 Task: What is the central theme of "Middlemarch" by George Eliot?
Action: Mouse moved to (145, 216)
Screenshot: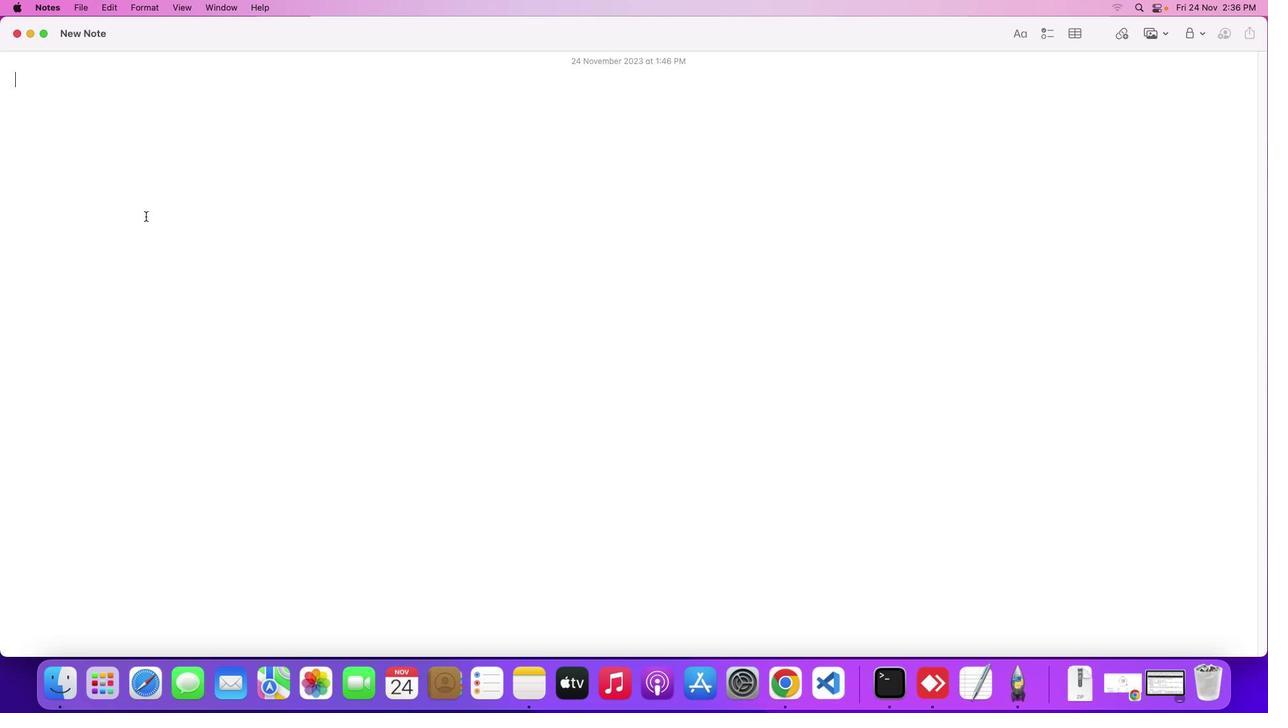 
Action: Mouse pressed left at (145, 216)
Screenshot: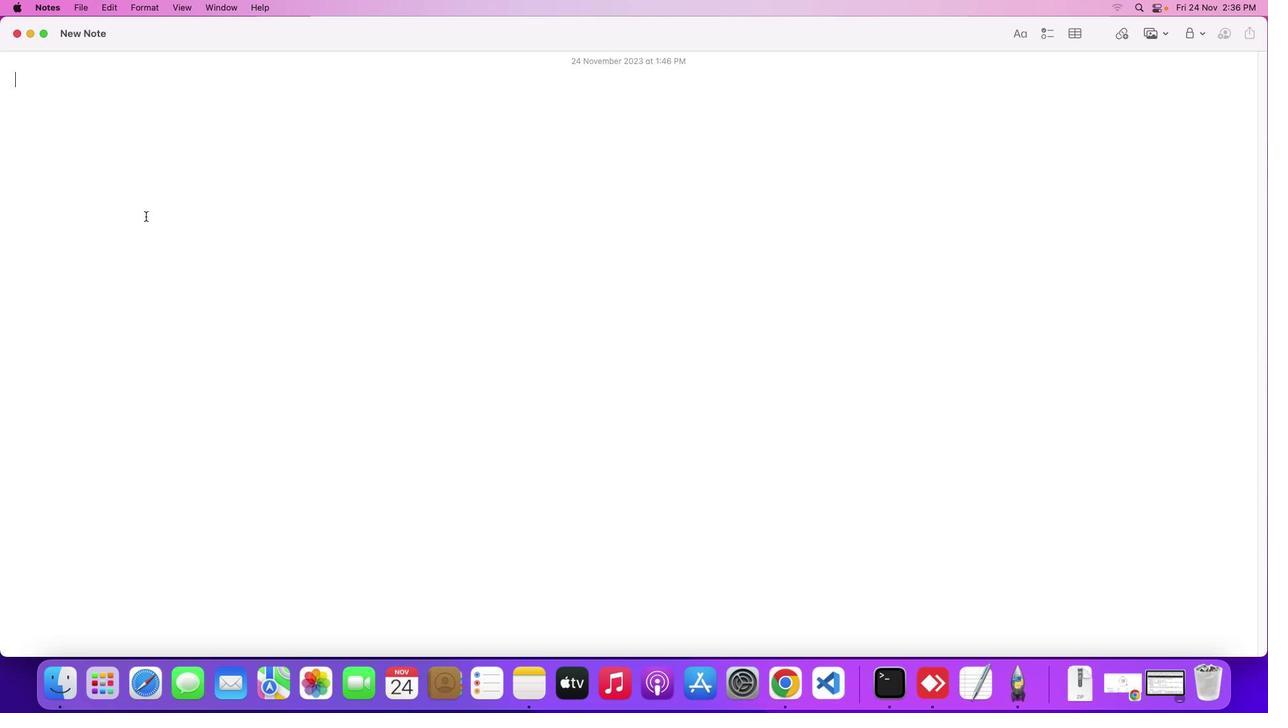 
Action: Mouse moved to (145, 217)
Screenshot: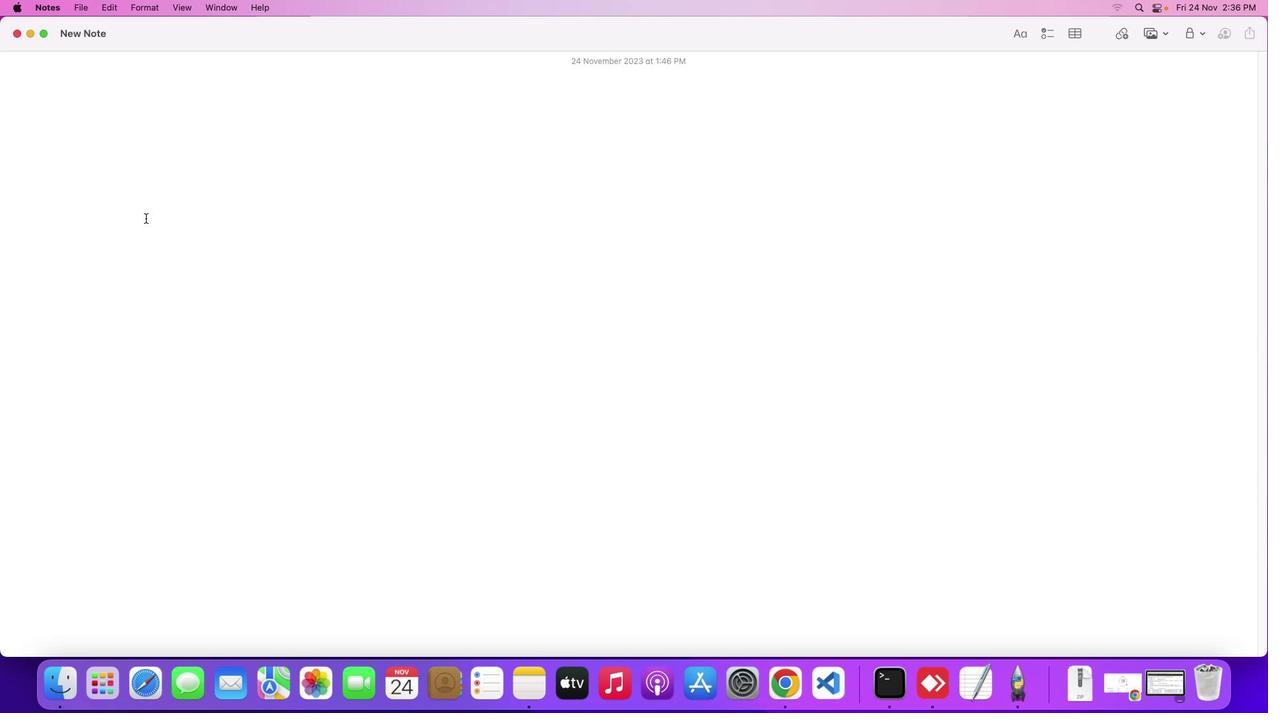 
Action: Key pressed Key.shift
Screenshot: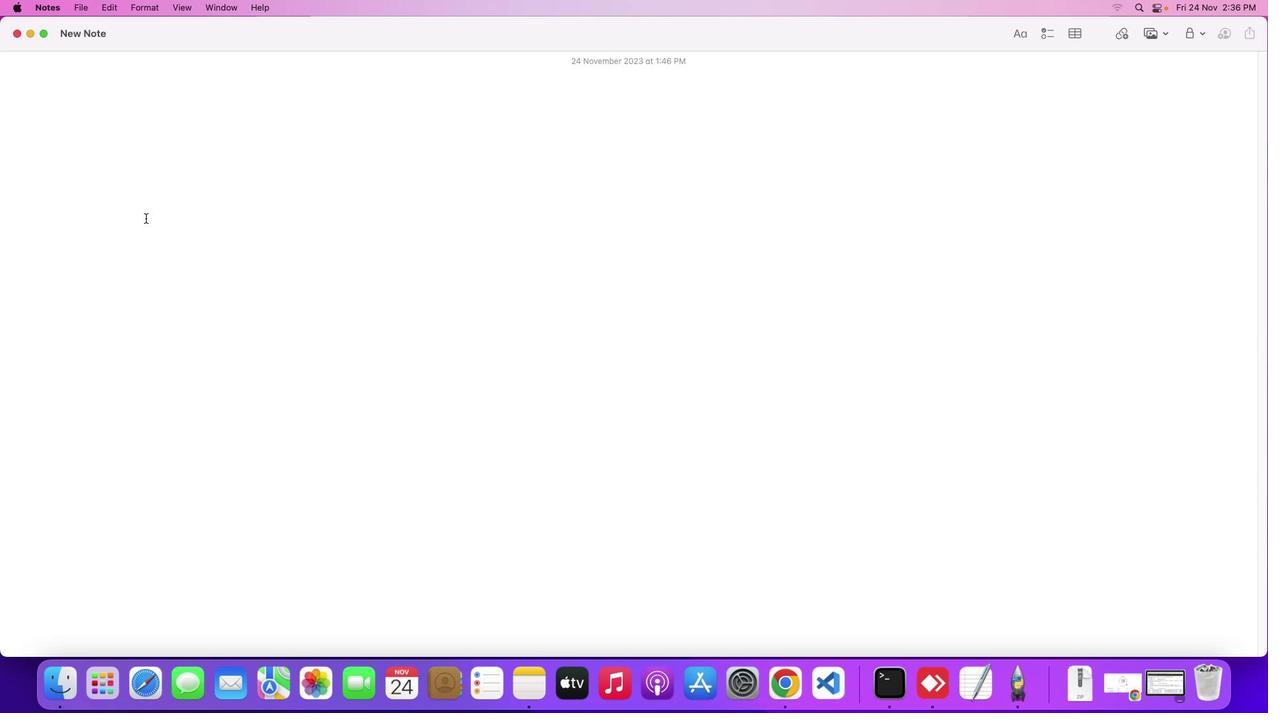 
Action: Mouse moved to (145, 218)
Screenshot: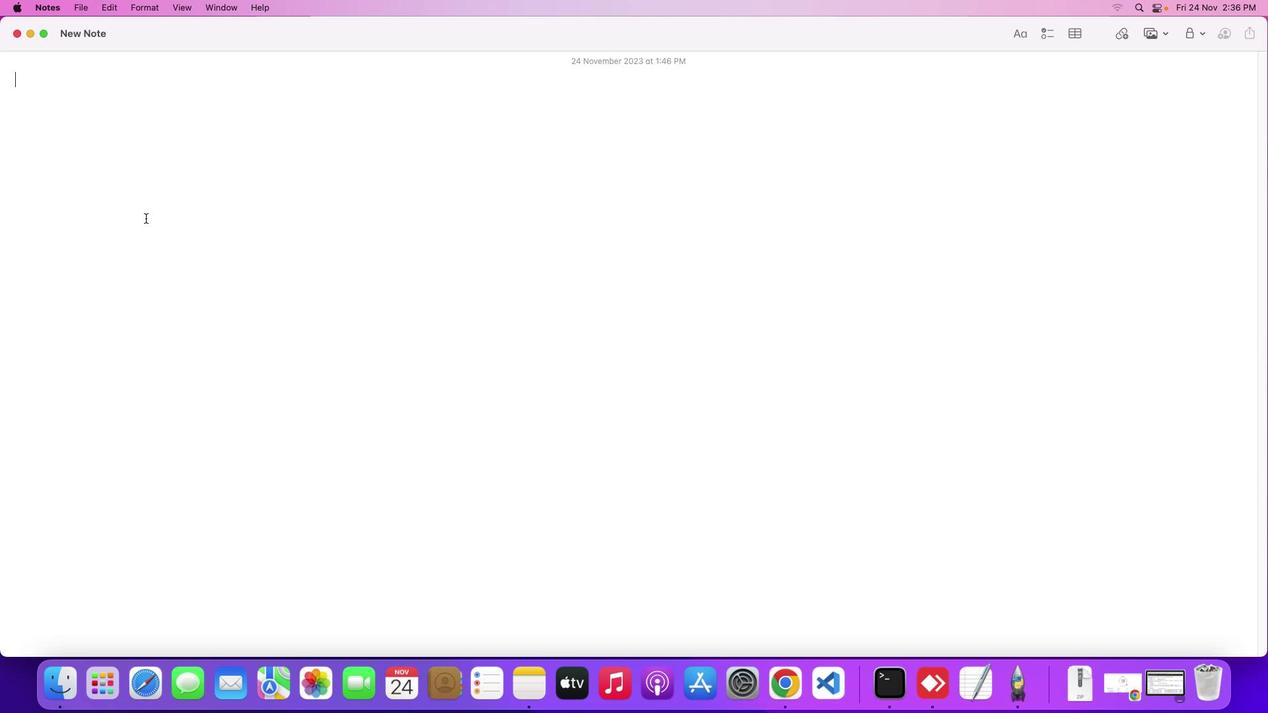 
Action: Key pressed 'W''h'Key.backspaceKey.backspaceKey.enterKey.shift'w''h'Key.backspaceKey.backspaceKey.shift'W''h''a''t'Key.space'i''s'Key.space't''h''e'Key.space'c''e''n''t''r''a''l'Key.space't''h''e''m''e'Key.space'o''f'Key.spaceKey.shift'"'Key.shift'M''i''d''d''l''e''m''a''r''c''h'Key.shift'"'Key.space'b''y'Key.spaceKey.shift'G''e''o''r''e'Key.backspace'g''e'Key.spaceKey.shift'E''l''i''o''t'Key.shift_r'?'Key.enter
Screenshot: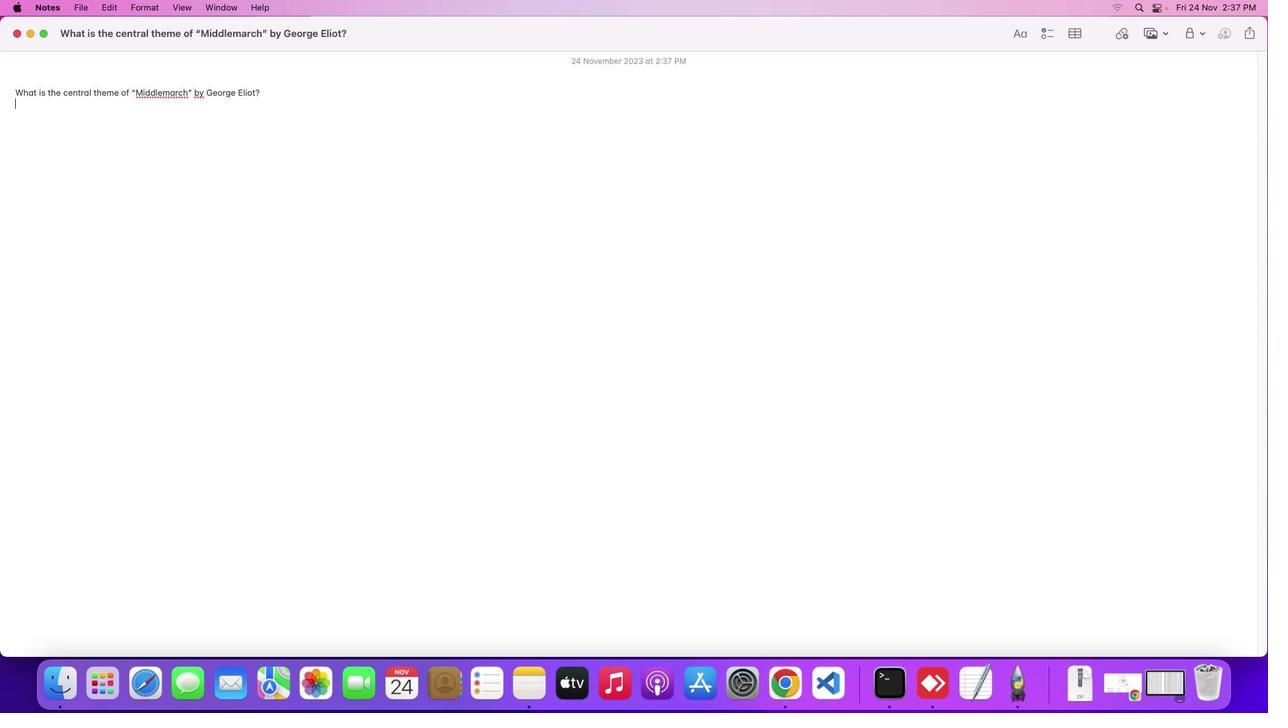 
Action: Mouse moved to (1116, 680)
Screenshot: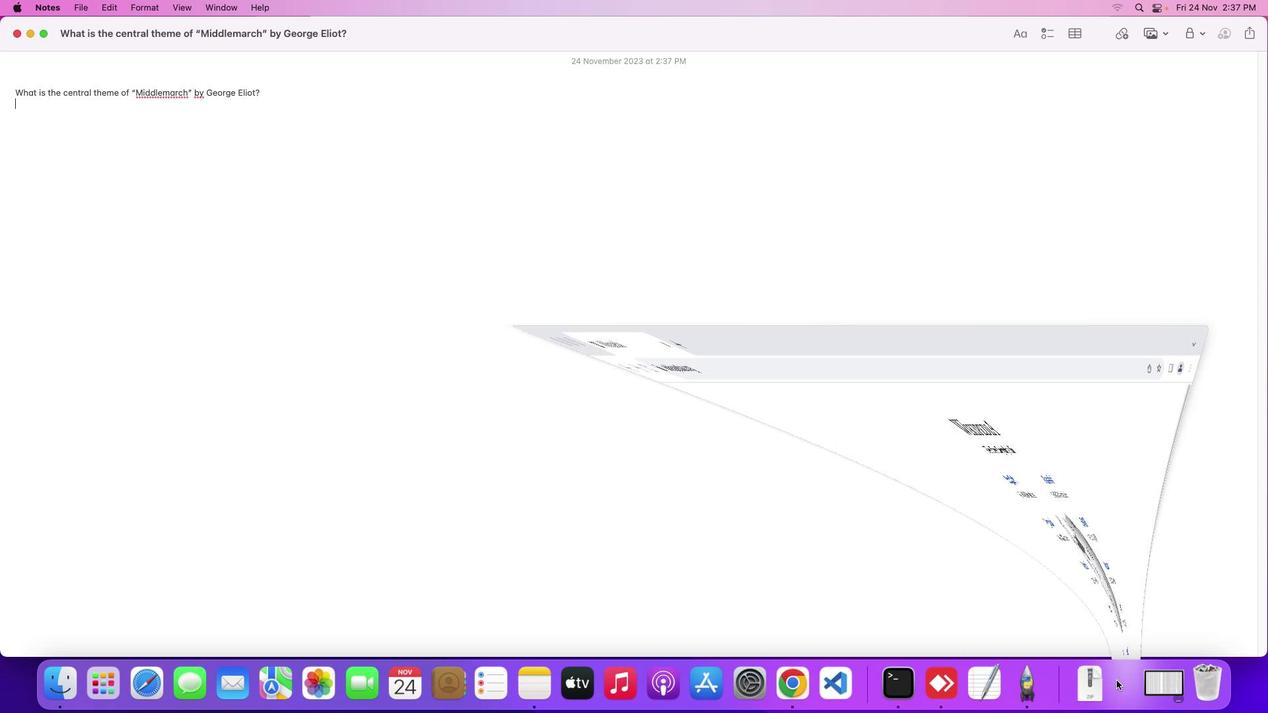 
Action: Mouse pressed left at (1116, 680)
Screenshot: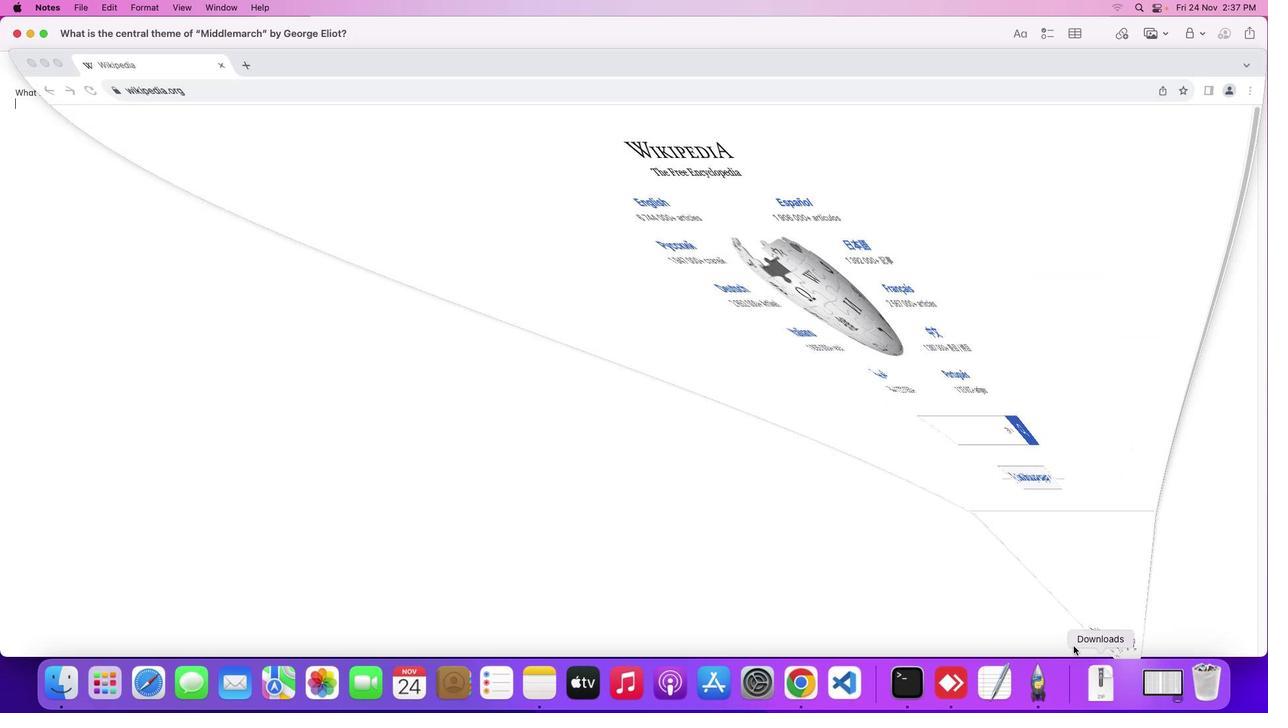 
Action: Mouse moved to (515, 400)
Screenshot: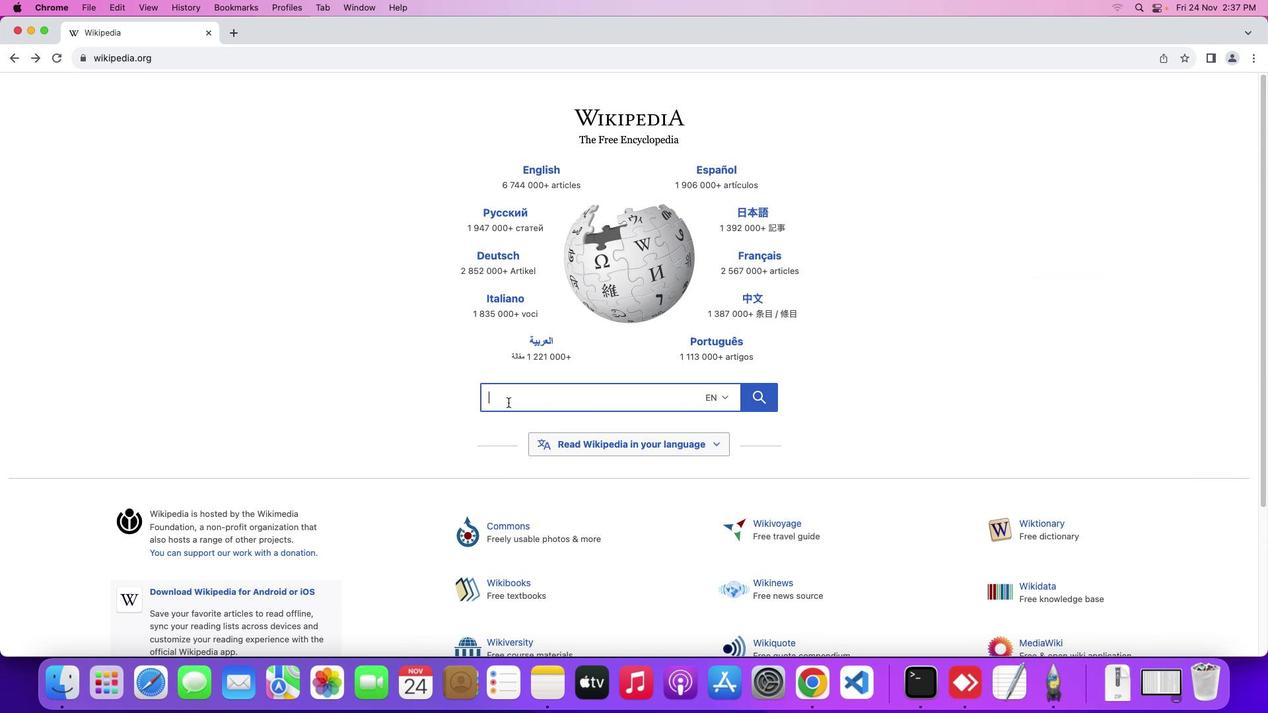 
Action: Mouse pressed left at (515, 400)
Screenshot: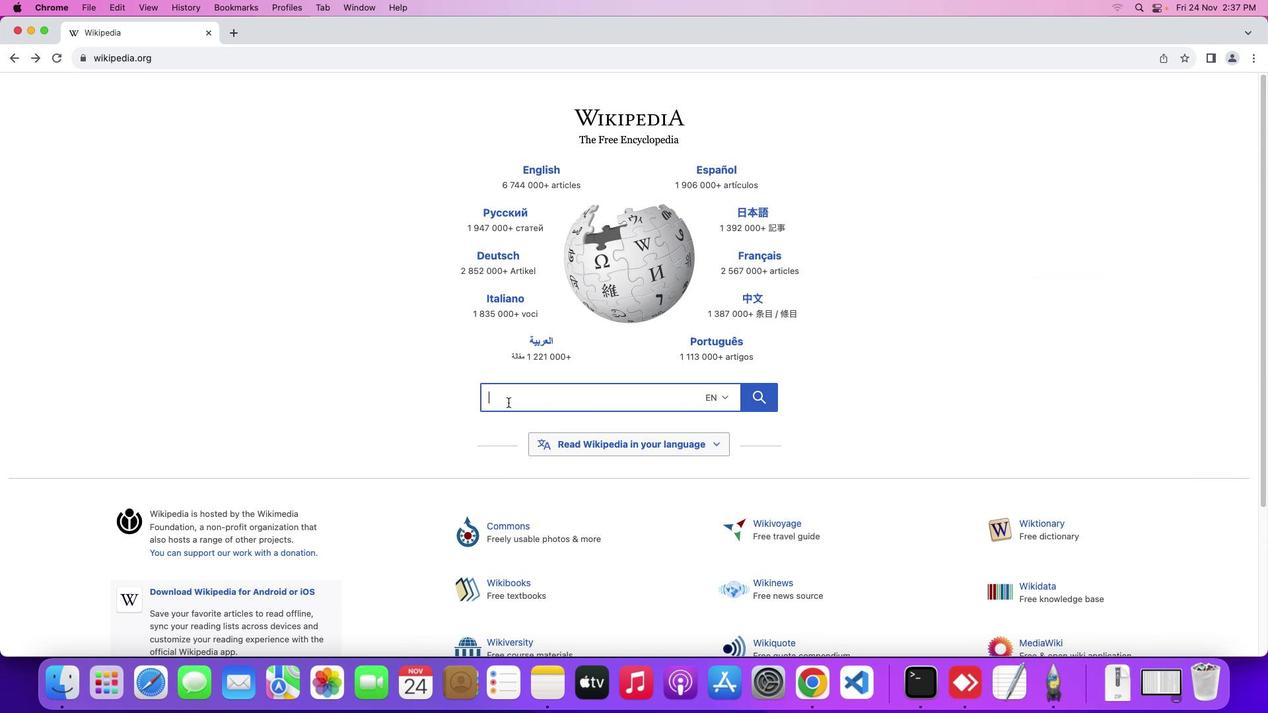 
Action: Mouse moved to (507, 402)
Screenshot: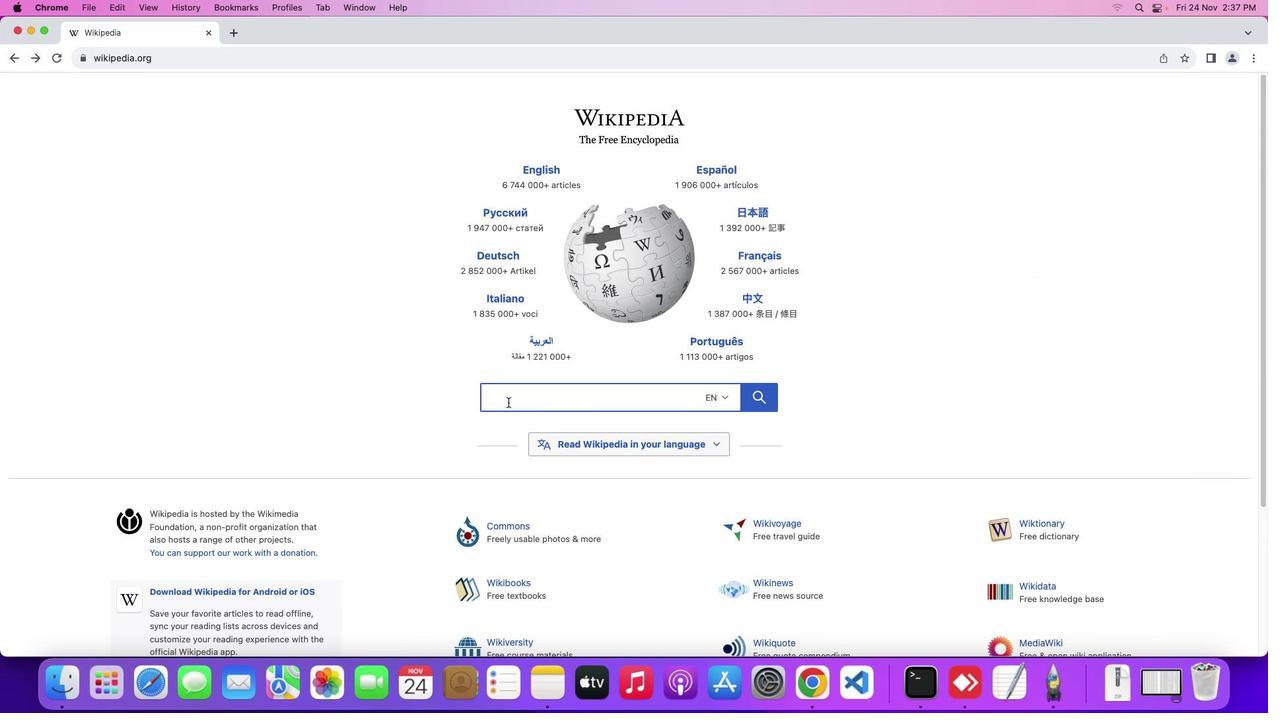 
Action: Key pressed Key.shift'M''i''d''d''l''e''m''a''r''c''h'
Screenshot: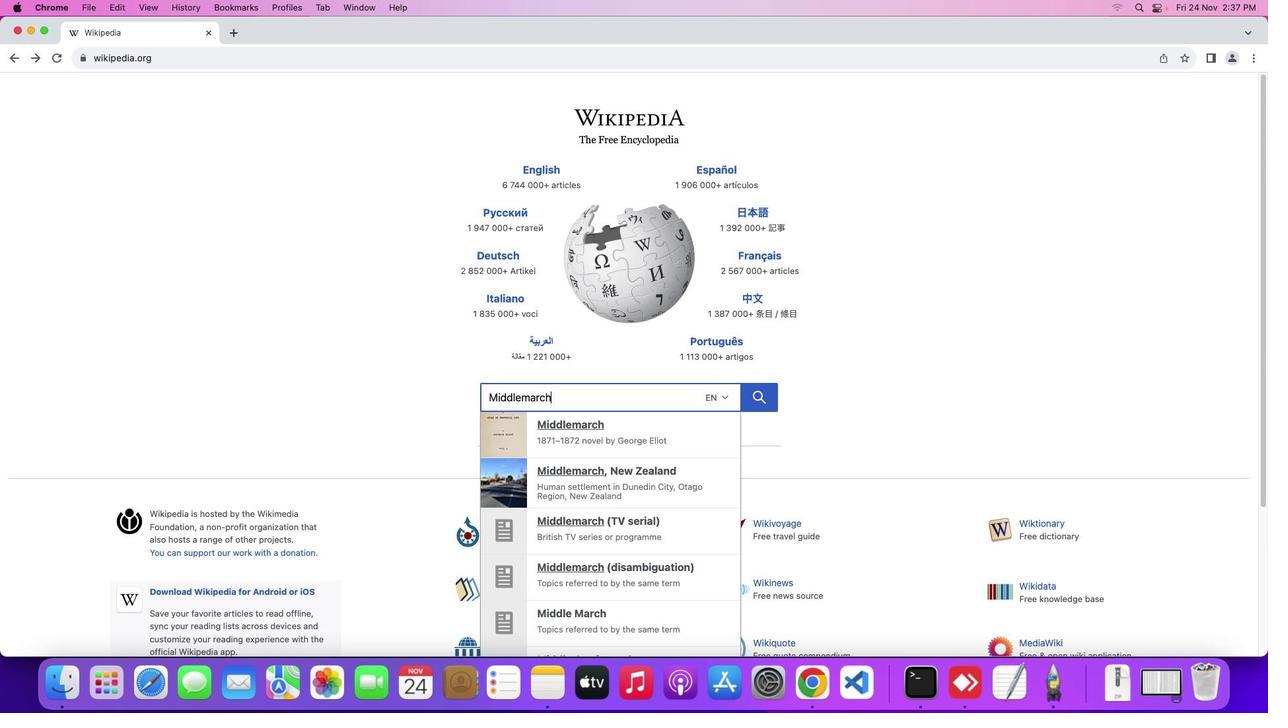 
Action: Mouse moved to (587, 424)
Screenshot: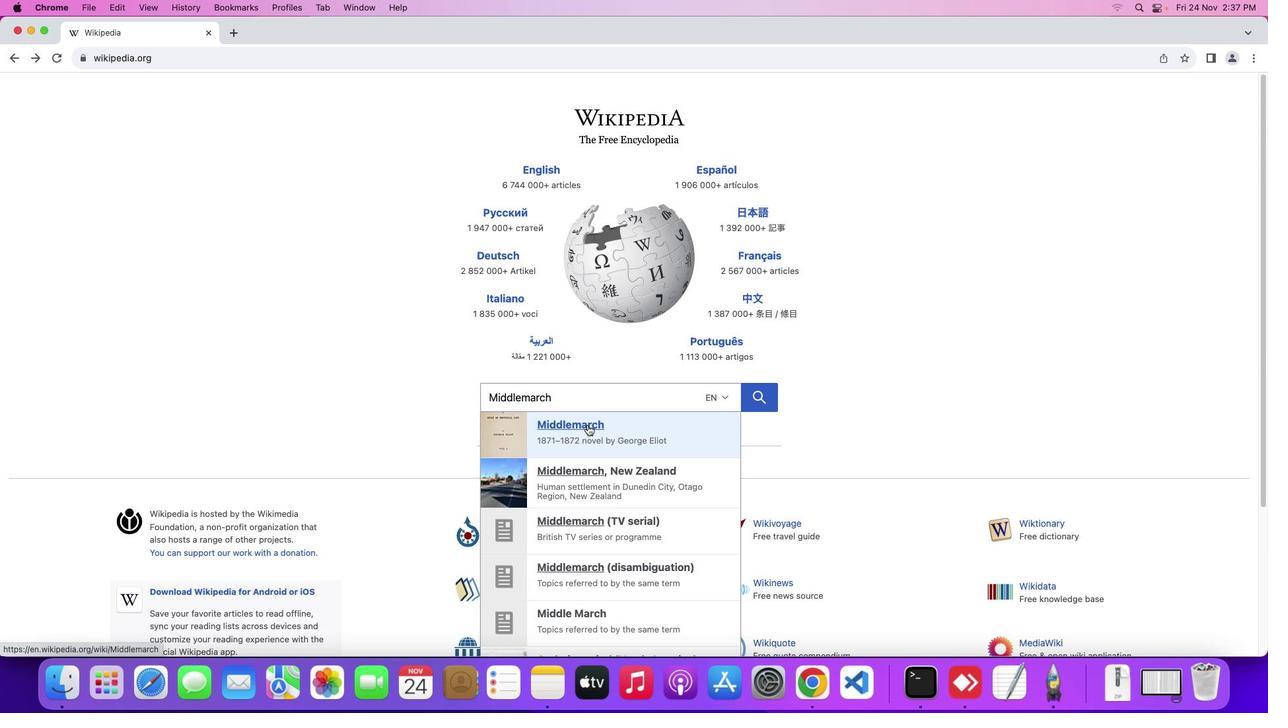 
Action: Mouse pressed left at (587, 424)
Screenshot: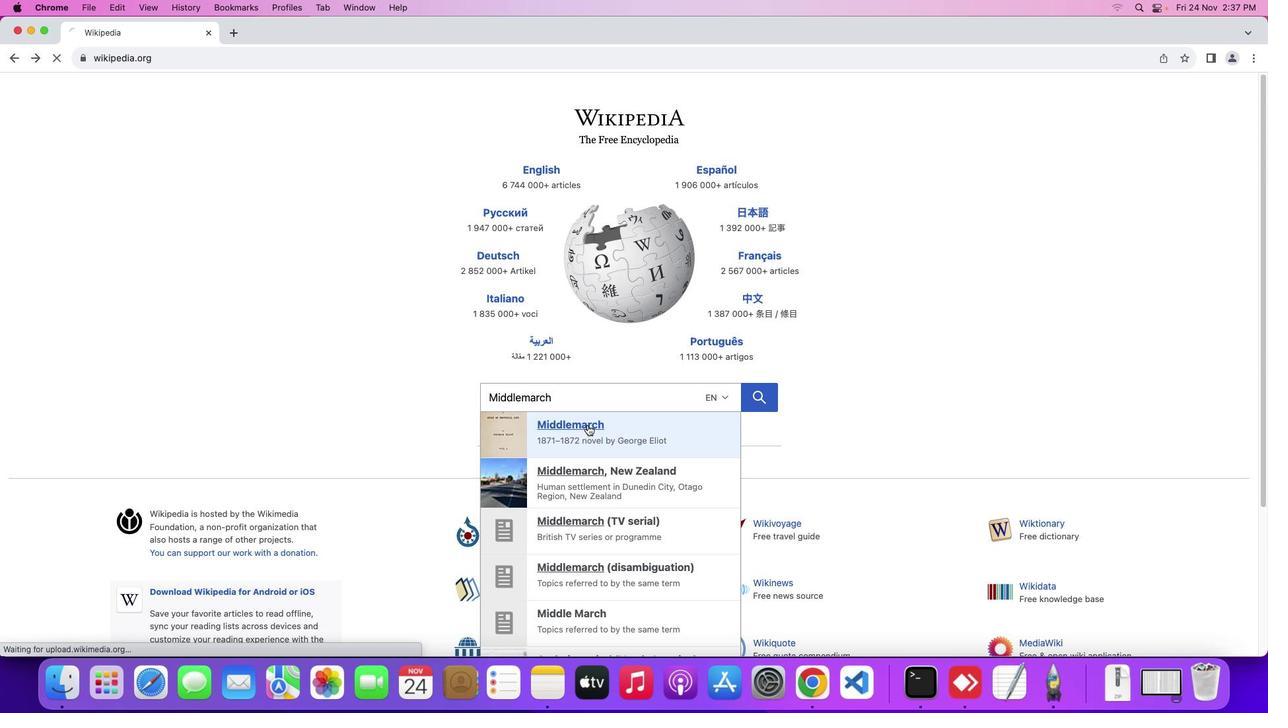
Action: Mouse moved to (772, 307)
Screenshot: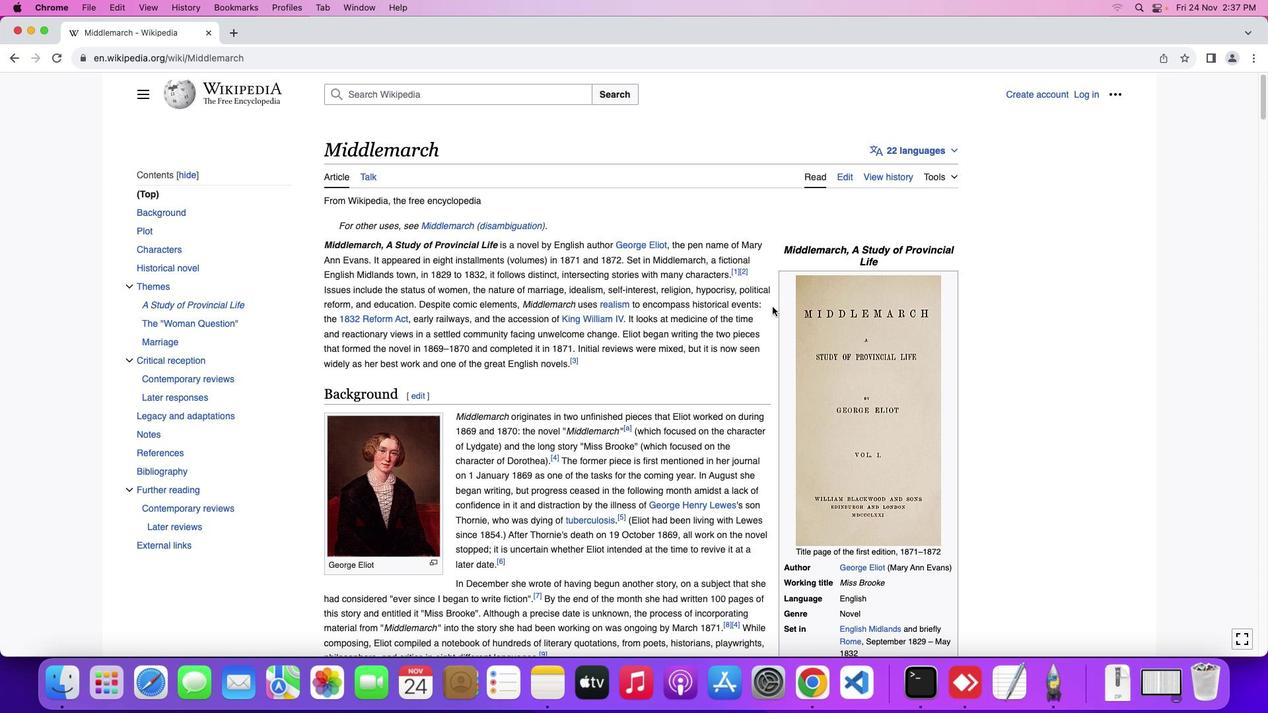 
Action: Mouse pressed left at (772, 307)
Screenshot: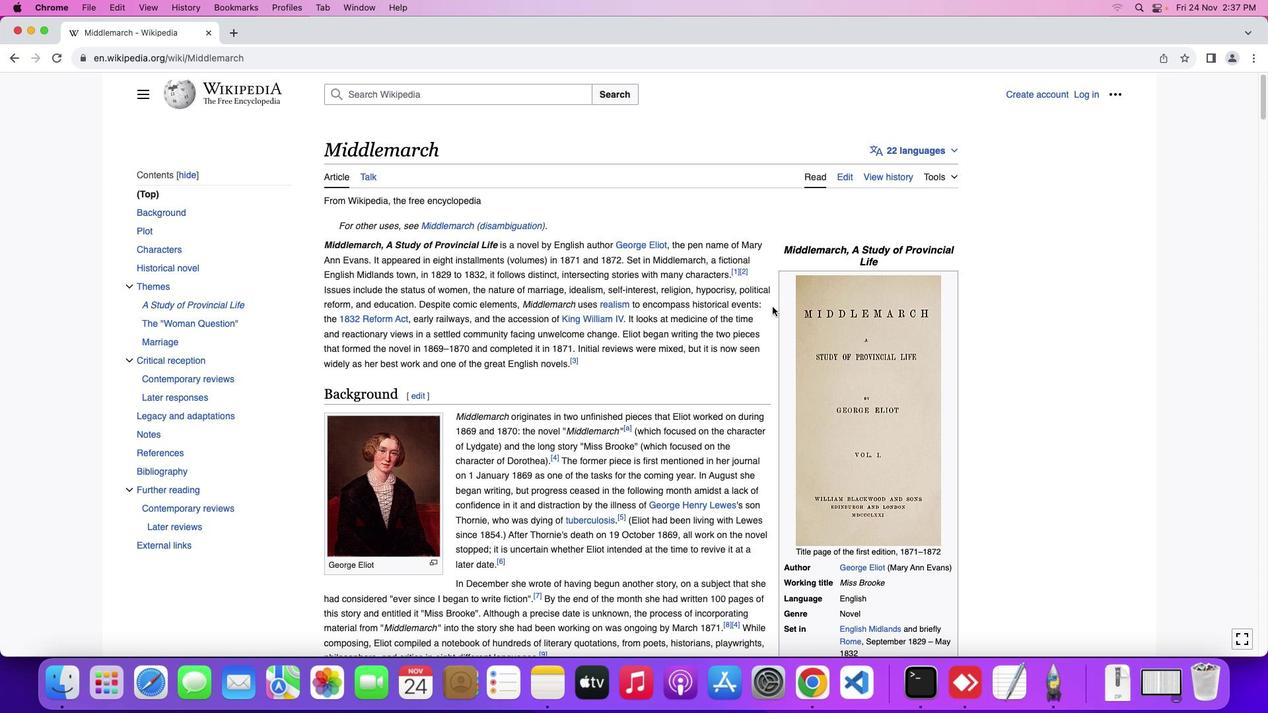 
Action: Mouse moved to (773, 307)
Screenshot: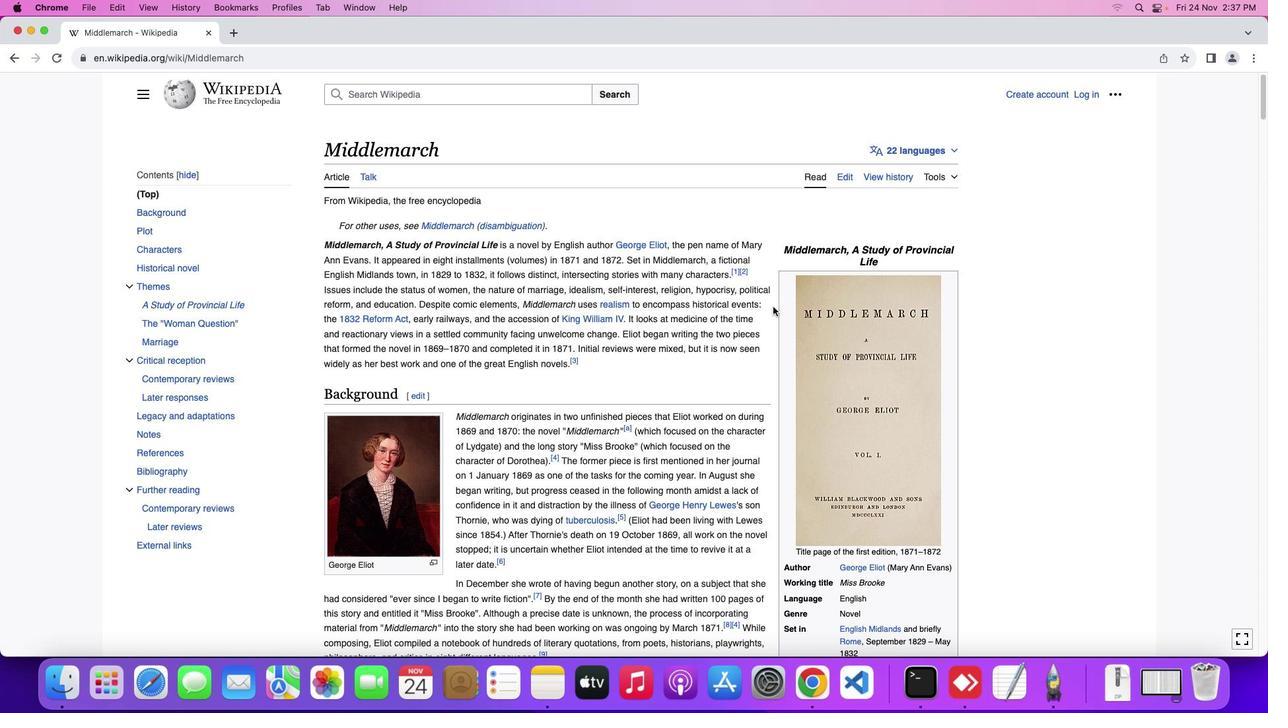 
Action: Mouse scrolled (773, 307) with delta (0, 0)
Screenshot: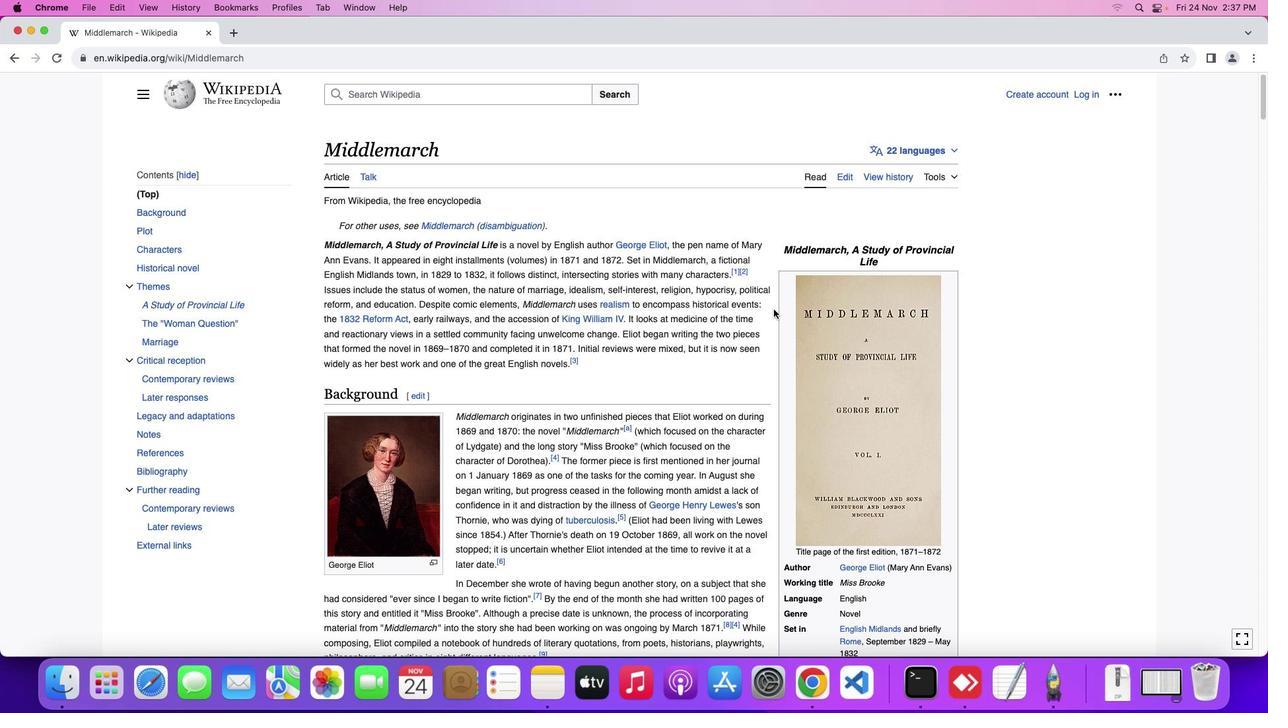 
Action: Mouse scrolled (773, 307) with delta (0, 0)
Screenshot: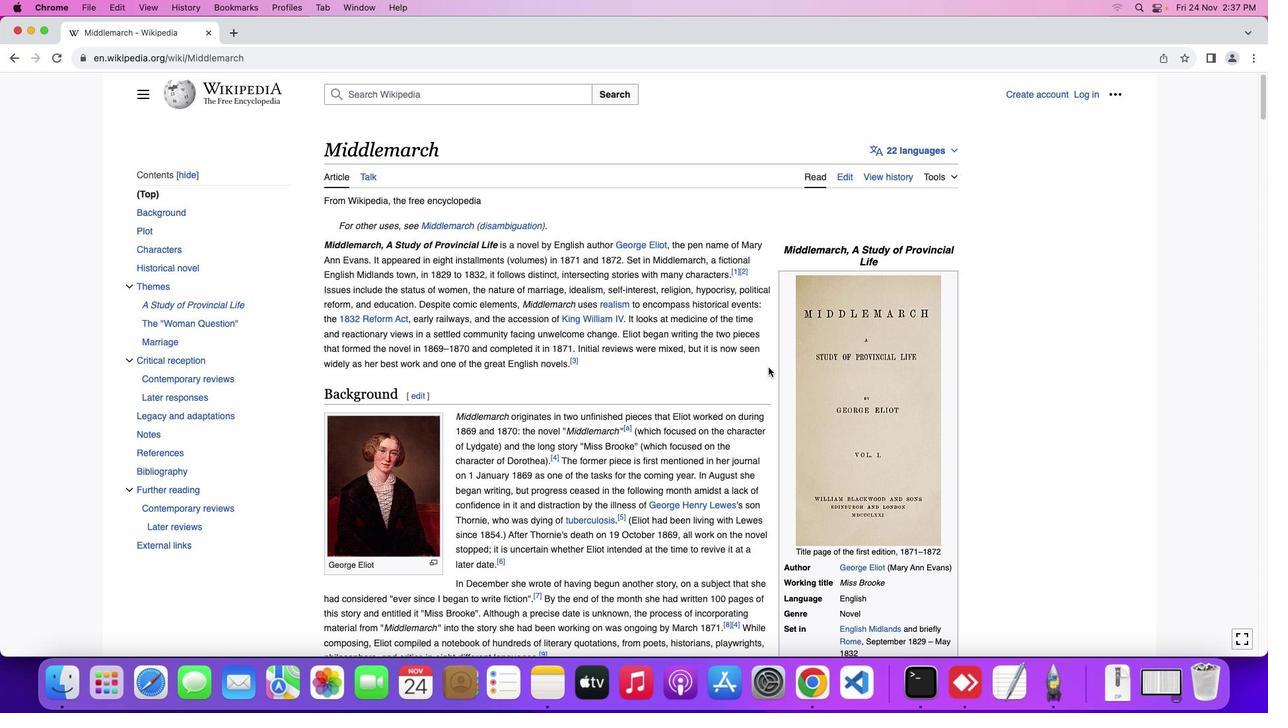 
Action: Mouse scrolled (773, 307) with delta (0, 0)
Screenshot: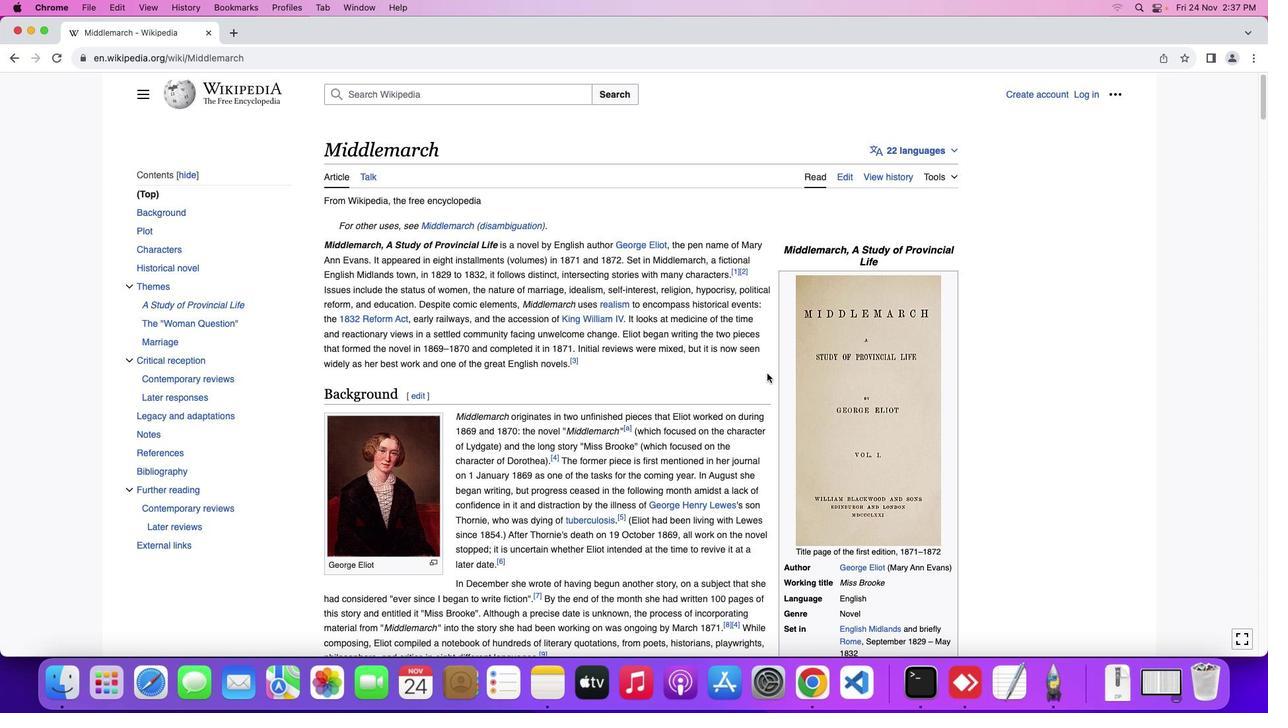 
Action: Mouse scrolled (773, 307) with delta (0, 0)
Screenshot: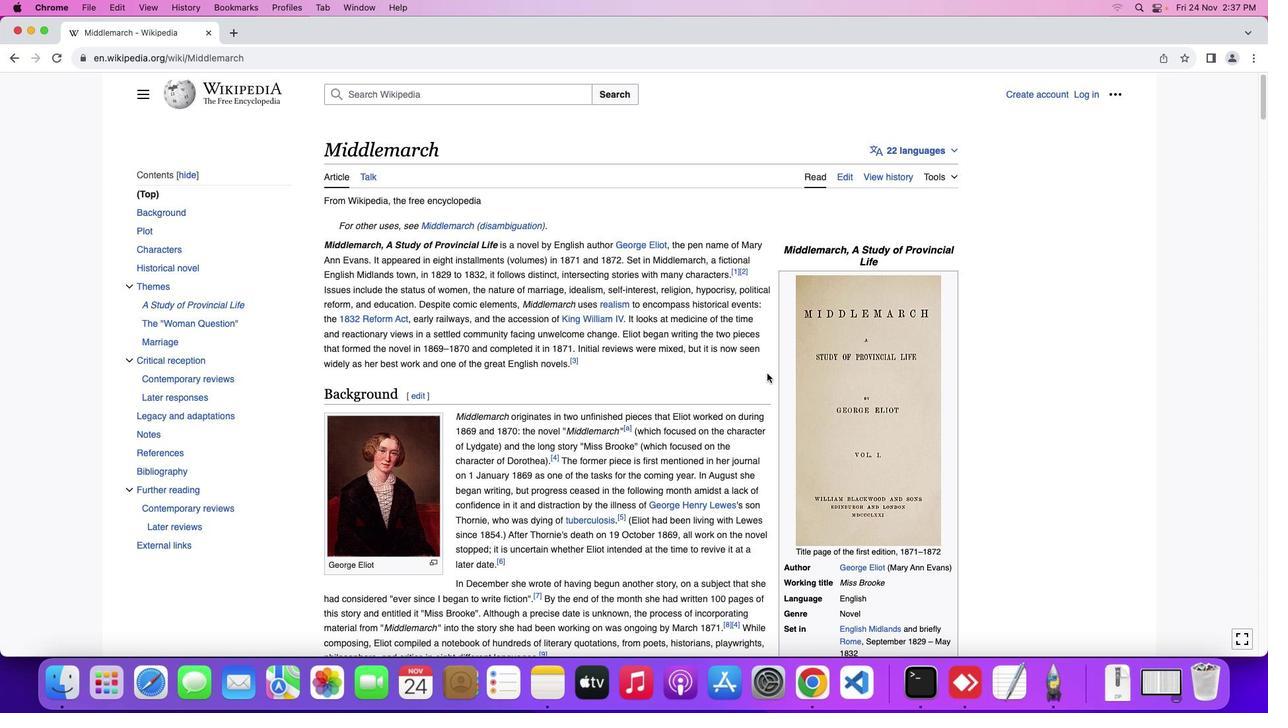 
Action: Mouse moved to (767, 373)
Screenshot: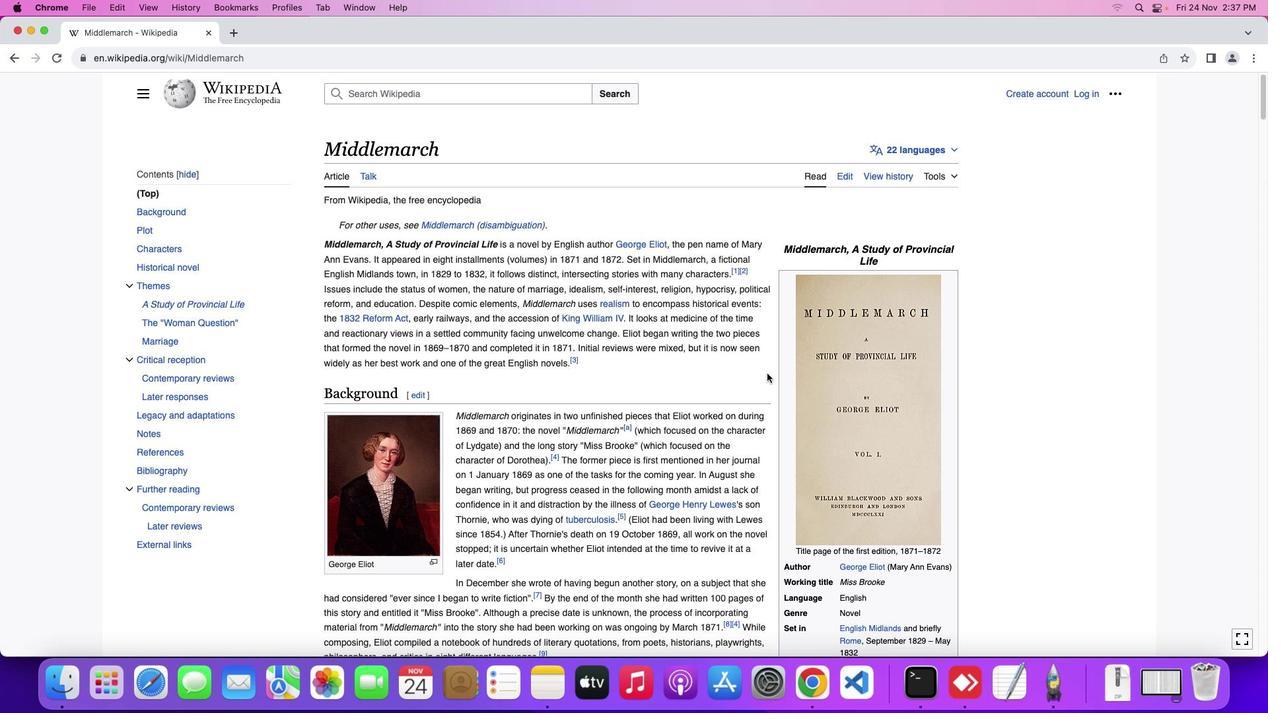 
Action: Mouse scrolled (767, 373) with delta (0, 0)
Screenshot: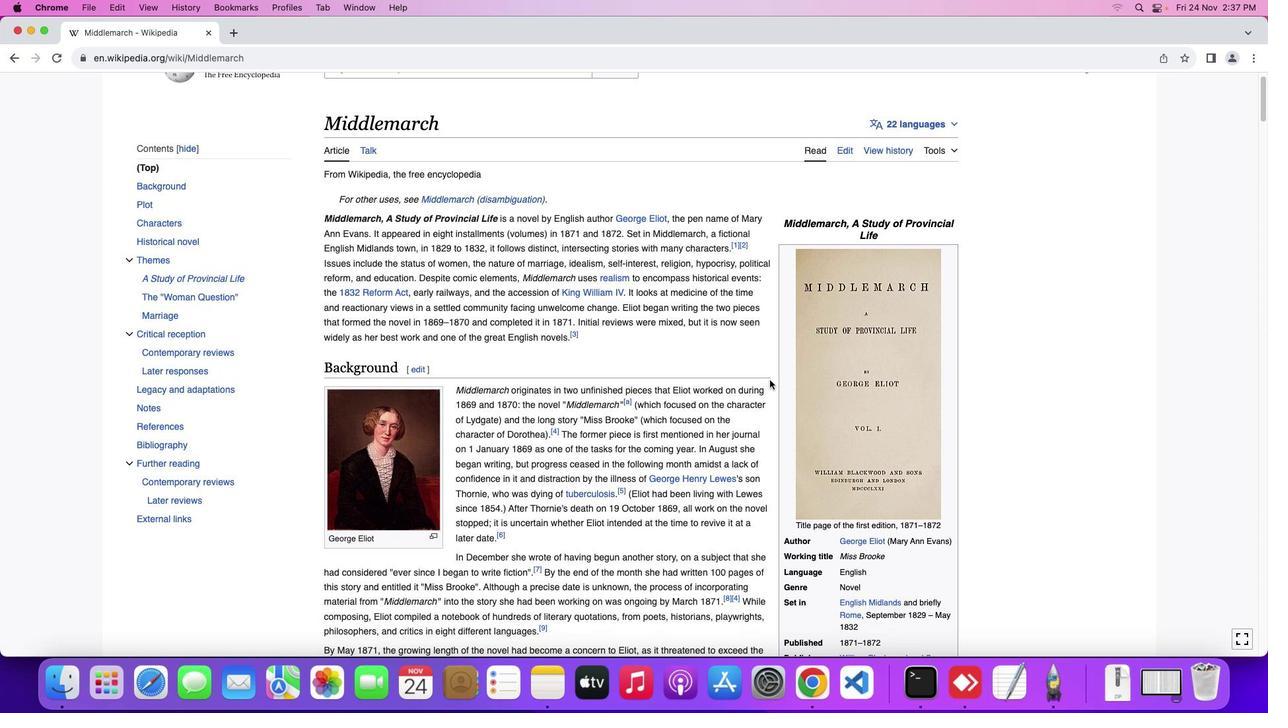 
Action: Mouse scrolled (767, 373) with delta (0, 0)
Screenshot: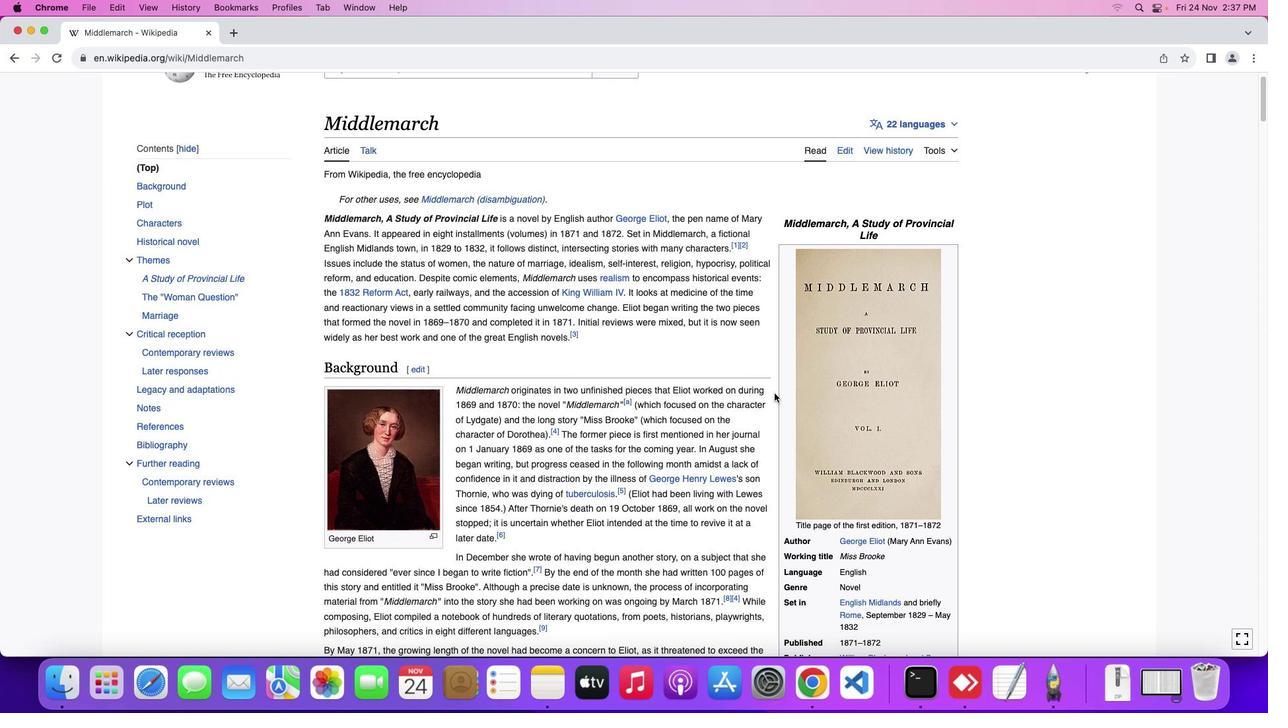 
Action: Mouse scrolled (767, 373) with delta (0, 0)
Screenshot: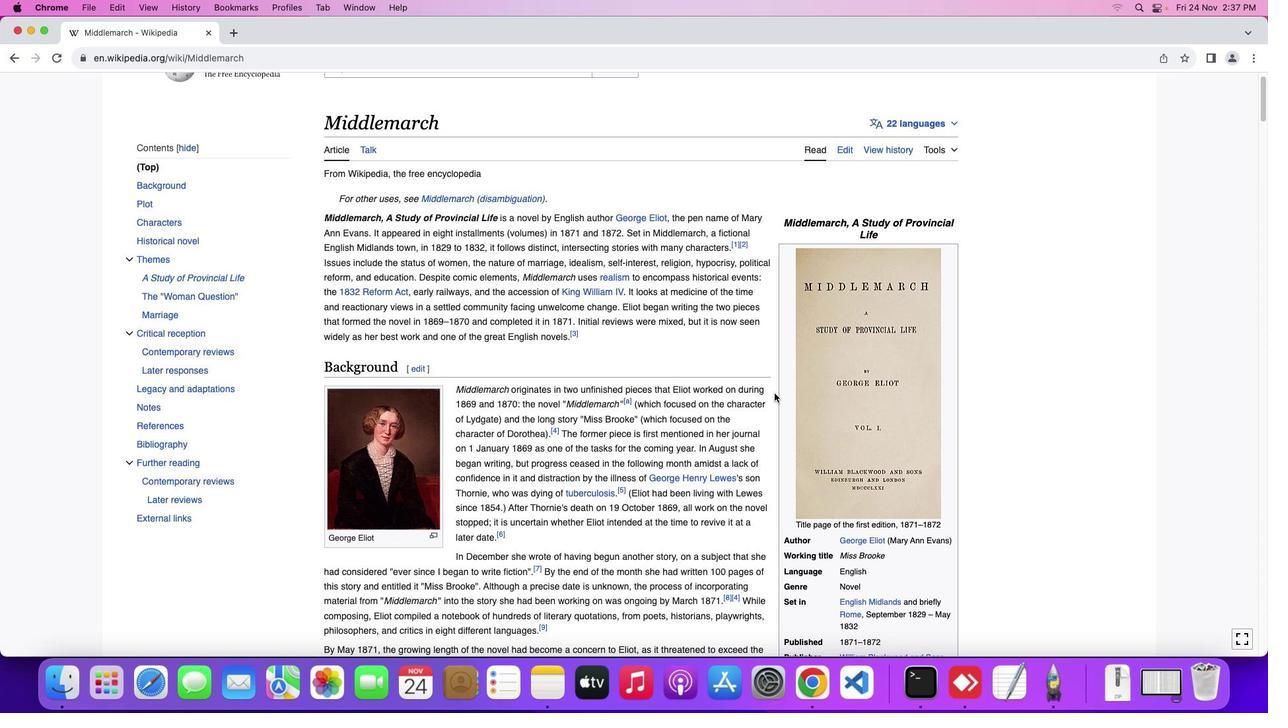 
Action: Mouse moved to (774, 393)
Screenshot: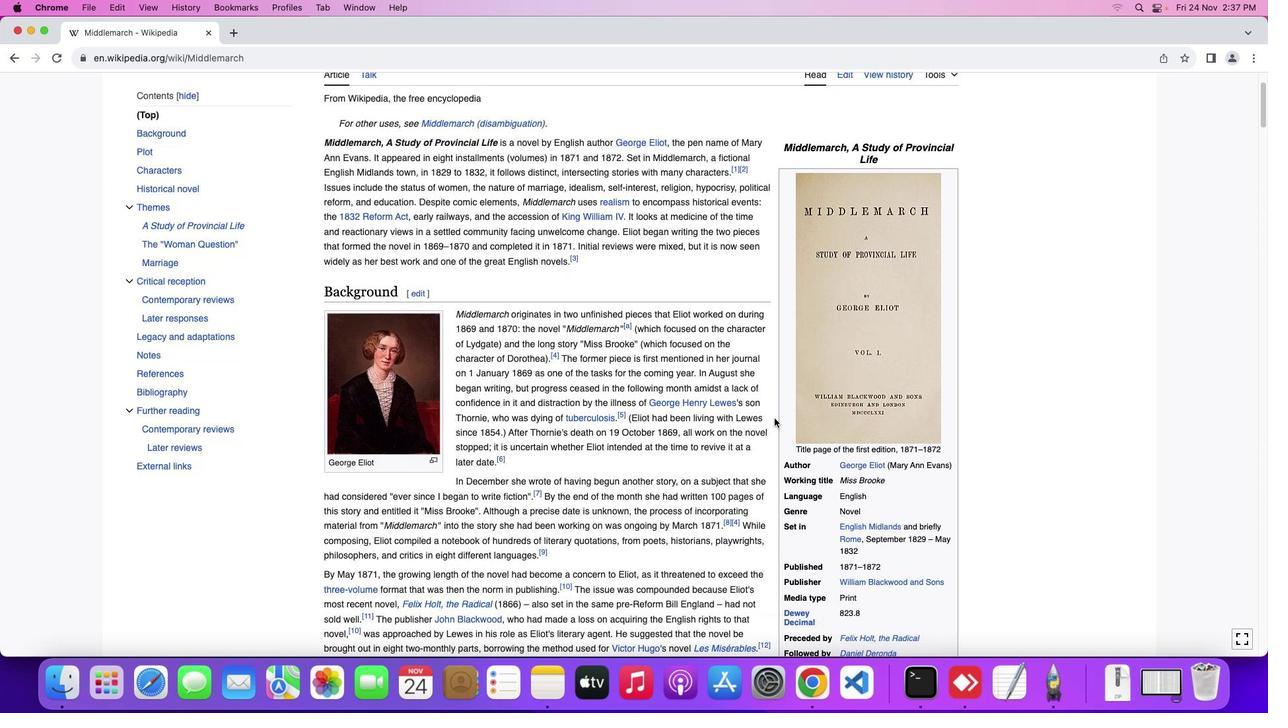 
Action: Mouse scrolled (774, 393) with delta (0, 0)
Screenshot: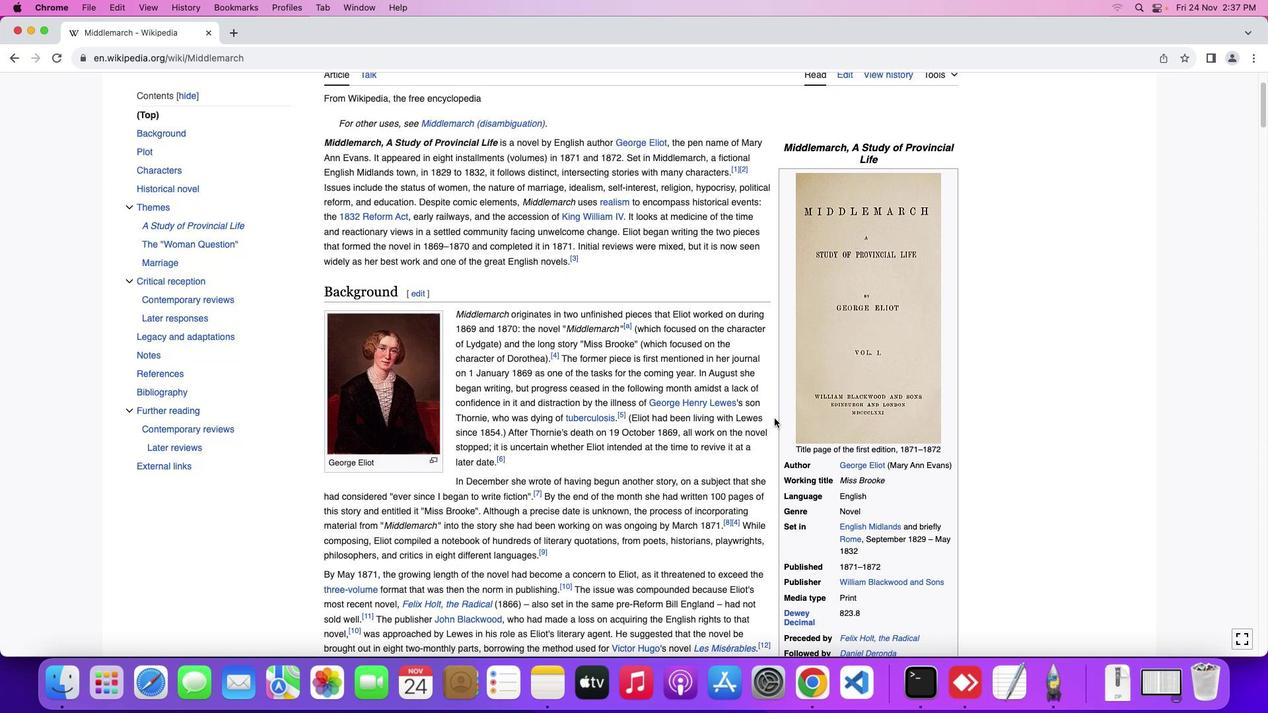 
Action: Mouse scrolled (774, 393) with delta (0, 0)
Screenshot: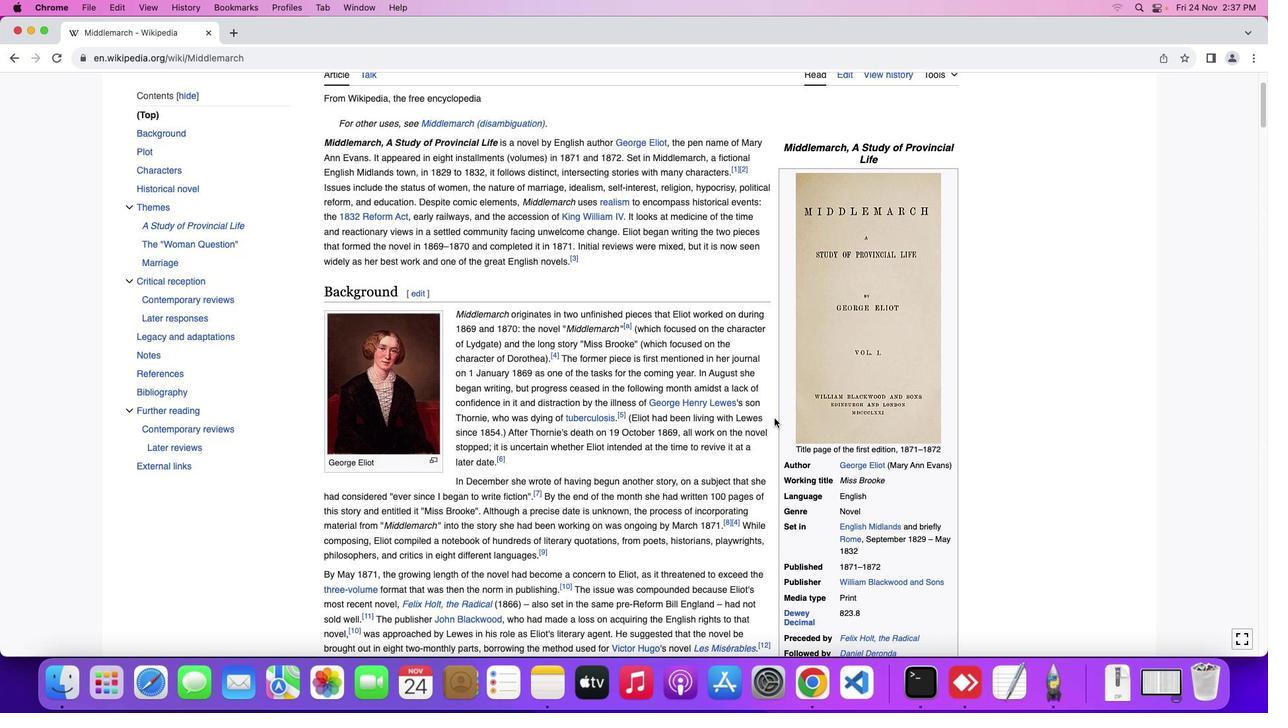 
Action: Mouse scrolled (774, 393) with delta (0, -1)
Screenshot: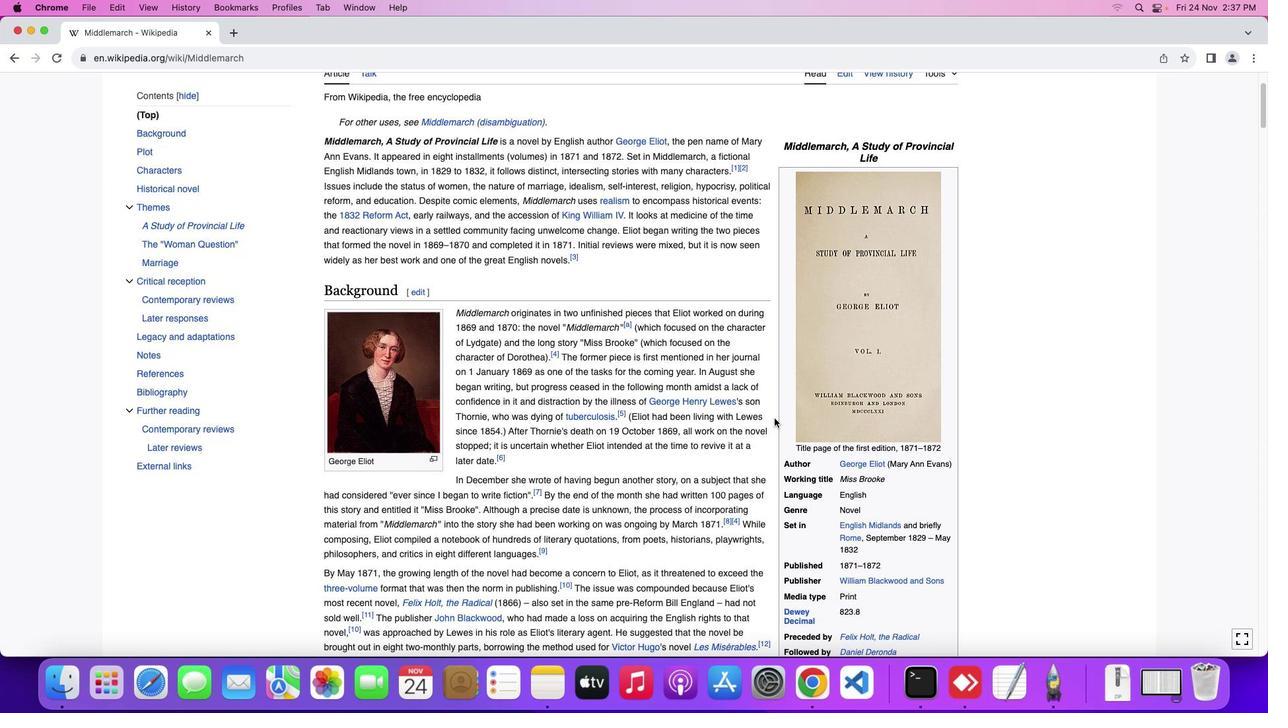 
Action: Mouse moved to (774, 418)
Screenshot: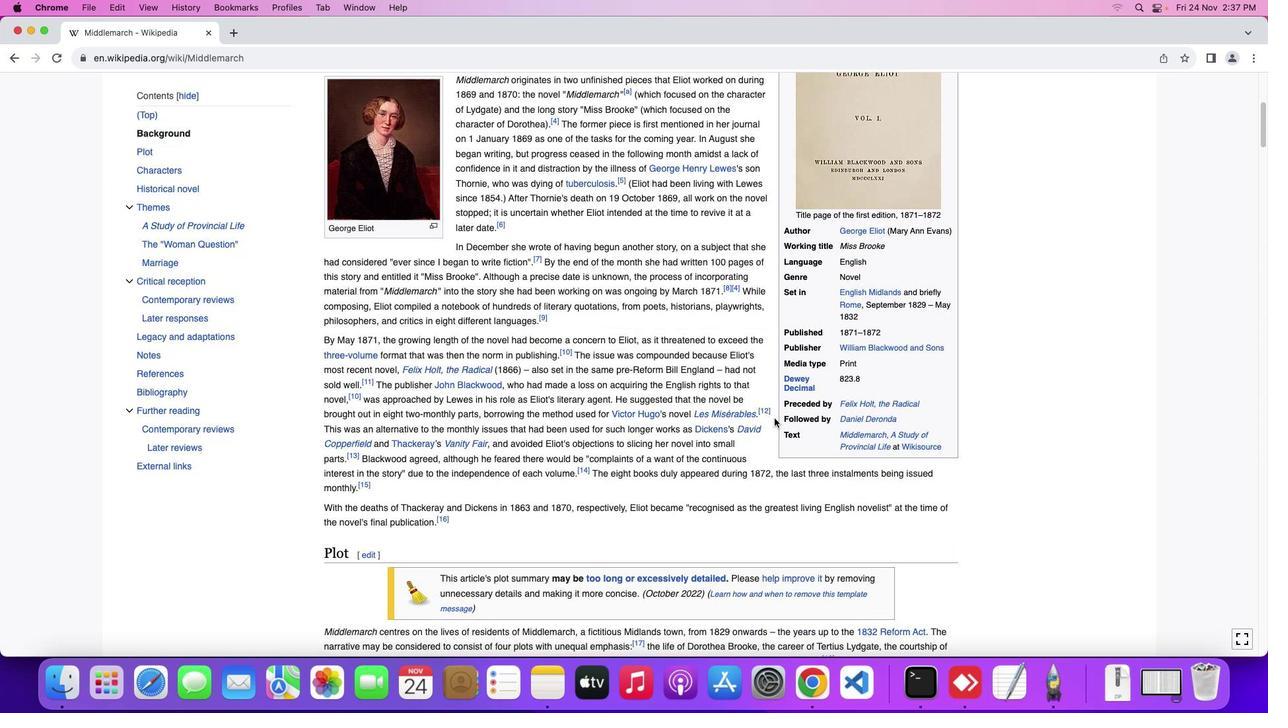 
Action: Mouse scrolled (774, 418) with delta (0, 0)
Screenshot: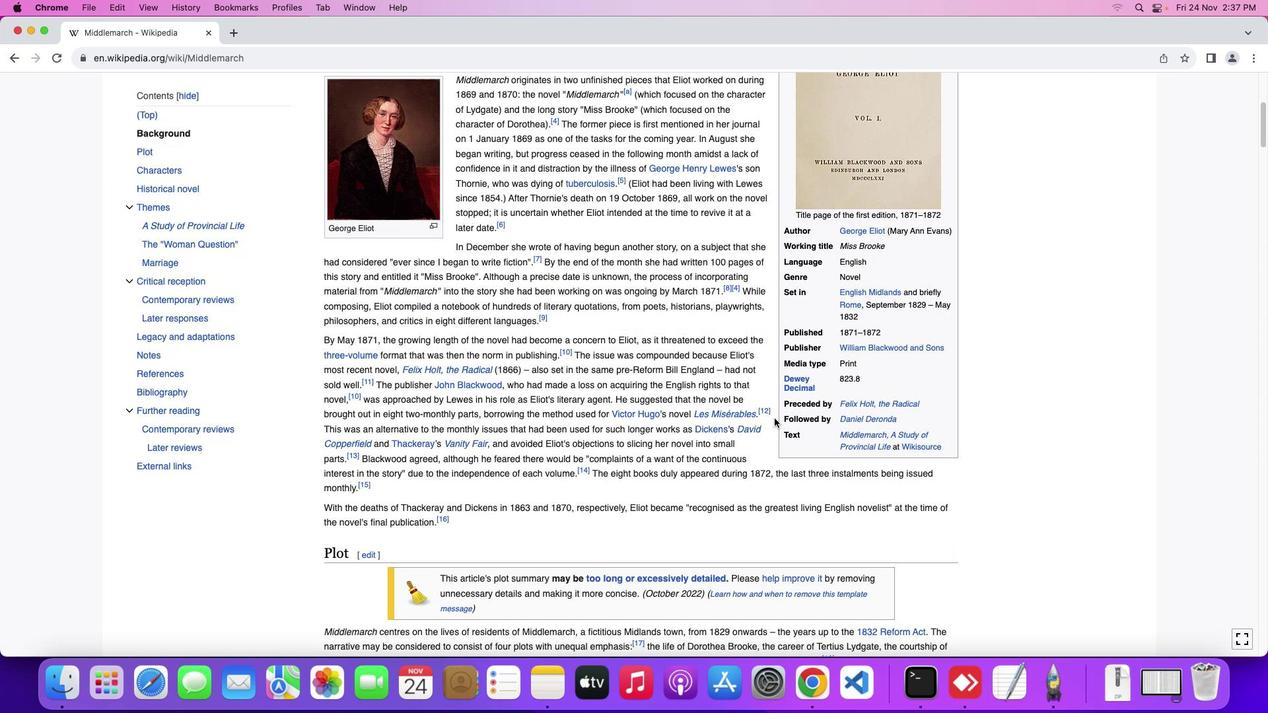 
Action: Mouse scrolled (774, 418) with delta (0, 0)
Screenshot: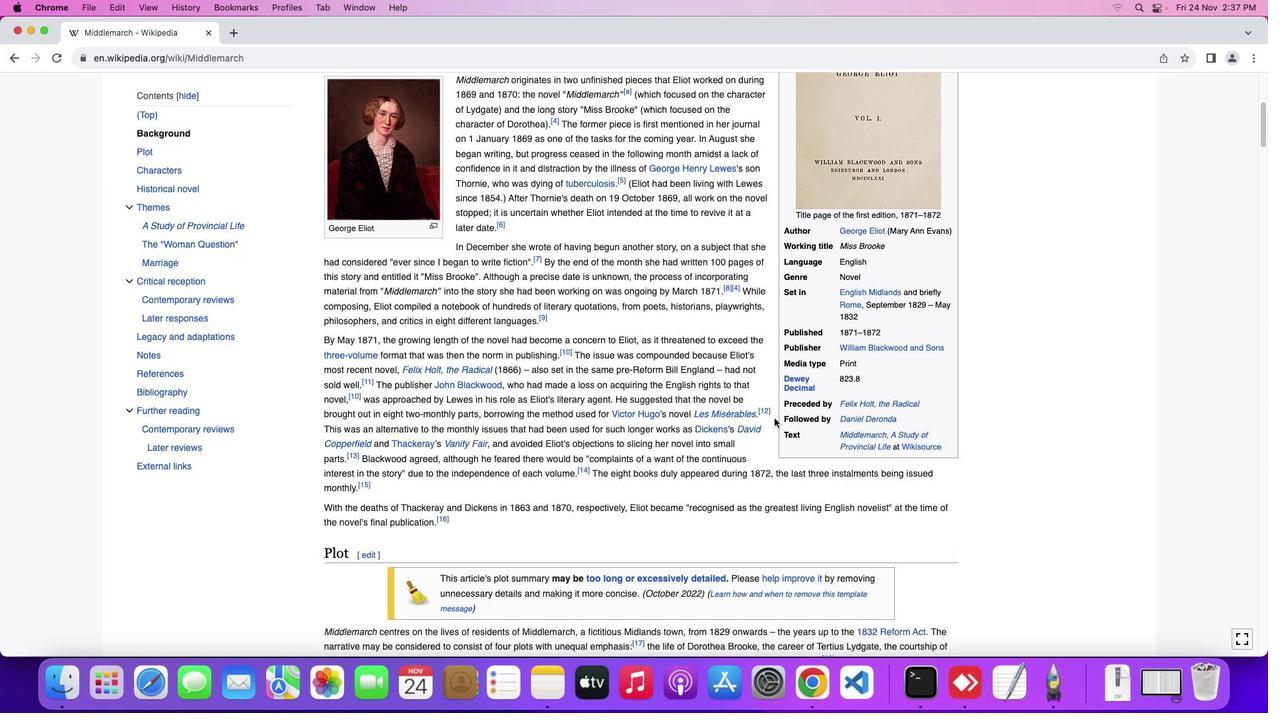 
Action: Mouse scrolled (774, 418) with delta (0, -1)
Screenshot: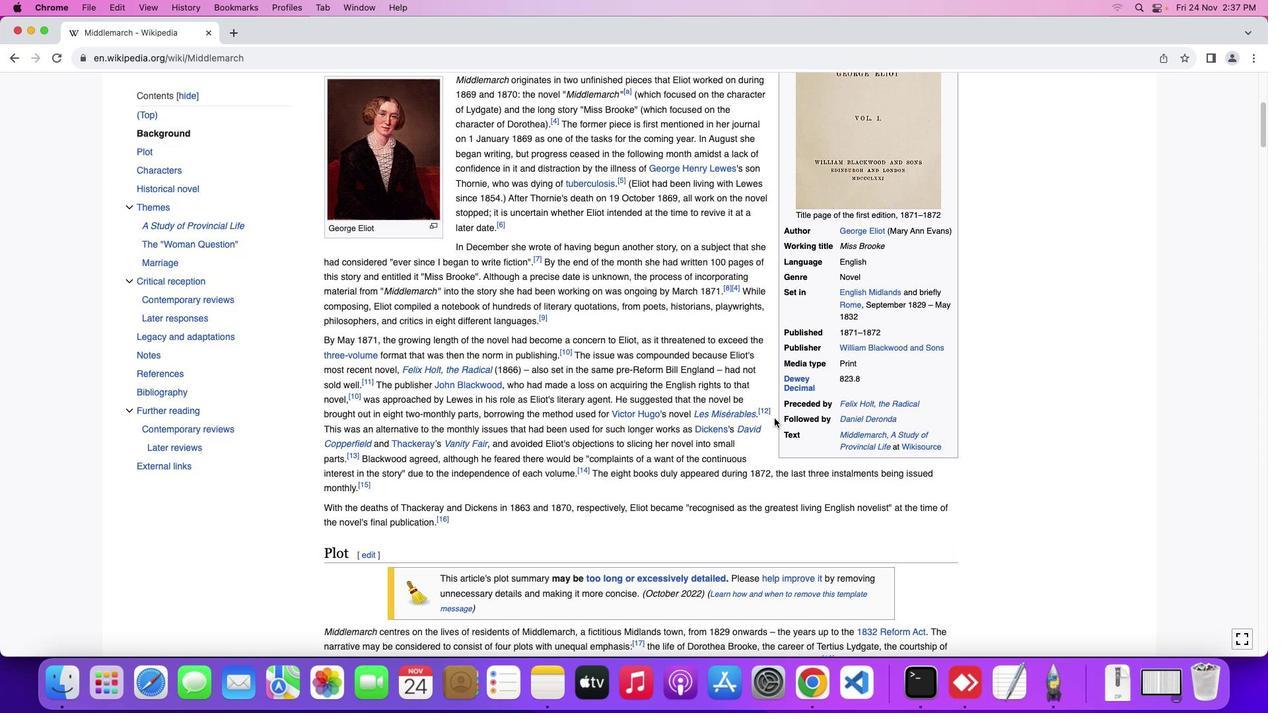 
Action: Mouse scrolled (774, 418) with delta (0, -2)
Screenshot: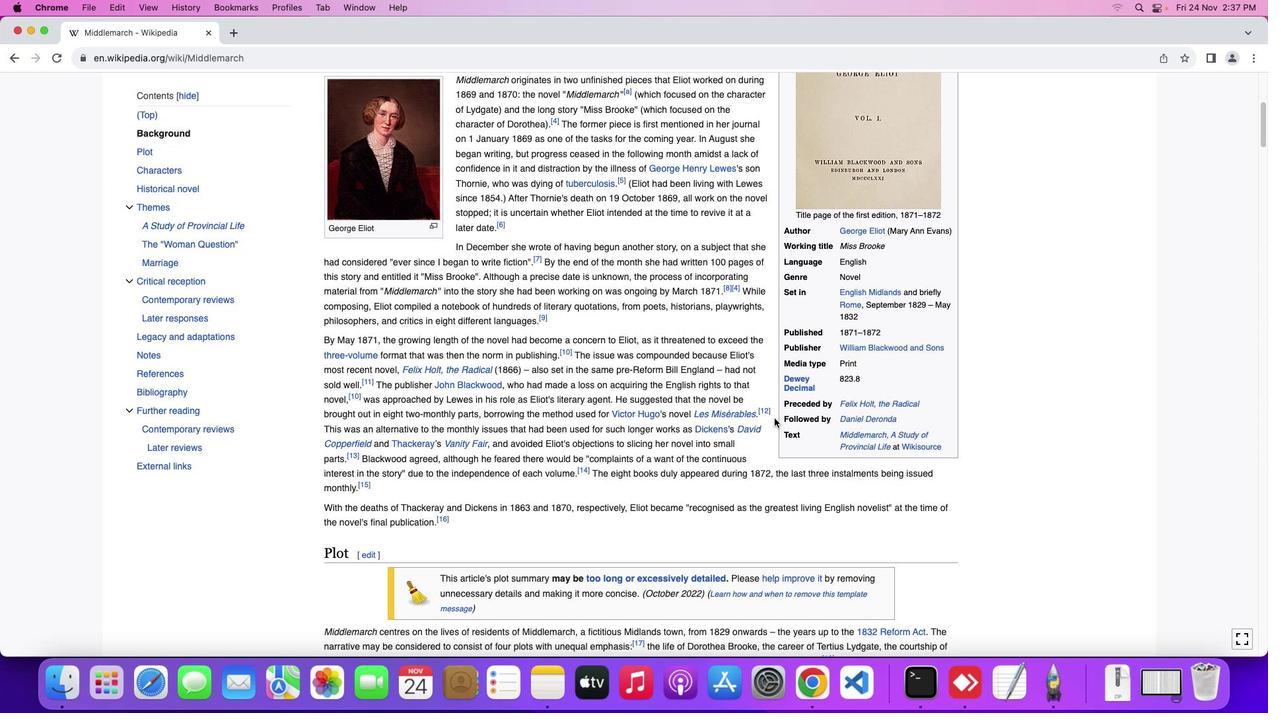 
Action: Mouse scrolled (774, 418) with delta (0, 0)
Screenshot: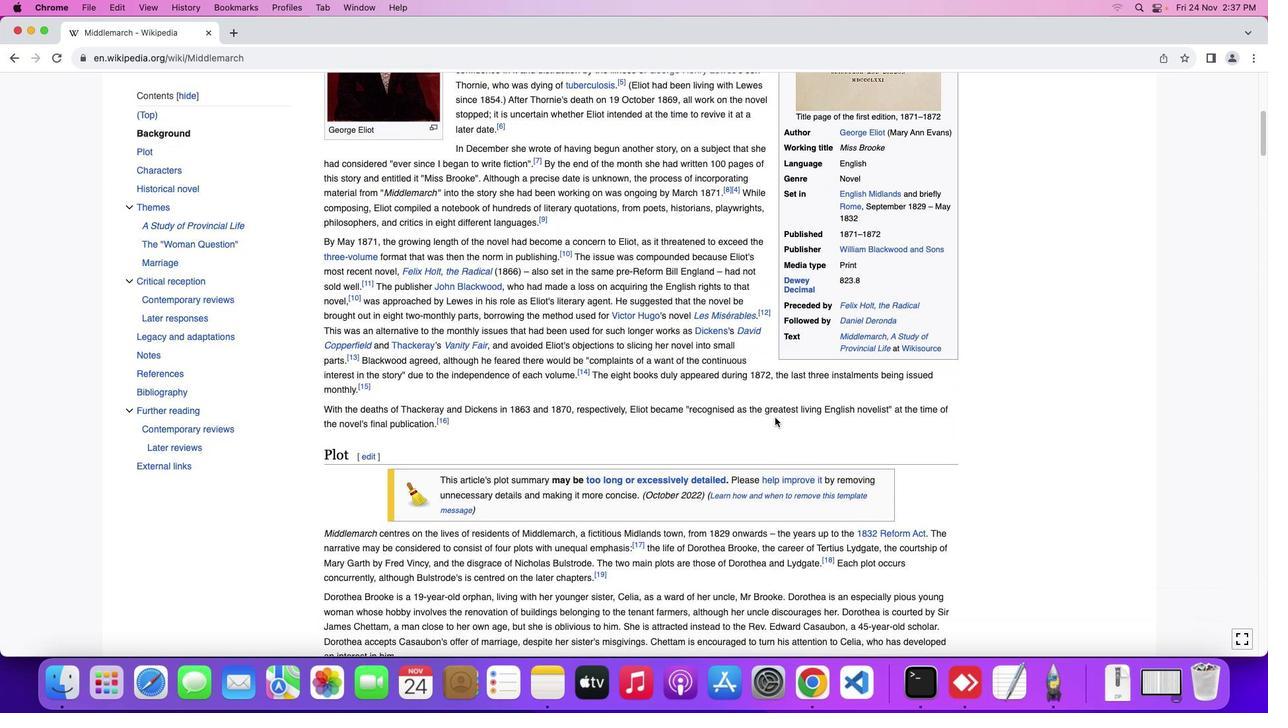 
Action: Mouse scrolled (774, 418) with delta (0, 0)
Screenshot: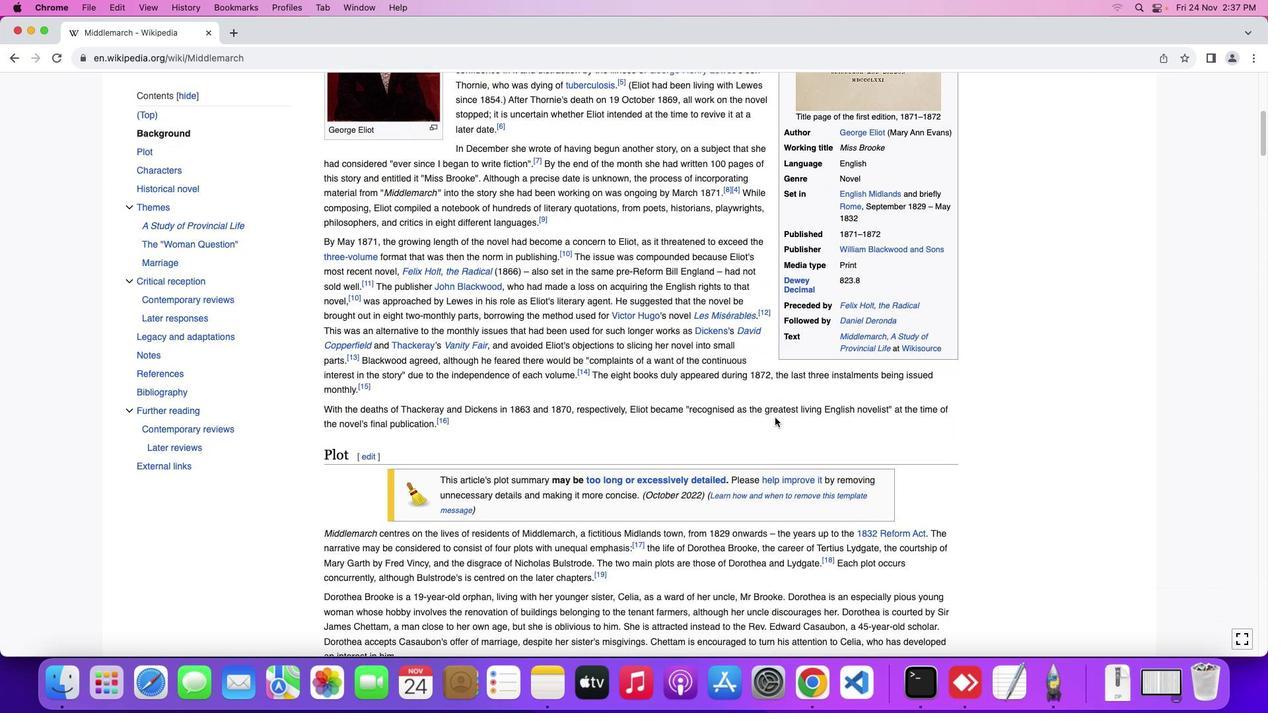 
Action: Mouse scrolled (774, 418) with delta (0, -1)
Screenshot: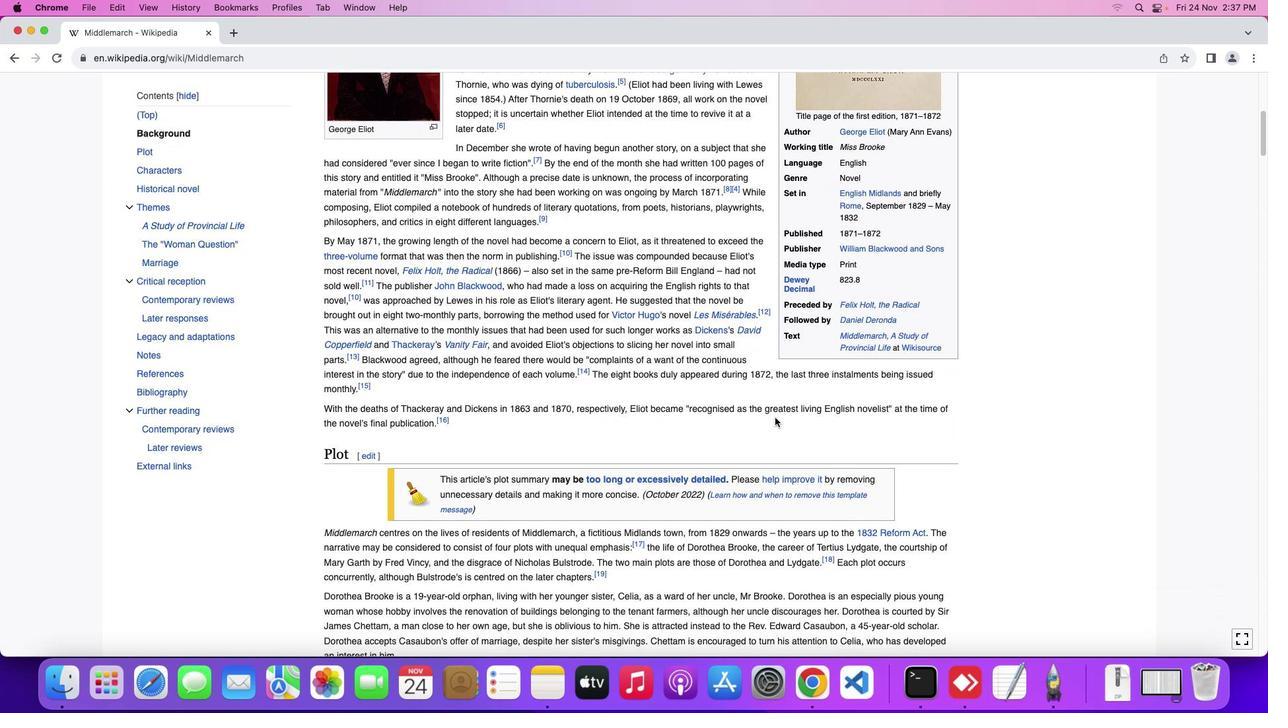 
Action: Mouse moved to (774, 417)
Screenshot: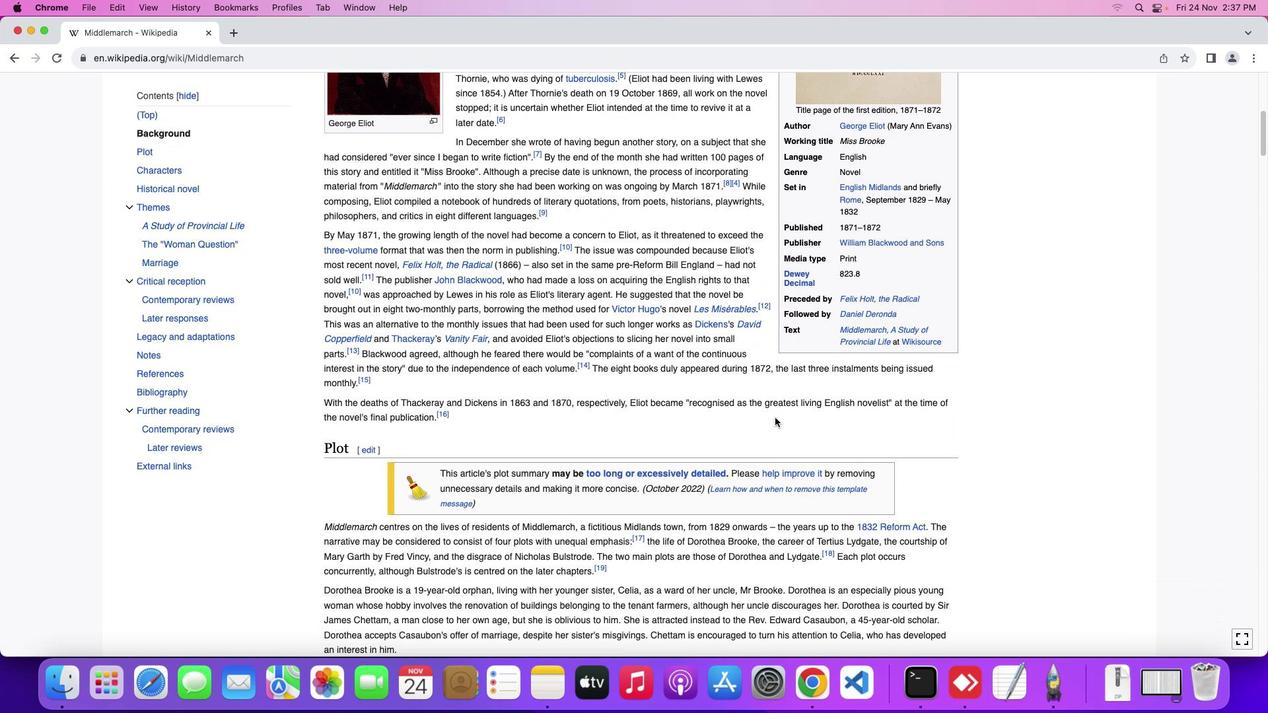 
Action: Mouse scrolled (774, 417) with delta (0, 0)
Screenshot: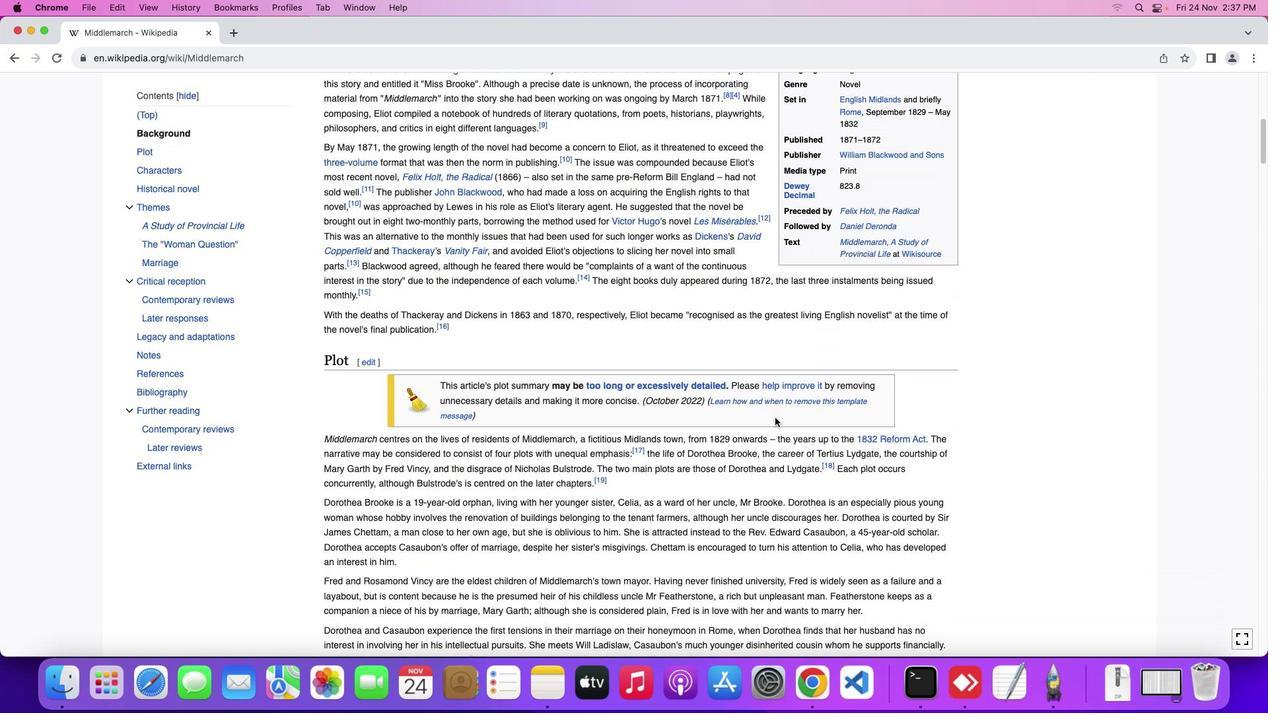 
Action: Mouse scrolled (774, 417) with delta (0, 0)
Screenshot: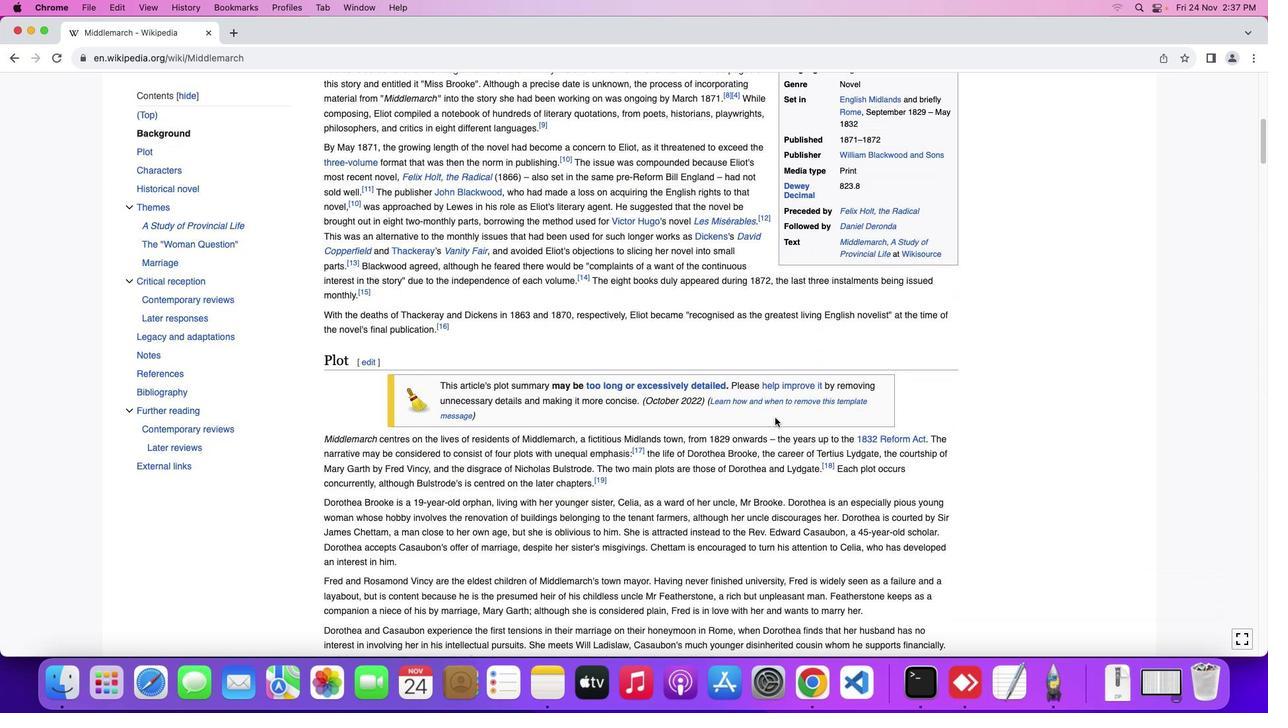 
Action: Mouse scrolled (774, 417) with delta (0, -1)
Screenshot: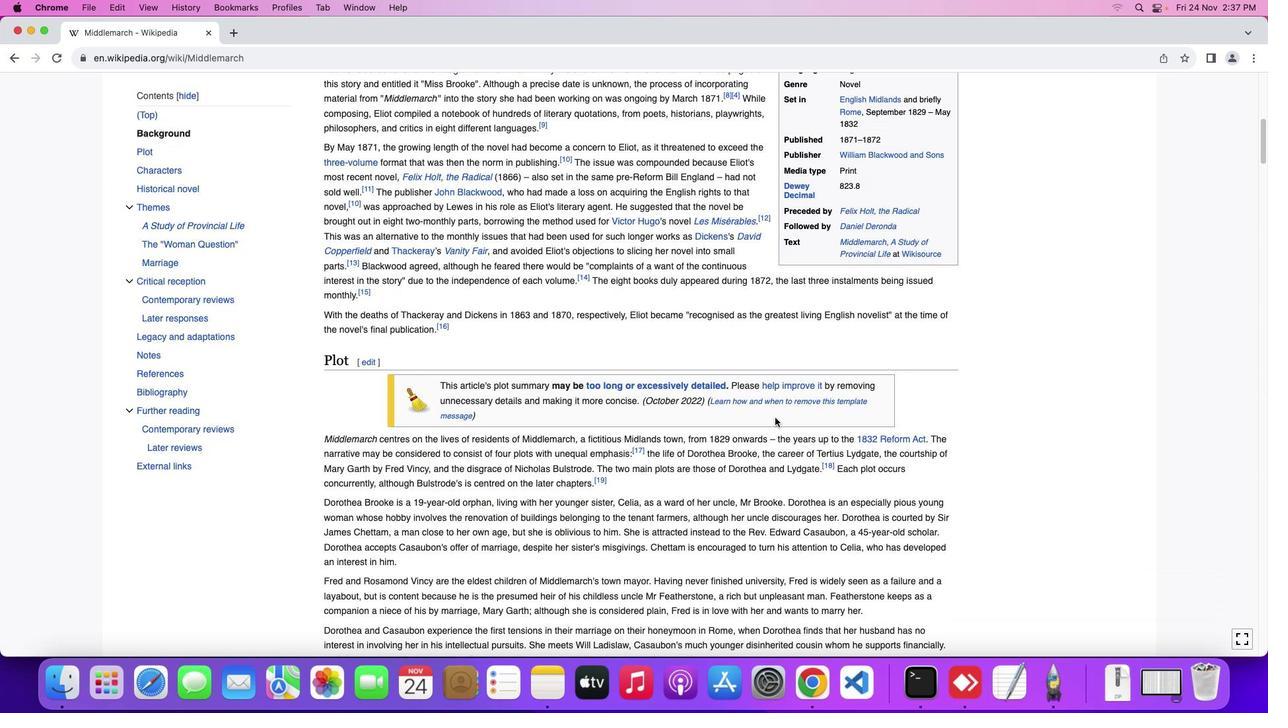 
Action: Mouse scrolled (774, 417) with delta (0, 0)
Screenshot: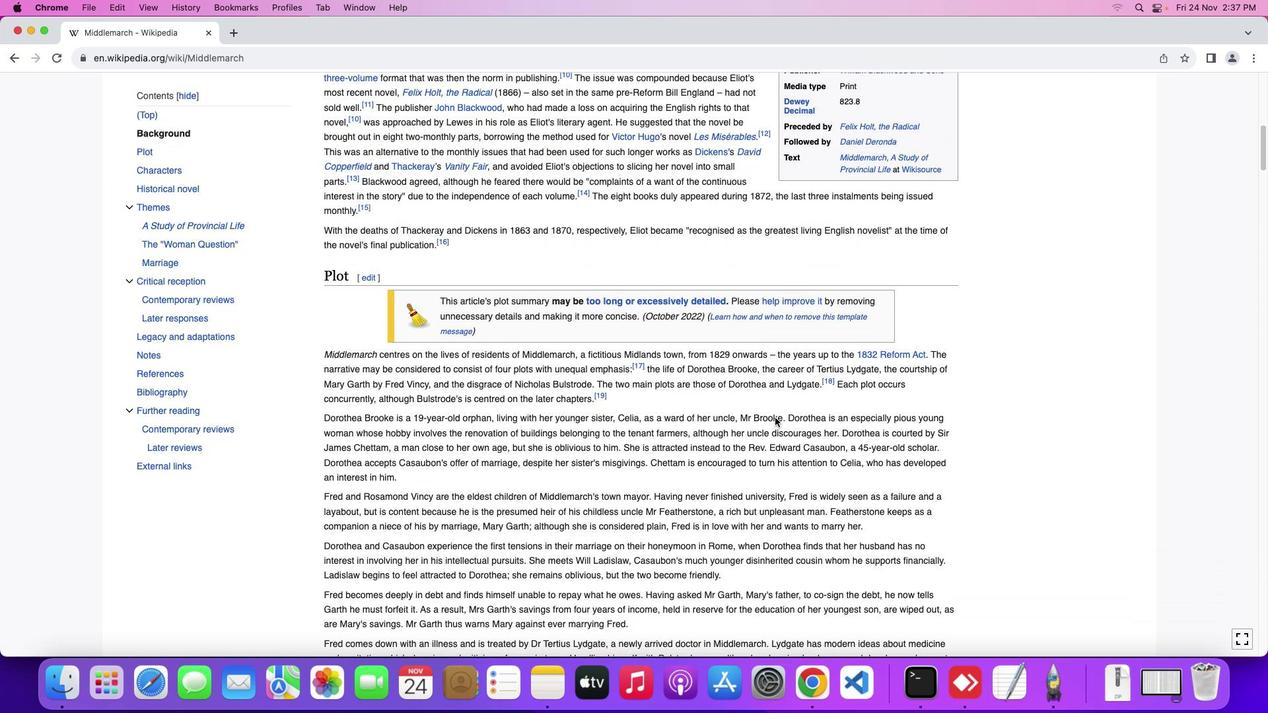 
Action: Mouse scrolled (774, 417) with delta (0, 0)
Screenshot: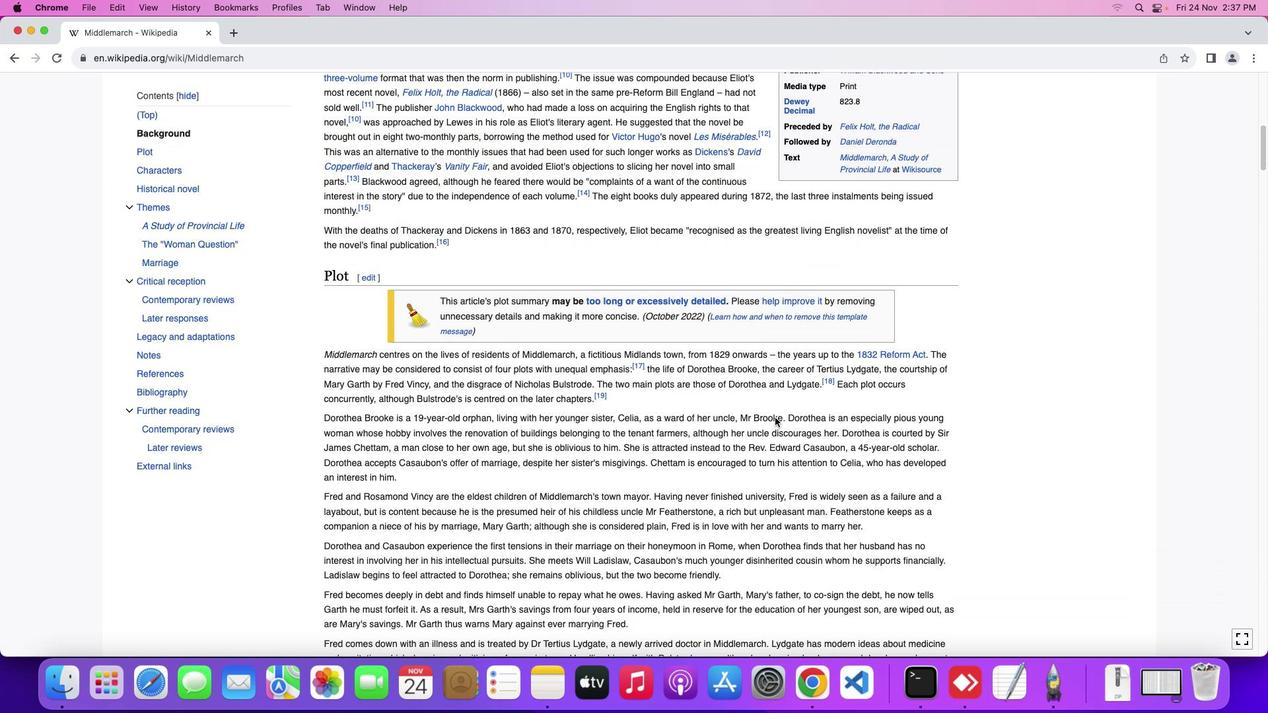 
Action: Mouse scrolled (774, 417) with delta (0, -1)
Screenshot: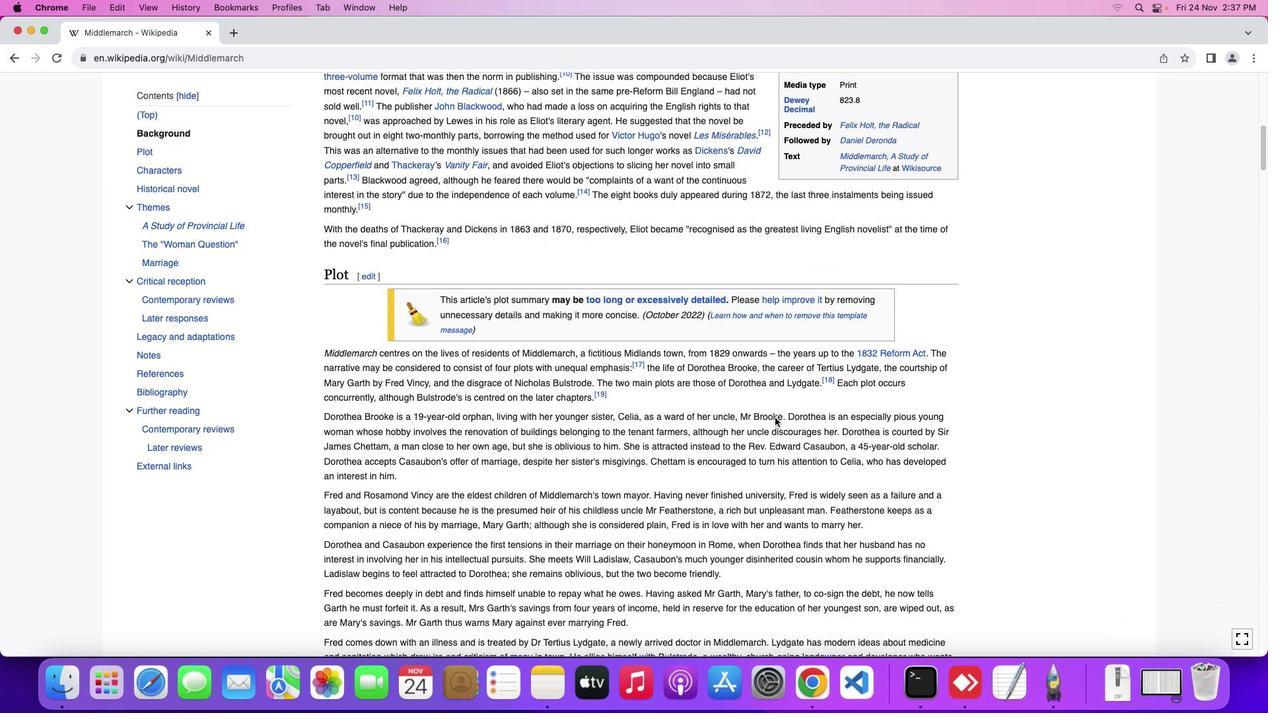 
Action: Mouse scrolled (774, 417) with delta (0, 0)
Screenshot: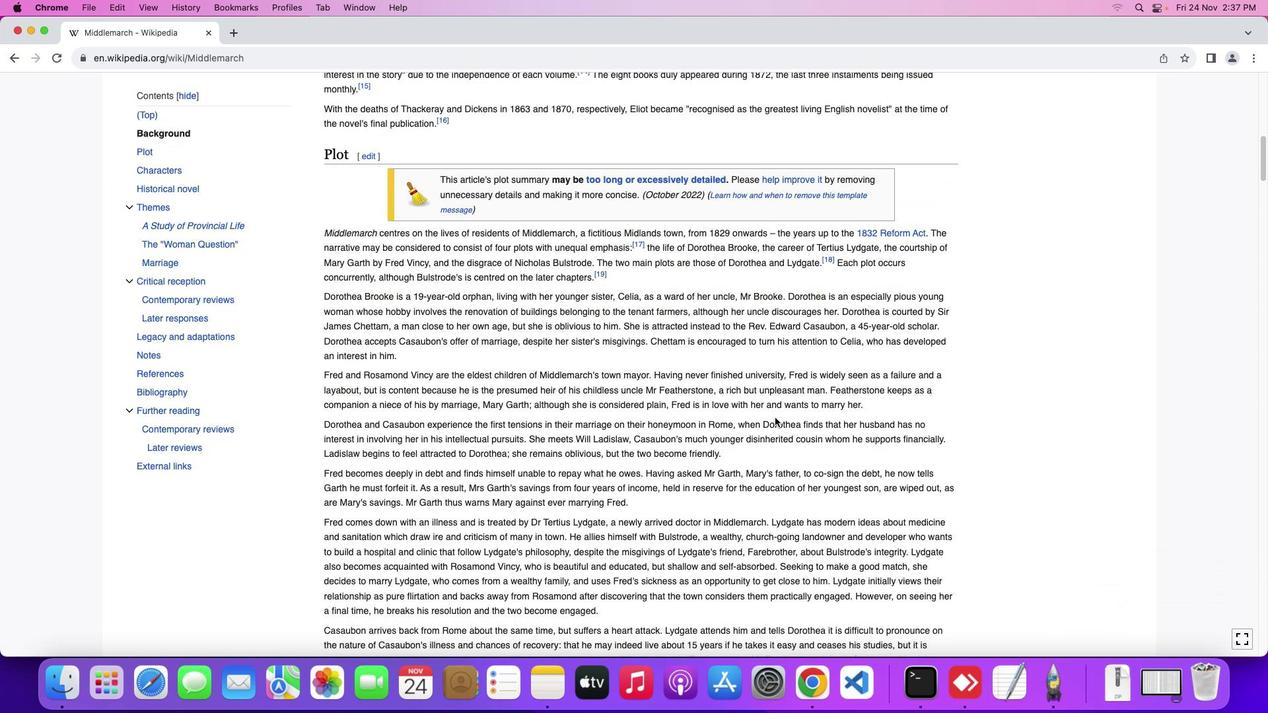 
Action: Mouse scrolled (774, 417) with delta (0, 0)
Screenshot: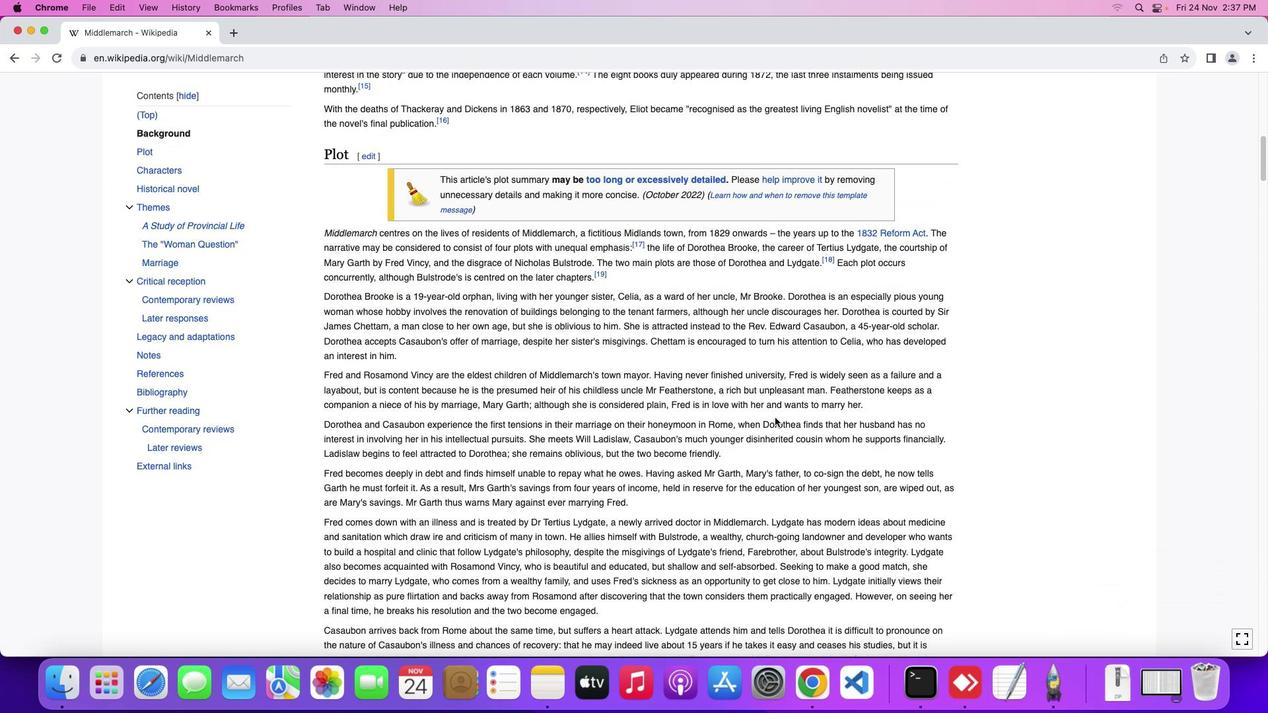 
Action: Mouse scrolled (774, 417) with delta (0, -1)
Screenshot: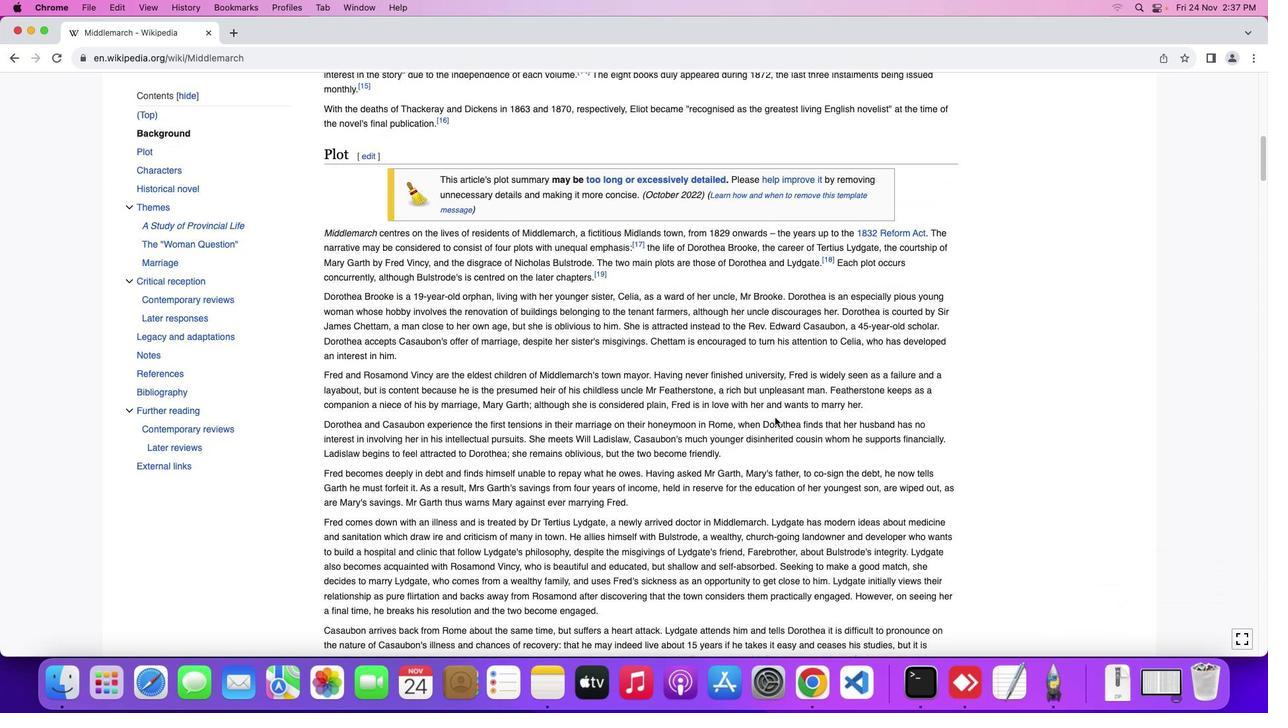 
Action: Mouse moved to (774, 417)
Screenshot: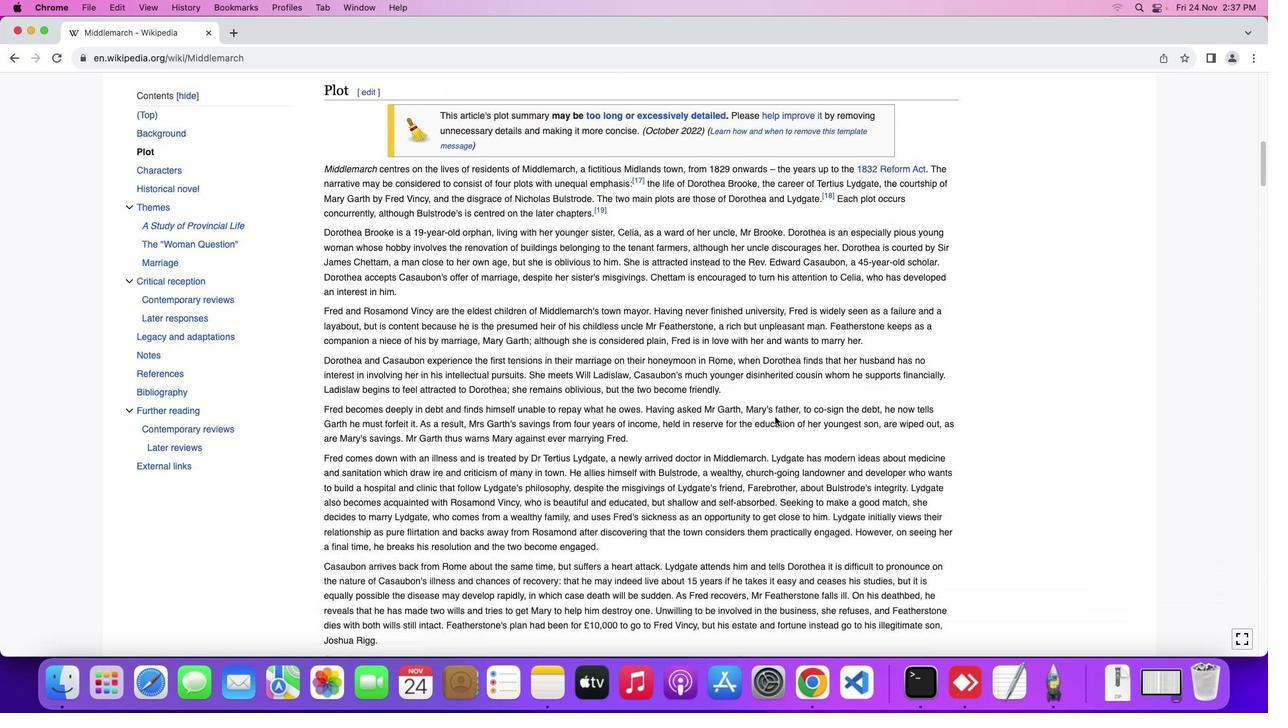 
Action: Mouse scrolled (774, 417) with delta (0, 0)
Screenshot: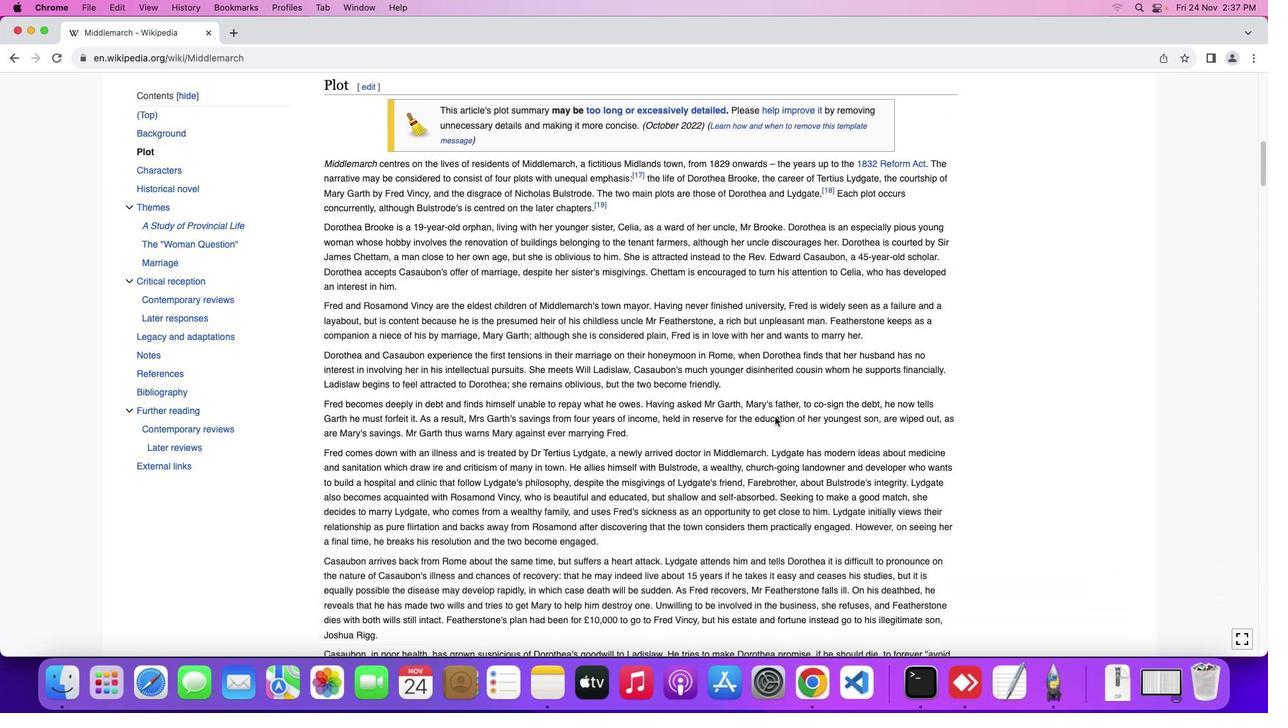 
Action: Mouse moved to (774, 416)
Screenshot: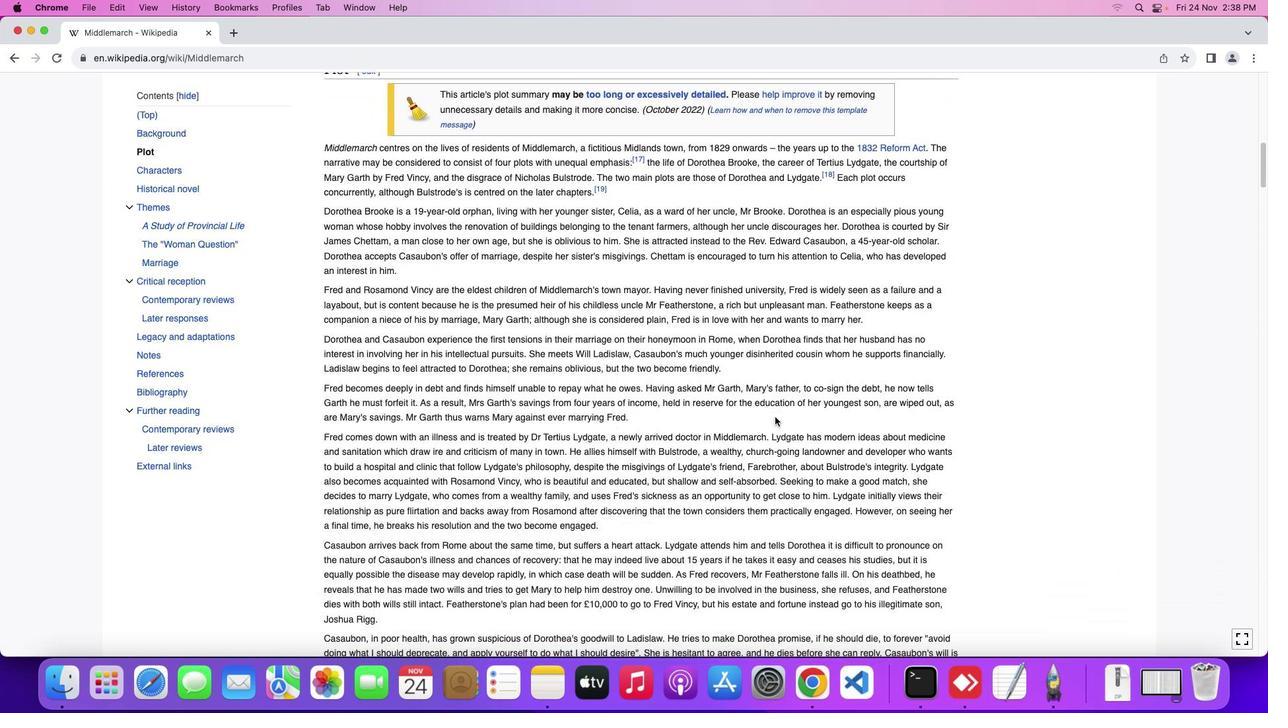 
Action: Mouse scrolled (774, 416) with delta (0, 0)
Screenshot: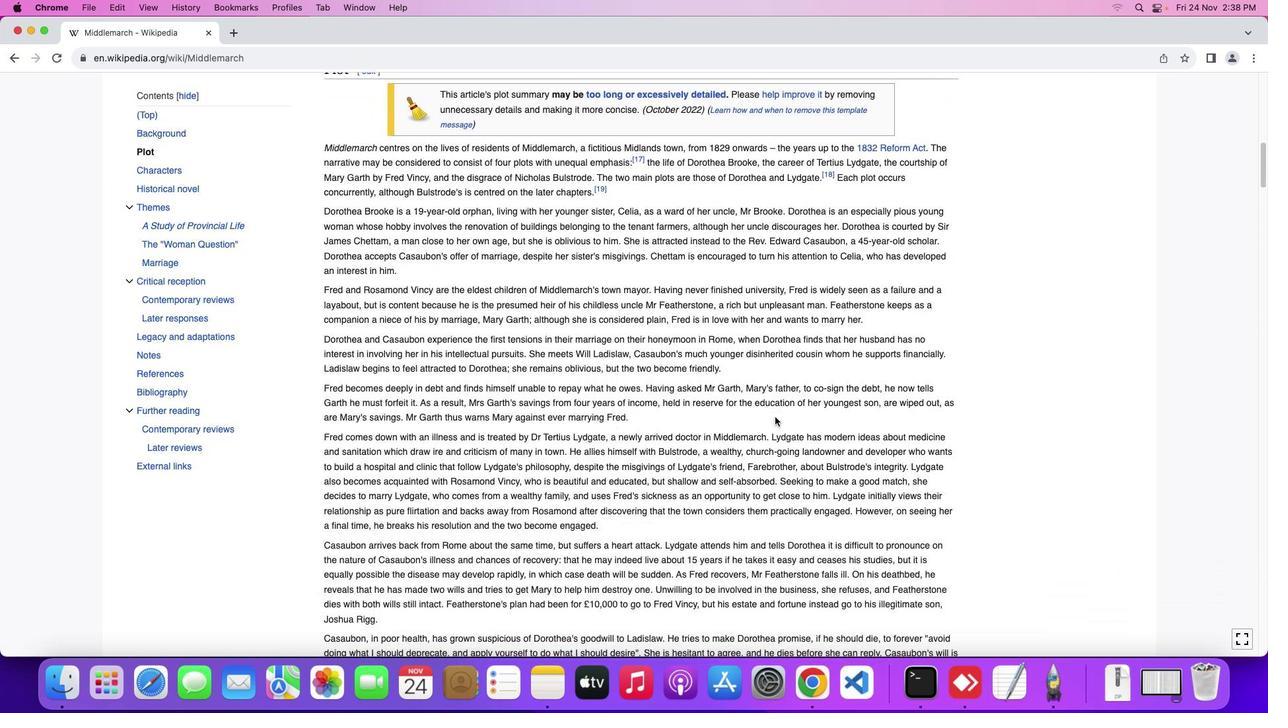 
Action: Mouse scrolled (774, 416) with delta (0, 0)
Screenshot: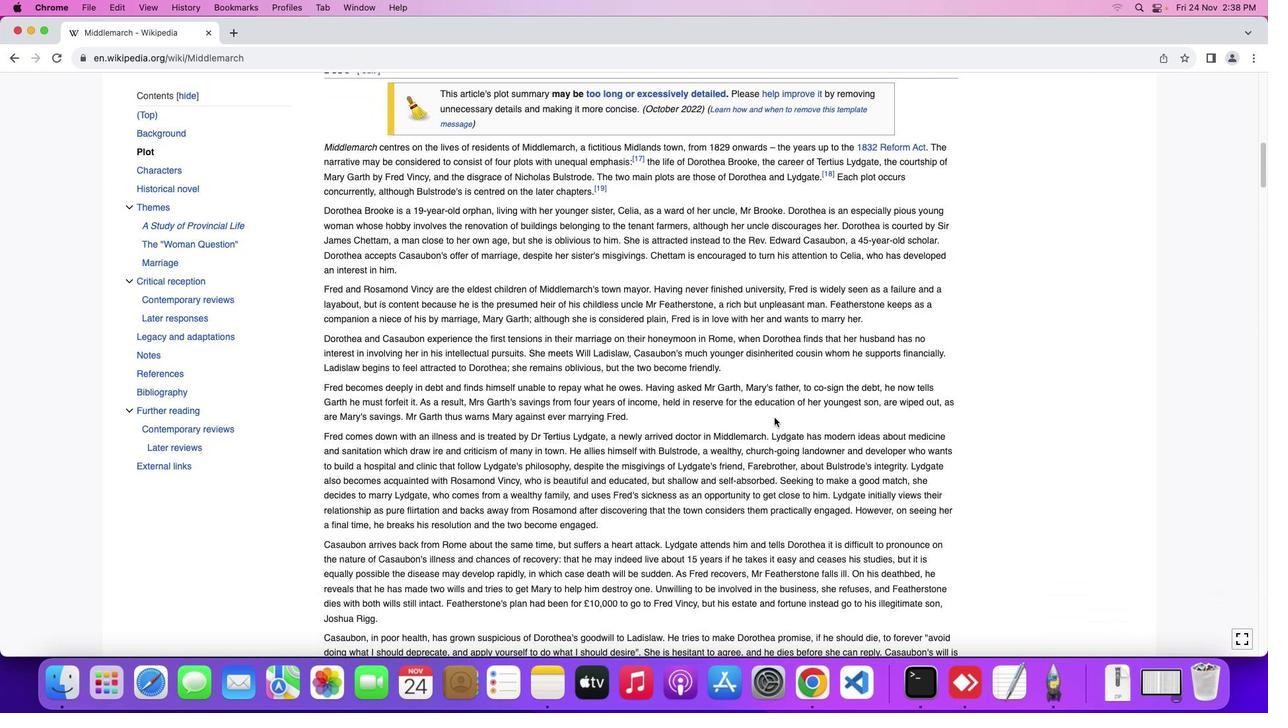 
Action: Mouse scrolled (774, 416) with delta (0, 0)
Screenshot: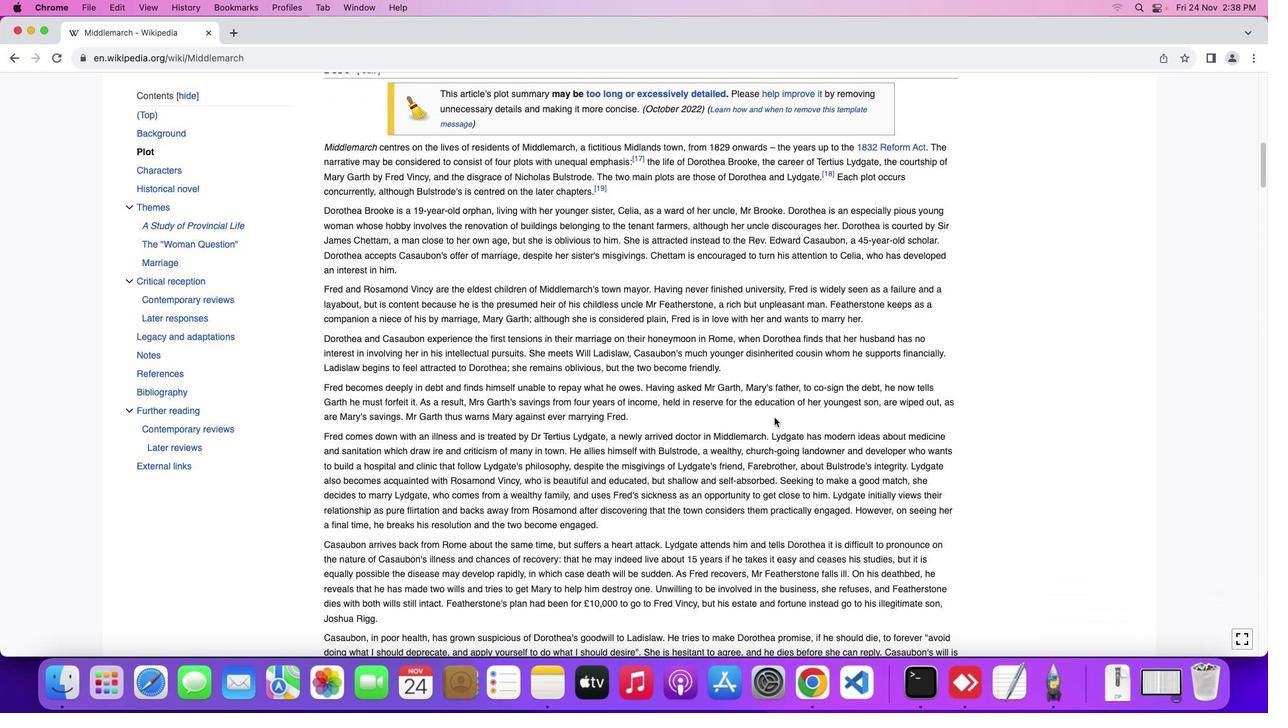 
Action: Mouse moved to (774, 418)
Screenshot: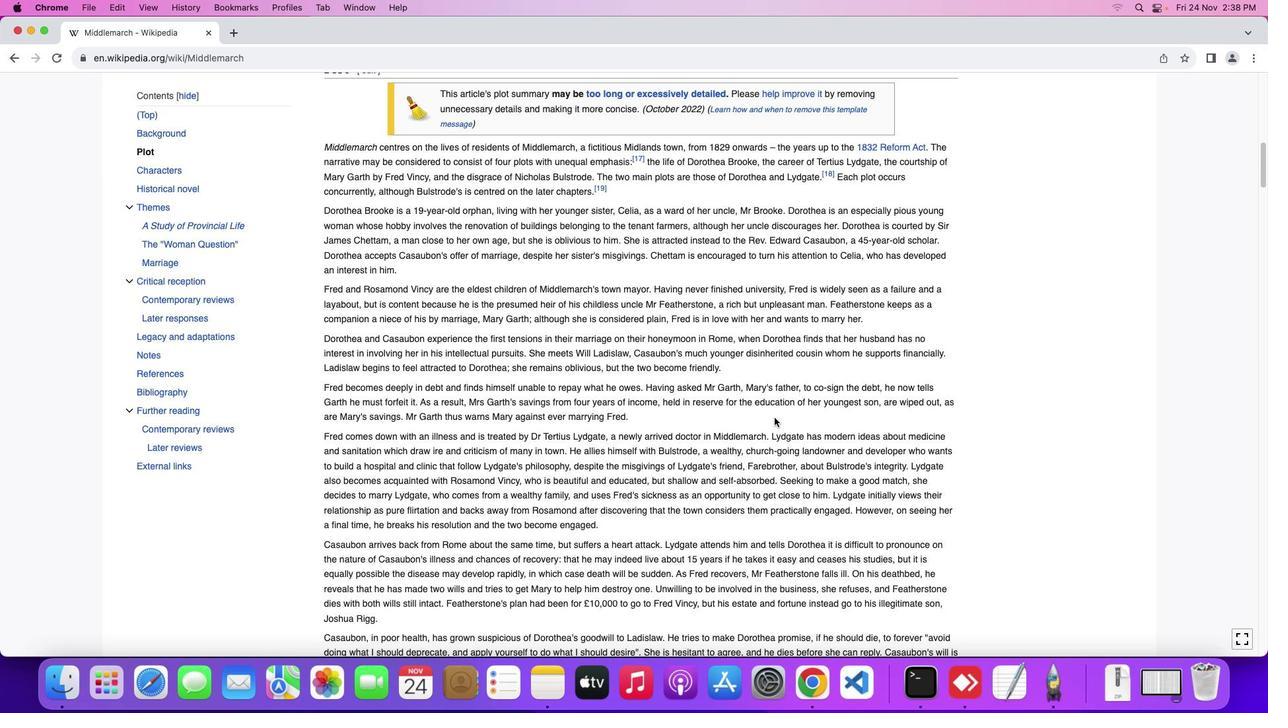 
Action: Mouse scrolled (774, 418) with delta (0, 0)
Screenshot: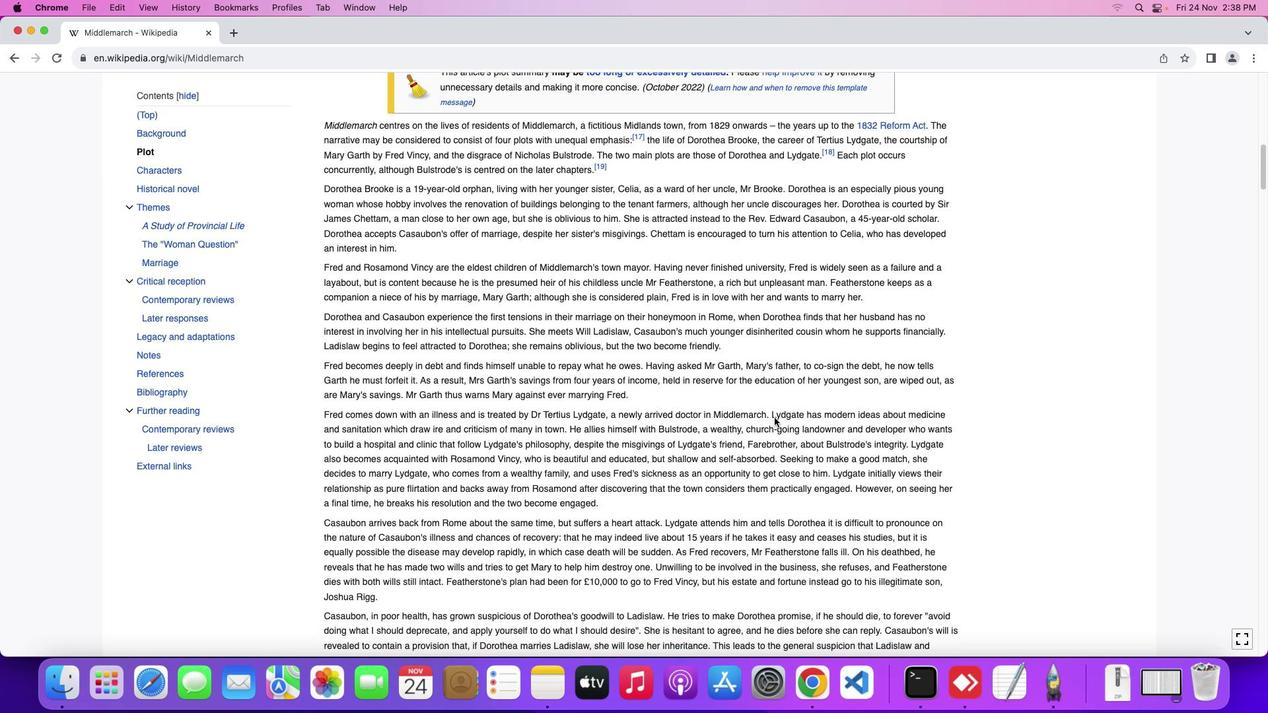 
Action: Mouse scrolled (774, 418) with delta (0, 0)
Screenshot: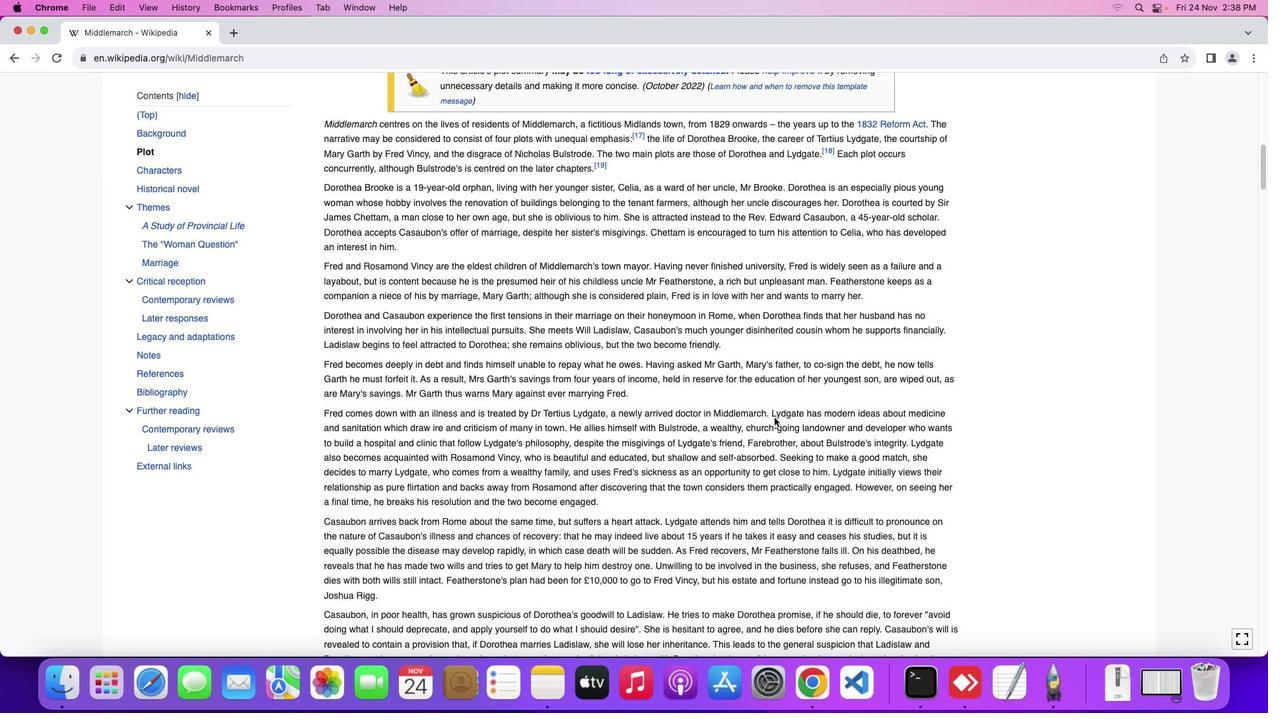 
Action: Mouse scrolled (774, 418) with delta (0, 0)
Screenshot: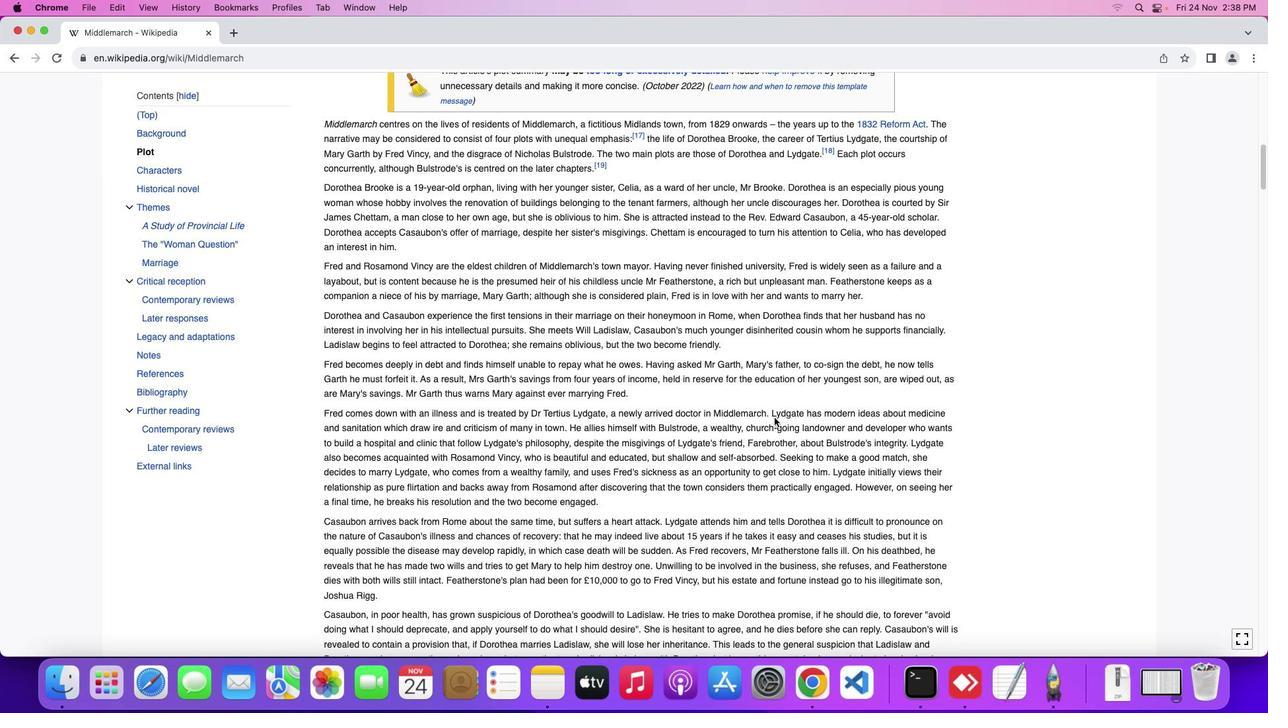 
Action: Mouse scrolled (774, 418) with delta (0, 0)
Screenshot: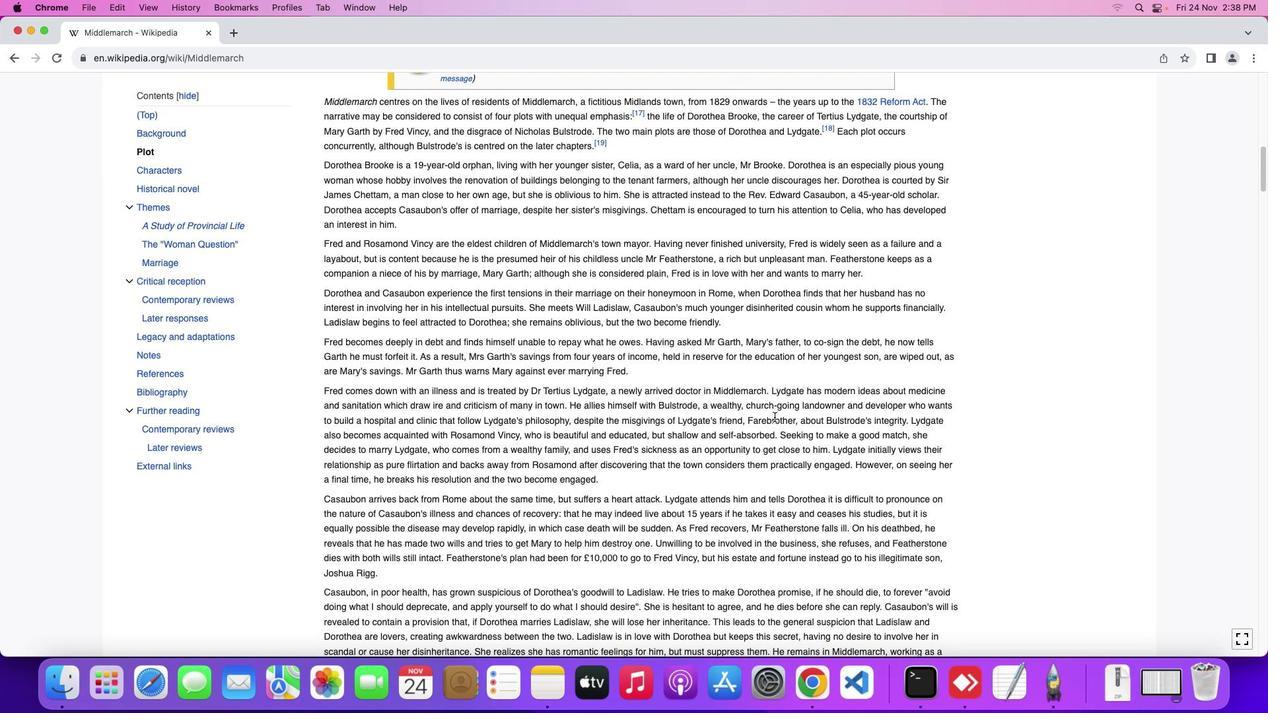 
Action: Mouse scrolled (774, 418) with delta (0, 0)
Screenshot: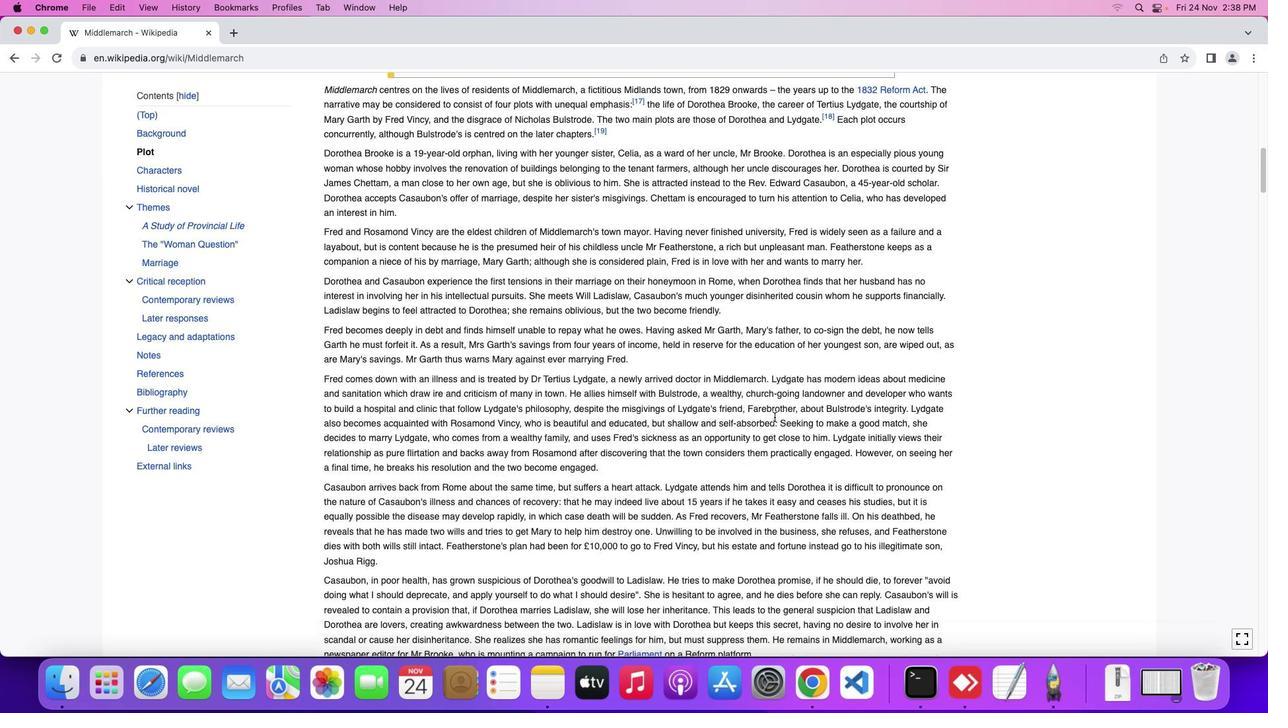
Action: Mouse moved to (774, 417)
Screenshot: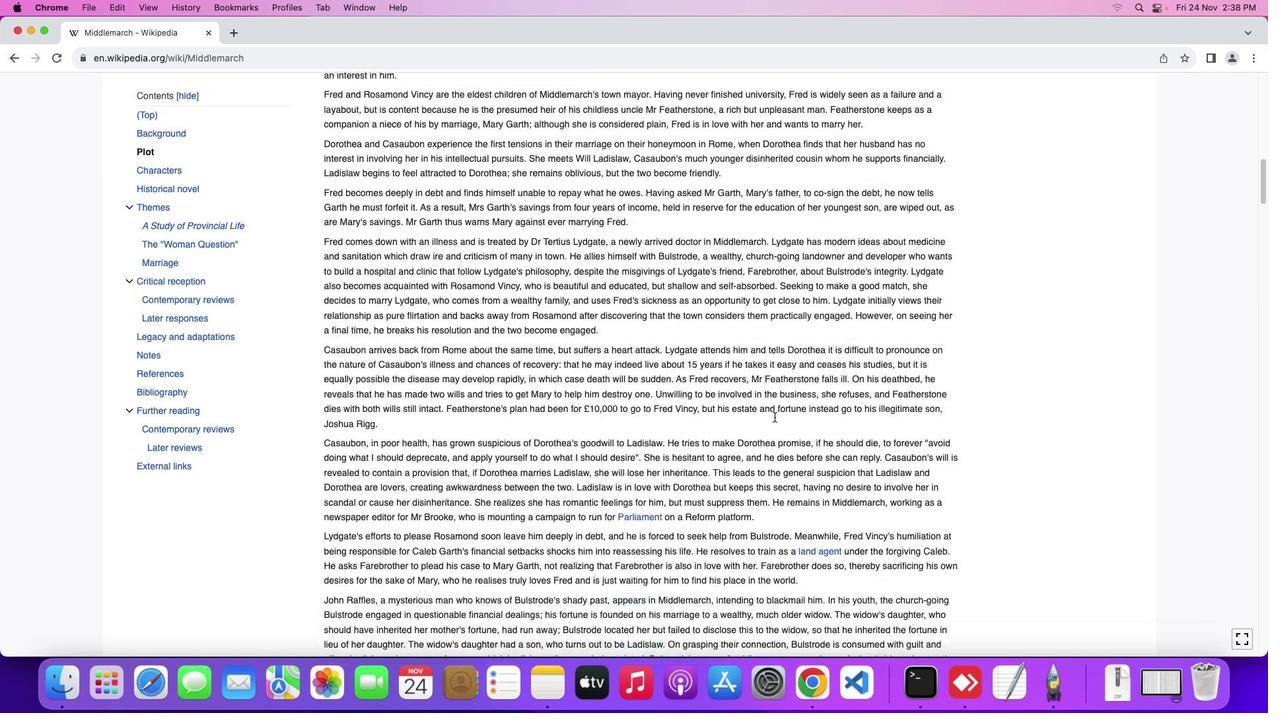 
Action: Mouse scrolled (774, 417) with delta (0, 0)
Screenshot: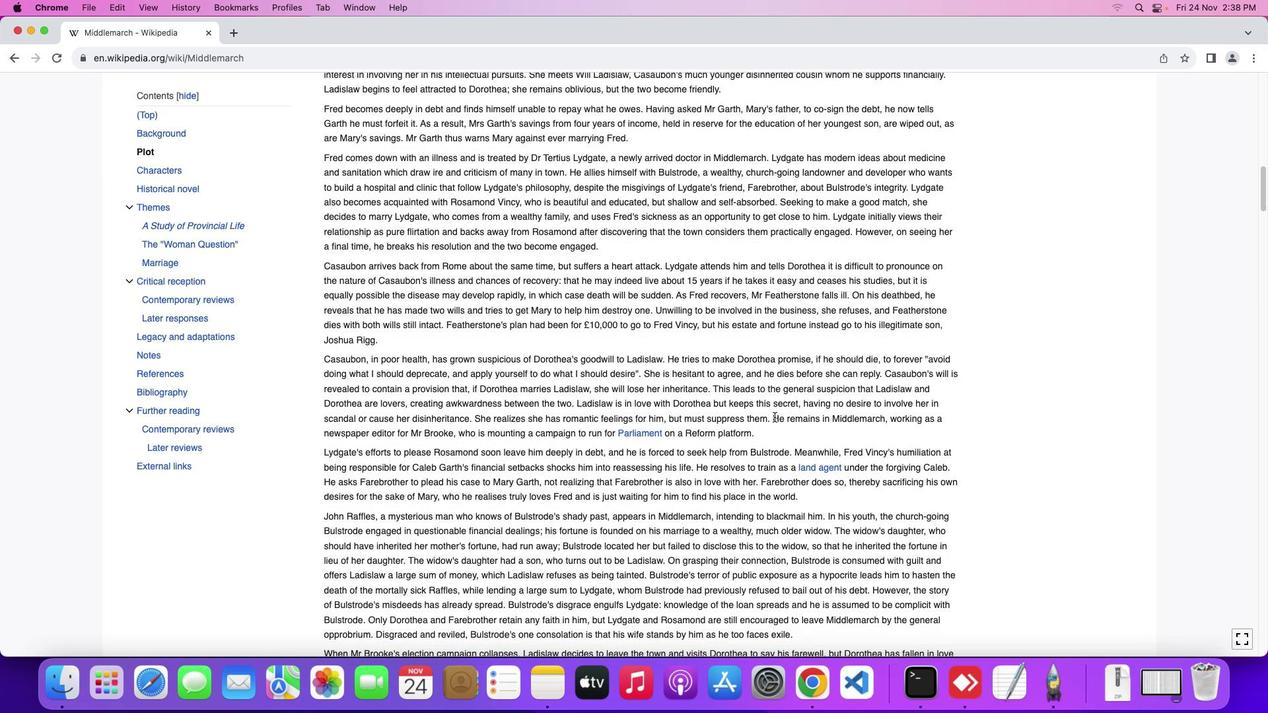 
Action: Mouse scrolled (774, 417) with delta (0, 0)
Screenshot: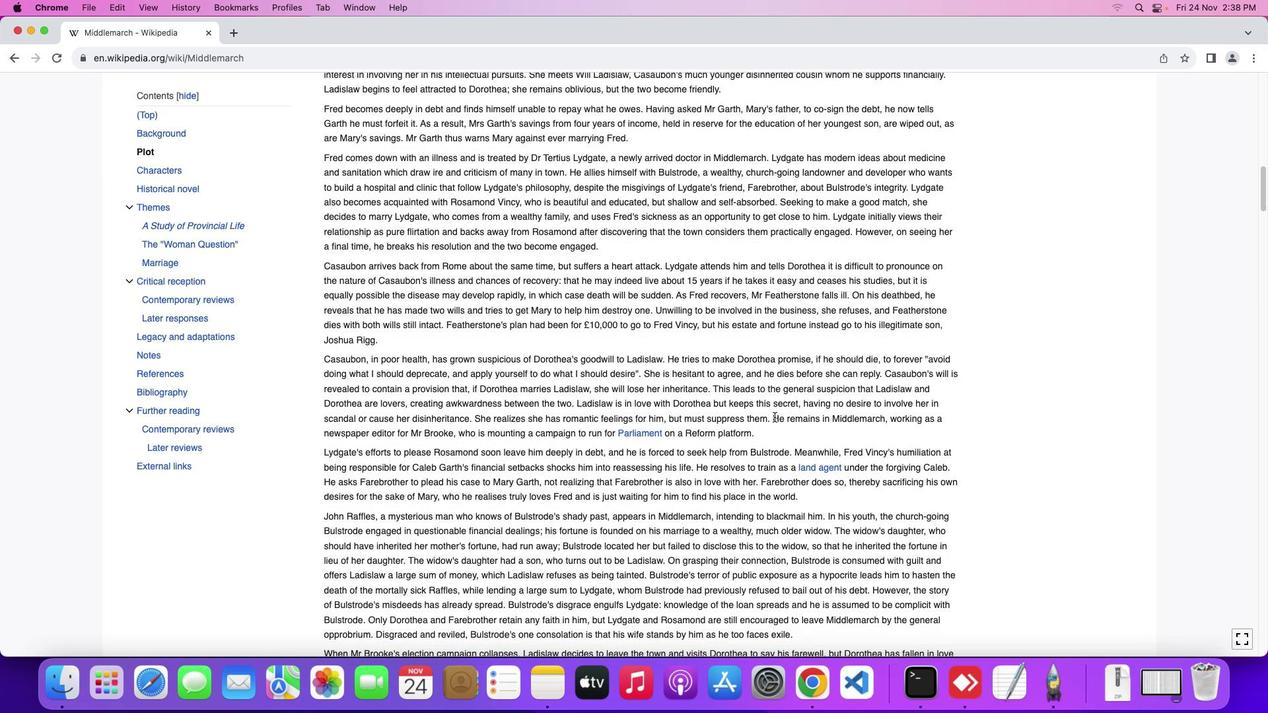
Action: Mouse scrolled (774, 417) with delta (0, -1)
Screenshot: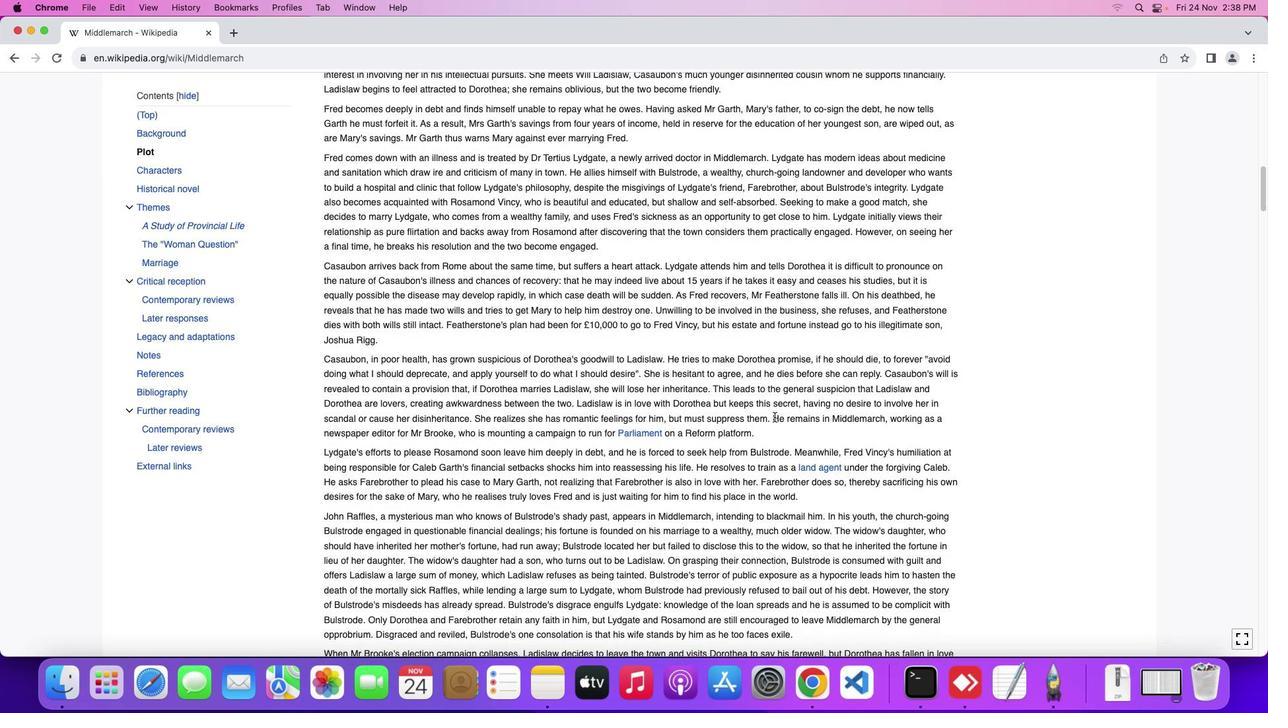 
Action: Mouse scrolled (774, 417) with delta (0, -2)
Screenshot: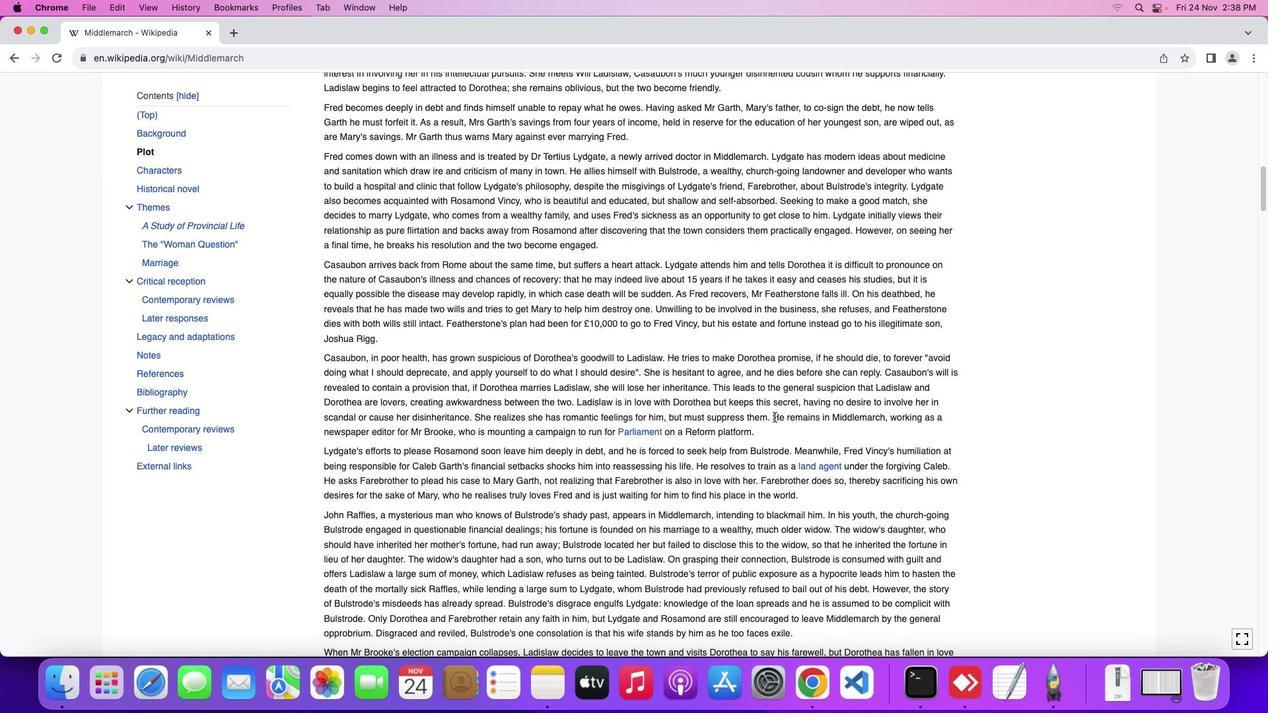 
Action: Mouse scrolled (774, 417) with delta (0, 0)
Screenshot: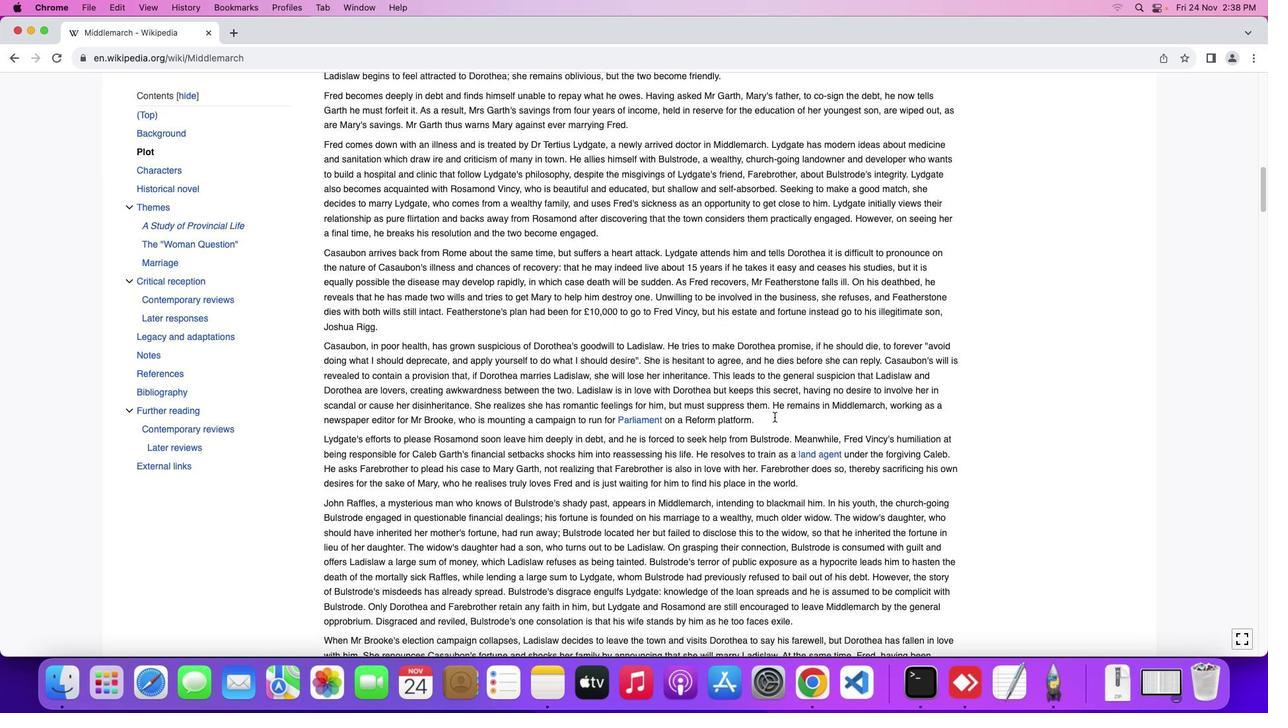 
Action: Mouse scrolled (774, 417) with delta (0, 0)
Screenshot: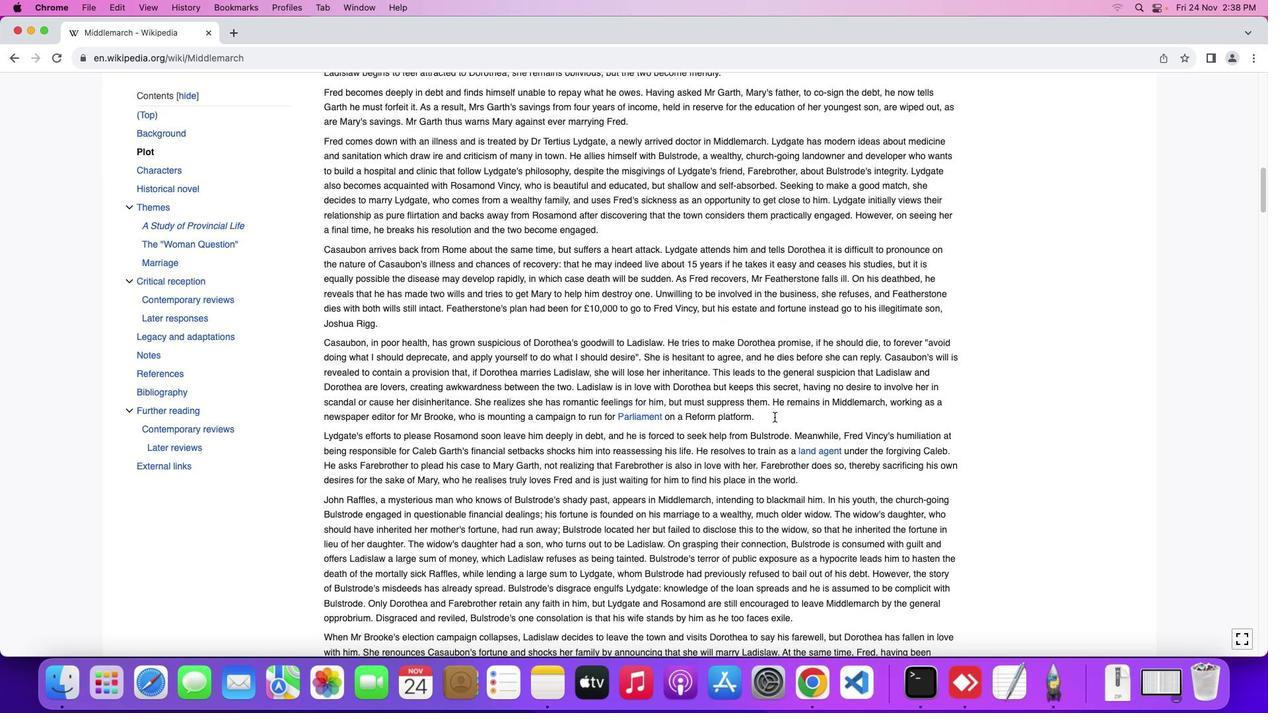 
Action: Mouse scrolled (774, 417) with delta (0, 0)
Screenshot: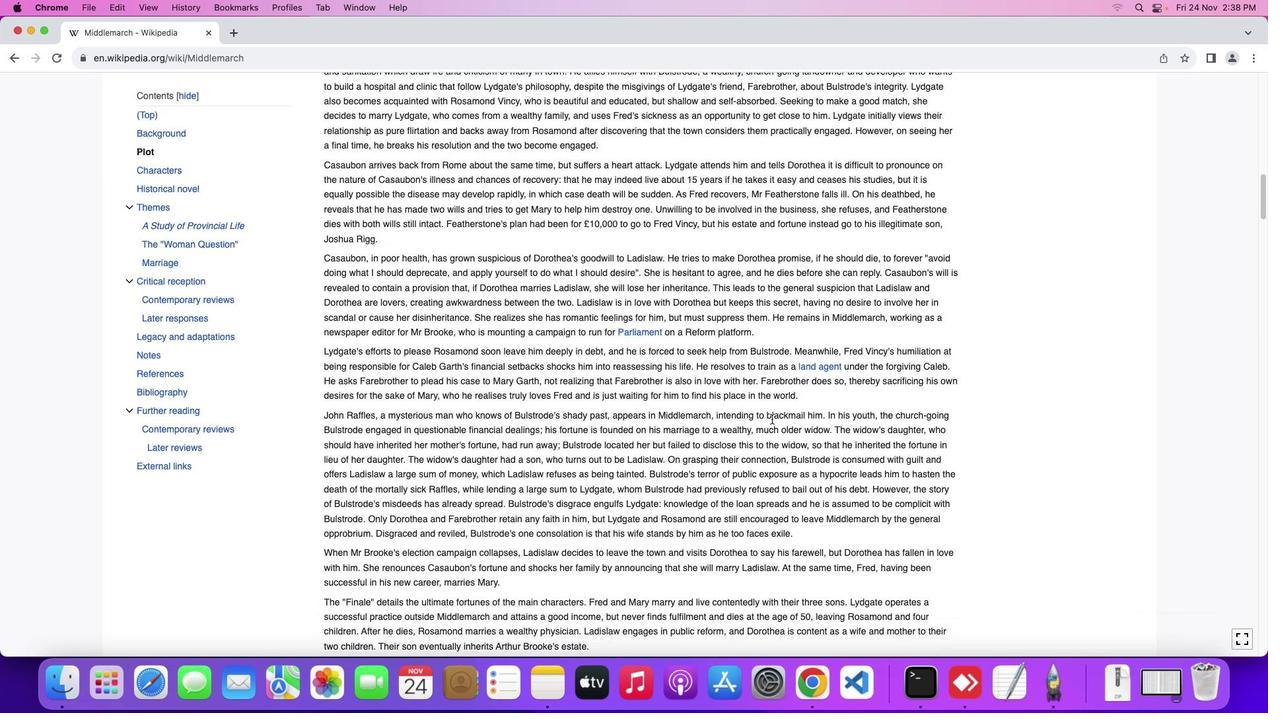 
Action: Mouse scrolled (774, 417) with delta (0, 0)
Screenshot: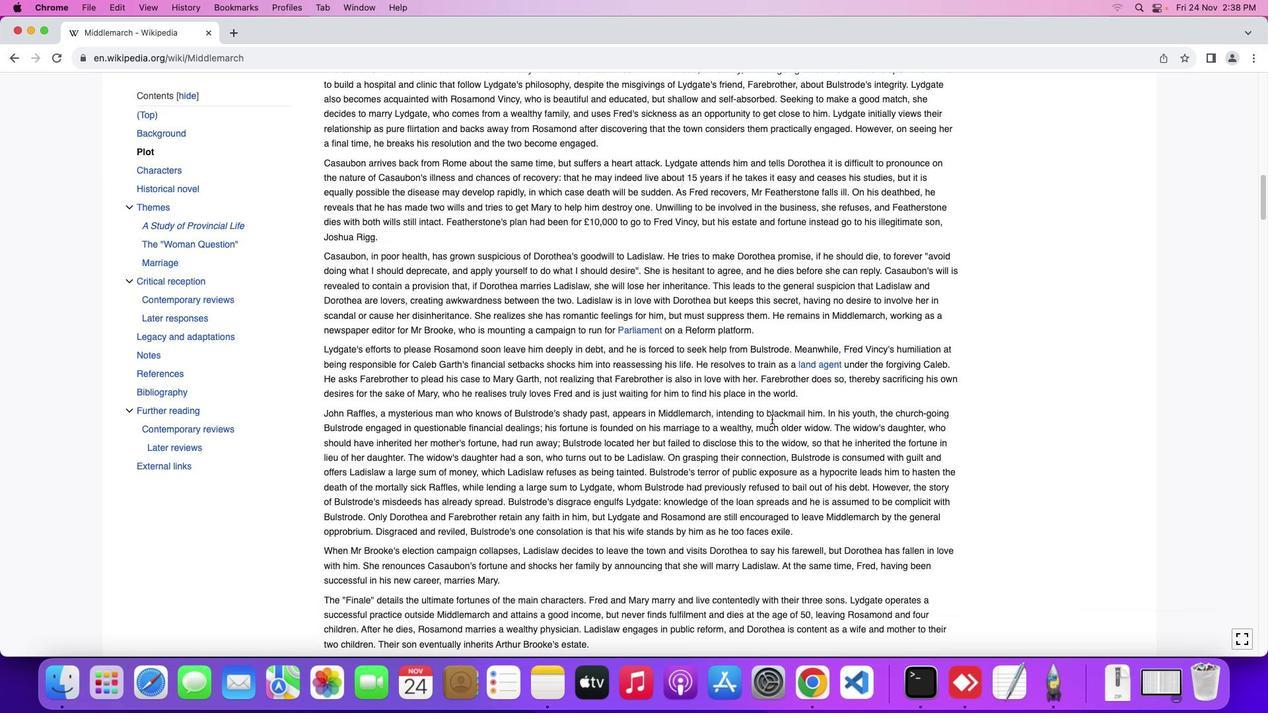 
Action: Mouse scrolled (774, 417) with delta (0, -1)
Screenshot: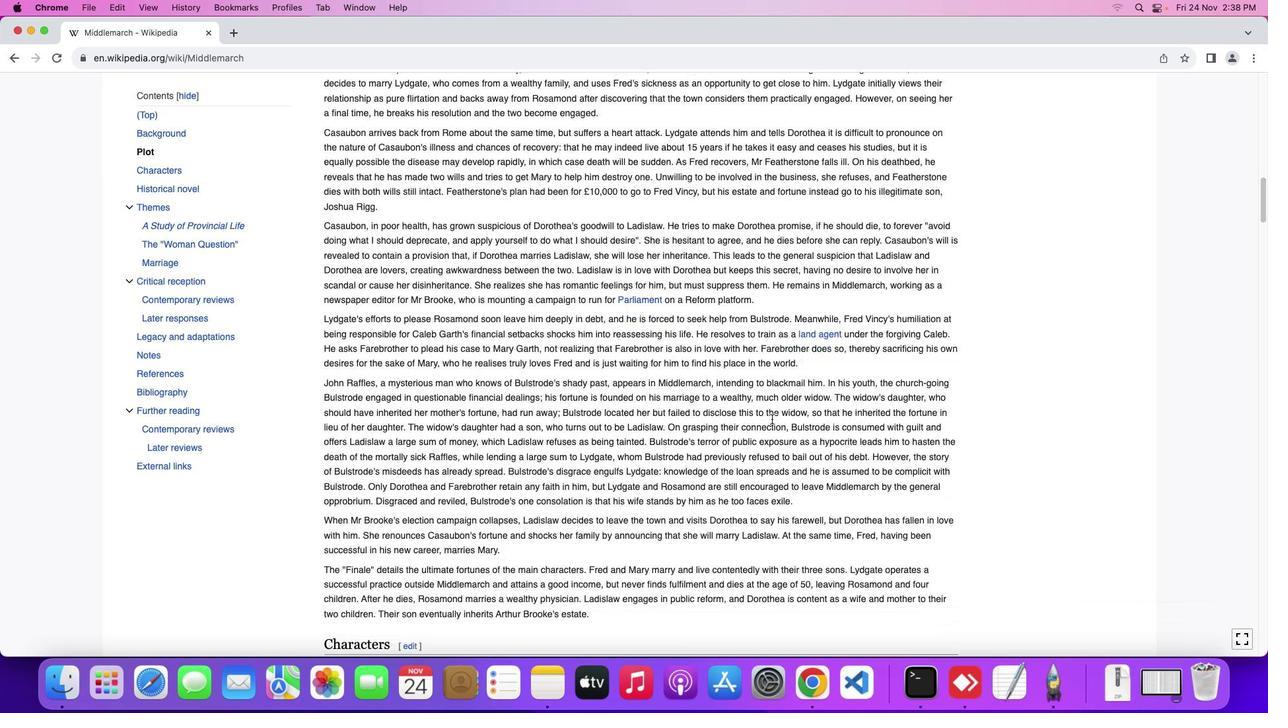 
Action: Mouse moved to (772, 418)
Screenshot: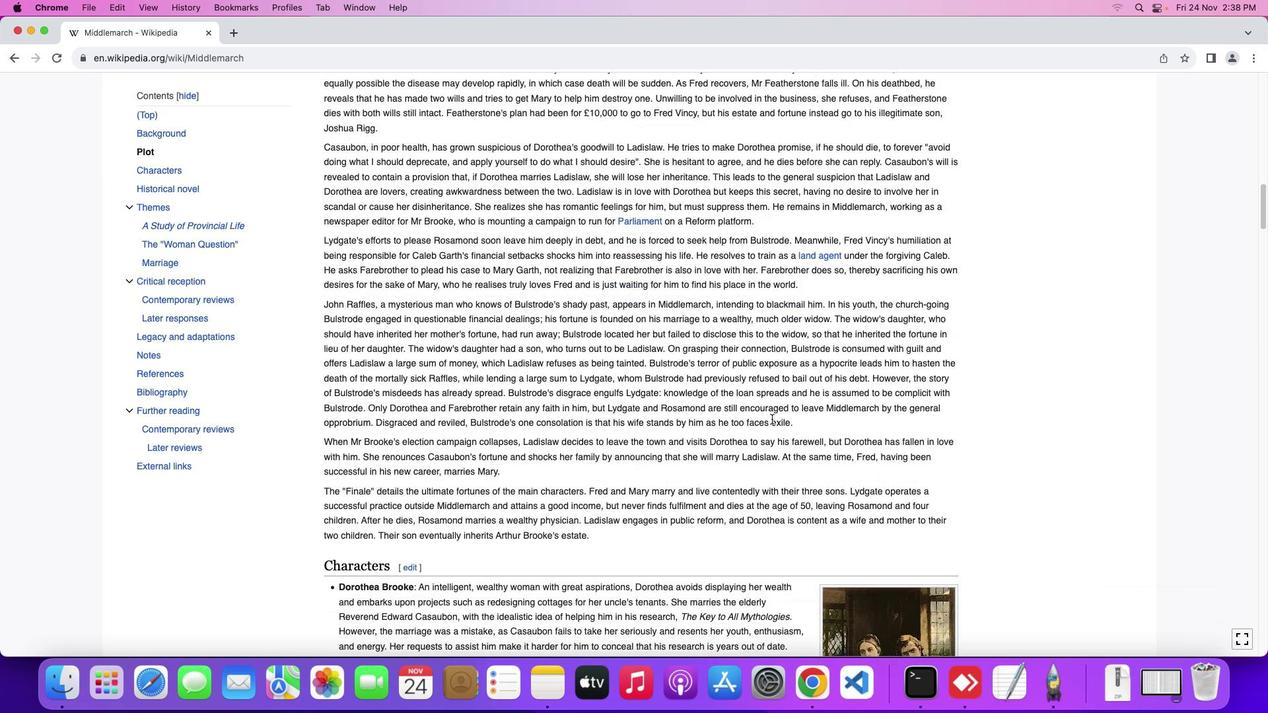 
Action: Mouse scrolled (772, 418) with delta (0, 0)
Screenshot: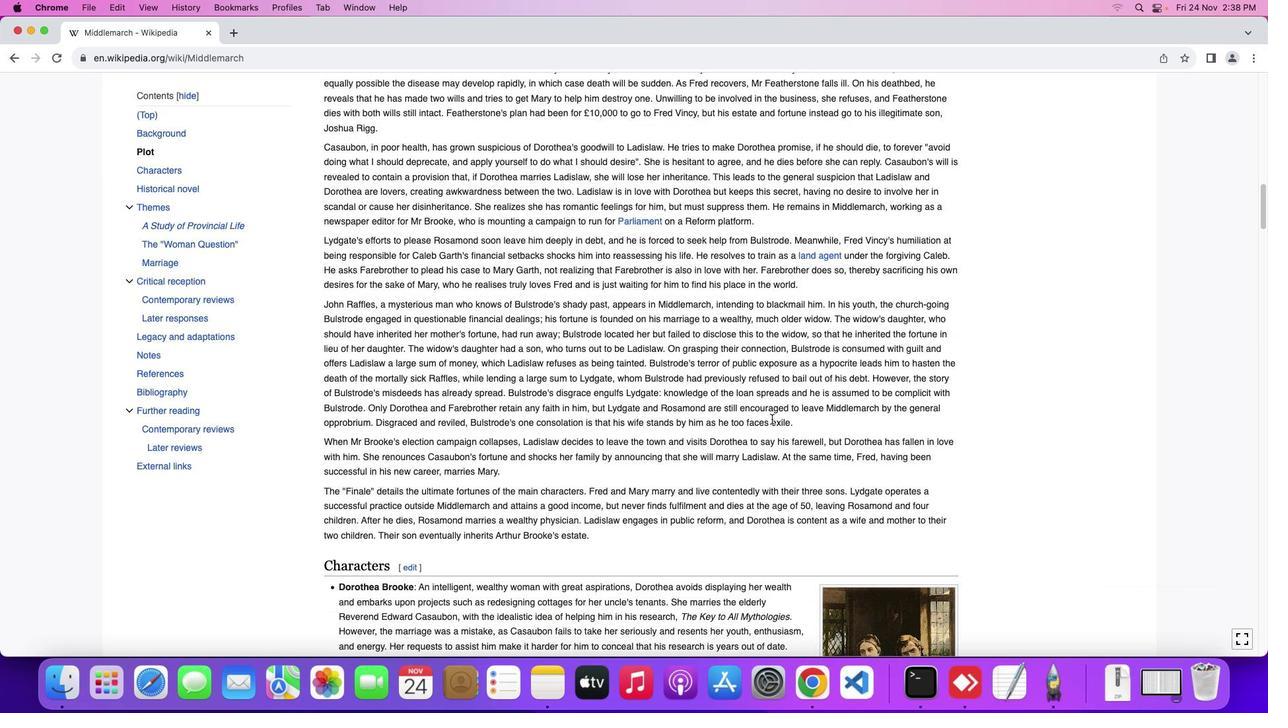 
Action: Mouse scrolled (772, 418) with delta (0, 0)
Screenshot: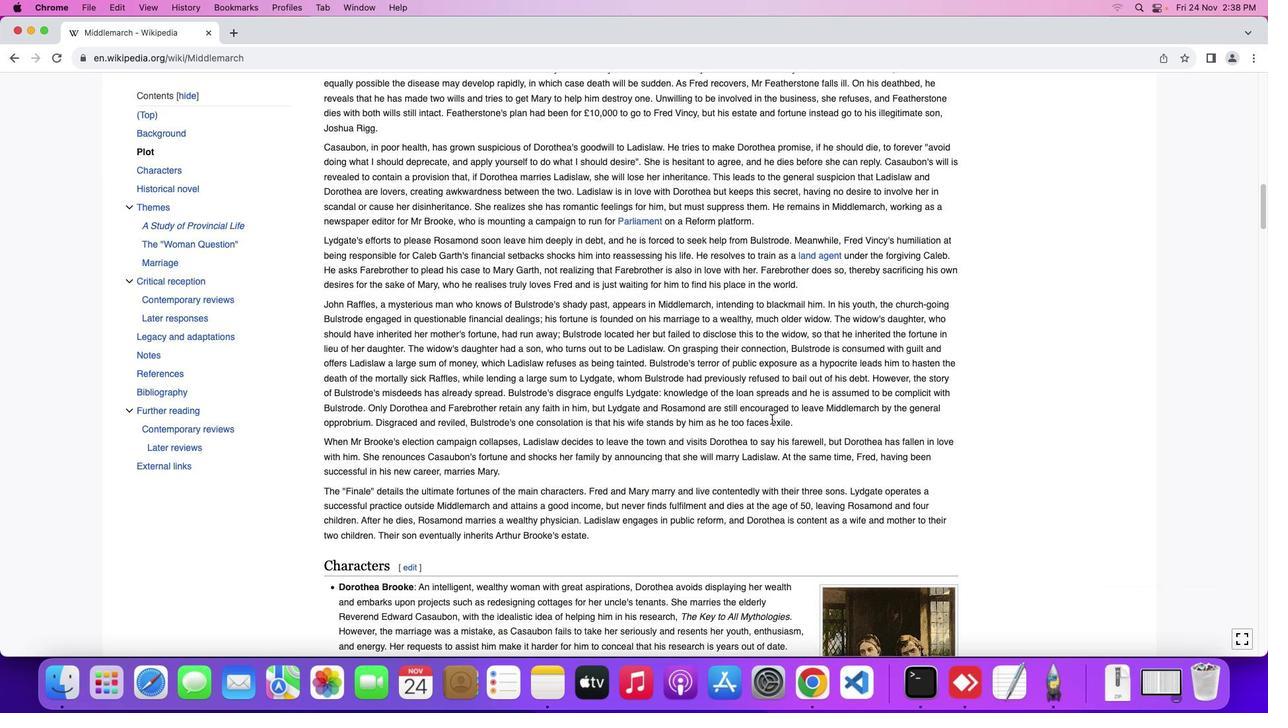 
Action: Mouse scrolled (772, 418) with delta (0, -1)
Screenshot: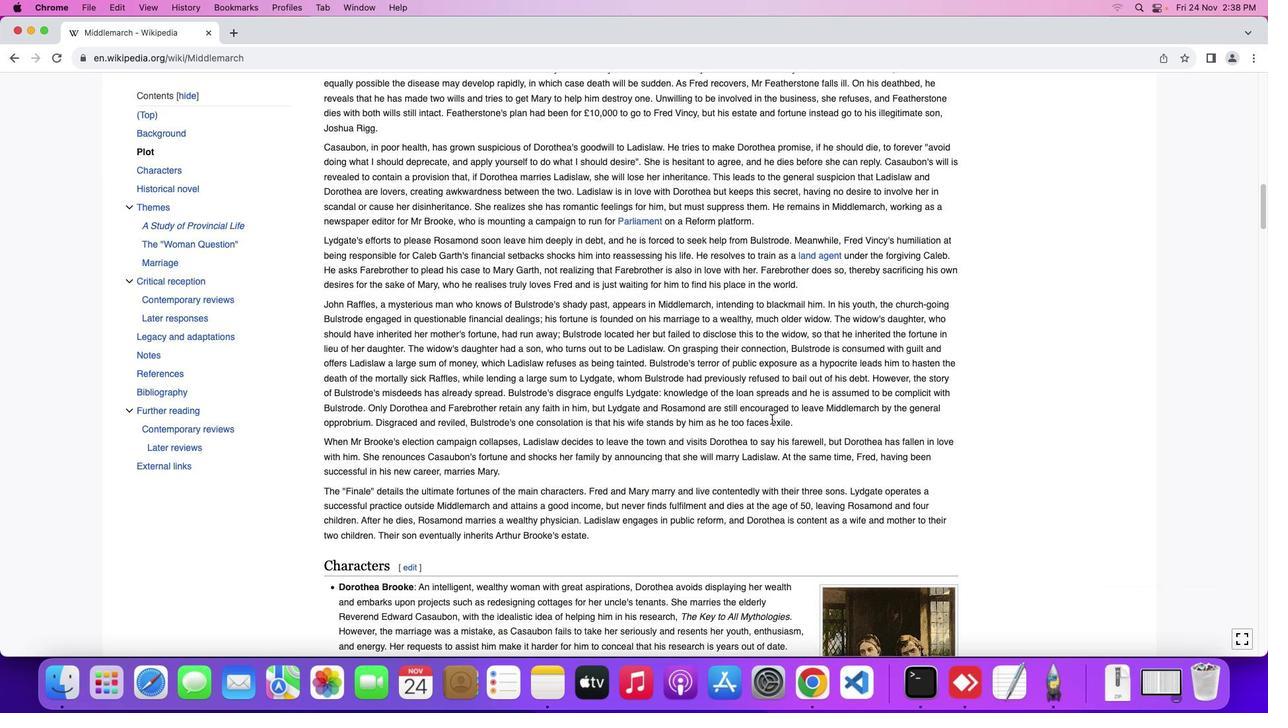 
Action: Mouse moved to (772, 418)
Screenshot: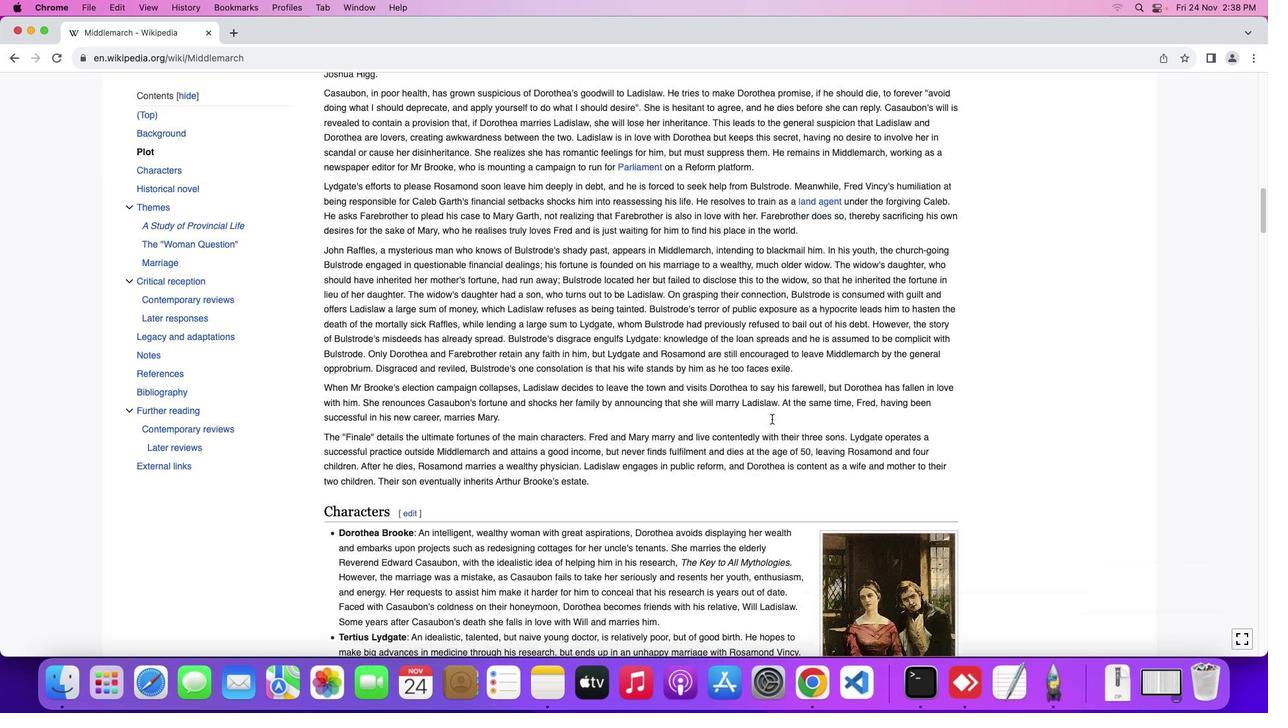 
Action: Mouse scrolled (772, 418) with delta (0, 0)
Screenshot: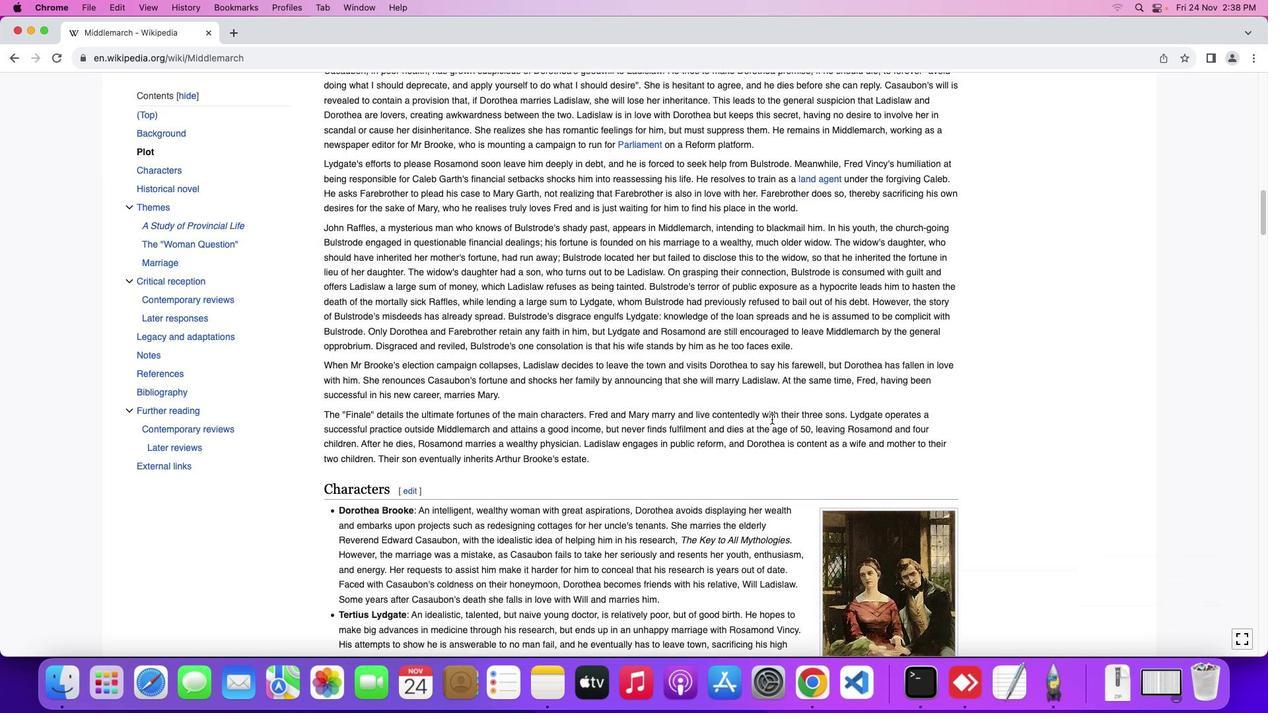 
Action: Mouse scrolled (772, 418) with delta (0, 0)
Screenshot: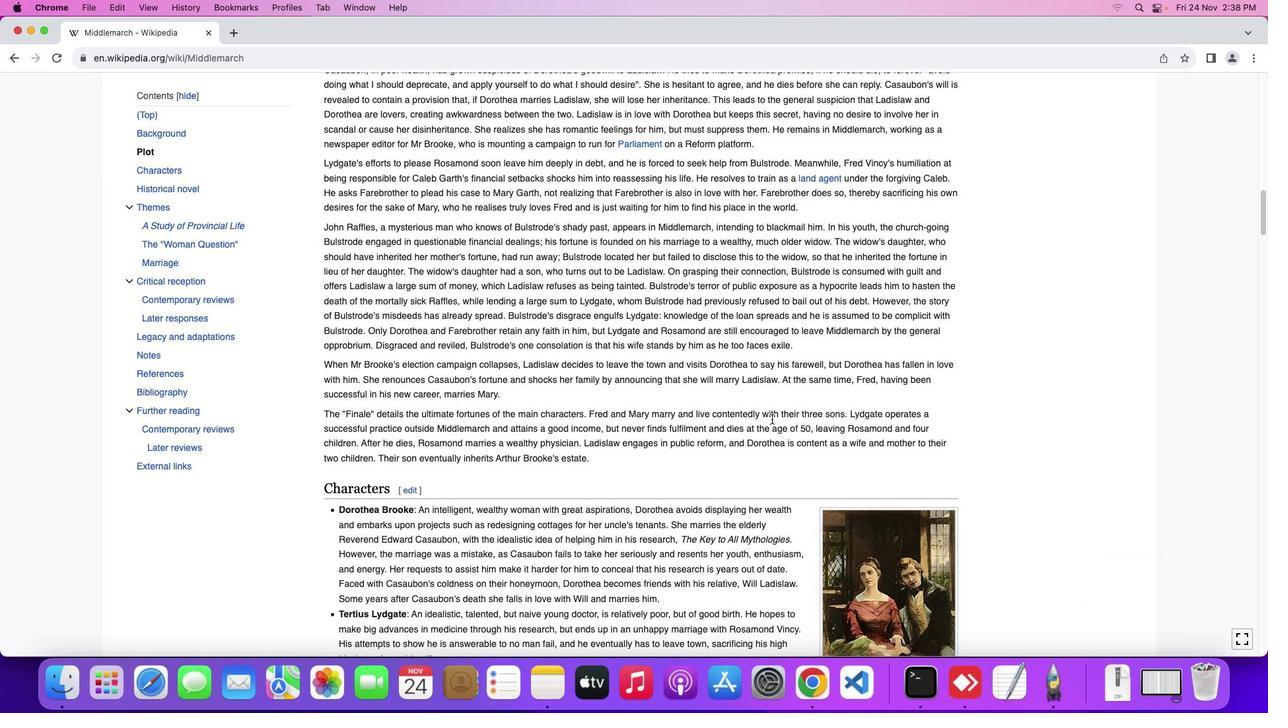 
Action: Mouse scrolled (772, 418) with delta (0, -1)
Screenshot: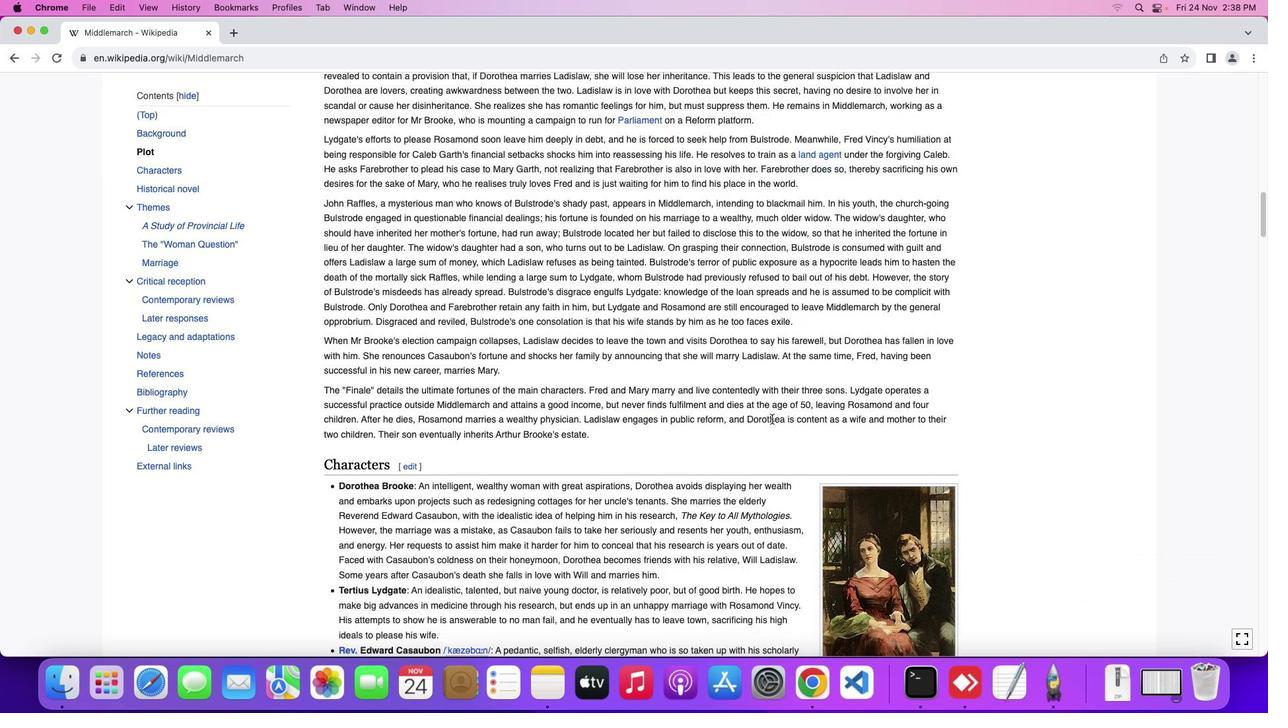 
Action: Mouse scrolled (772, 418) with delta (0, 0)
Screenshot: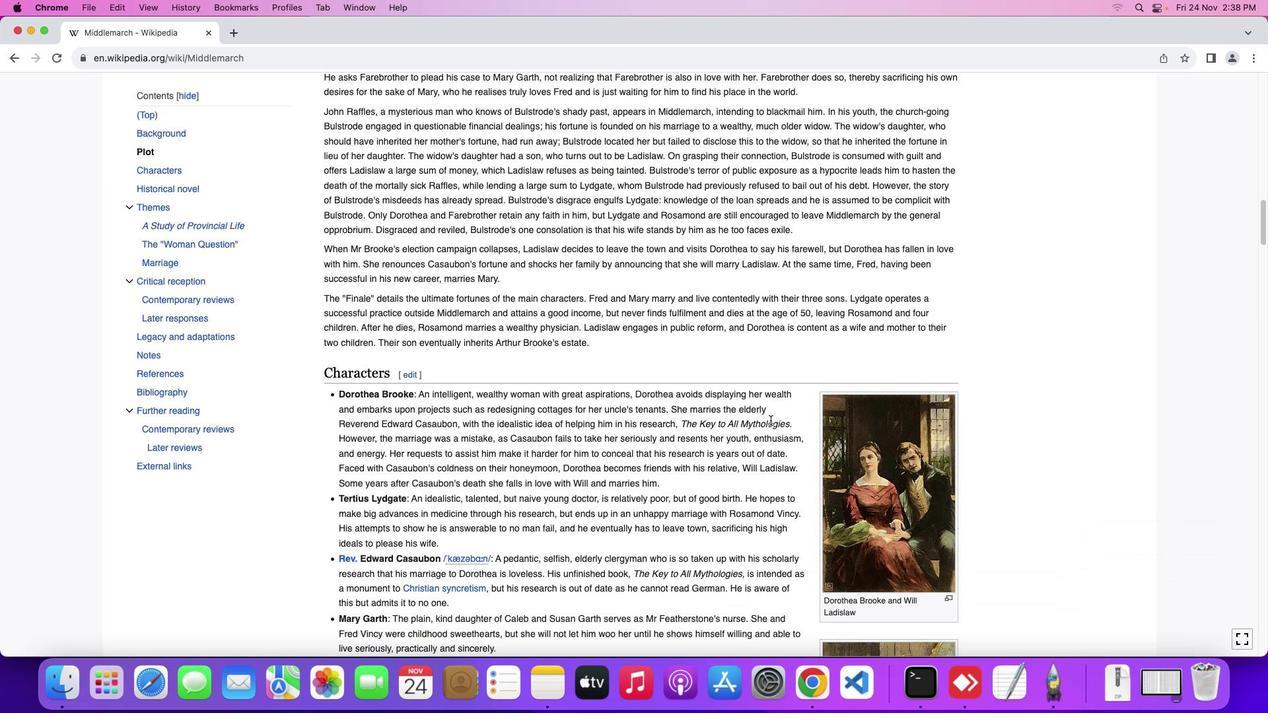 
Action: Mouse scrolled (772, 418) with delta (0, 0)
Screenshot: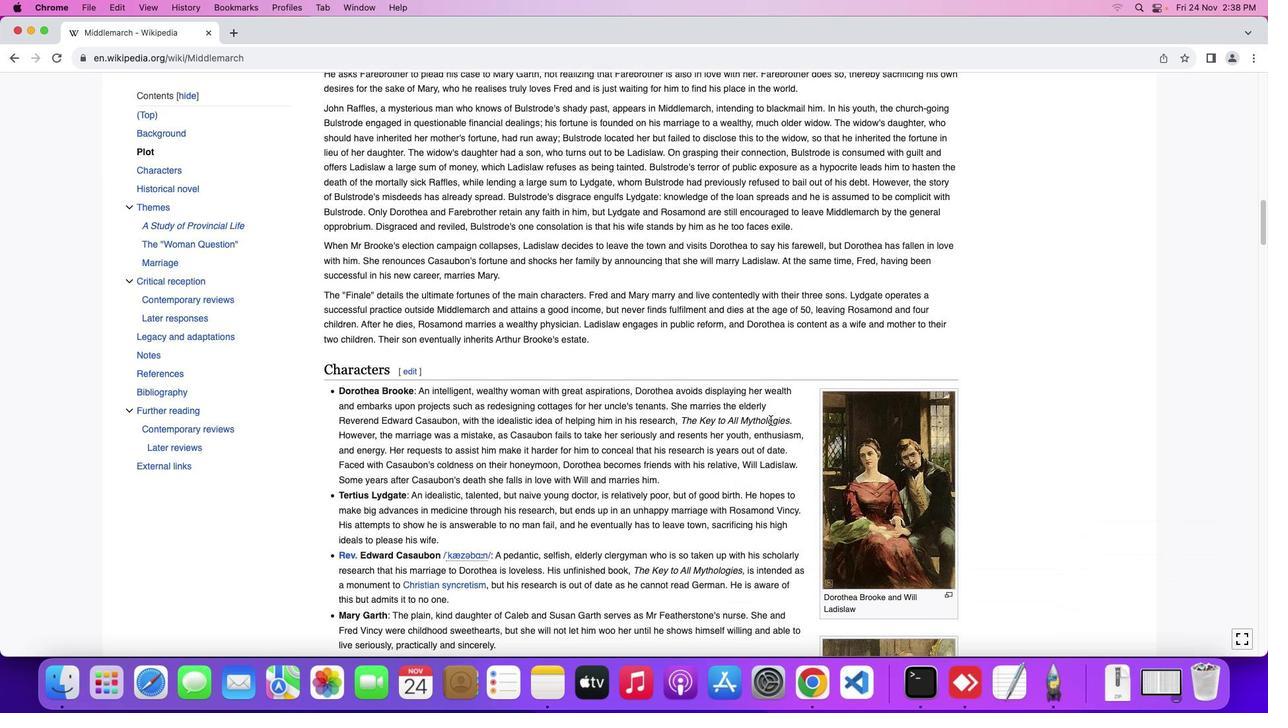 
Action: Mouse scrolled (772, 418) with delta (0, -1)
Screenshot: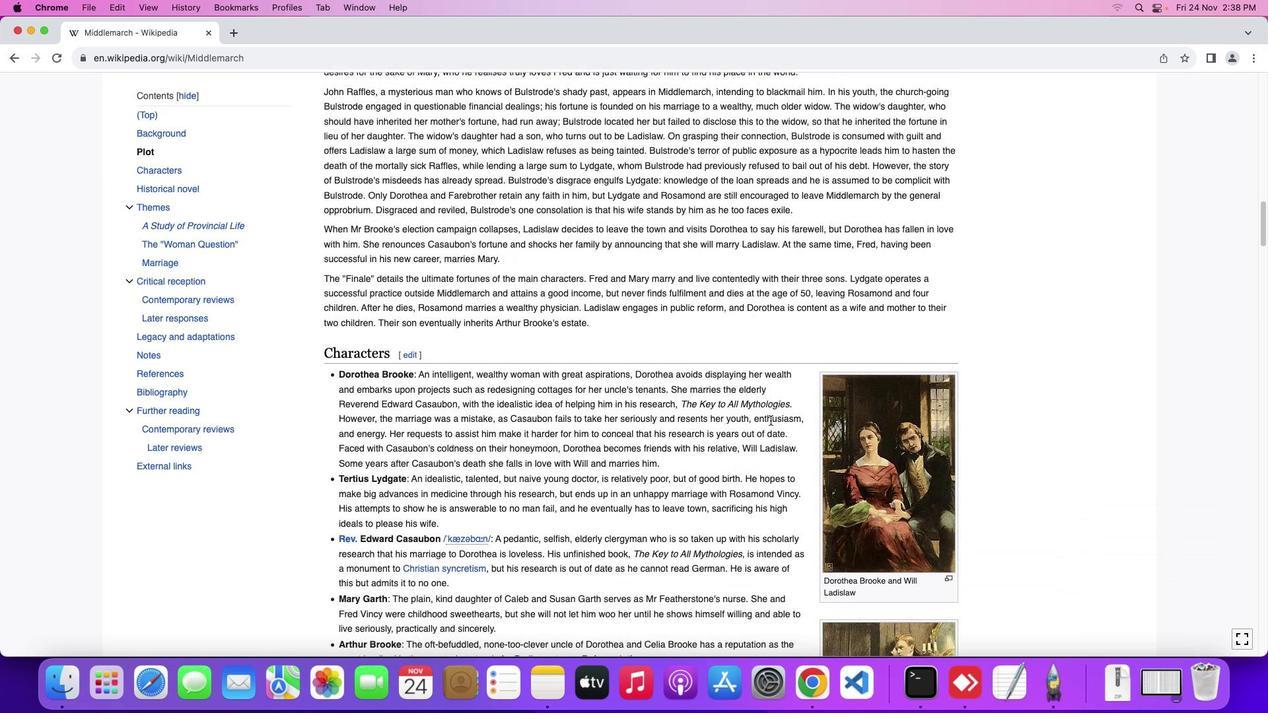 
Action: Mouse moved to (770, 420)
Screenshot: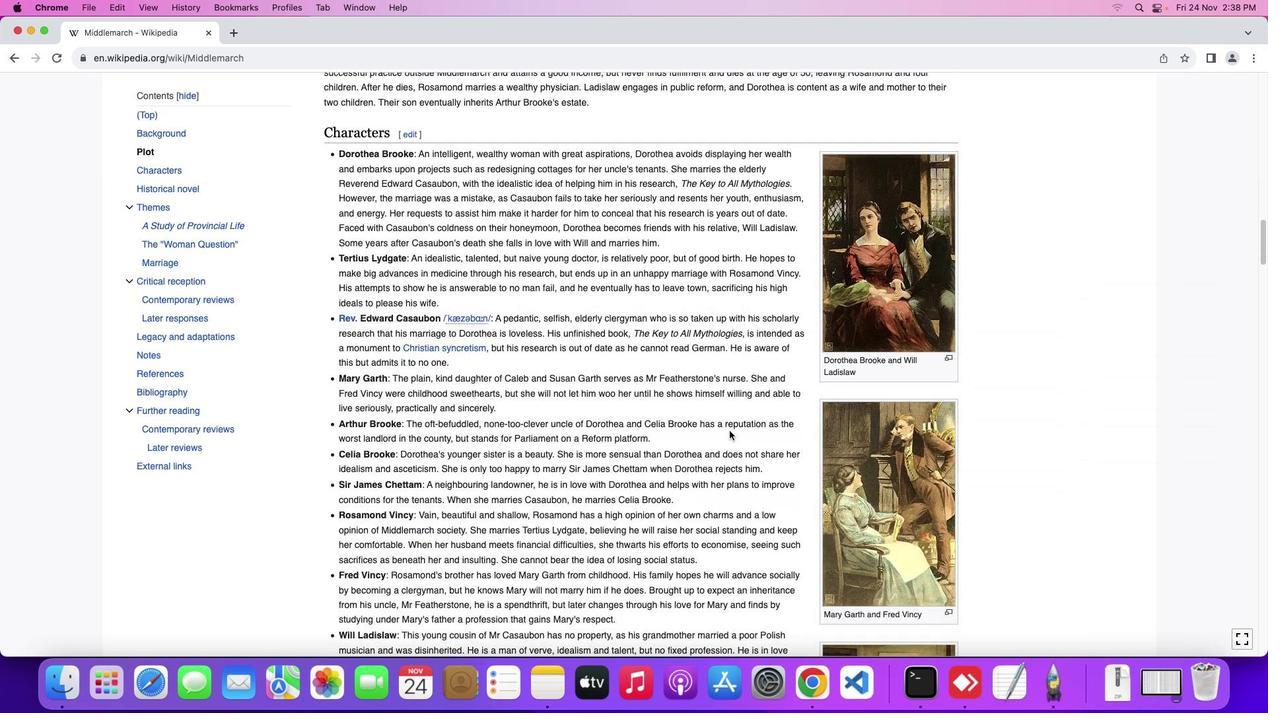 
Action: Mouse scrolled (770, 420) with delta (0, 0)
Screenshot: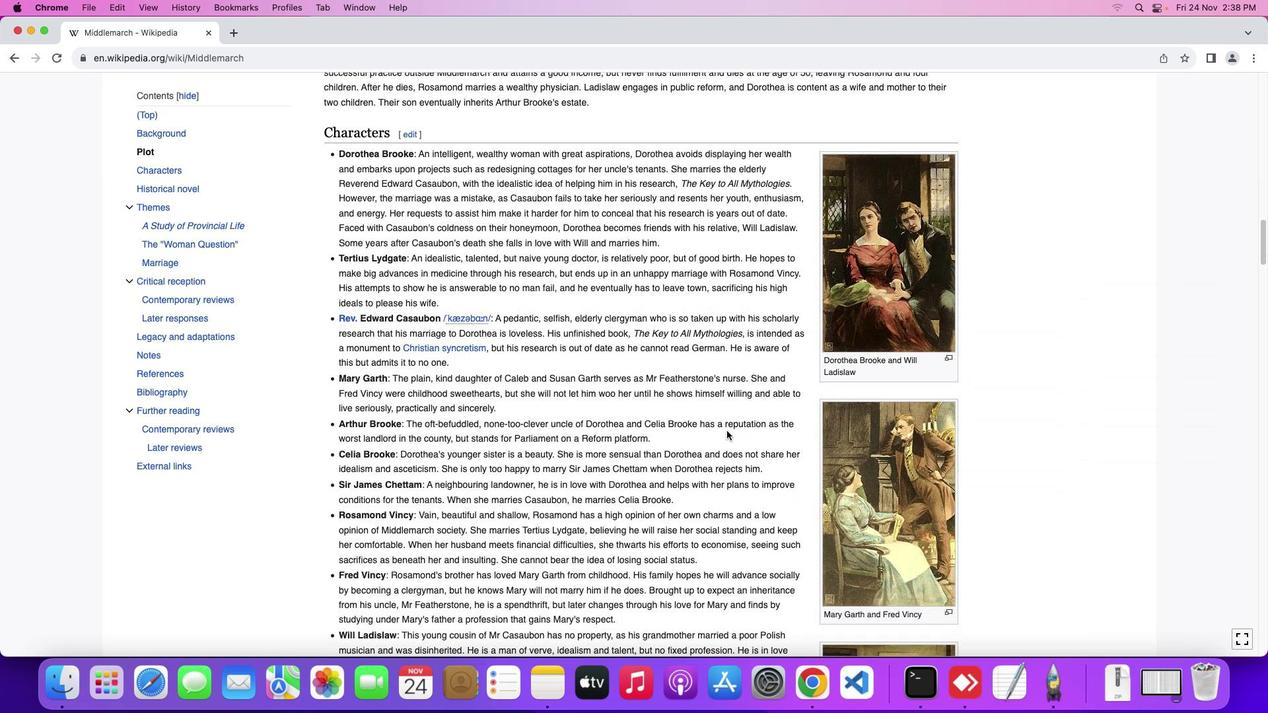 
Action: Mouse scrolled (770, 420) with delta (0, 0)
Screenshot: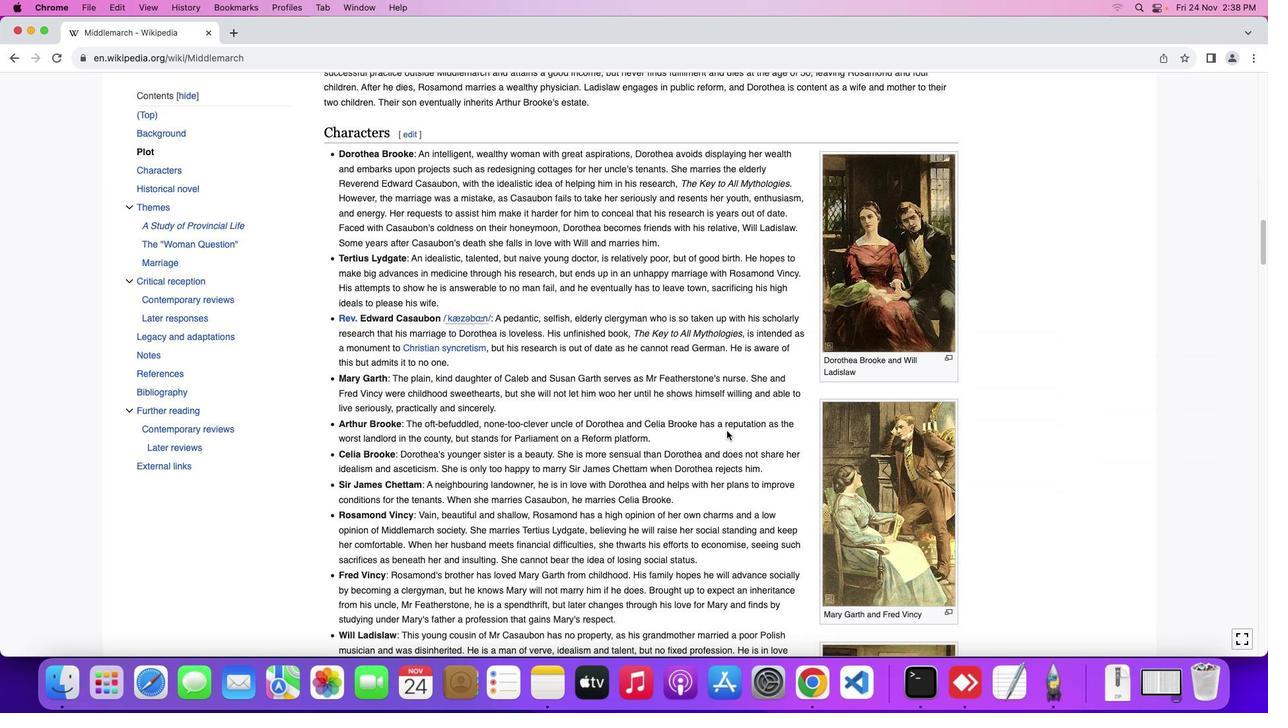 
Action: Mouse scrolled (770, 420) with delta (0, -1)
Screenshot: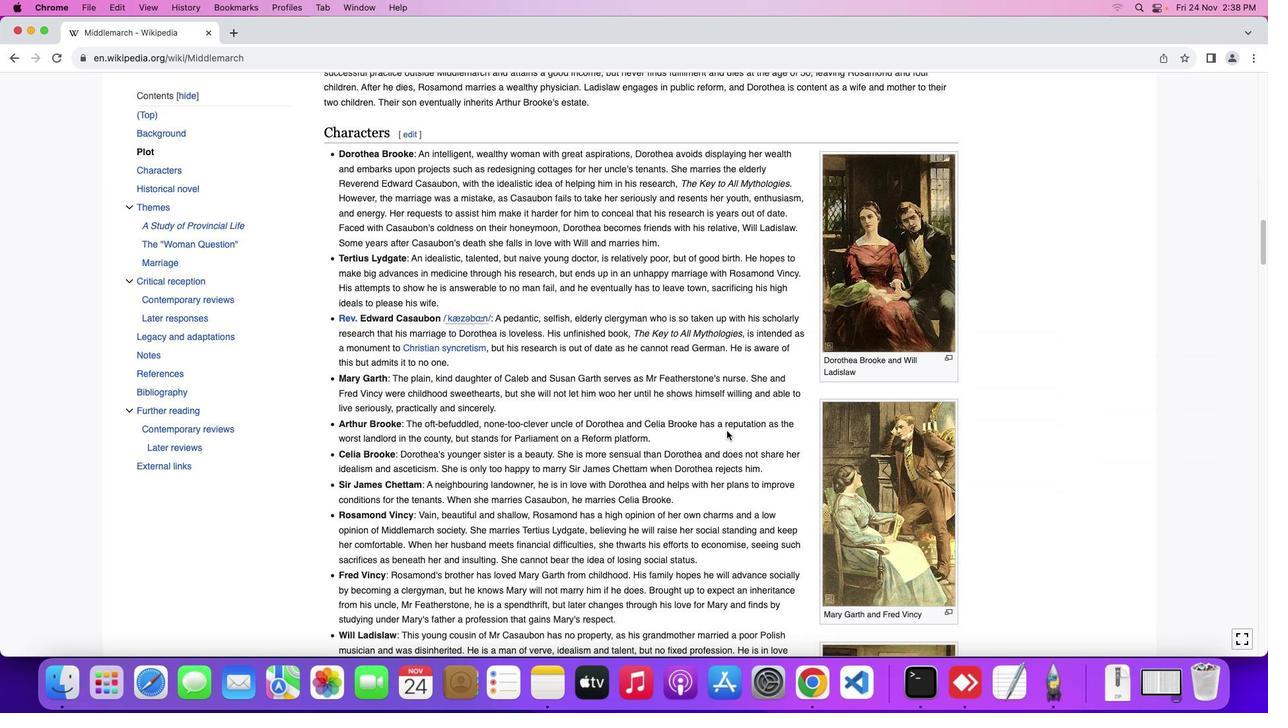 
Action: Mouse scrolled (770, 420) with delta (0, -2)
Screenshot: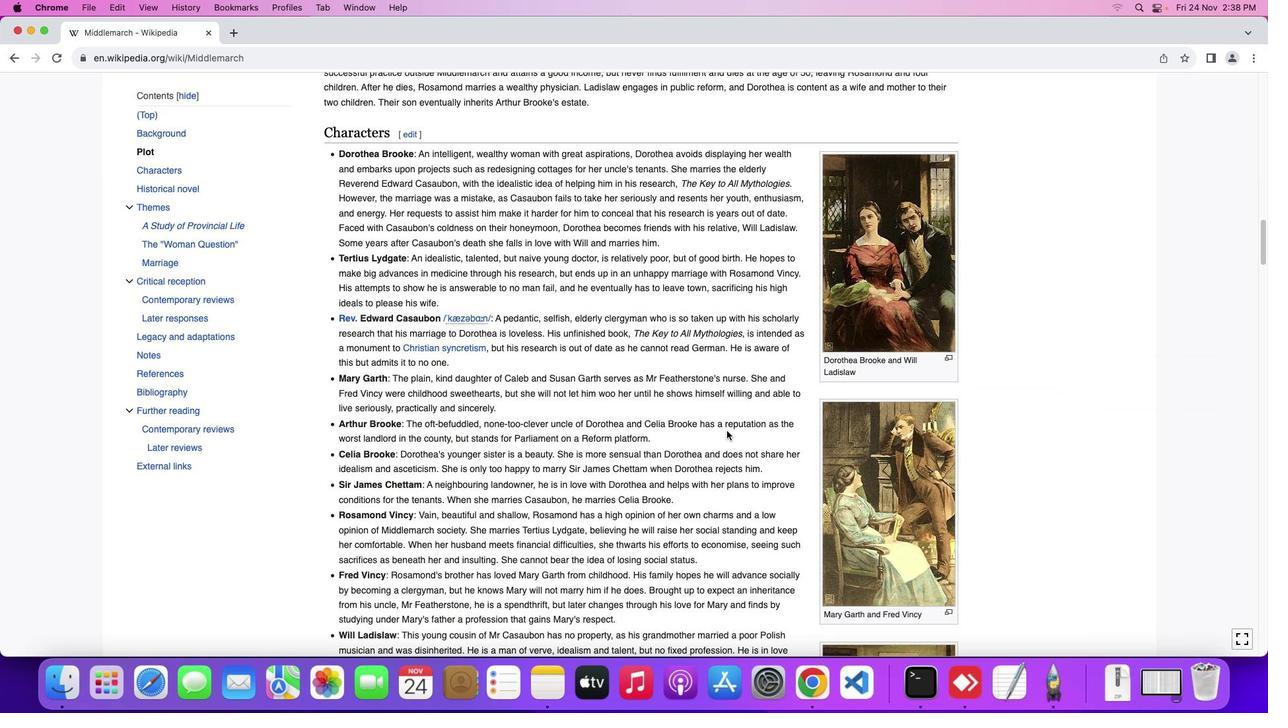 
Action: Mouse moved to (727, 431)
Screenshot: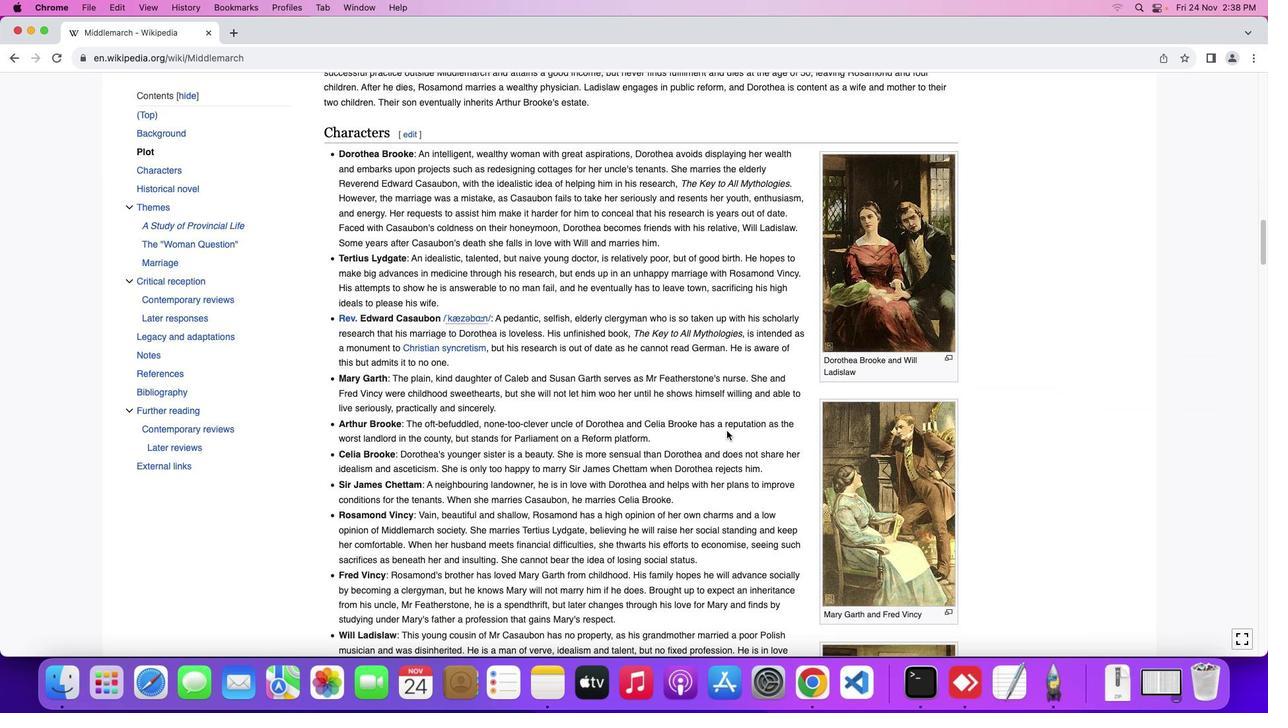 
Action: Mouse scrolled (727, 431) with delta (0, 0)
Screenshot: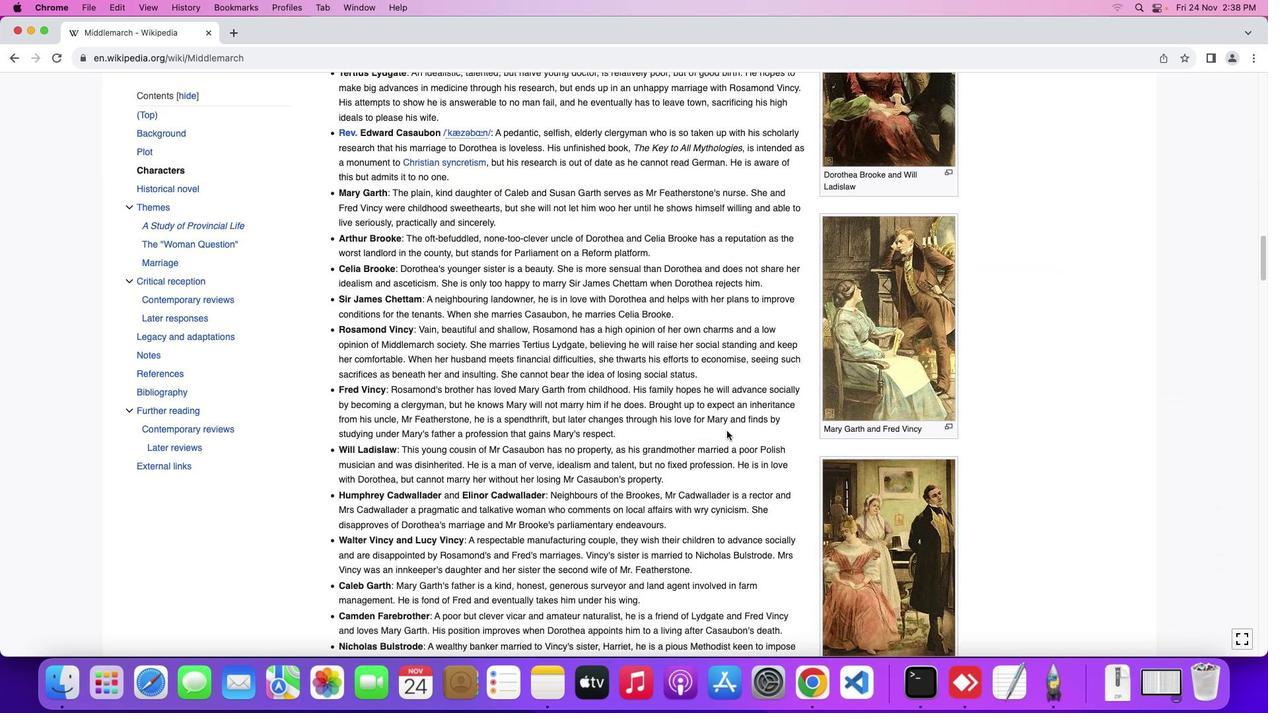 
Action: Mouse scrolled (727, 431) with delta (0, 0)
Screenshot: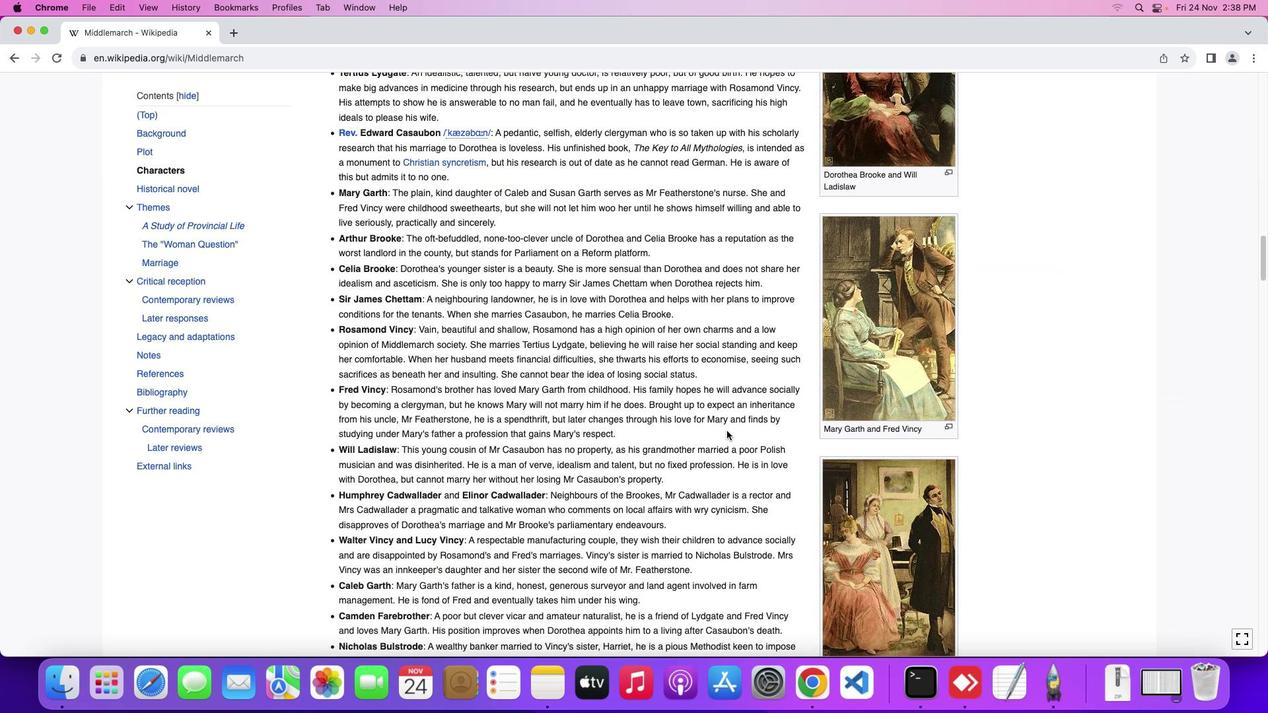 
Action: Mouse scrolled (727, 431) with delta (0, -1)
Screenshot: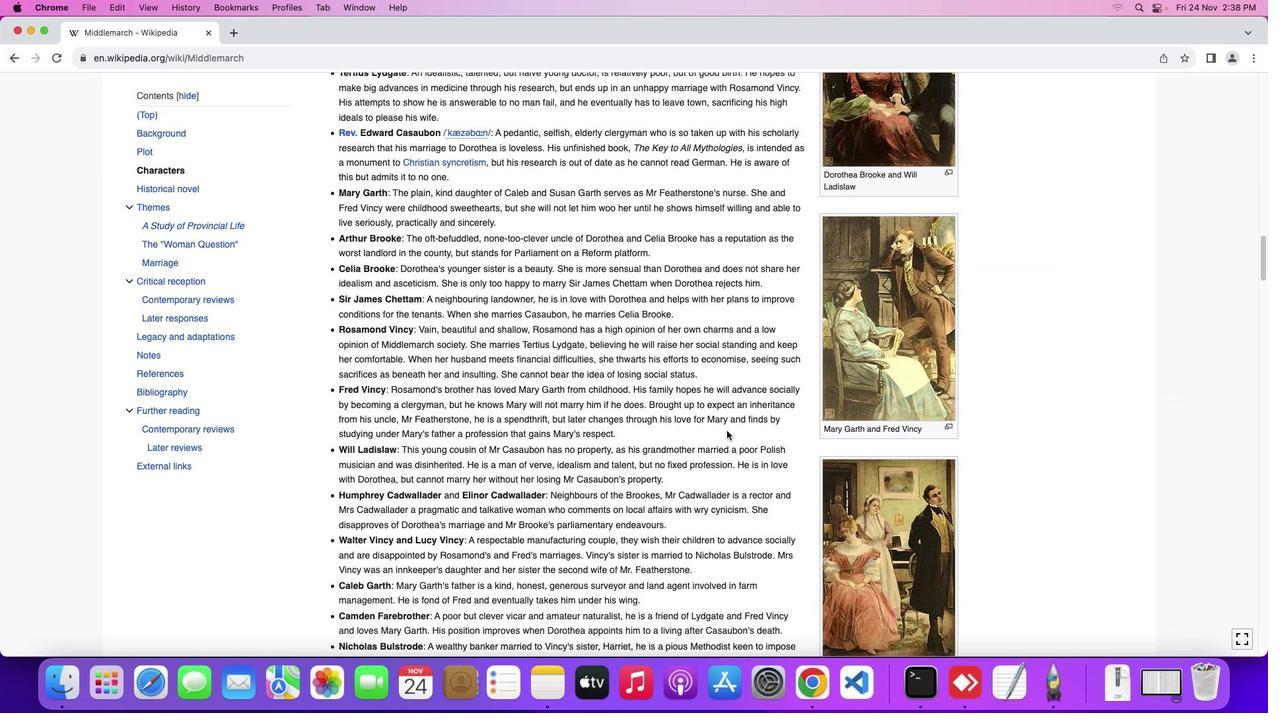
Action: Mouse scrolled (727, 431) with delta (0, -1)
Screenshot: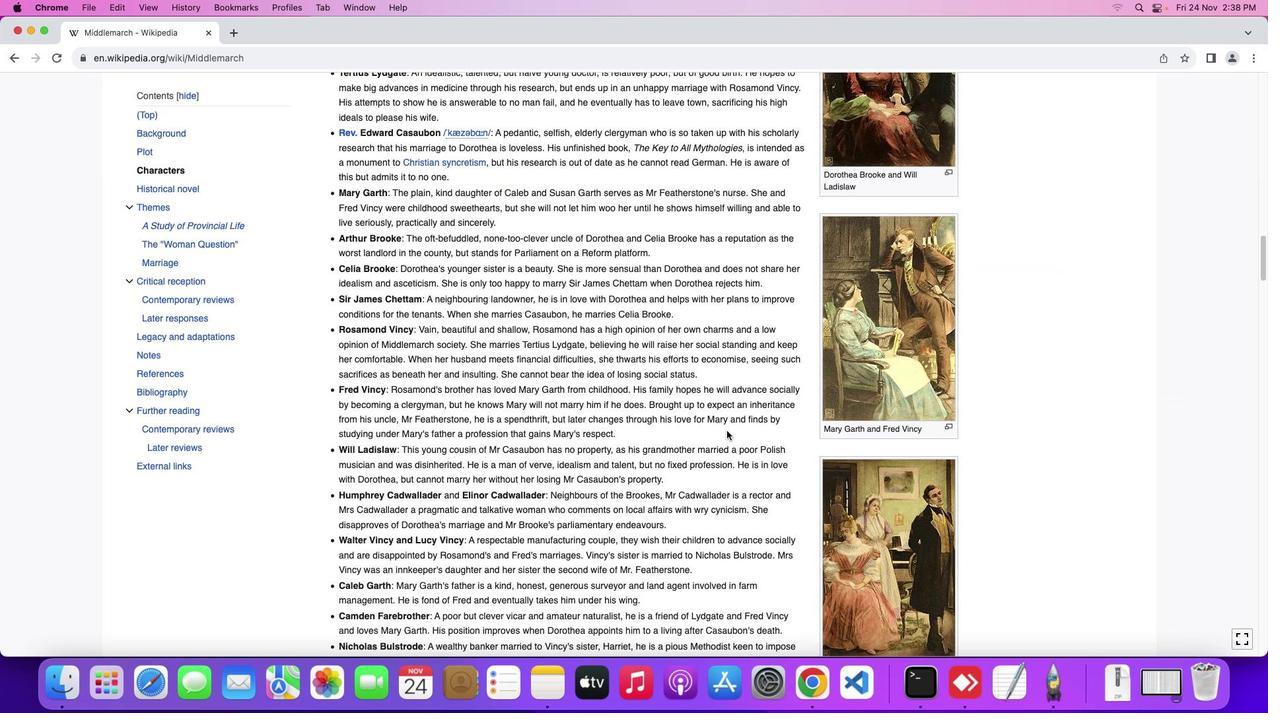
Action: Mouse scrolled (727, 431) with delta (0, 0)
Screenshot: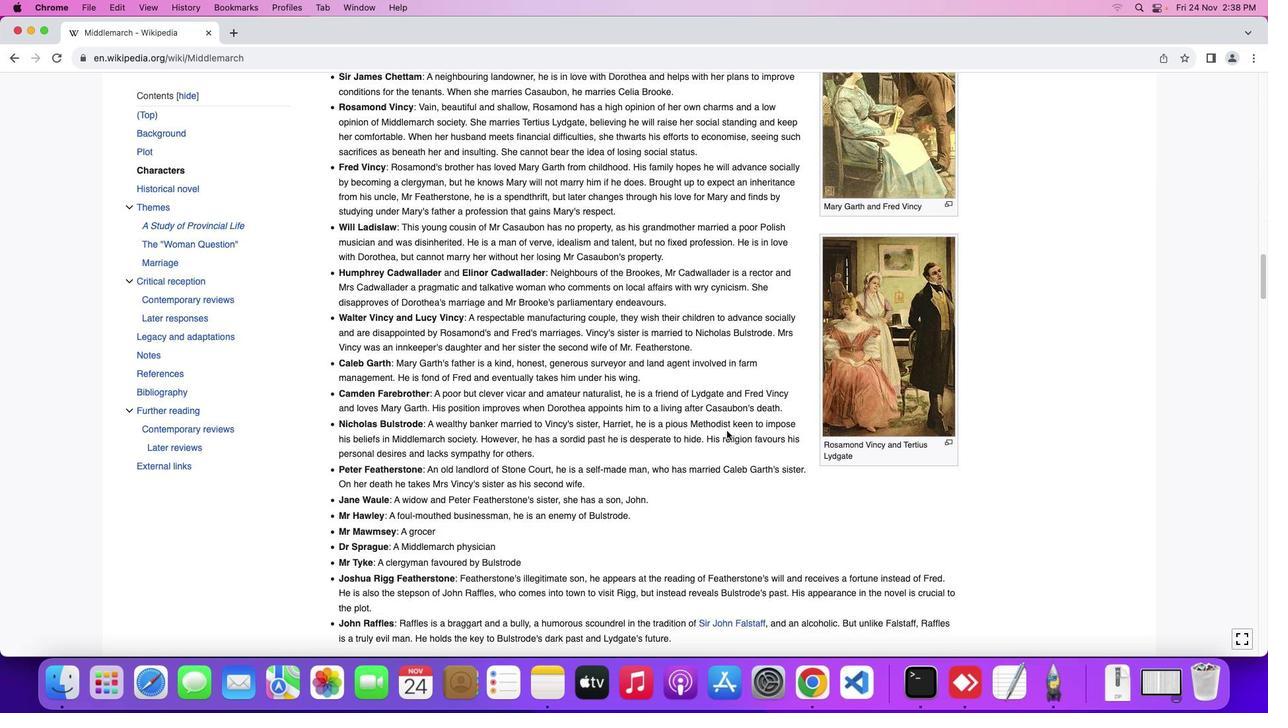
Action: Mouse scrolled (727, 431) with delta (0, 0)
Screenshot: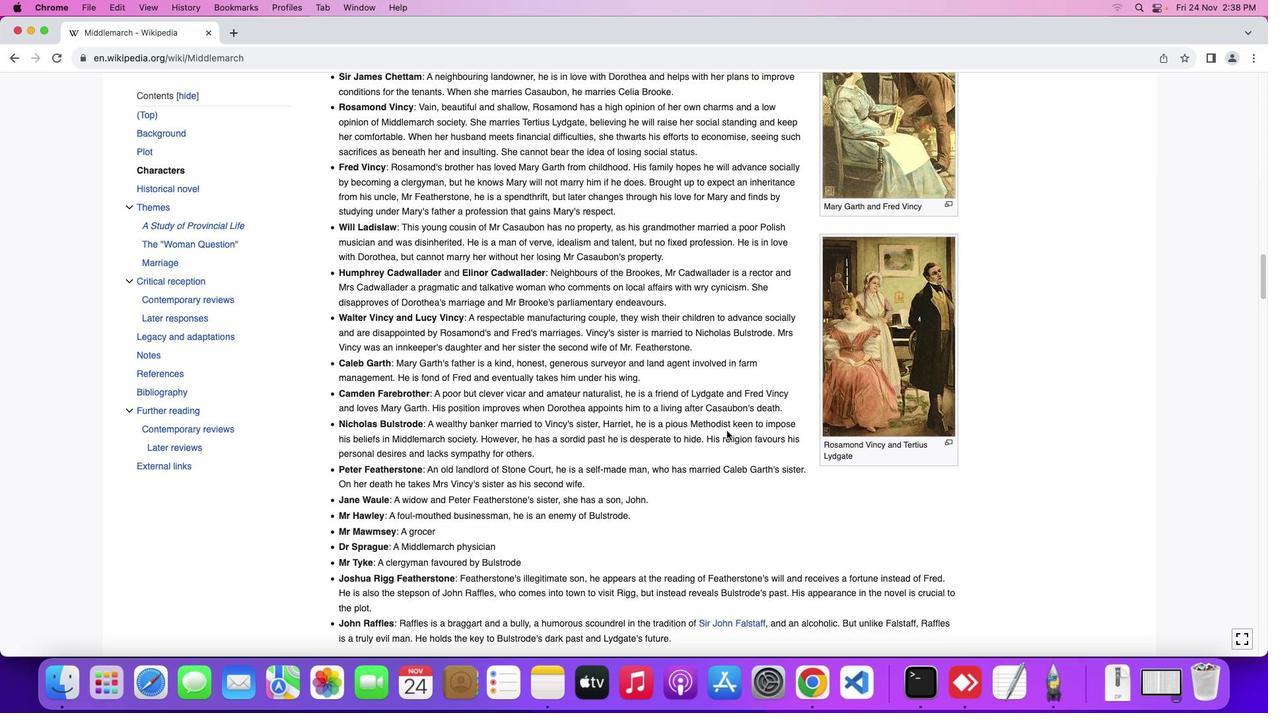 
Action: Mouse scrolled (727, 431) with delta (0, -1)
Screenshot: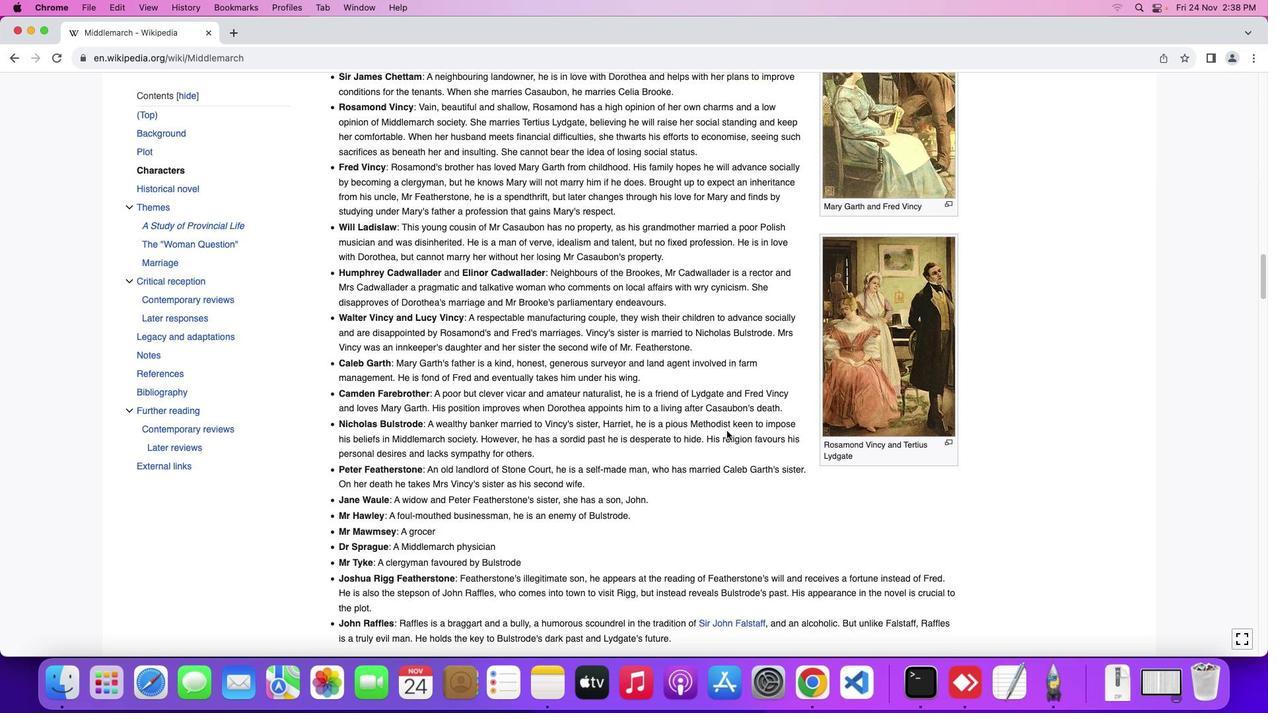 
Action: Mouse scrolled (727, 431) with delta (0, -2)
Screenshot: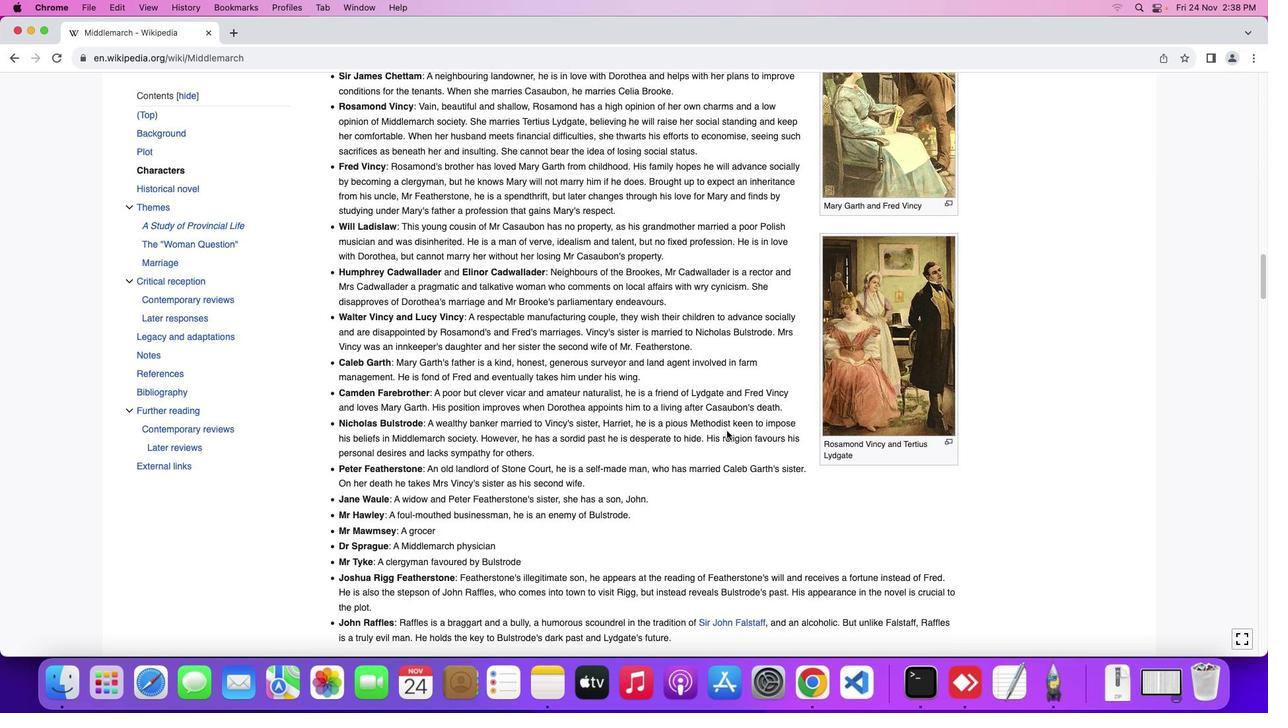 
Action: Mouse scrolled (727, 431) with delta (0, 0)
Screenshot: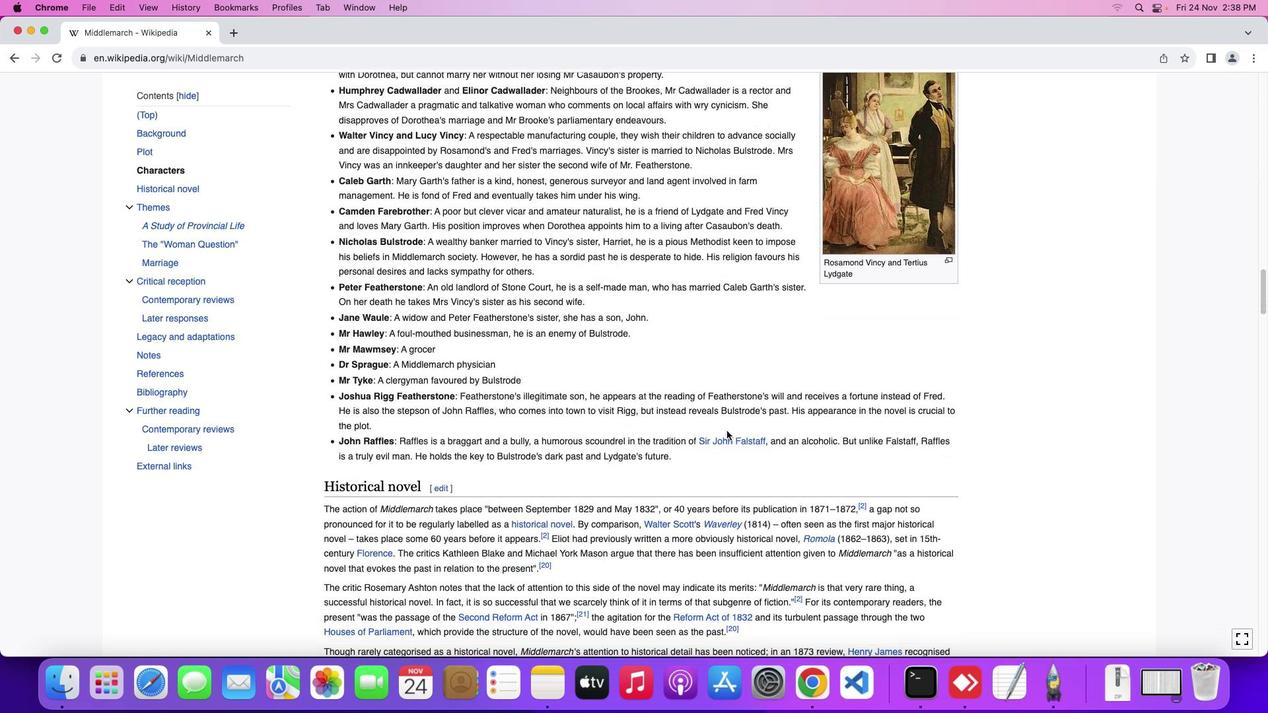 
Action: Mouse scrolled (727, 431) with delta (0, 0)
Screenshot: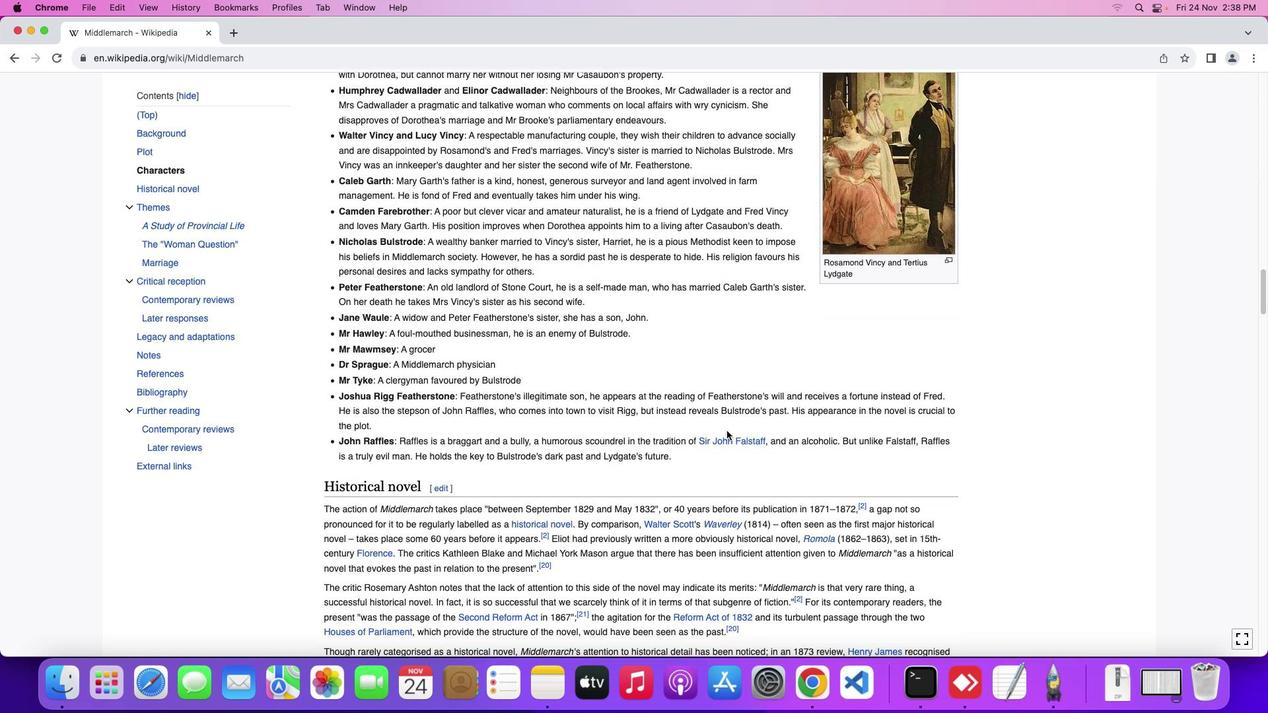 
Action: Mouse scrolled (727, 431) with delta (0, -1)
Screenshot: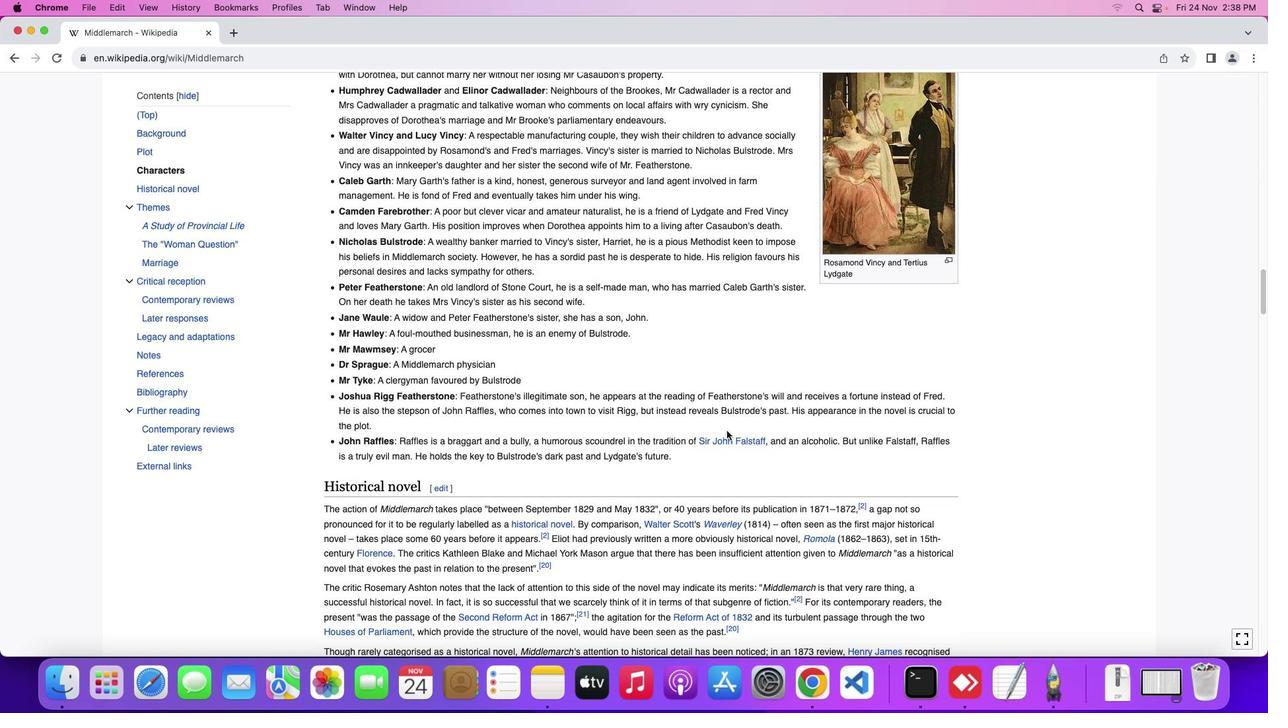 
Action: Mouse scrolled (727, 431) with delta (0, -1)
Screenshot: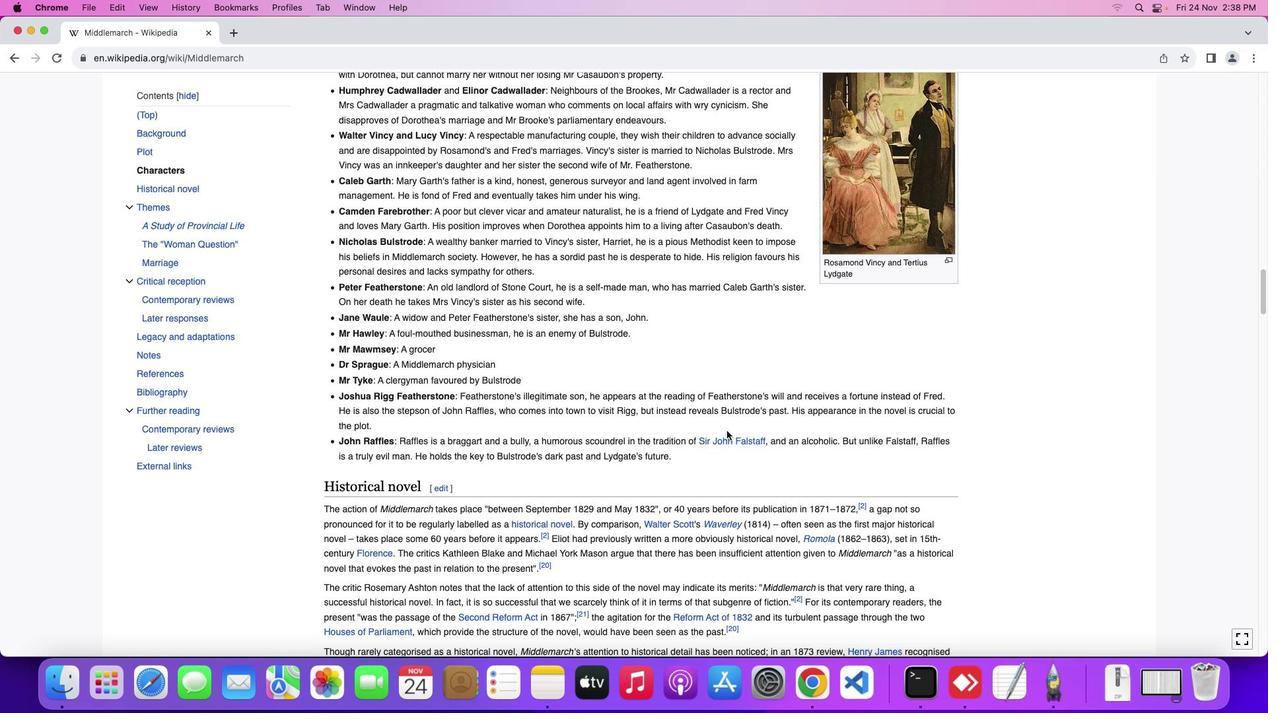 
Action: Mouse scrolled (727, 431) with delta (0, 0)
Screenshot: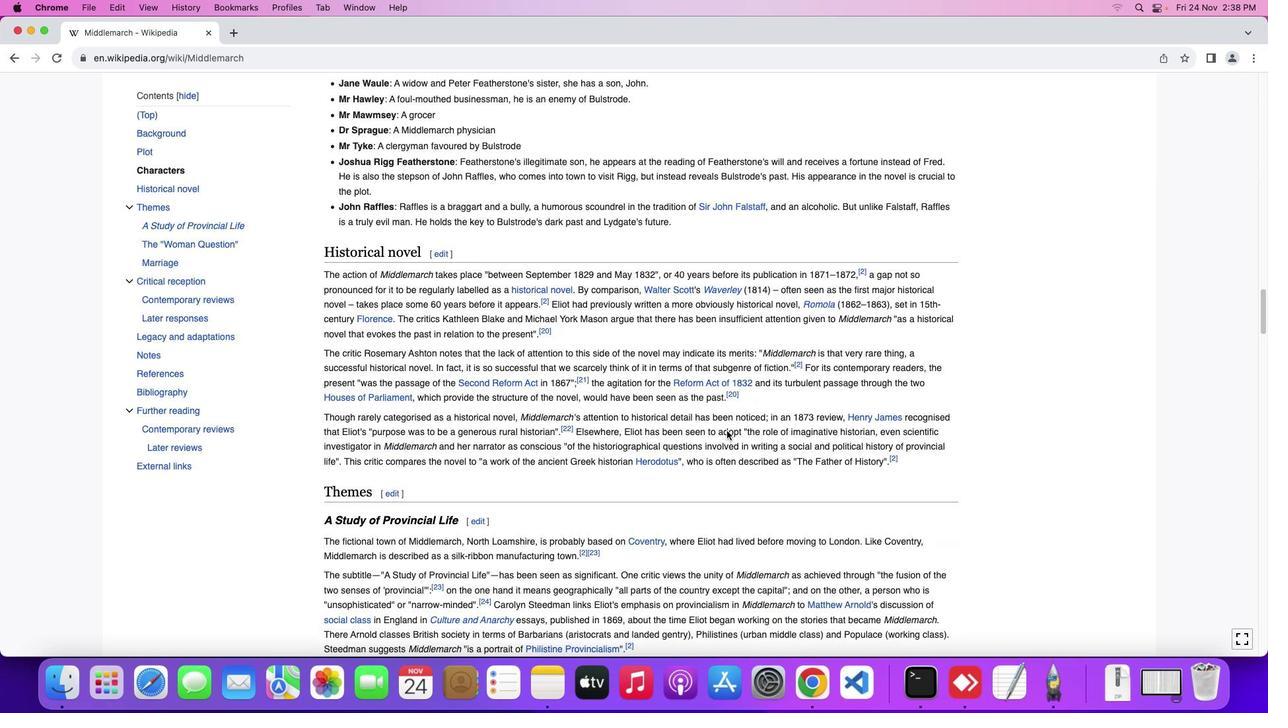 
Action: Mouse scrolled (727, 431) with delta (0, 0)
Screenshot: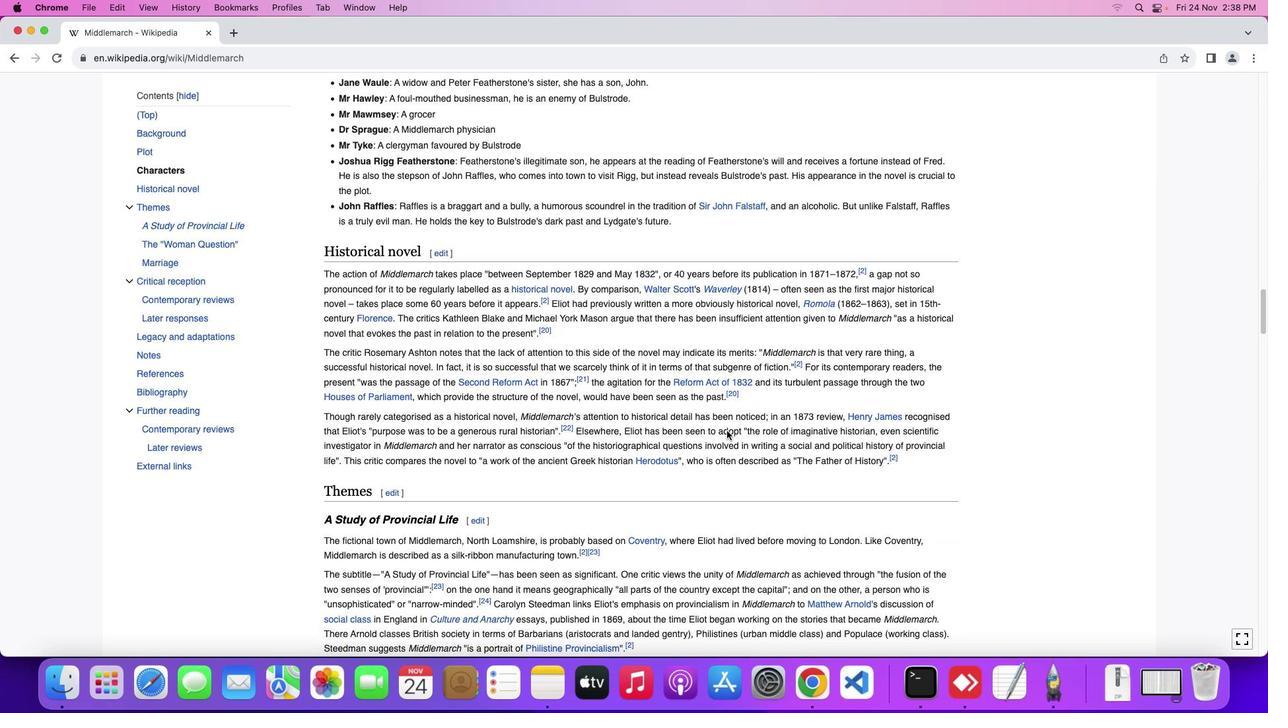 
Action: Mouse scrolled (727, 431) with delta (0, -1)
Screenshot: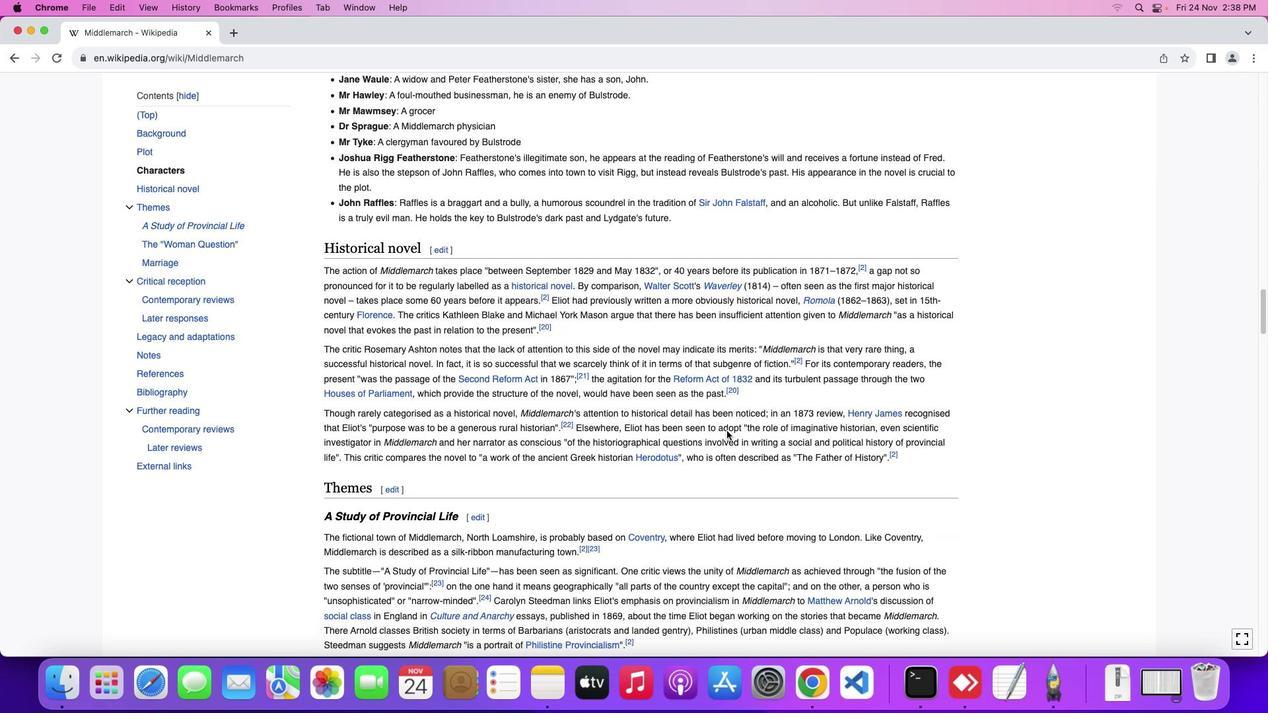 
Action: Mouse scrolled (727, 431) with delta (0, -2)
Screenshot: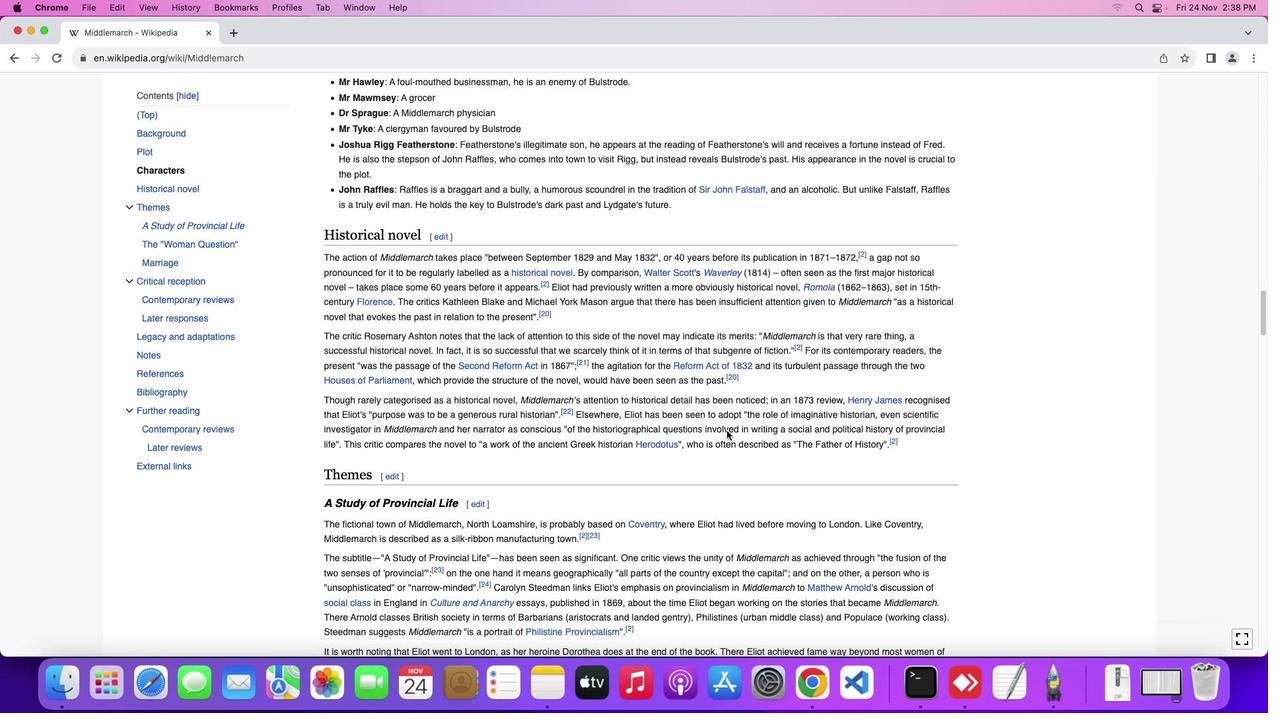 
Action: Mouse scrolled (727, 431) with delta (0, 0)
Screenshot: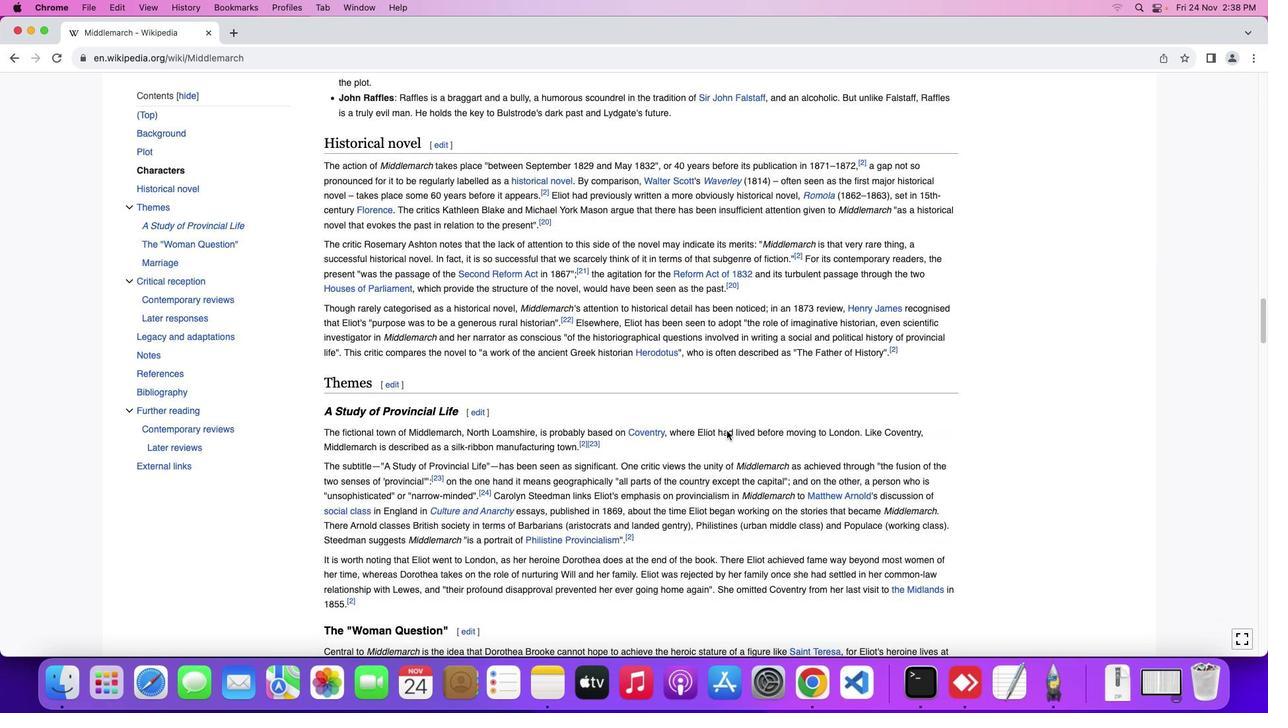 
Action: Mouse scrolled (727, 431) with delta (0, 0)
Screenshot: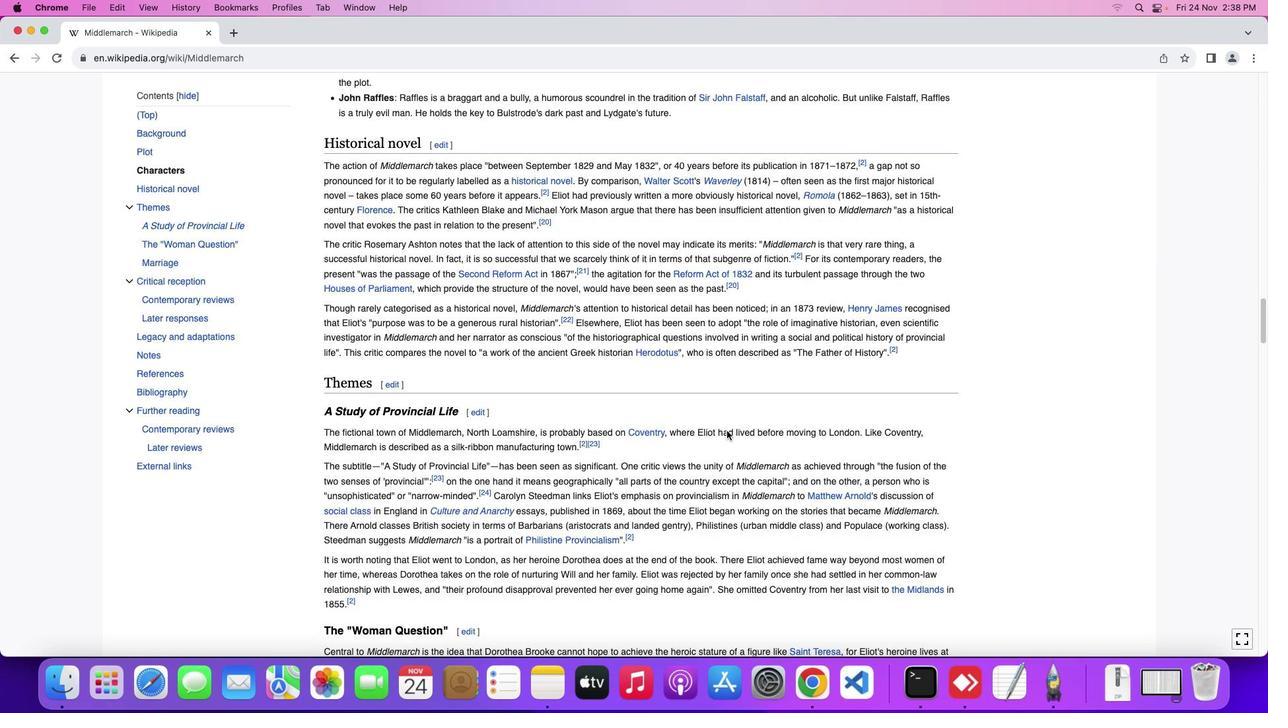 
Action: Mouse scrolled (727, 431) with delta (0, -1)
Screenshot: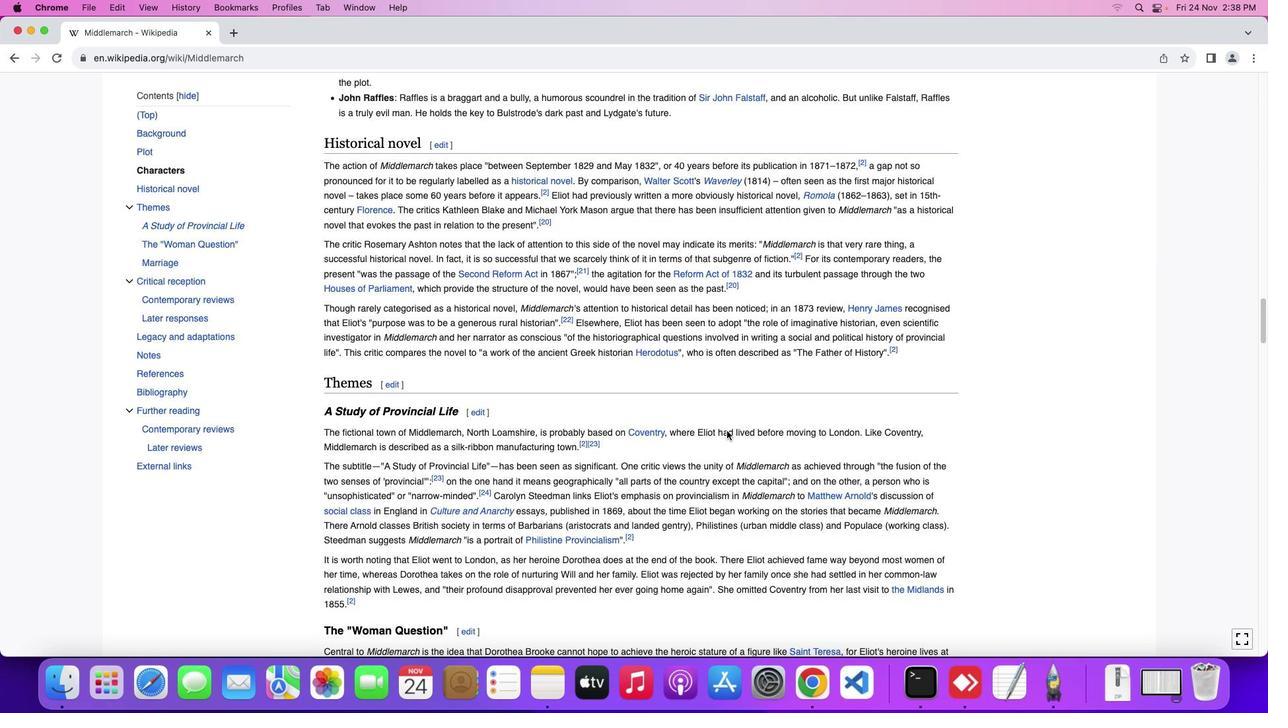 
Action: Mouse moved to (727, 430)
Screenshot: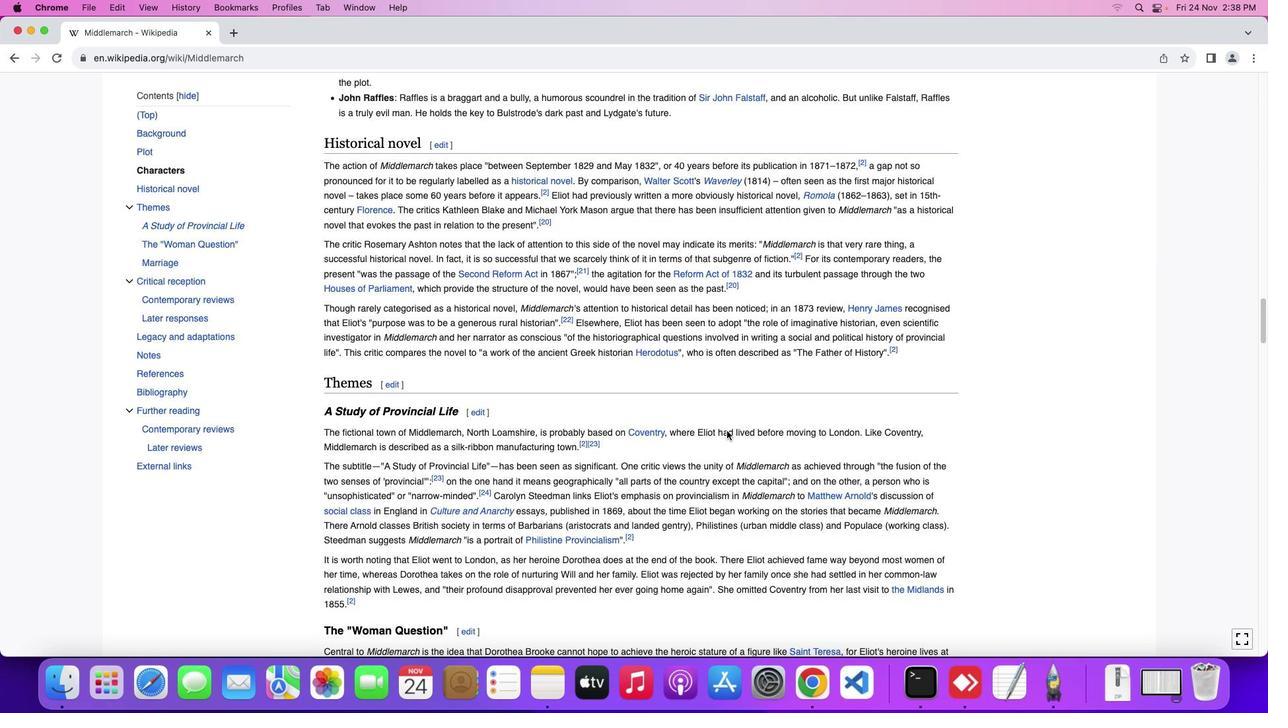 
Action: Mouse scrolled (727, 430) with delta (0, 0)
Screenshot: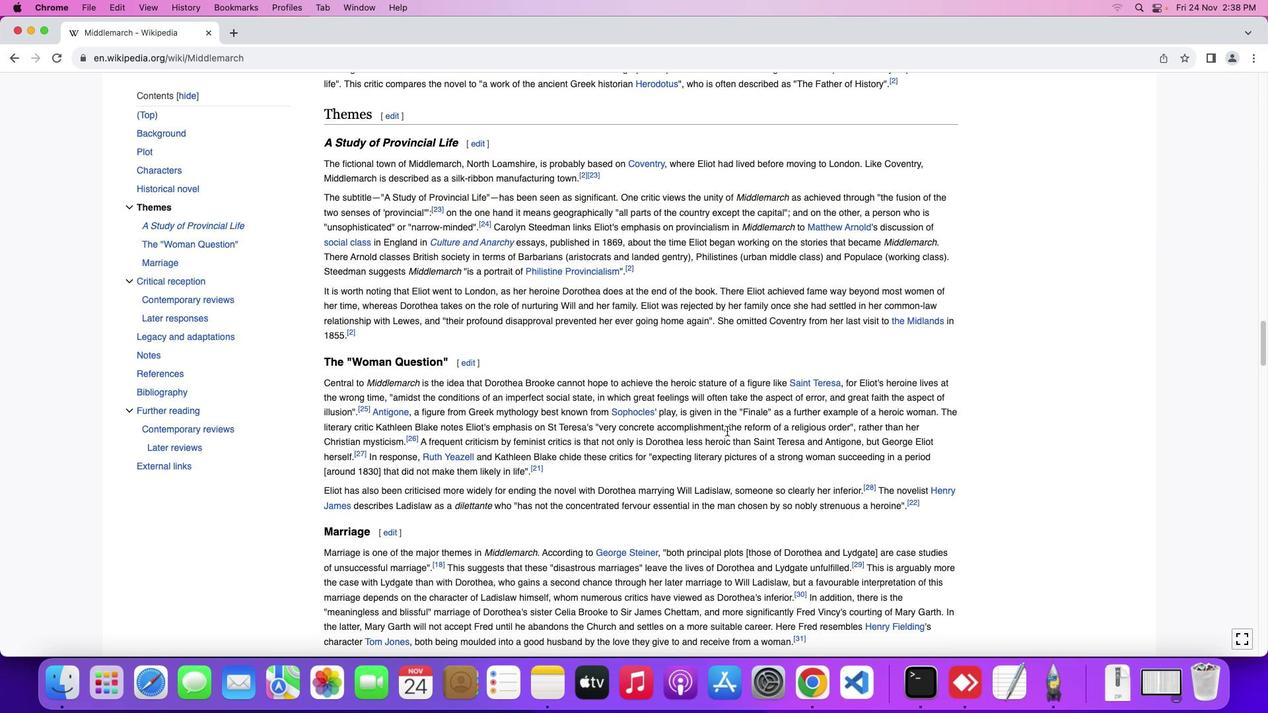 
Action: Mouse scrolled (727, 430) with delta (0, 0)
Screenshot: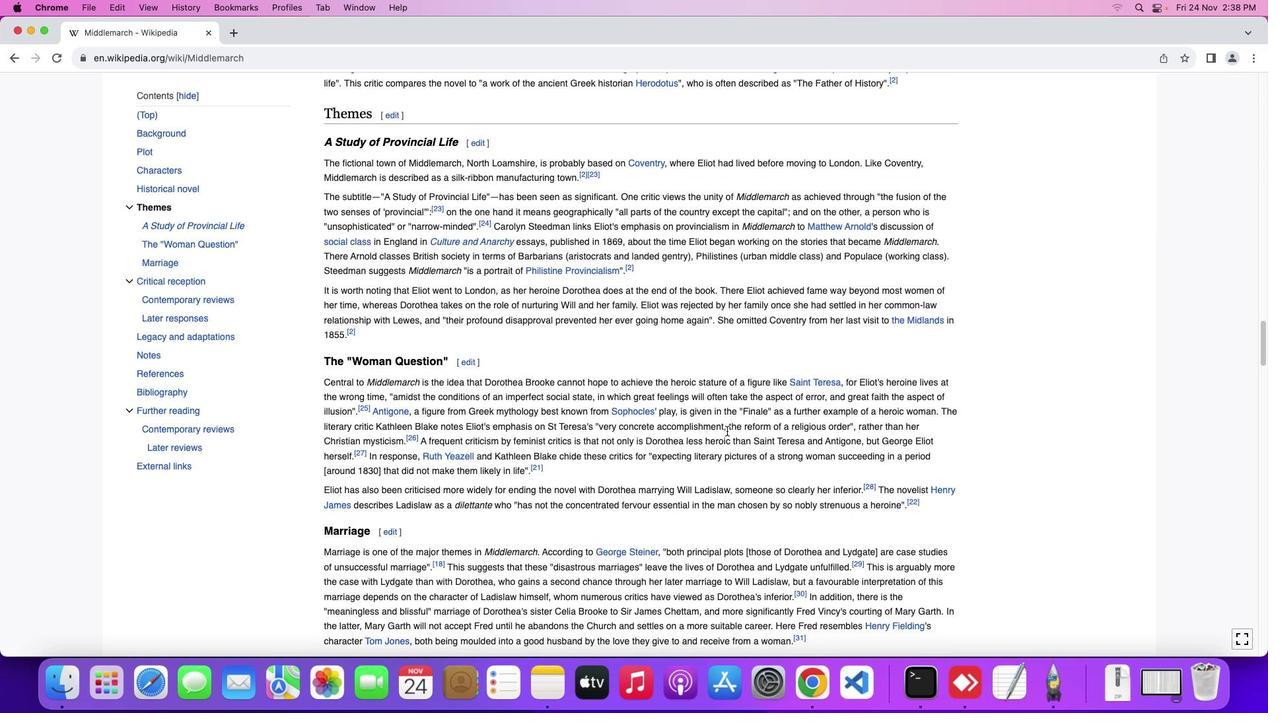 
Action: Mouse scrolled (727, 430) with delta (0, -1)
Screenshot: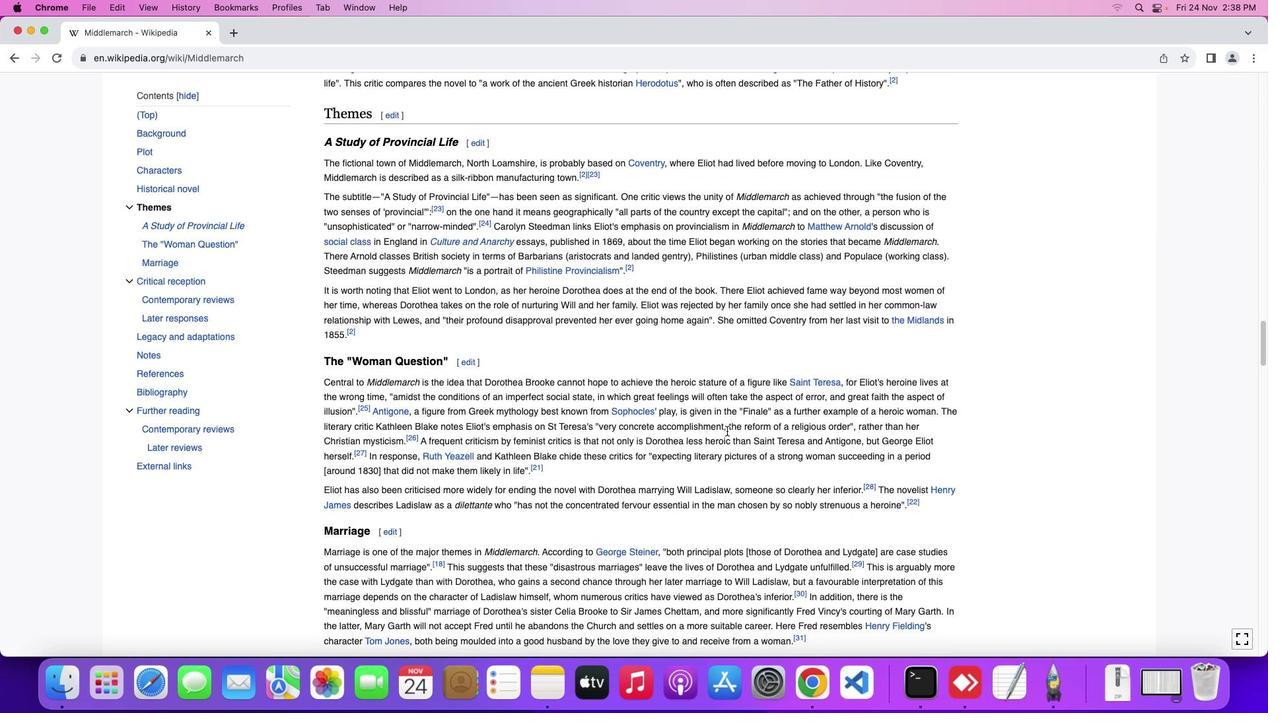 
Action: Mouse scrolled (727, 430) with delta (0, -3)
Screenshot: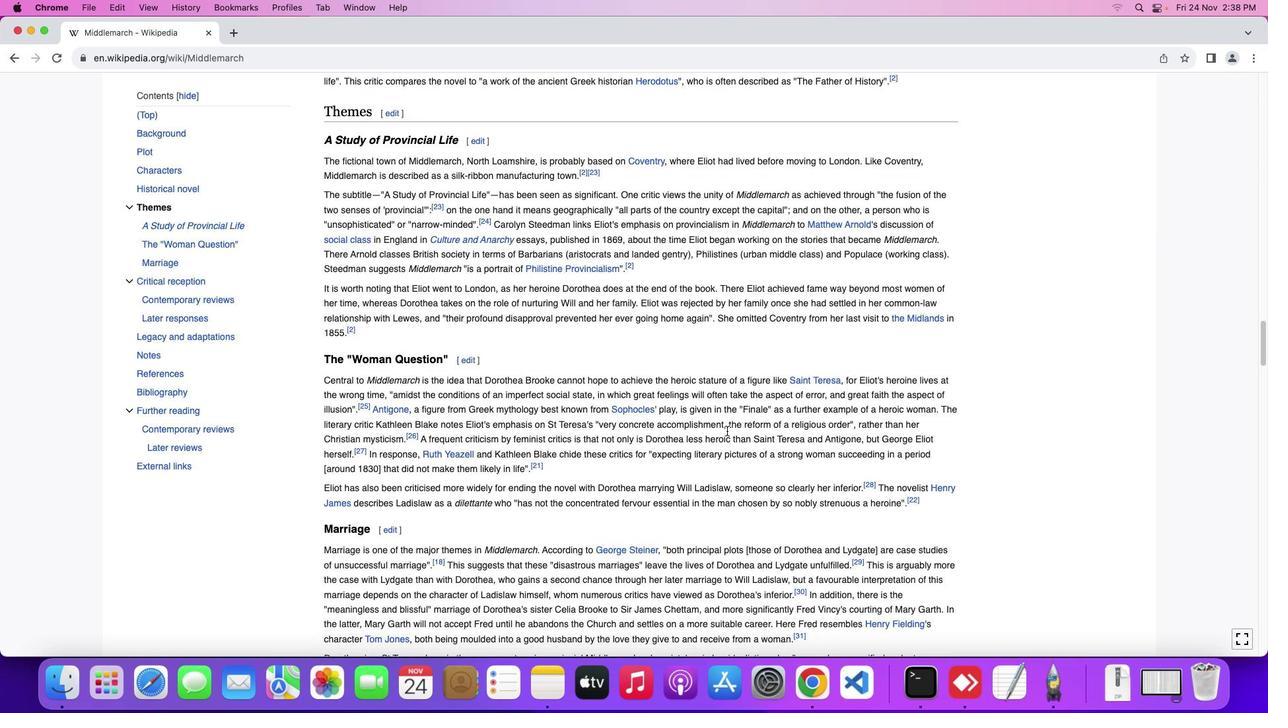 
Action: Mouse scrolled (727, 430) with delta (0, 0)
Screenshot: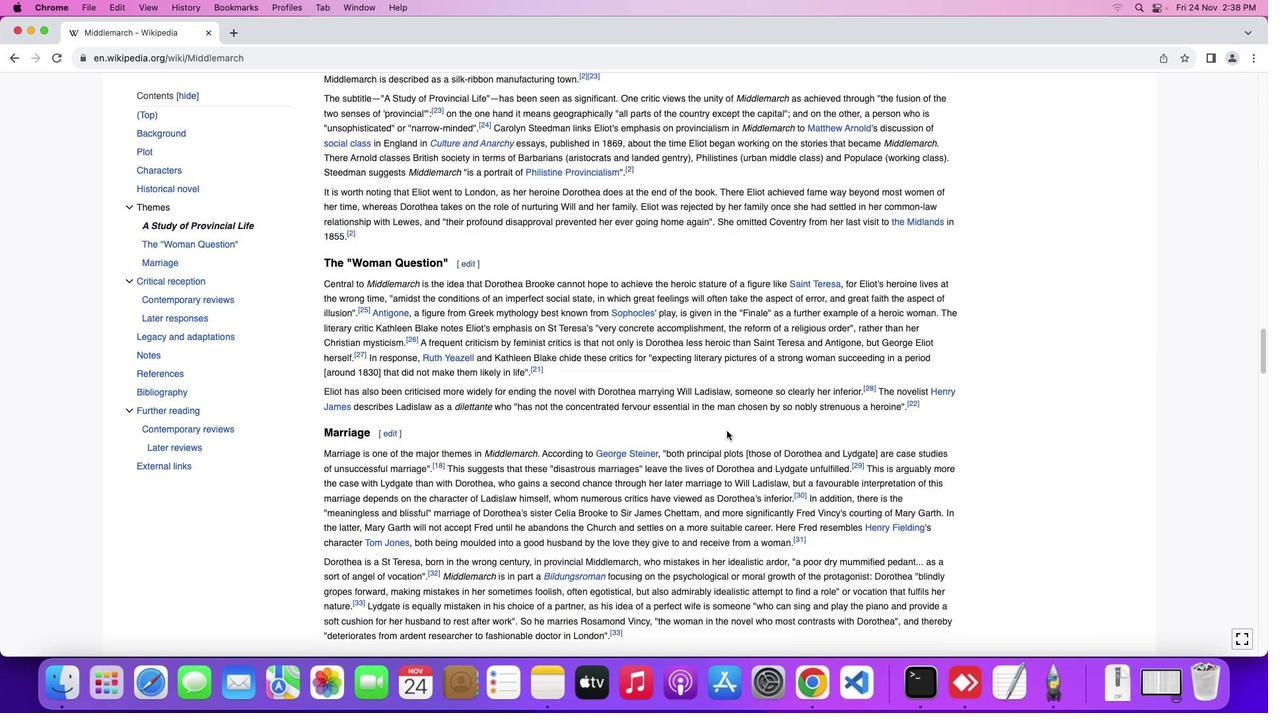
Action: Mouse scrolled (727, 430) with delta (0, 0)
Screenshot: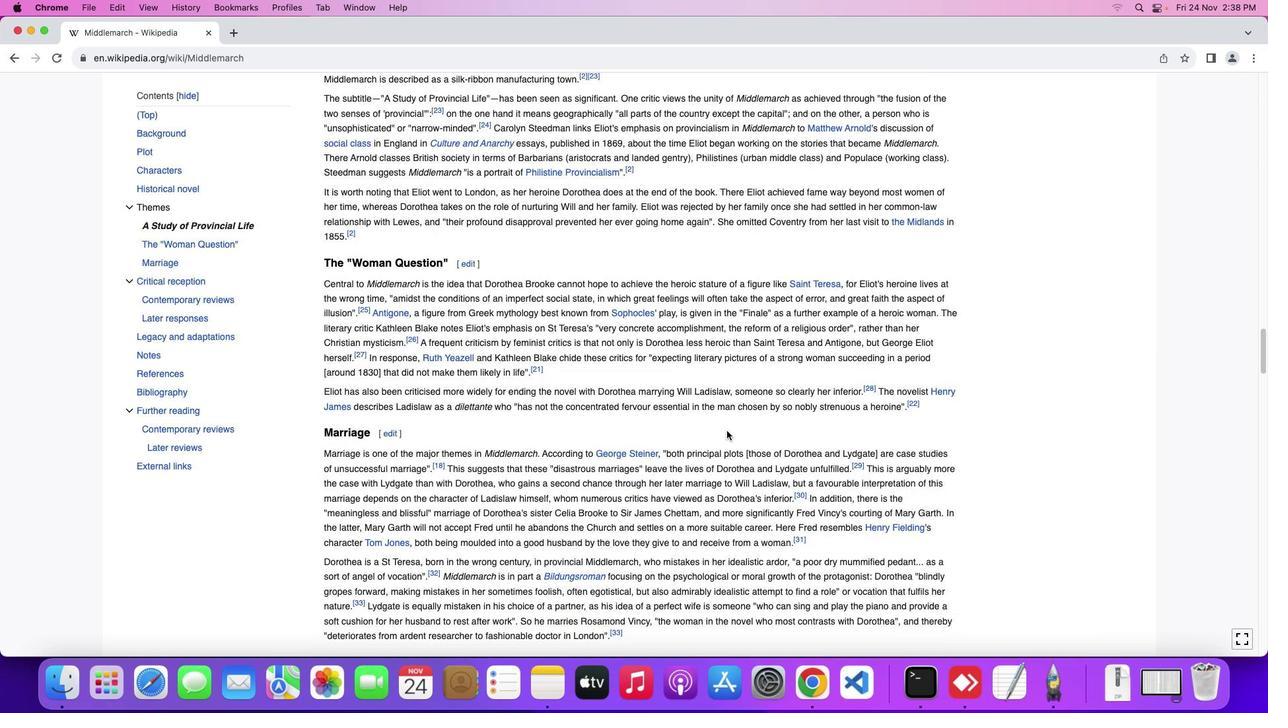 
Action: Mouse scrolled (727, 430) with delta (0, -1)
Screenshot: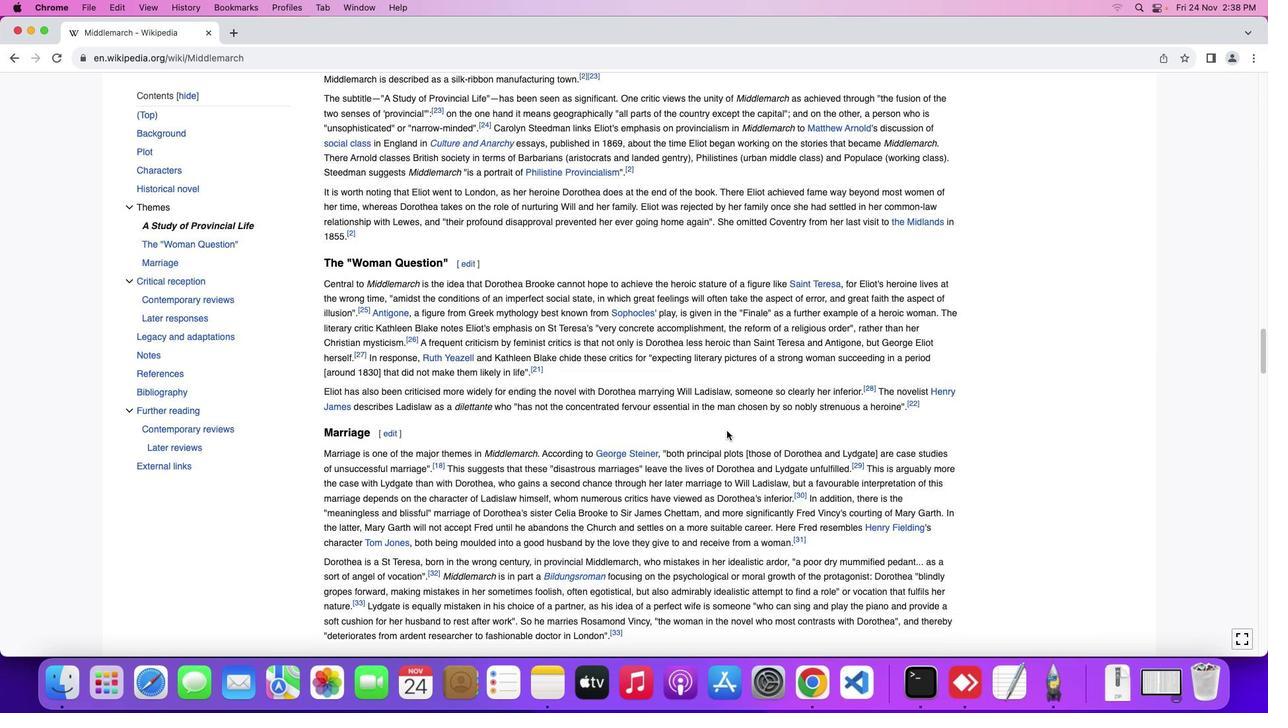 
Action: Mouse scrolled (727, 430) with delta (0, 0)
Screenshot: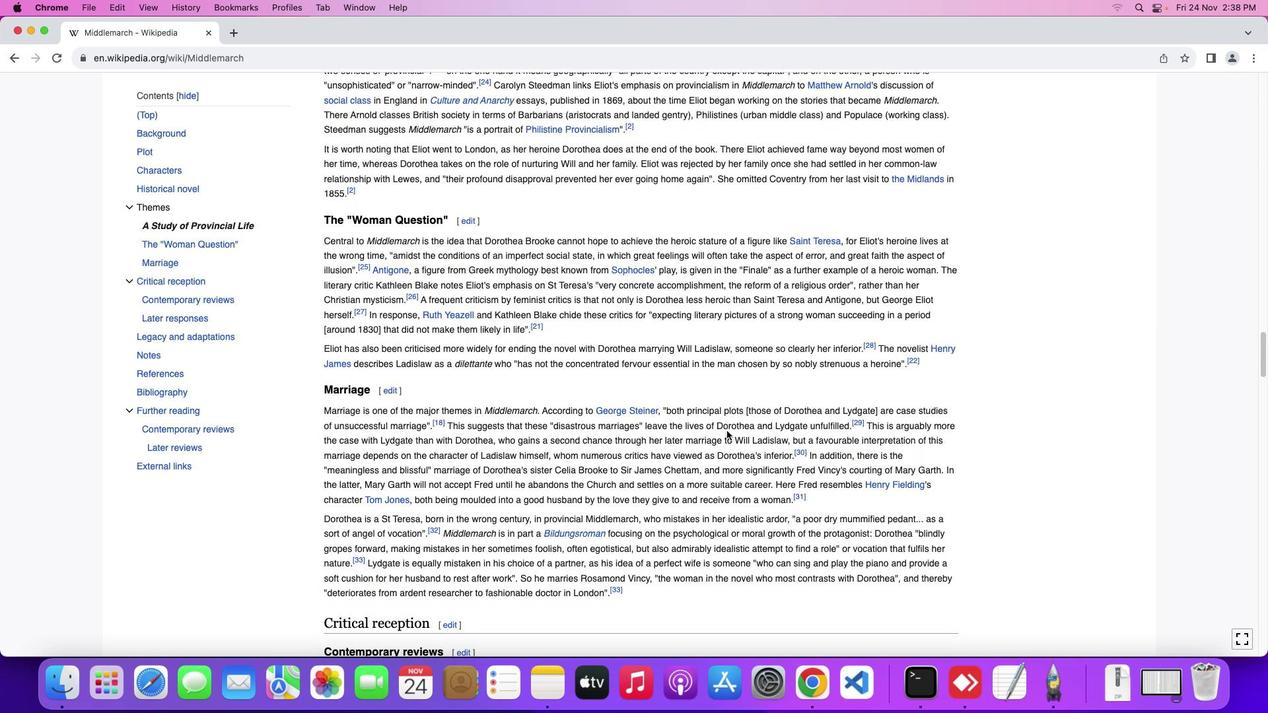 
Action: Mouse scrolled (727, 430) with delta (0, 0)
Screenshot: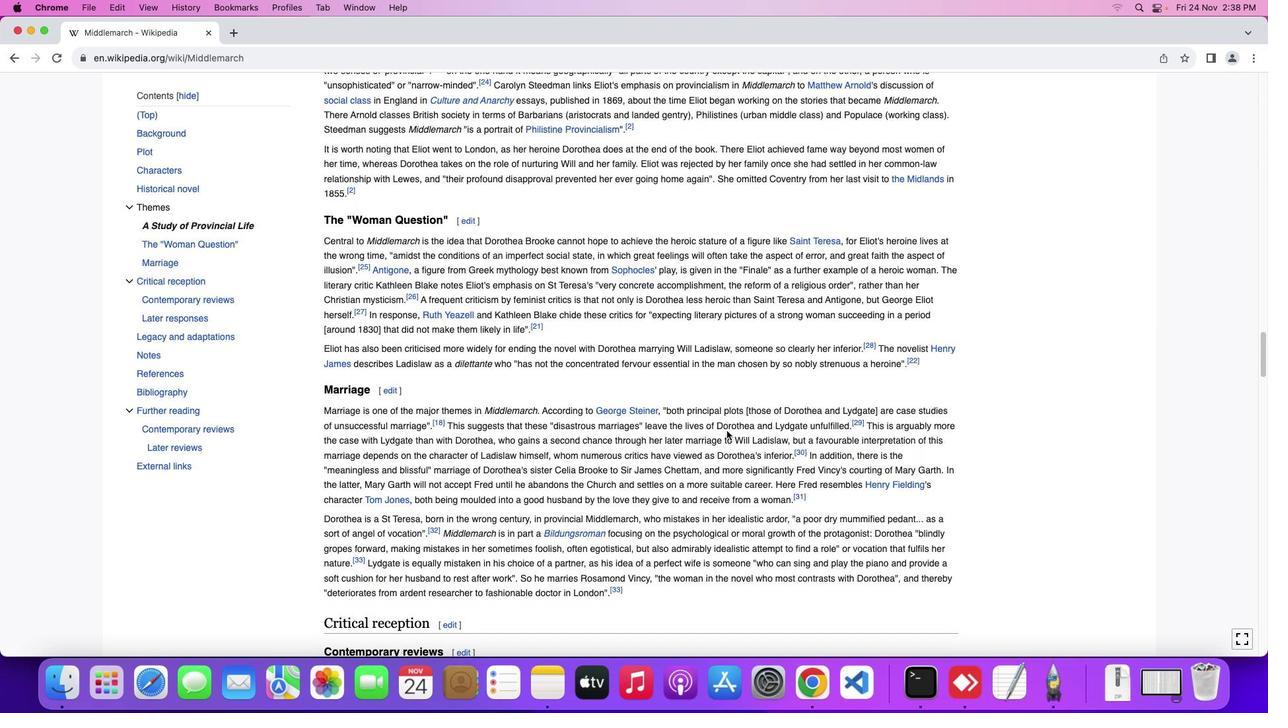 
Action: Mouse scrolled (727, 430) with delta (0, 0)
Screenshot: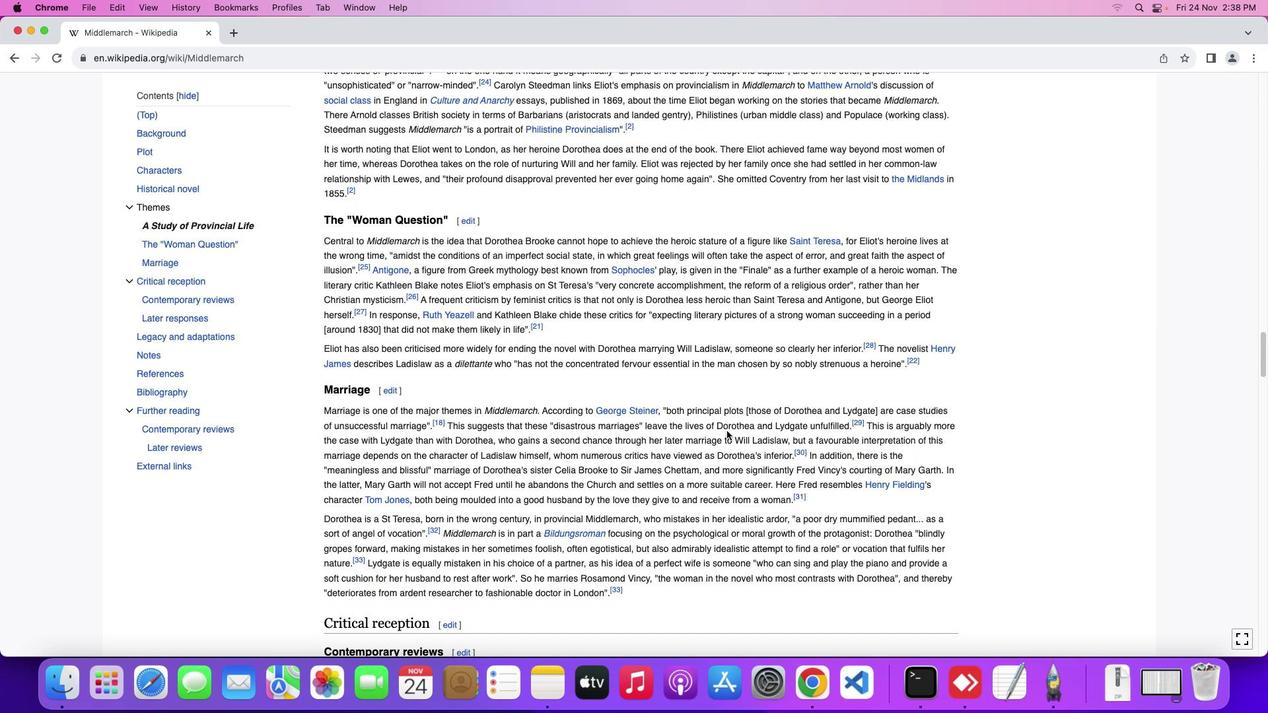 
Action: Mouse scrolled (727, 430) with delta (0, 0)
Screenshot: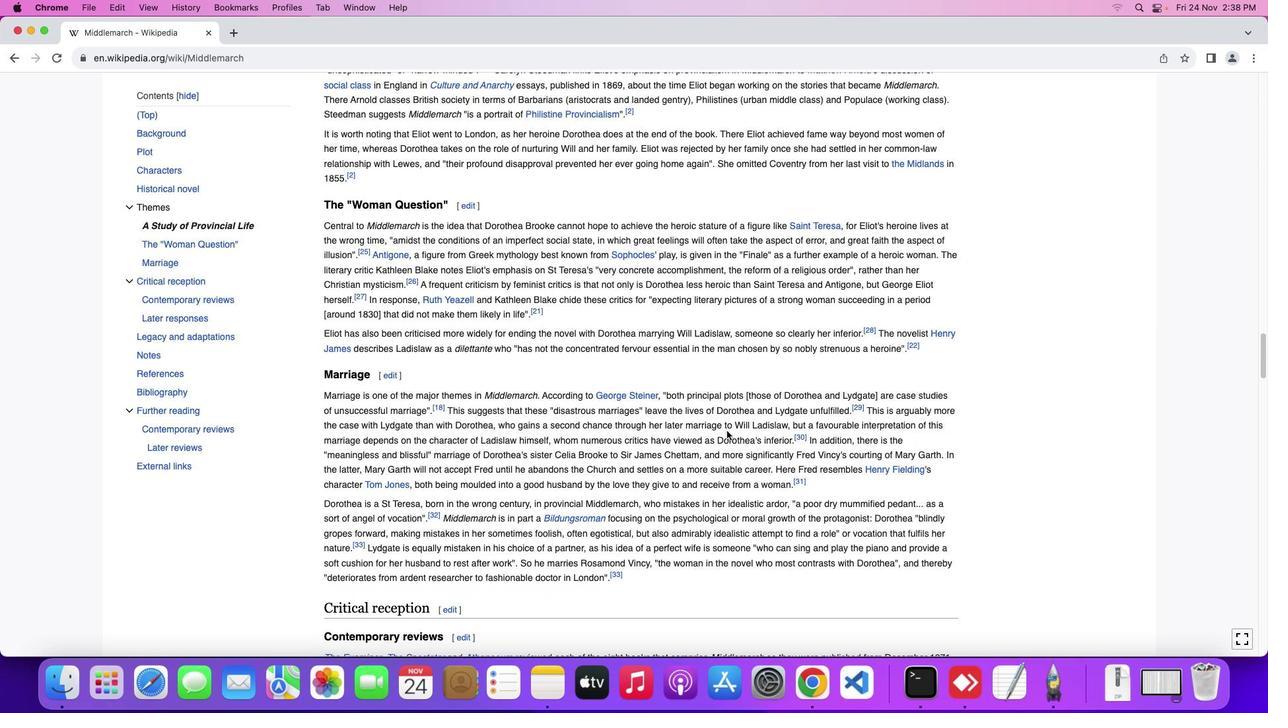 
Action: Mouse scrolled (727, 430) with delta (0, 0)
Screenshot: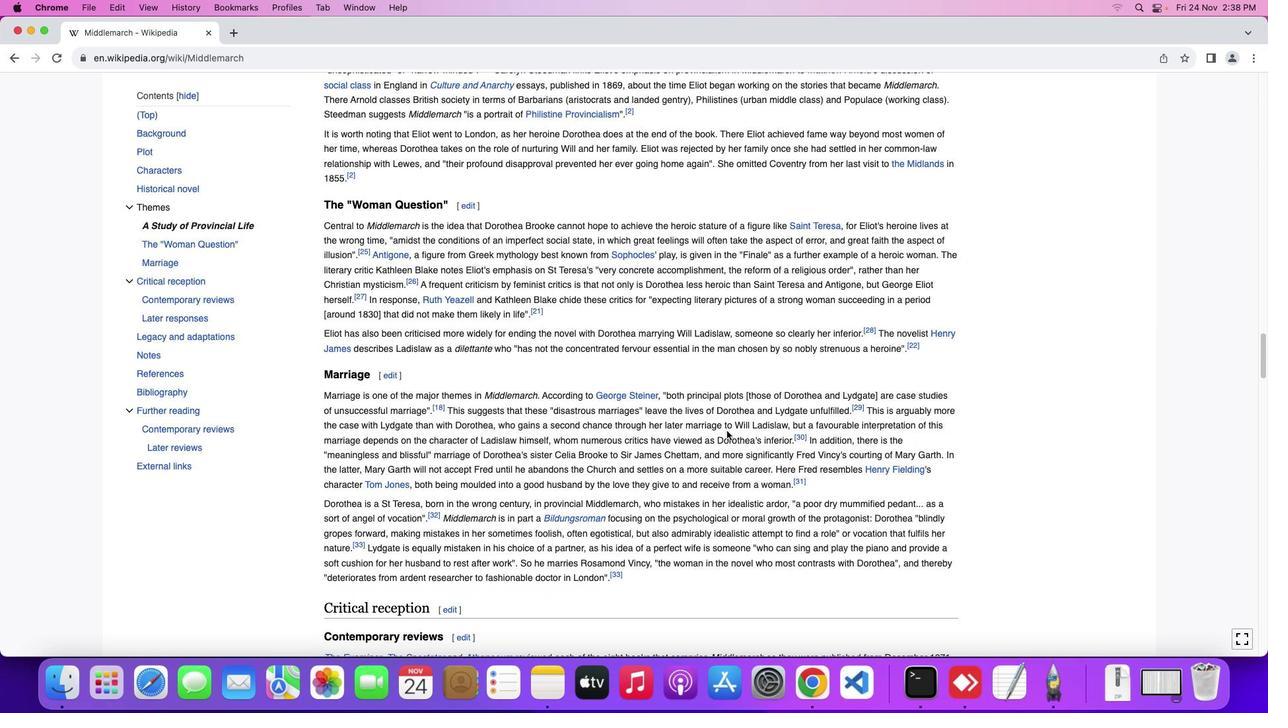 
Action: Mouse scrolled (727, 430) with delta (0, 0)
Screenshot: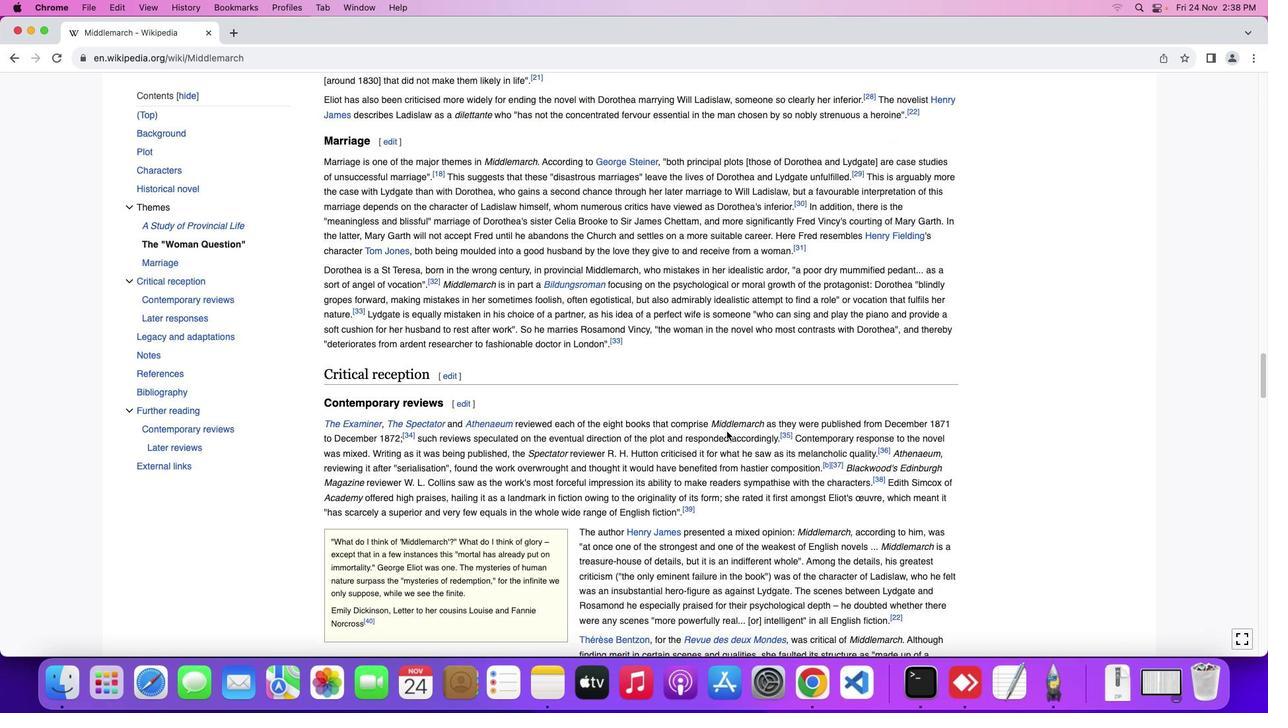 
Action: Mouse scrolled (727, 430) with delta (0, 0)
Screenshot: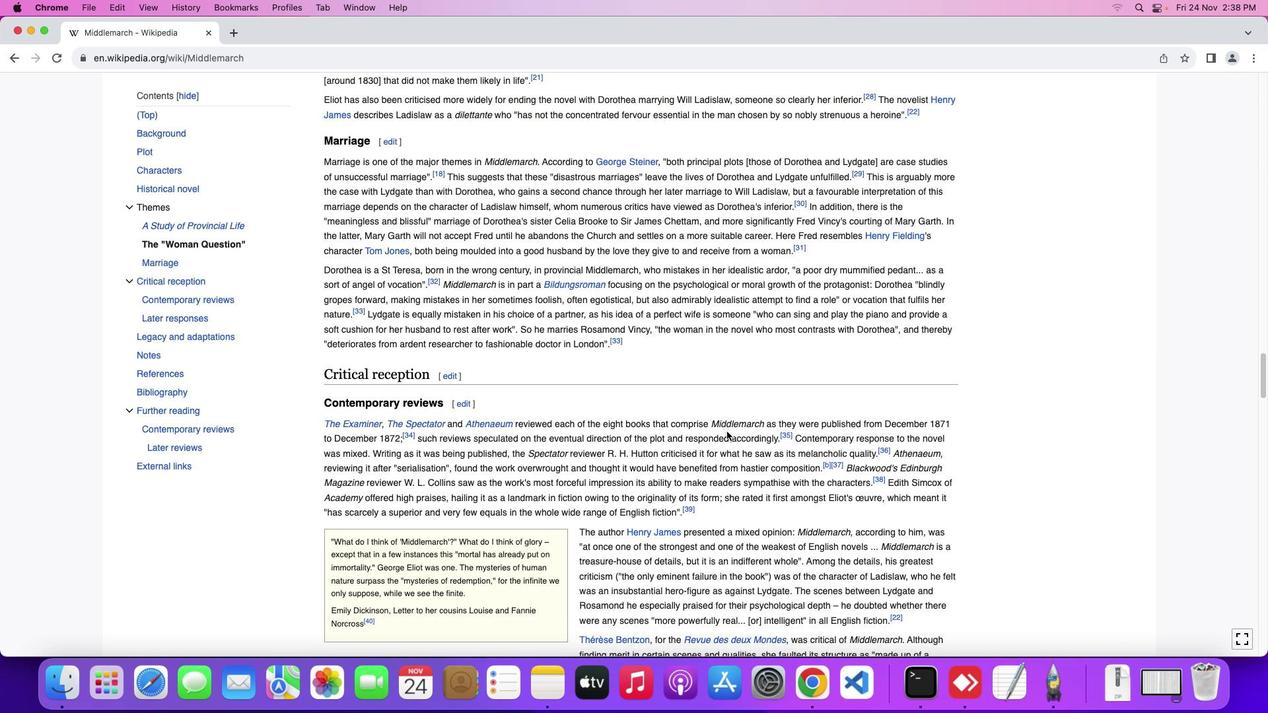 
Action: Mouse scrolled (727, 430) with delta (0, -1)
Screenshot: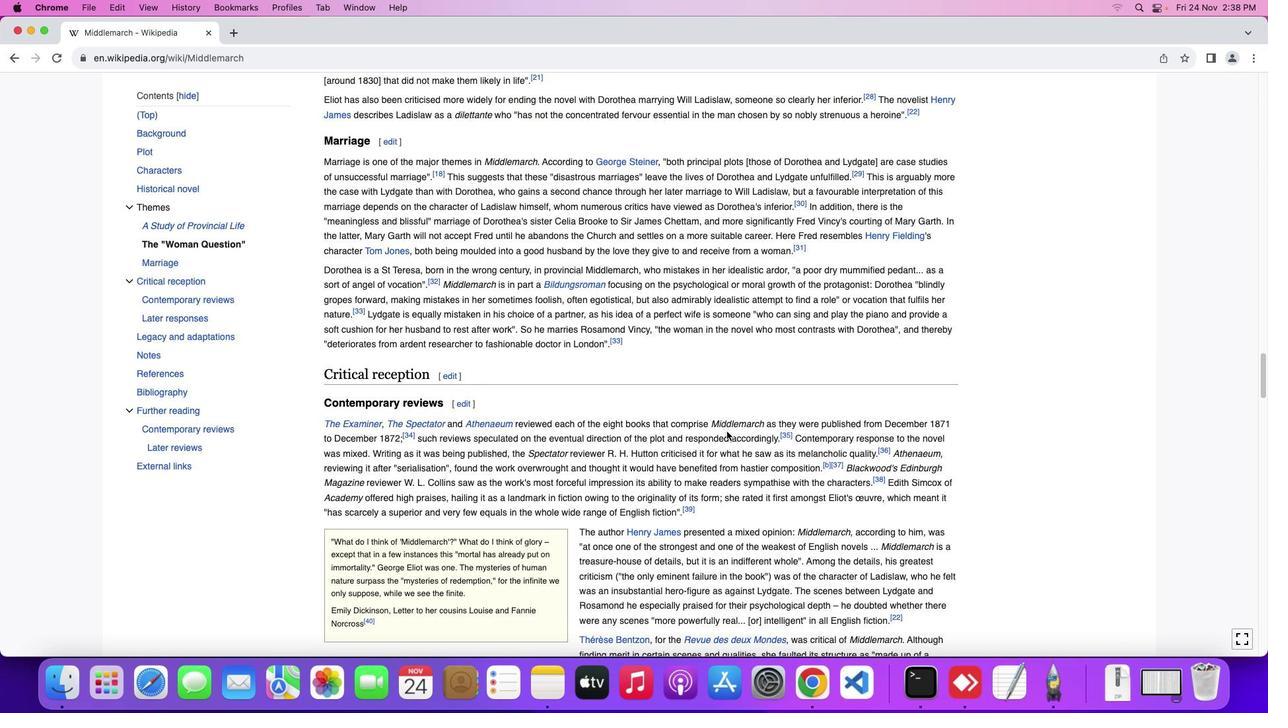 
Action: Mouse scrolled (727, 430) with delta (0, -2)
Screenshot: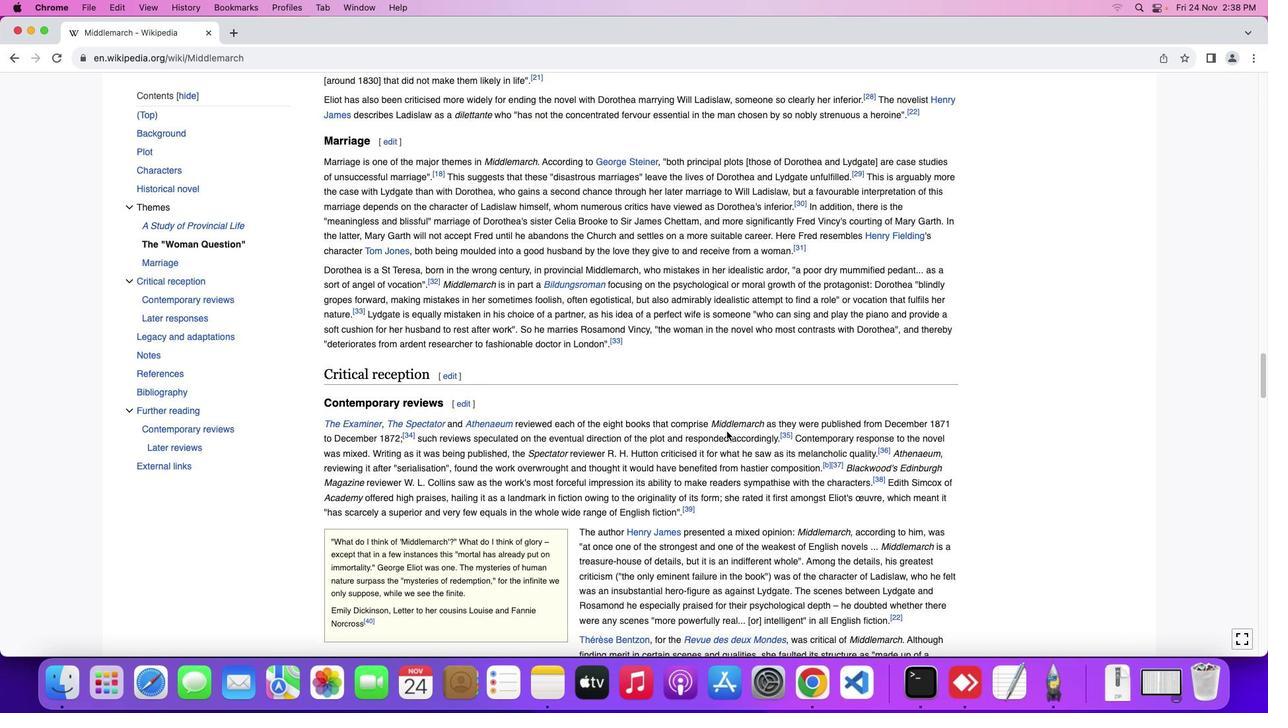 
Action: Mouse moved to (727, 431)
Screenshot: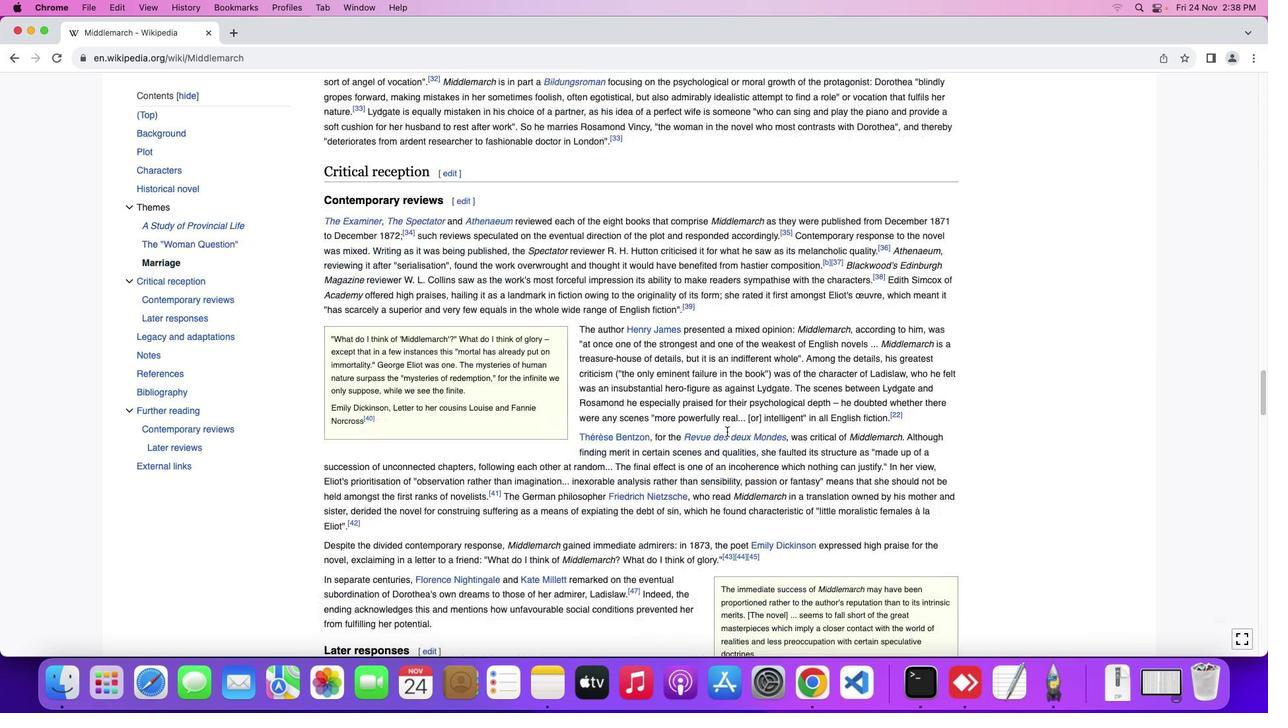 
Action: Mouse scrolled (727, 431) with delta (0, 0)
Screenshot: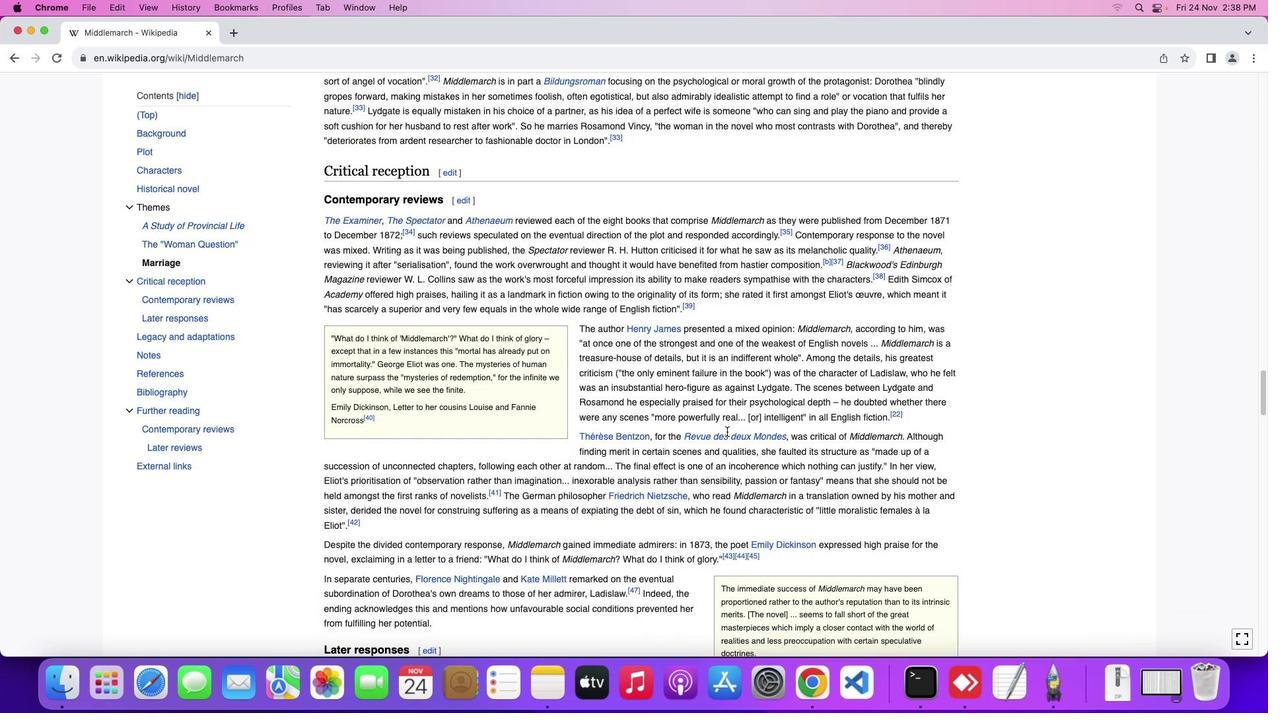 
Action: Mouse scrolled (727, 431) with delta (0, 0)
Screenshot: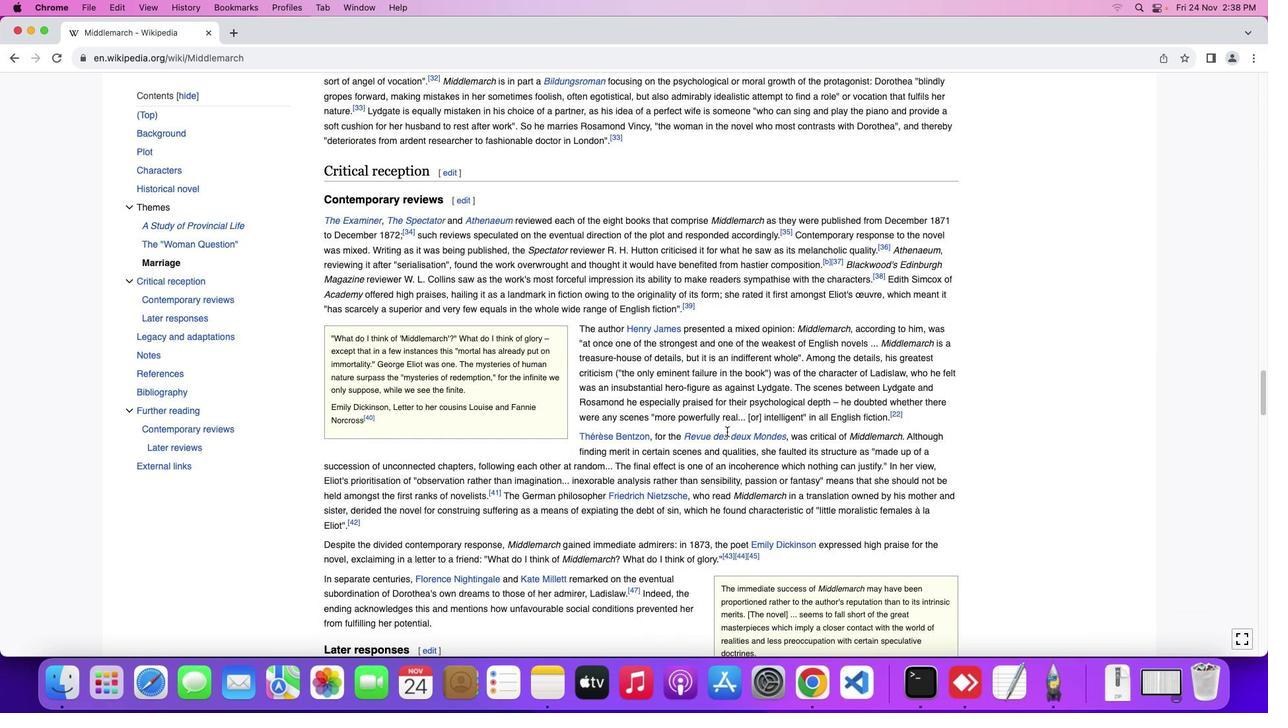 
Action: Mouse scrolled (727, 431) with delta (0, -1)
Screenshot: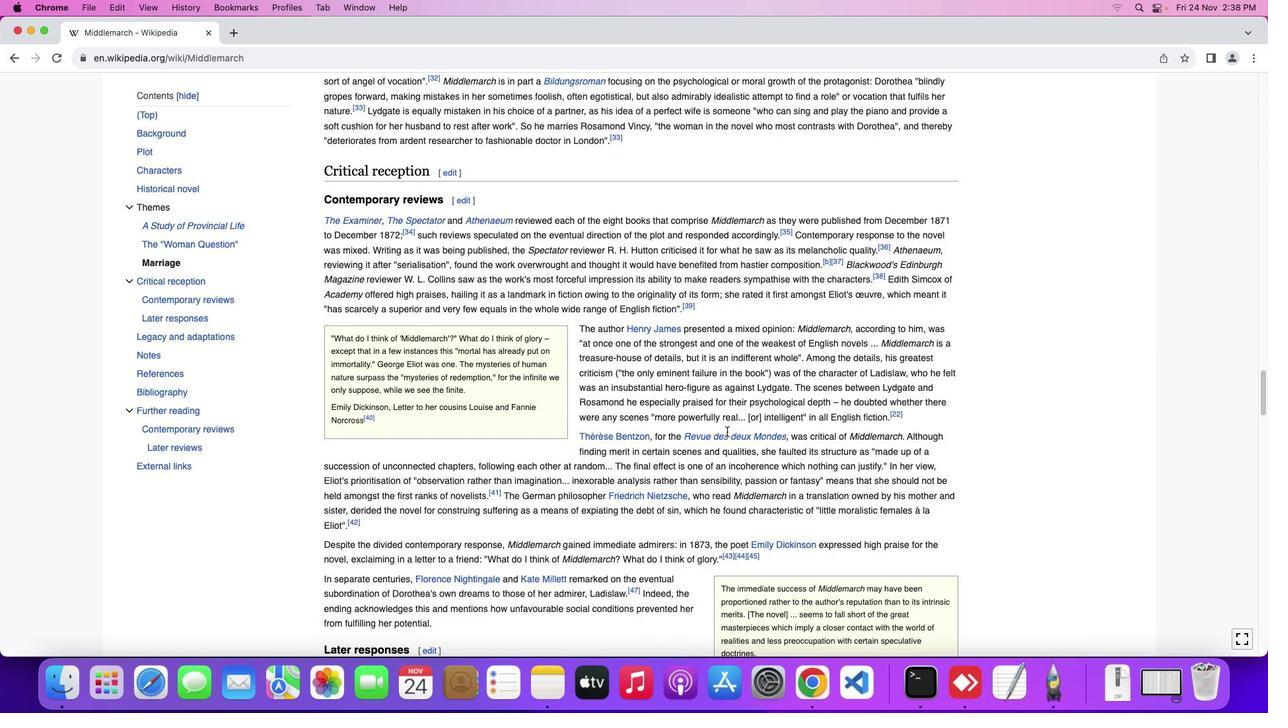 
Action: Mouse scrolled (727, 431) with delta (0, -2)
Screenshot: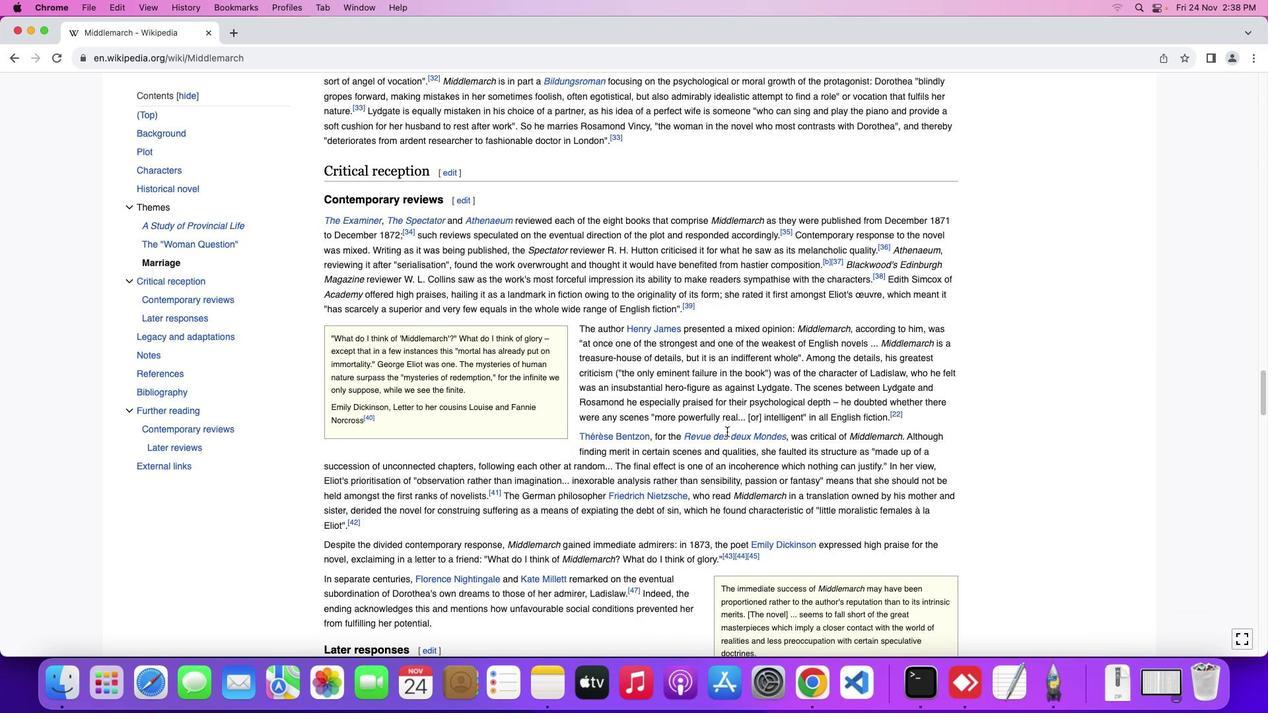 
Action: Mouse scrolled (727, 431) with delta (0, 0)
Screenshot: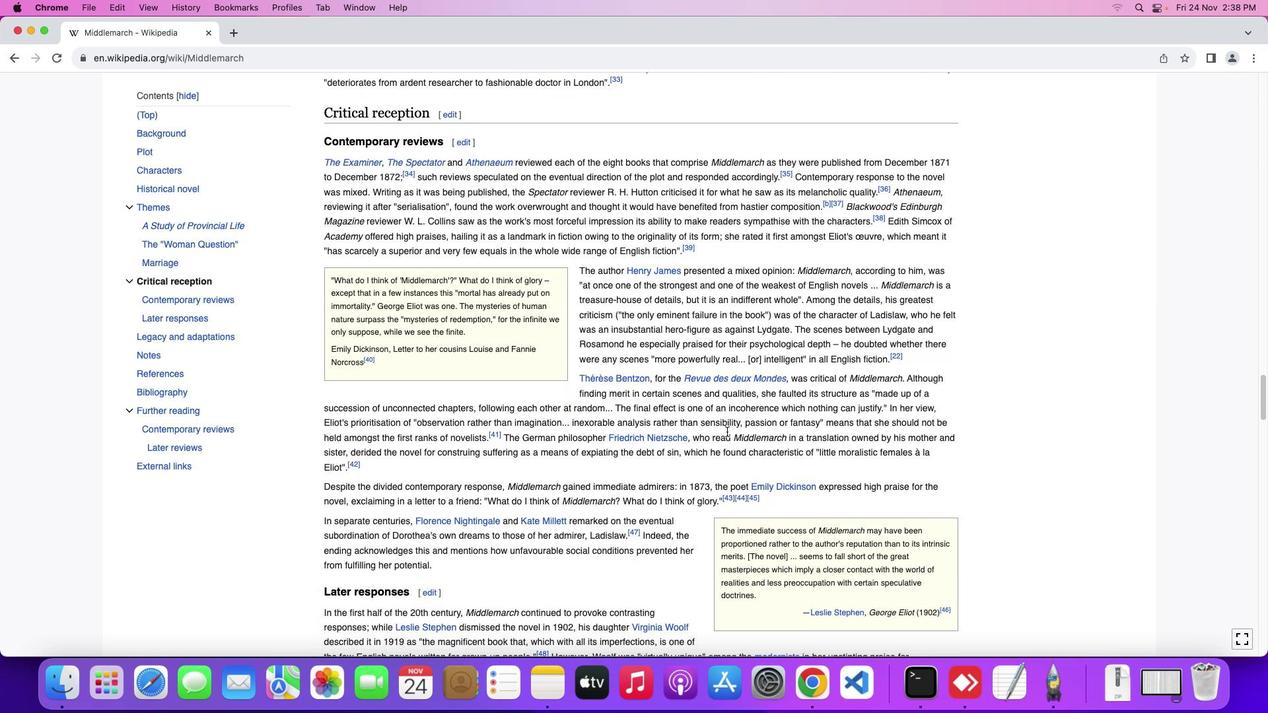 
Action: Mouse scrolled (727, 431) with delta (0, 0)
Screenshot: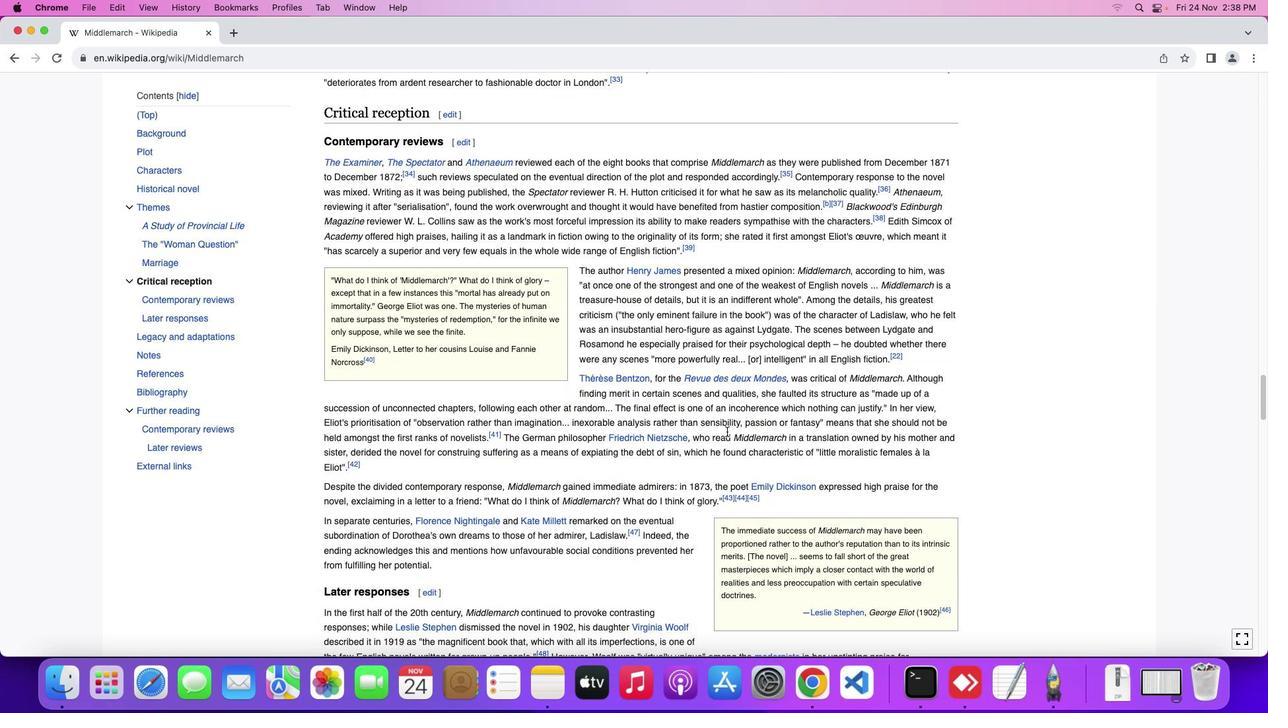 
Action: Mouse scrolled (727, 431) with delta (0, 0)
Screenshot: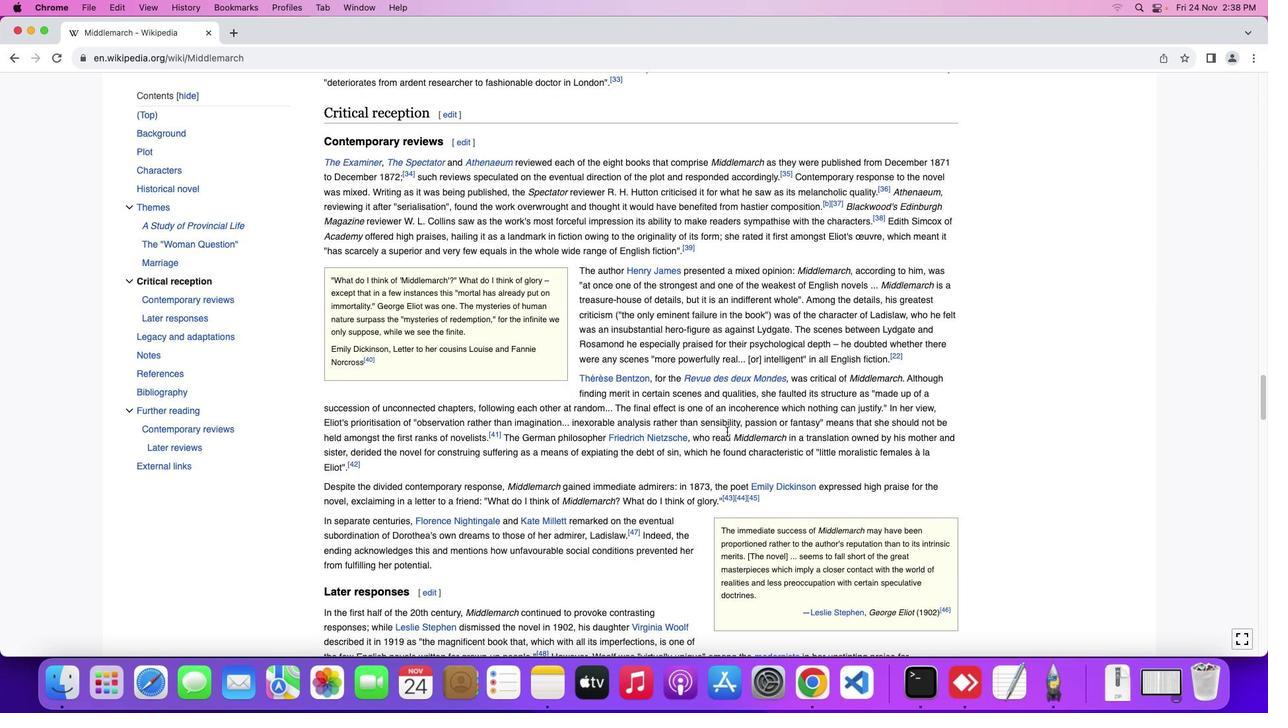 
Action: Mouse scrolled (727, 431) with delta (0, 0)
Screenshot: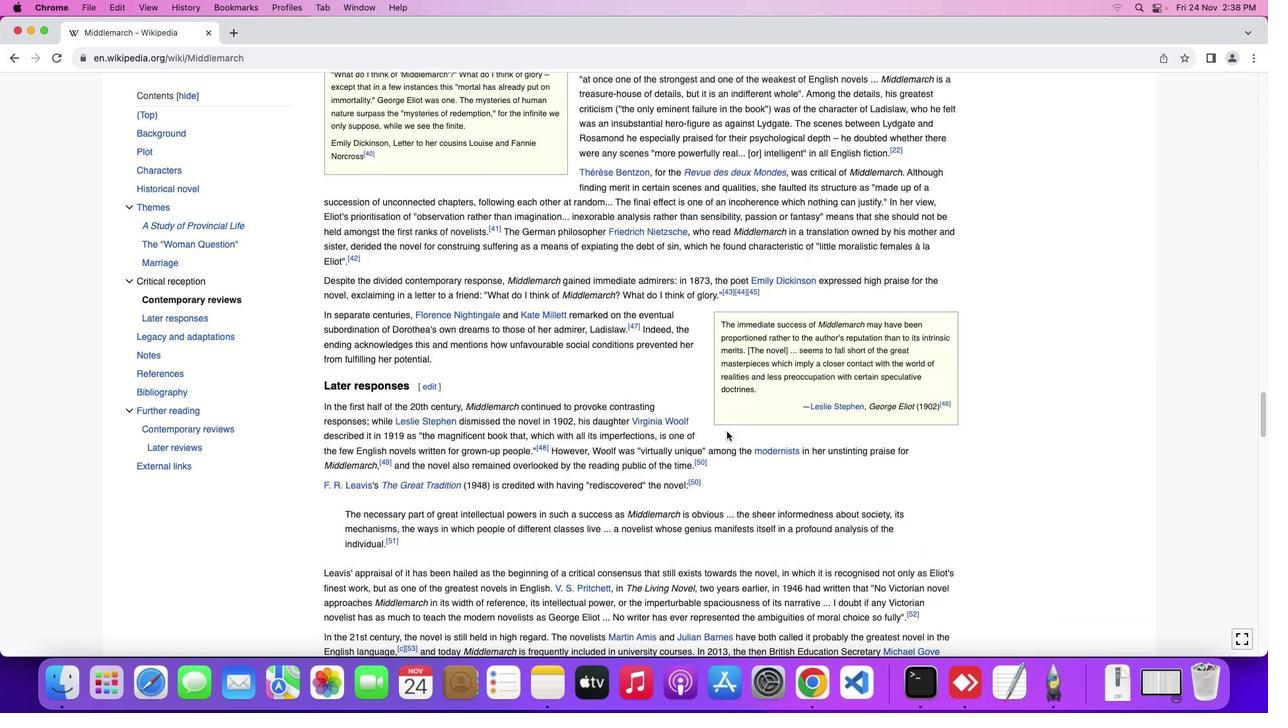 
Action: Mouse scrolled (727, 431) with delta (0, 0)
Screenshot: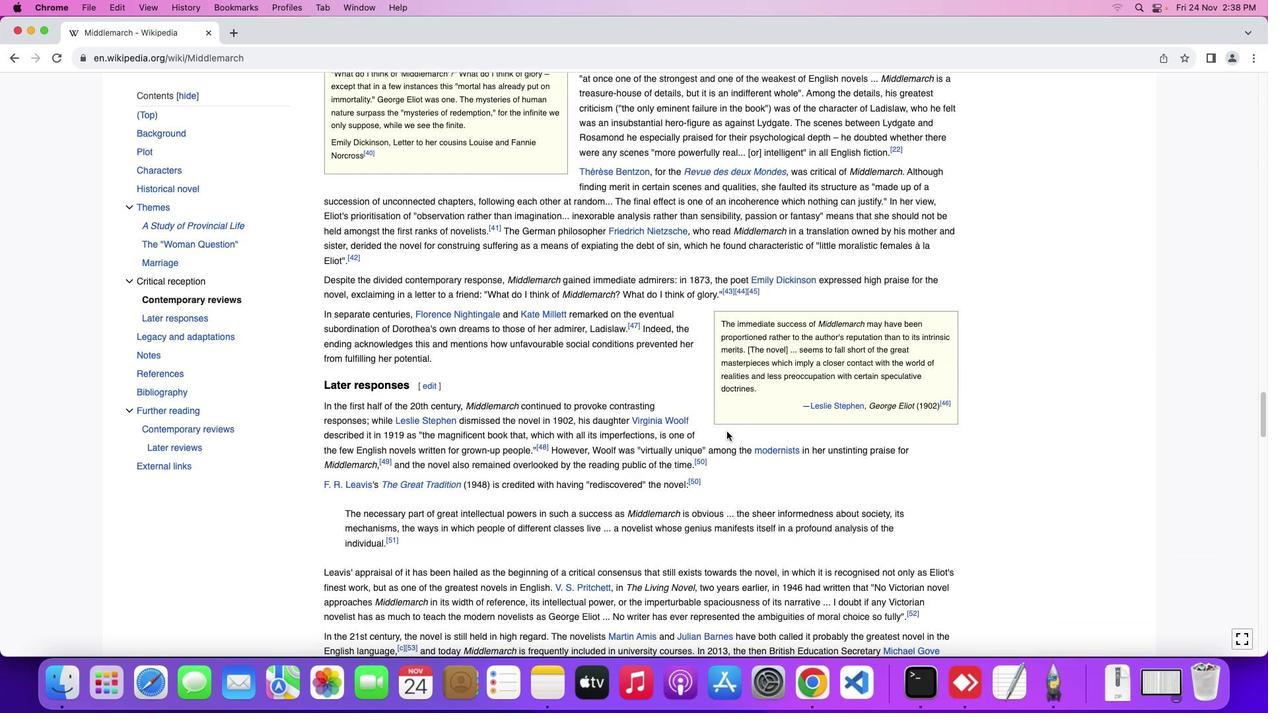 
Action: Mouse scrolled (727, 431) with delta (0, -1)
Screenshot: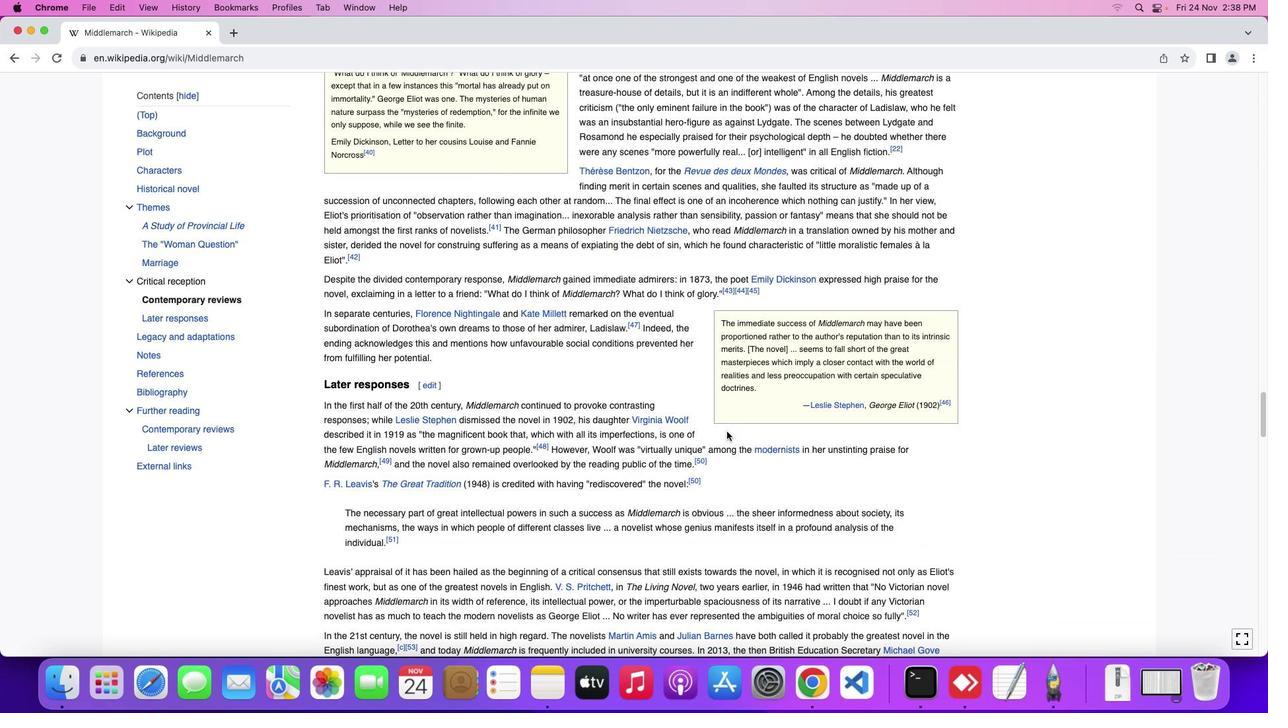 
Action: Mouse scrolled (727, 431) with delta (0, -1)
Screenshot: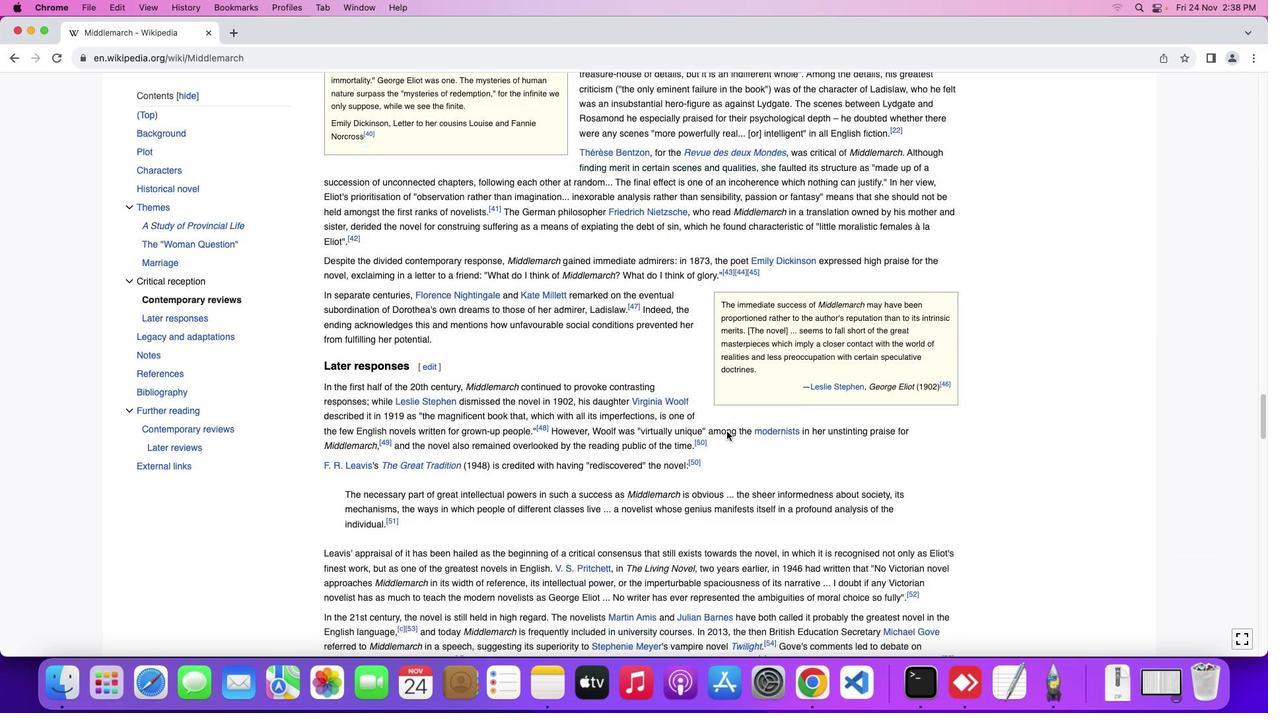
Action: Mouse moved to (727, 431)
Screenshot: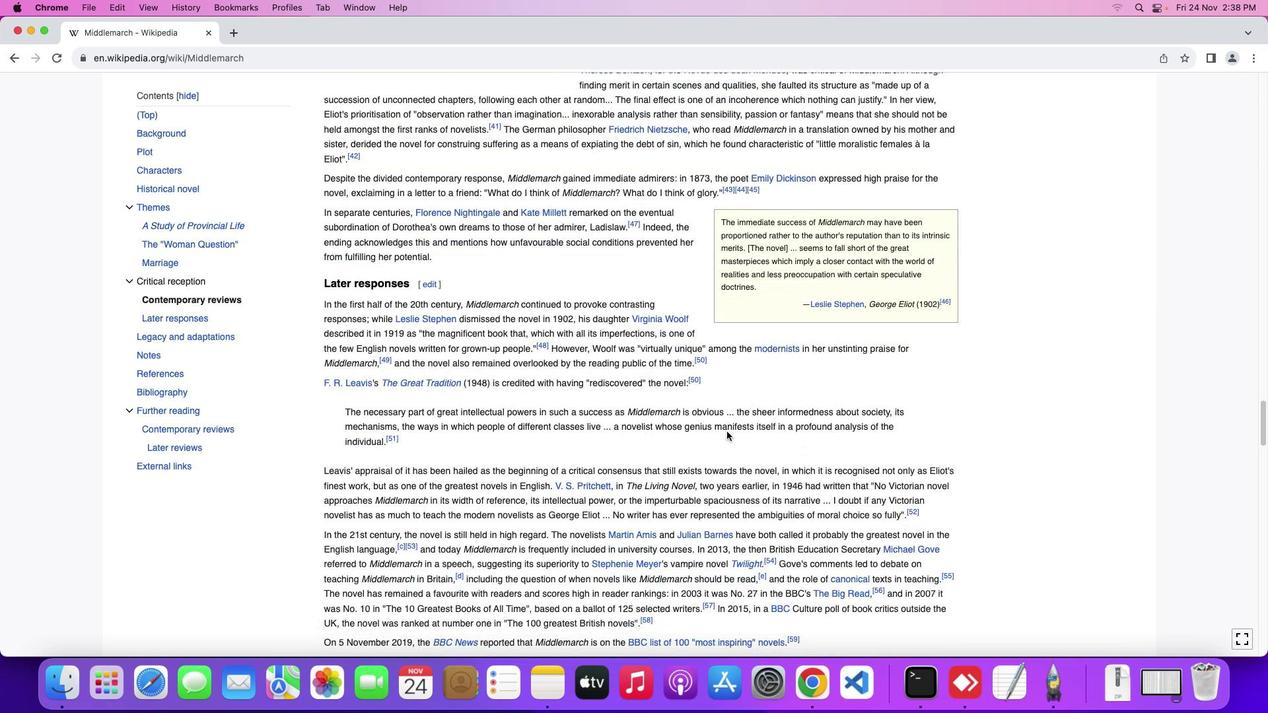 
Action: Mouse scrolled (727, 431) with delta (0, 0)
Screenshot: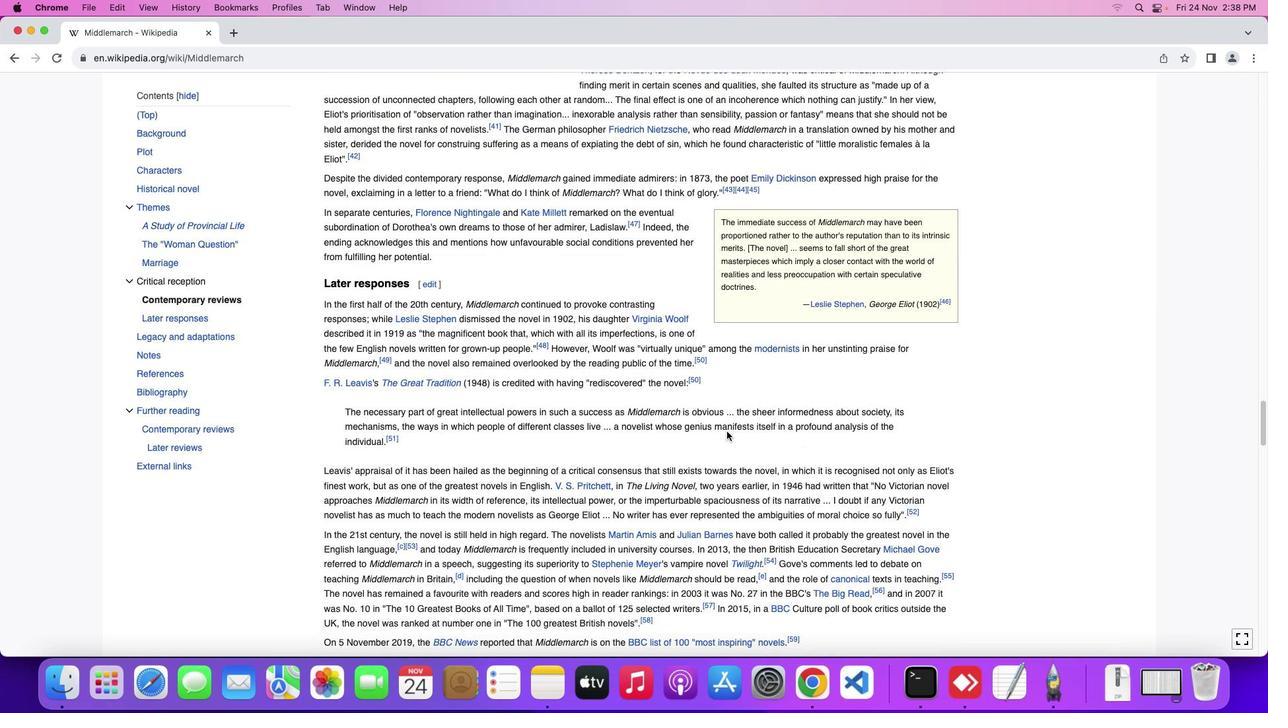 
Action: Mouse scrolled (727, 431) with delta (0, 0)
Screenshot: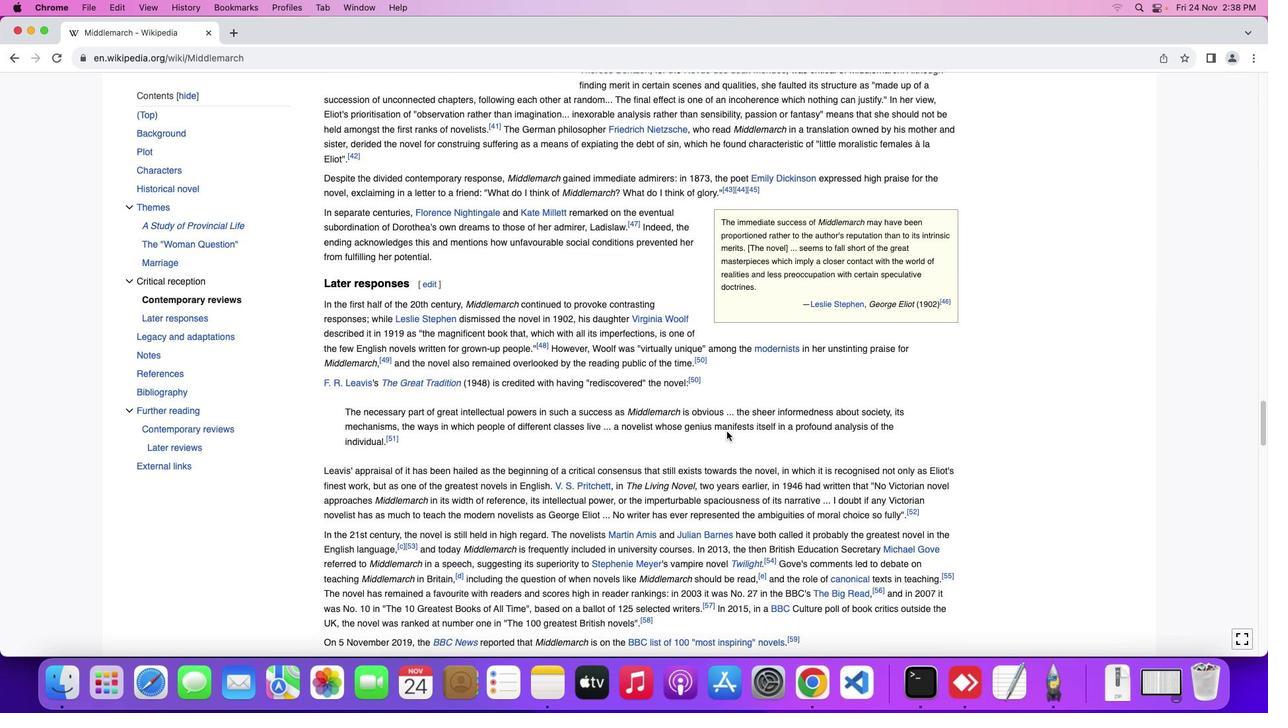 
Action: Mouse scrolled (727, 431) with delta (0, -1)
Screenshot: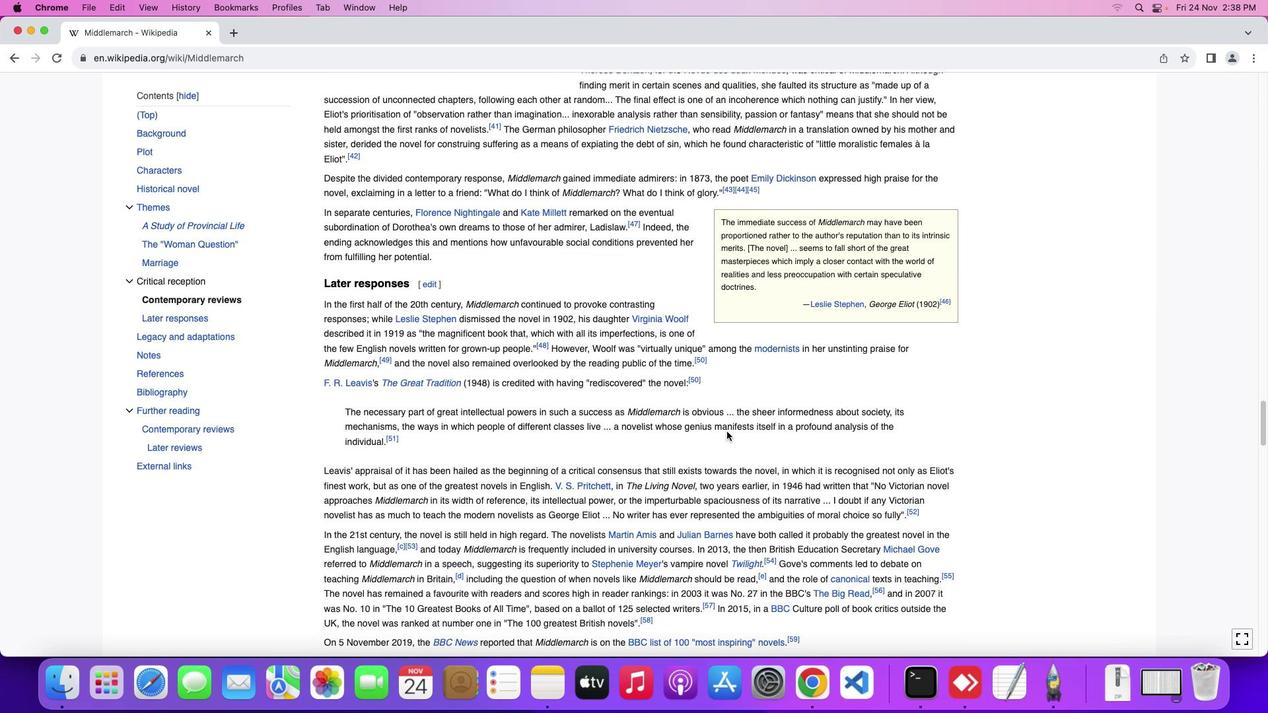 
Action: Mouse moved to (727, 431)
Screenshot: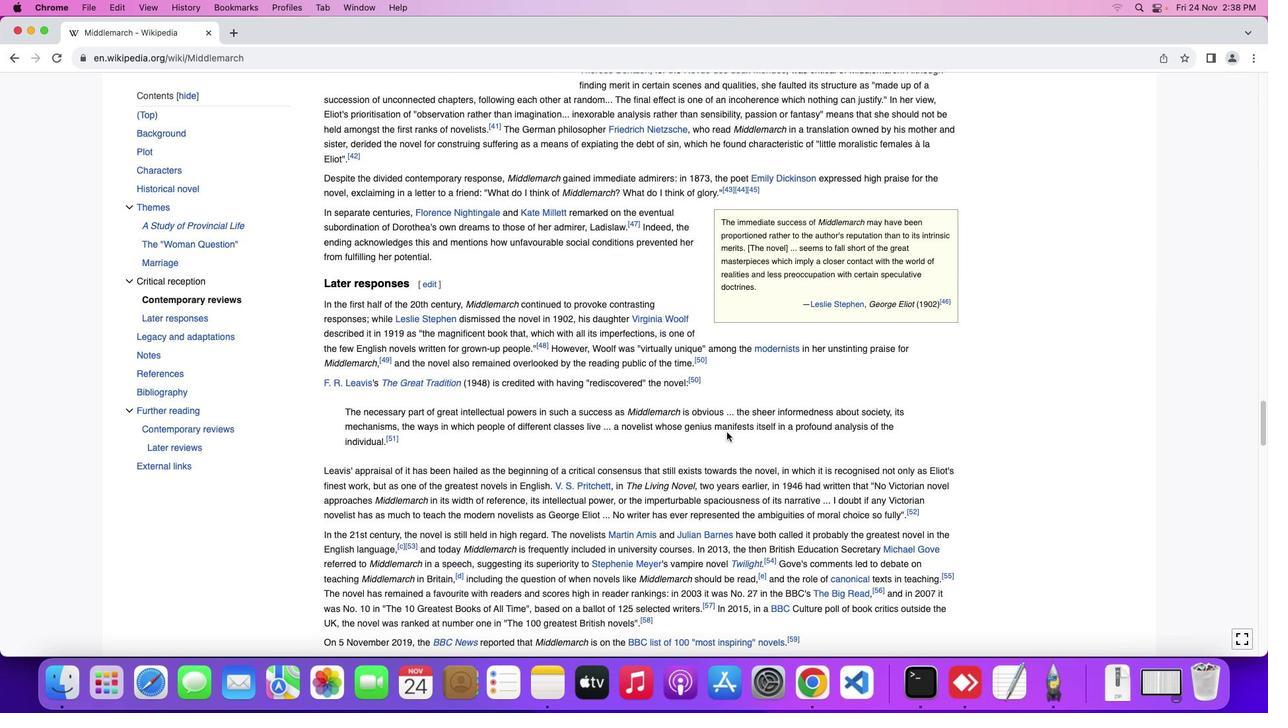 
Action: Mouse scrolled (727, 431) with delta (0, 0)
Screenshot: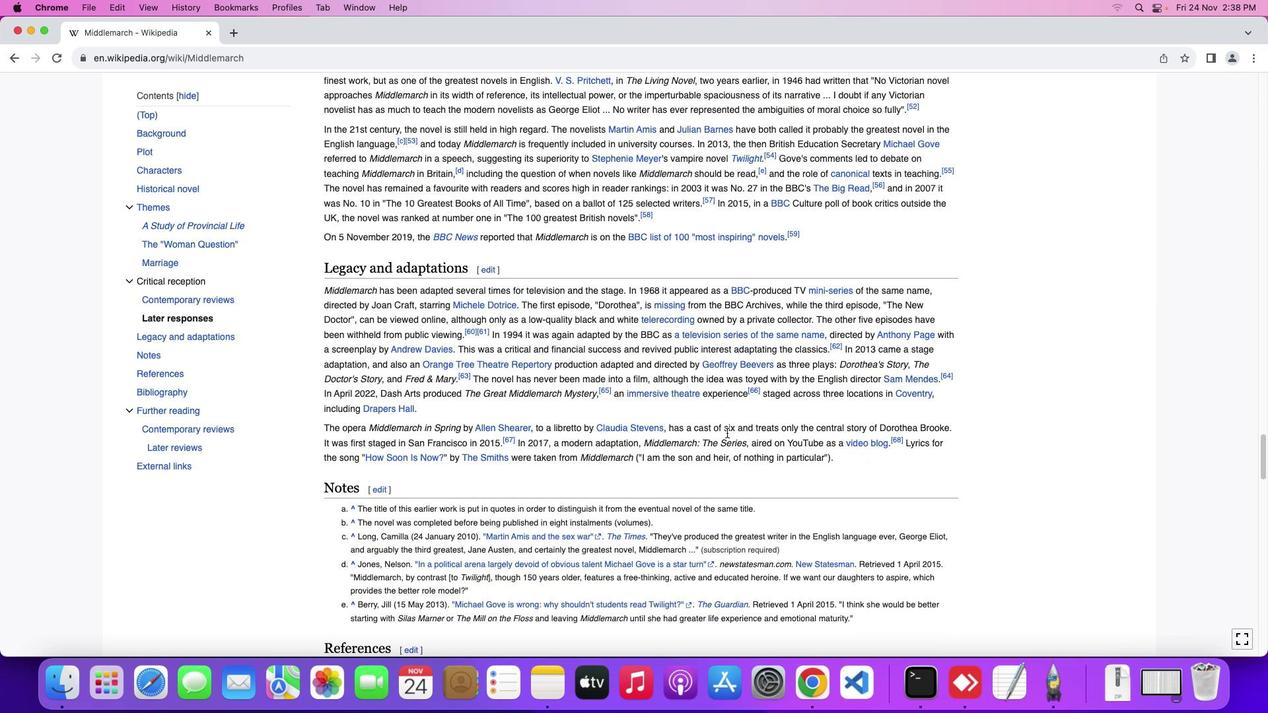 
Action: Mouse scrolled (727, 431) with delta (0, 0)
Screenshot: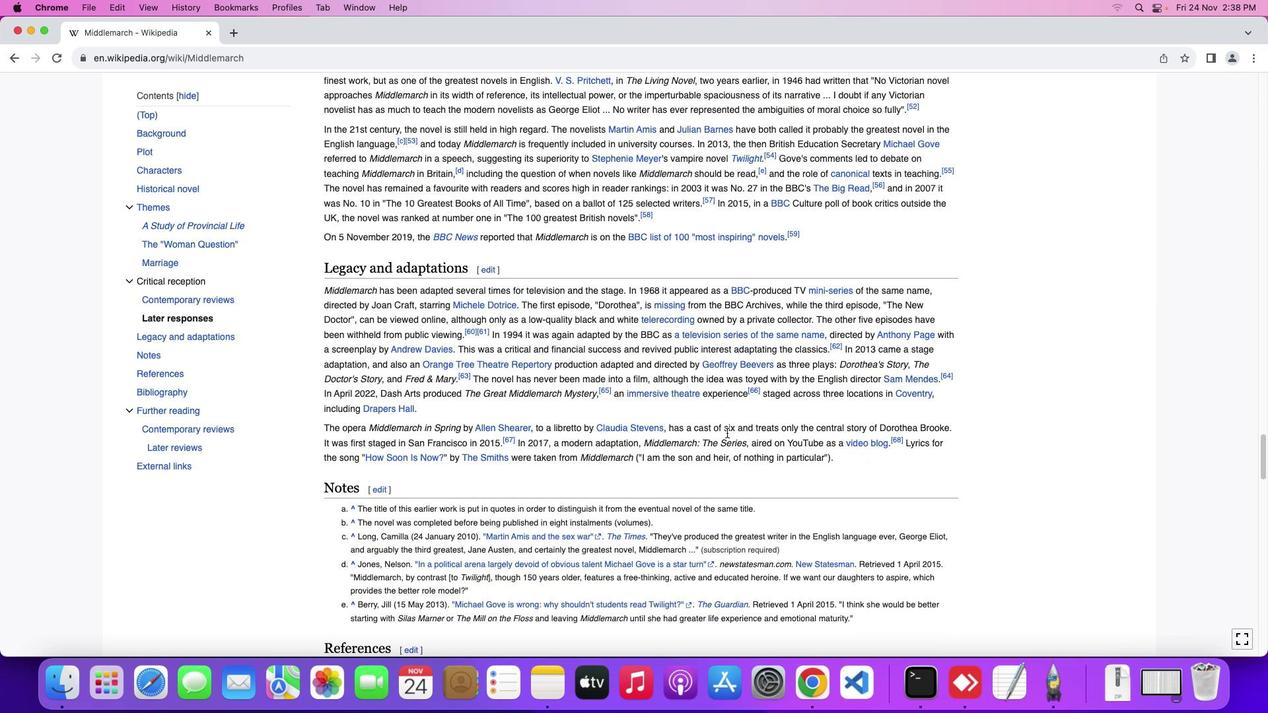 
Action: Mouse scrolled (727, 431) with delta (0, -1)
Screenshot: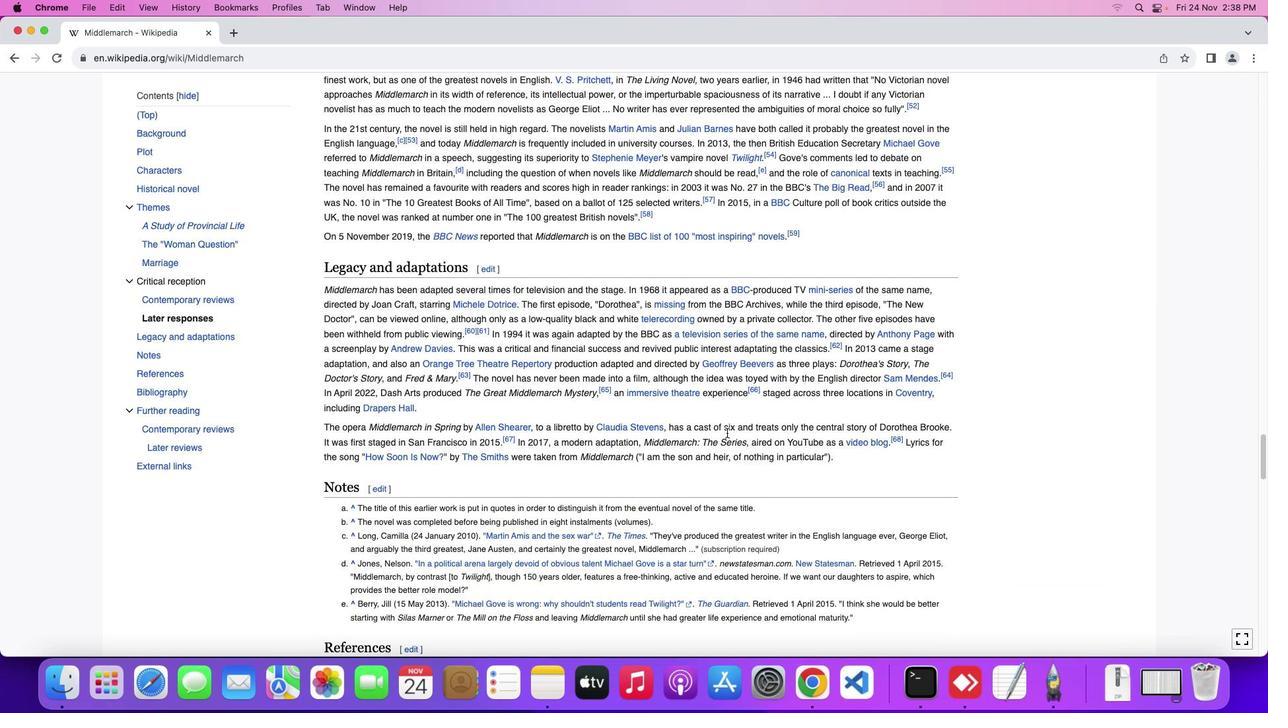 
Action: Mouse scrolled (727, 431) with delta (0, -3)
Screenshot: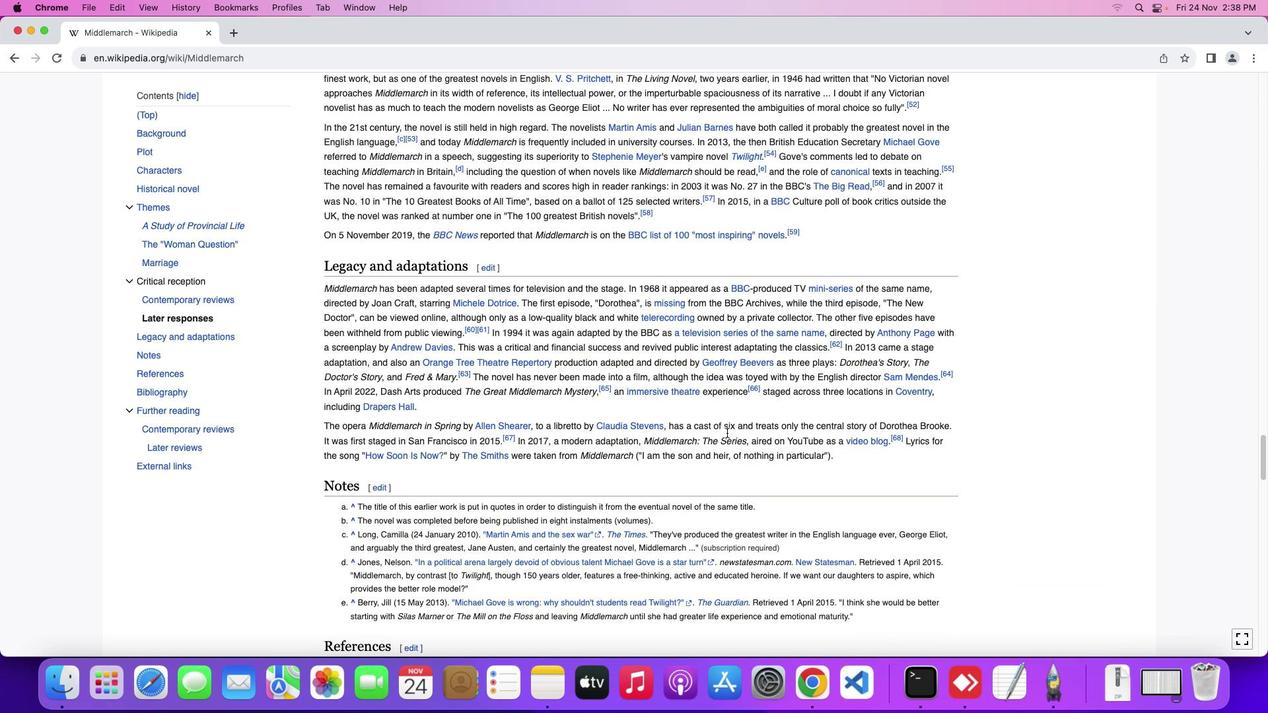 
Action: Mouse scrolled (727, 431) with delta (0, -3)
Screenshot: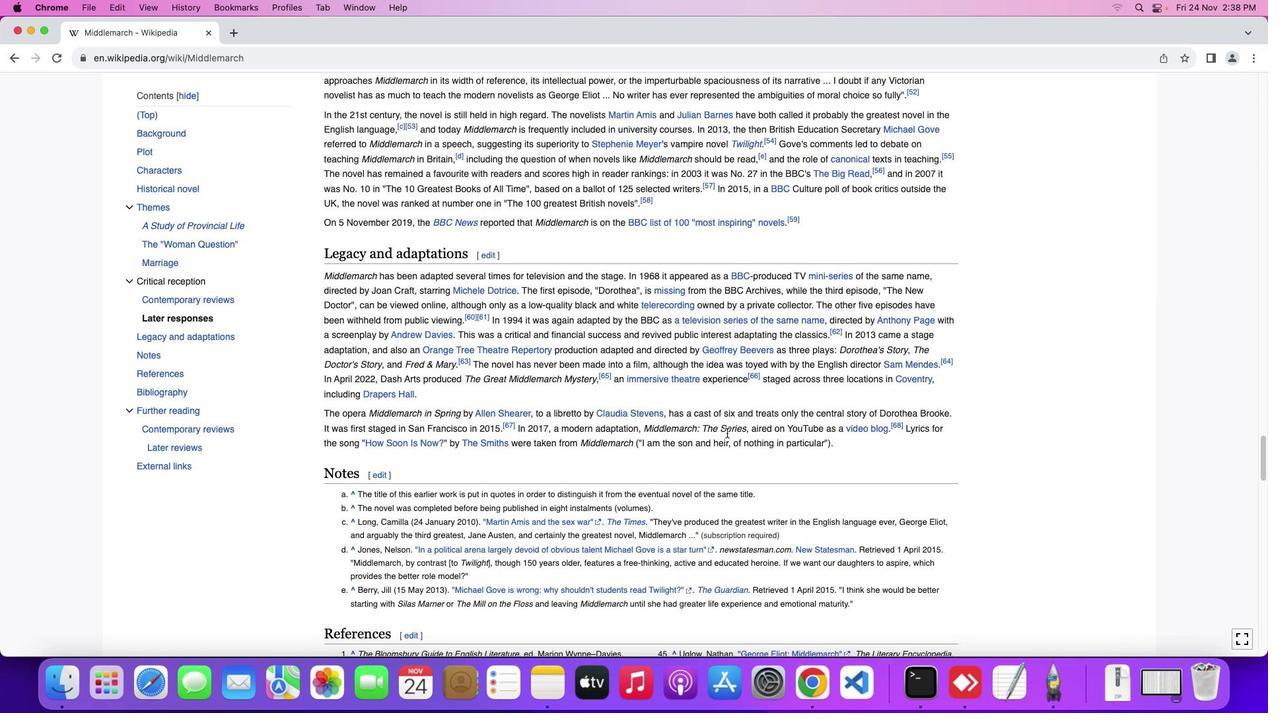 
Action: Mouse moved to (727, 432)
Screenshot: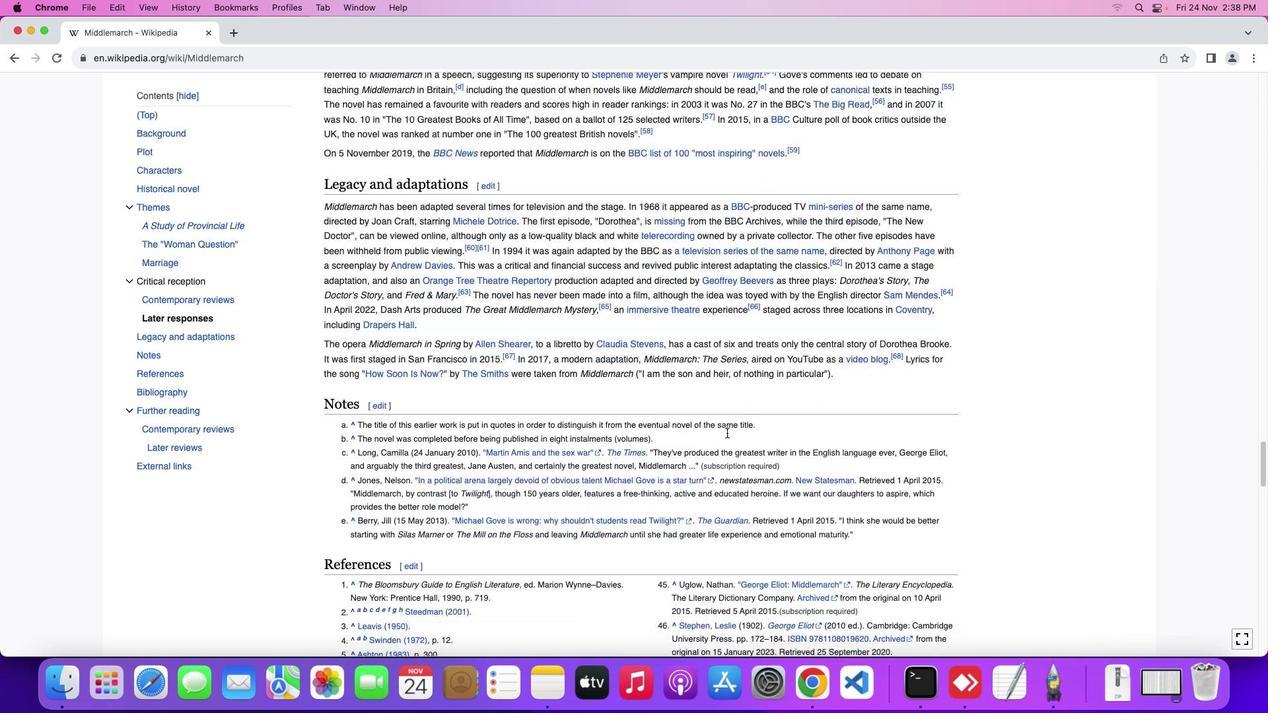 
Action: Mouse scrolled (727, 432) with delta (0, 0)
Screenshot: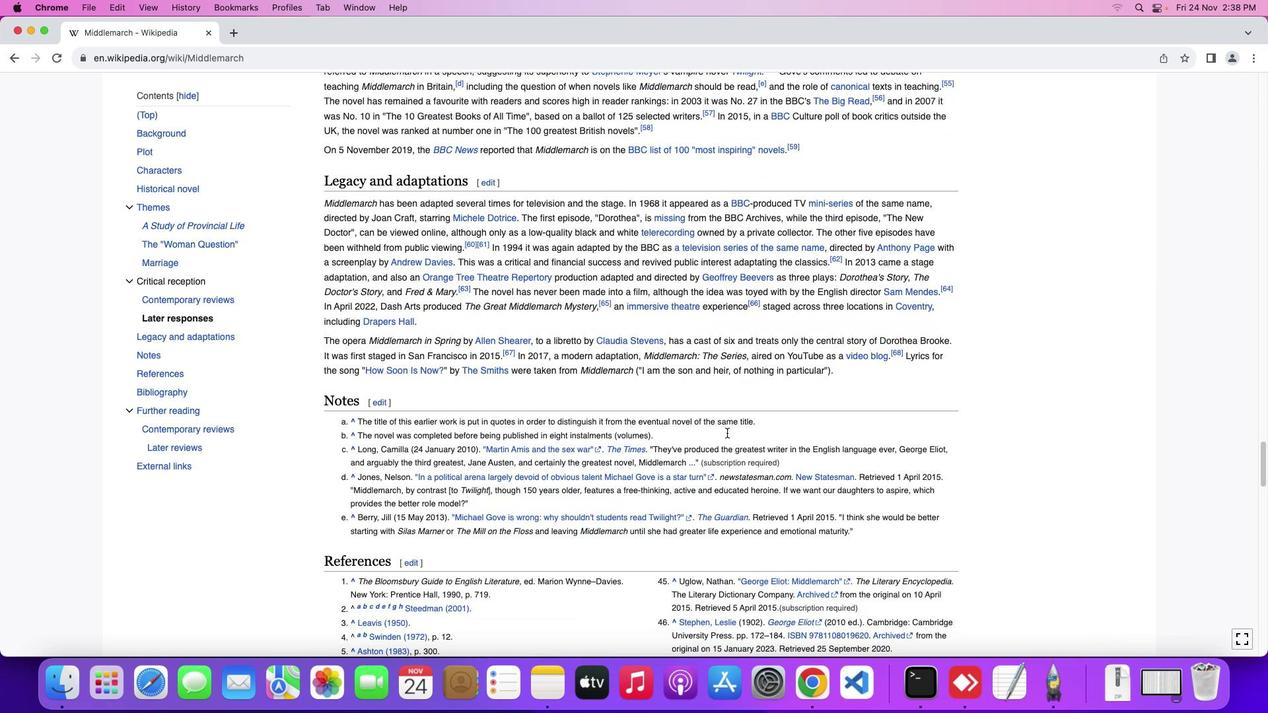 
Action: Mouse scrolled (727, 432) with delta (0, 0)
Screenshot: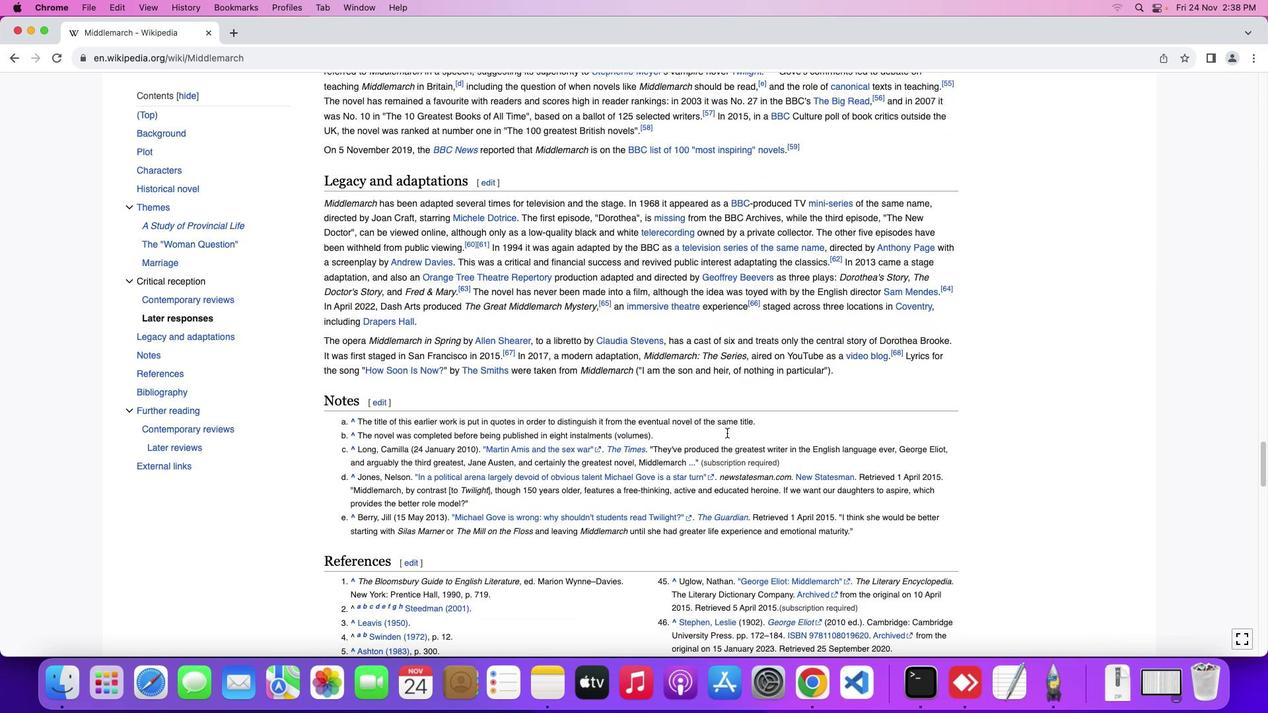 
Action: Mouse scrolled (727, 432) with delta (0, -1)
Screenshot: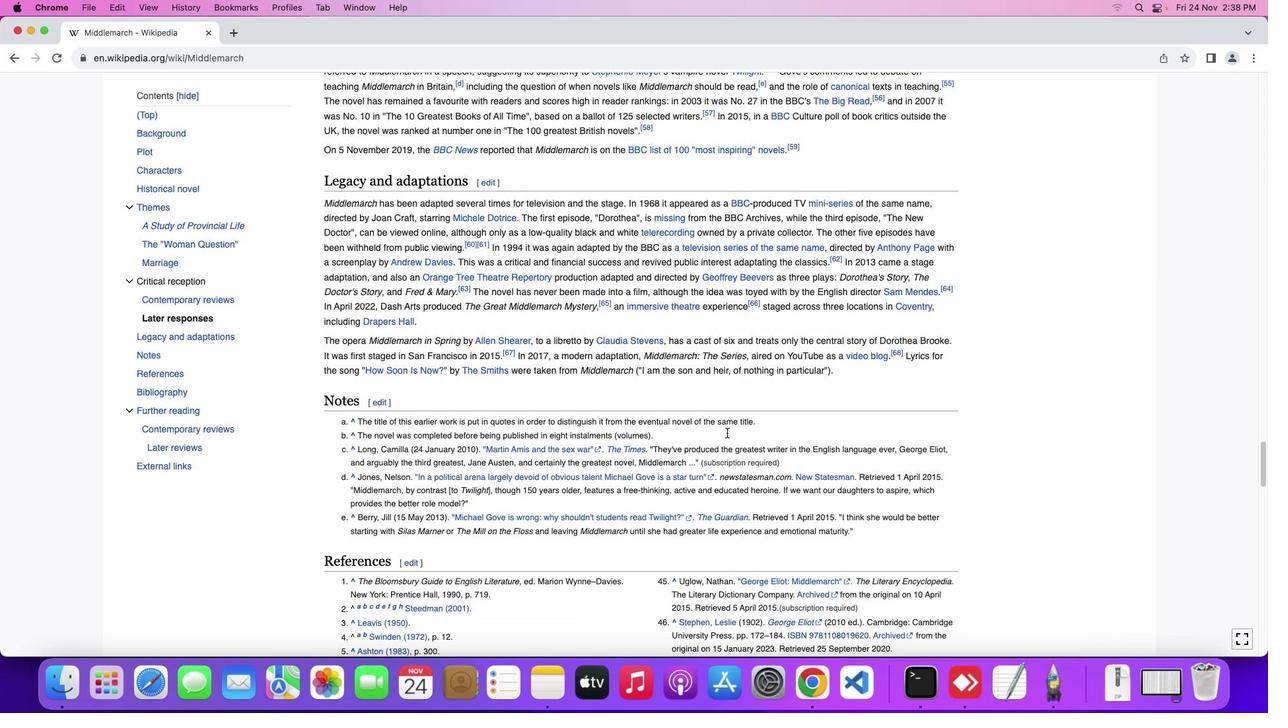 
Action: Mouse scrolled (727, 432) with delta (0, 0)
Screenshot: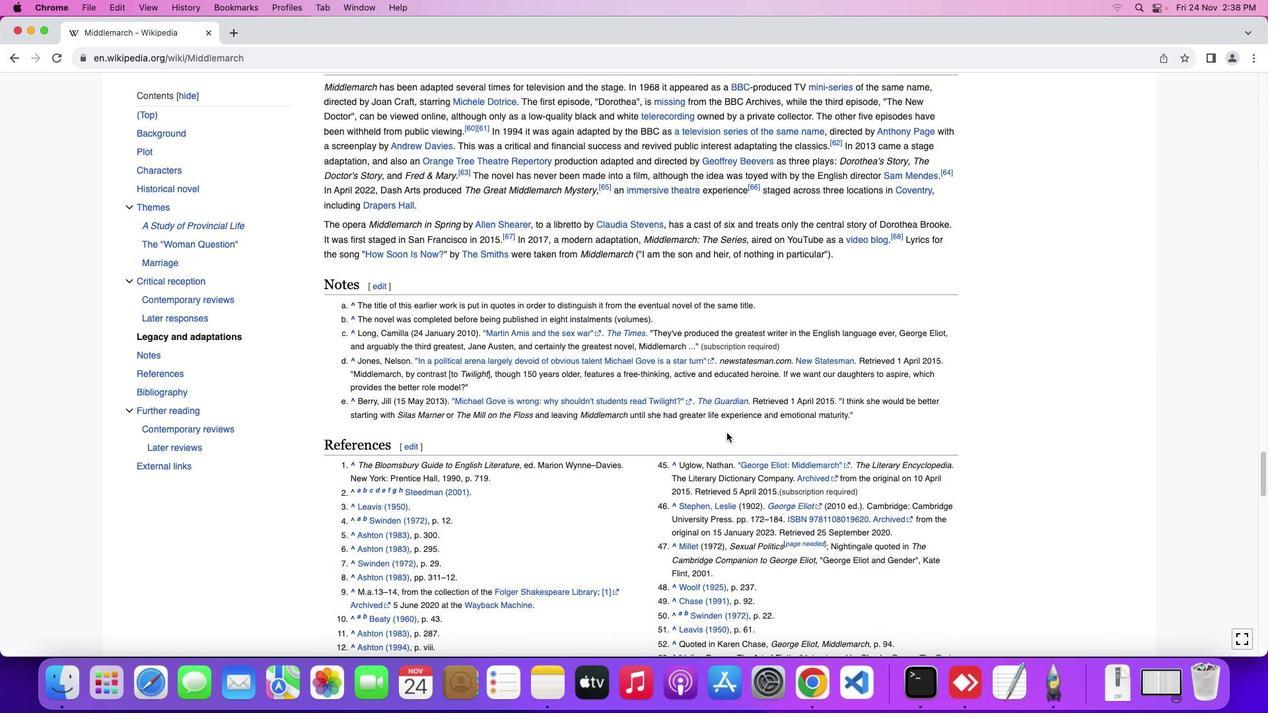 
Action: Mouse scrolled (727, 432) with delta (0, 0)
Screenshot: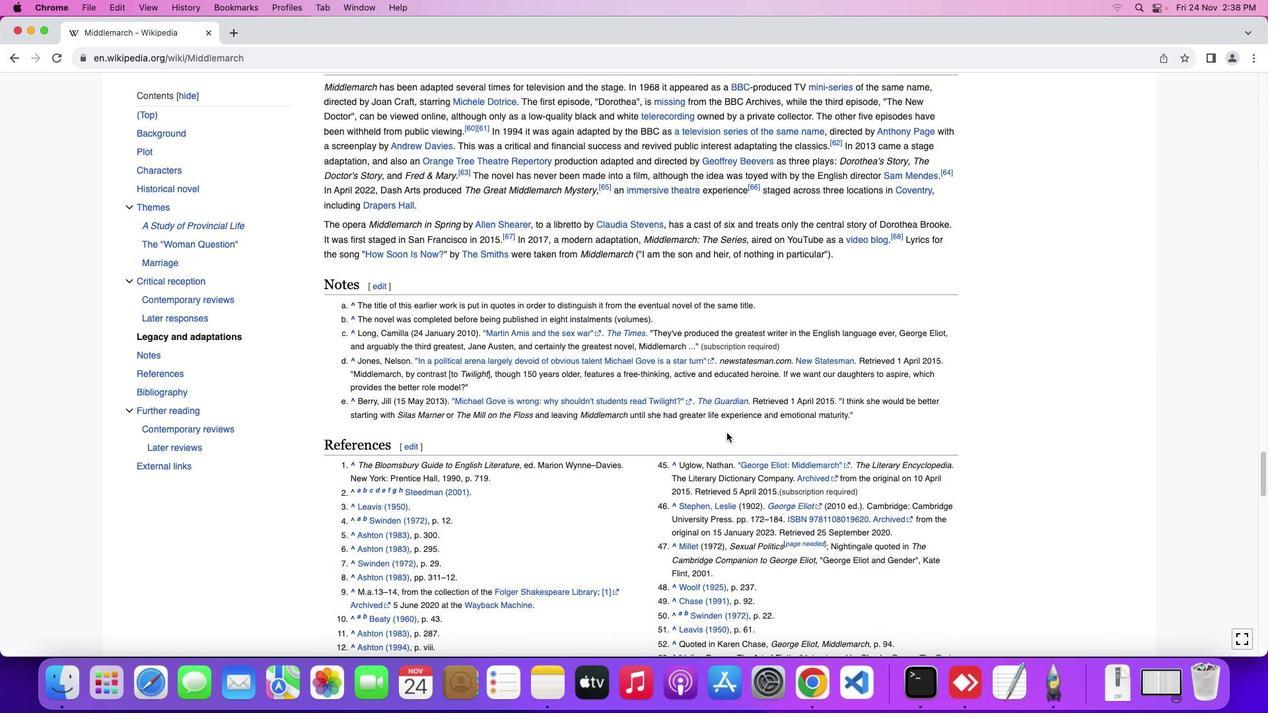 
Action: Mouse scrolled (727, 432) with delta (0, -1)
Screenshot: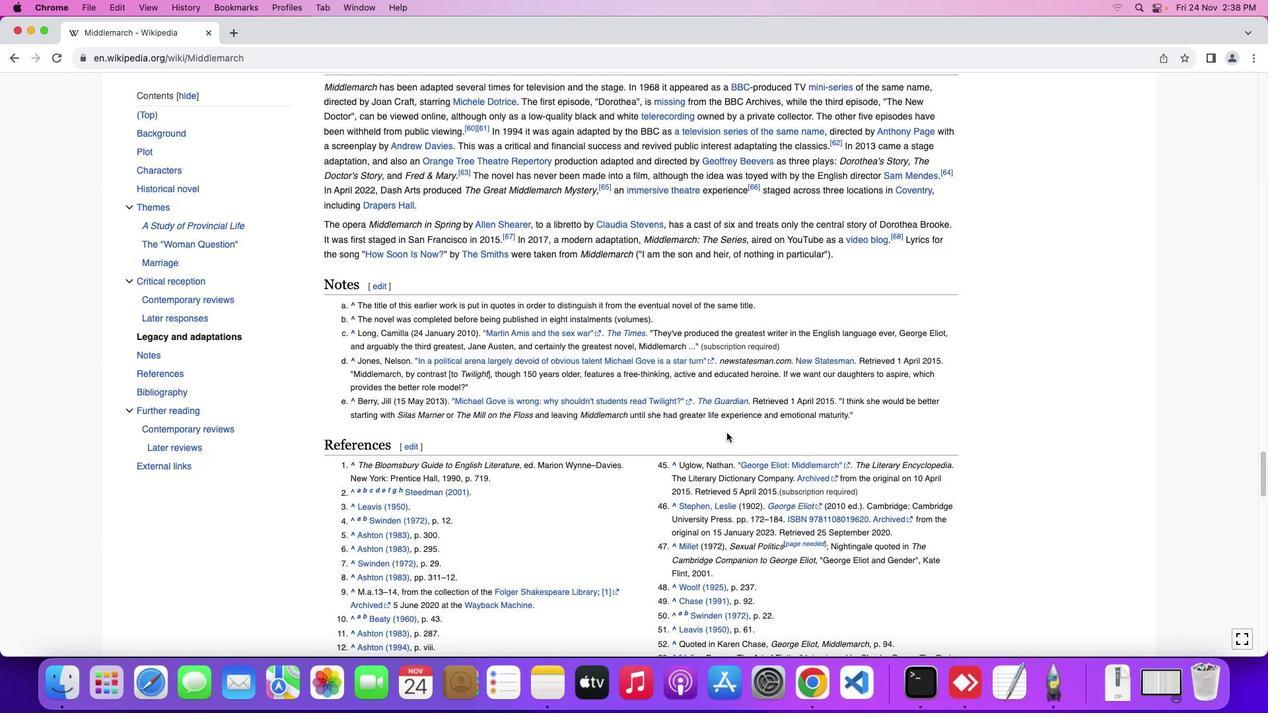 
Action: Mouse scrolled (727, 432) with delta (0, 0)
Screenshot: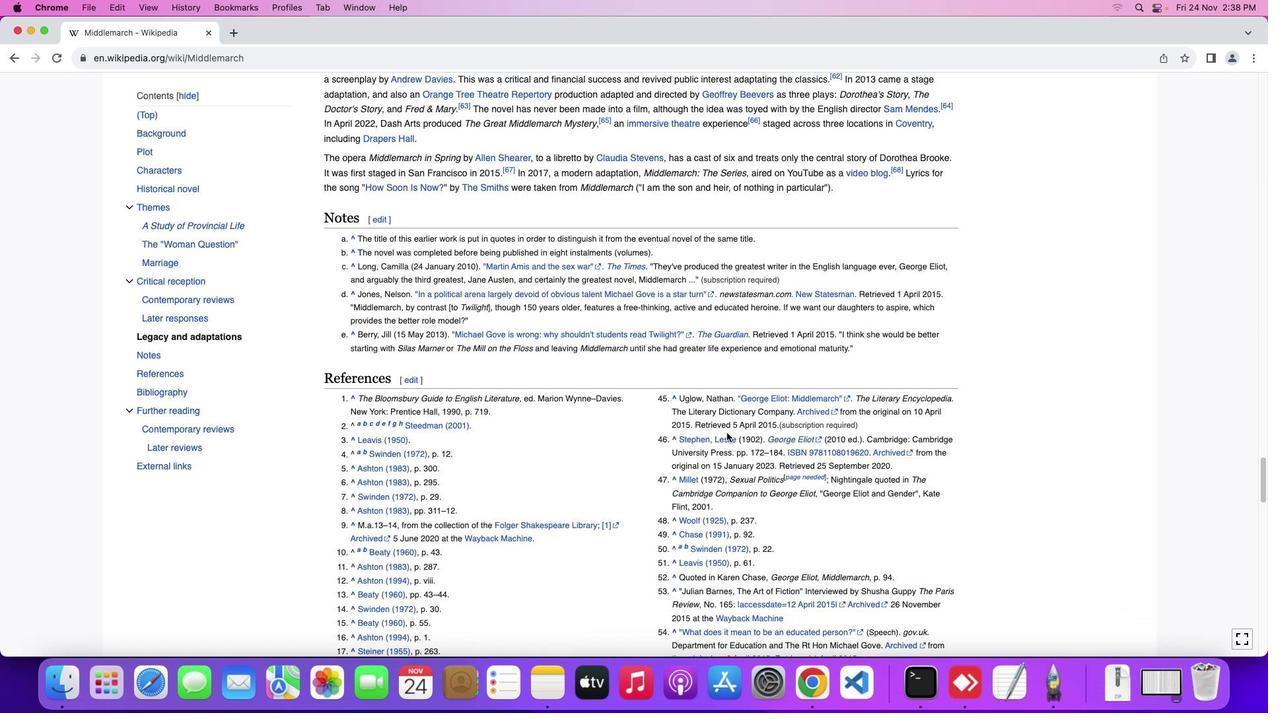 
Action: Mouse scrolled (727, 432) with delta (0, 0)
Screenshot: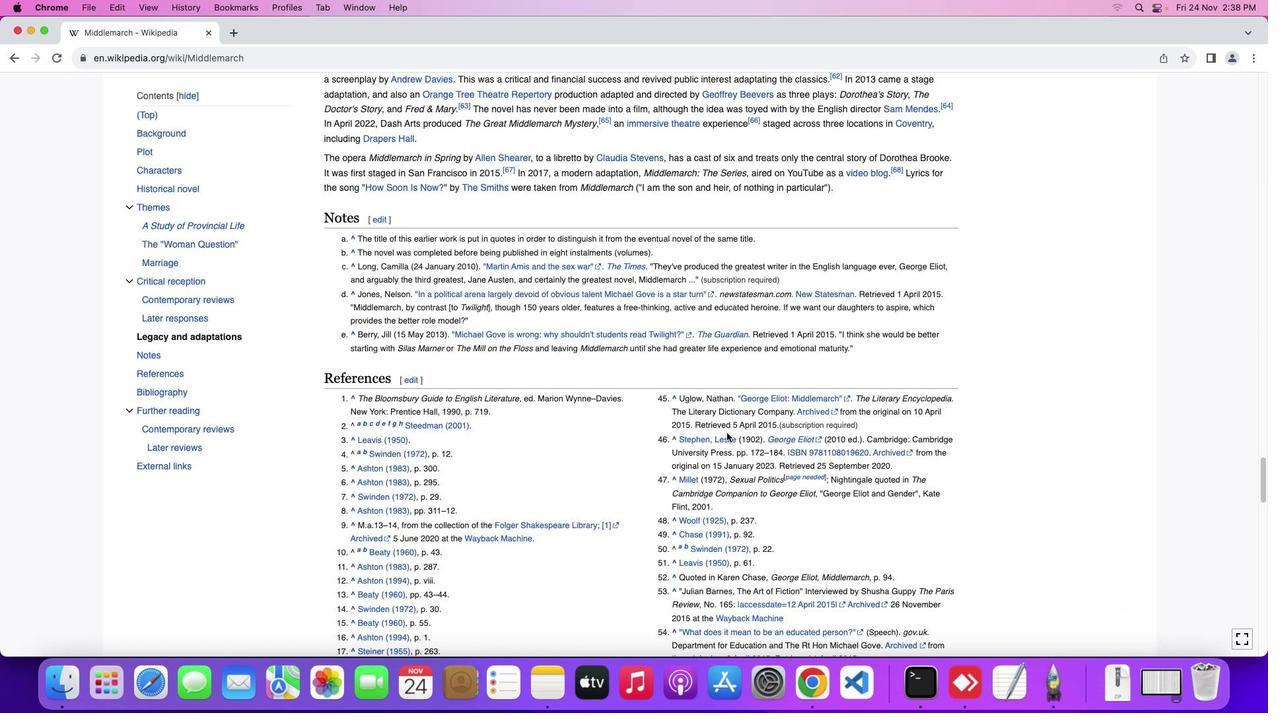 
Action: Mouse scrolled (727, 432) with delta (0, 0)
Screenshot: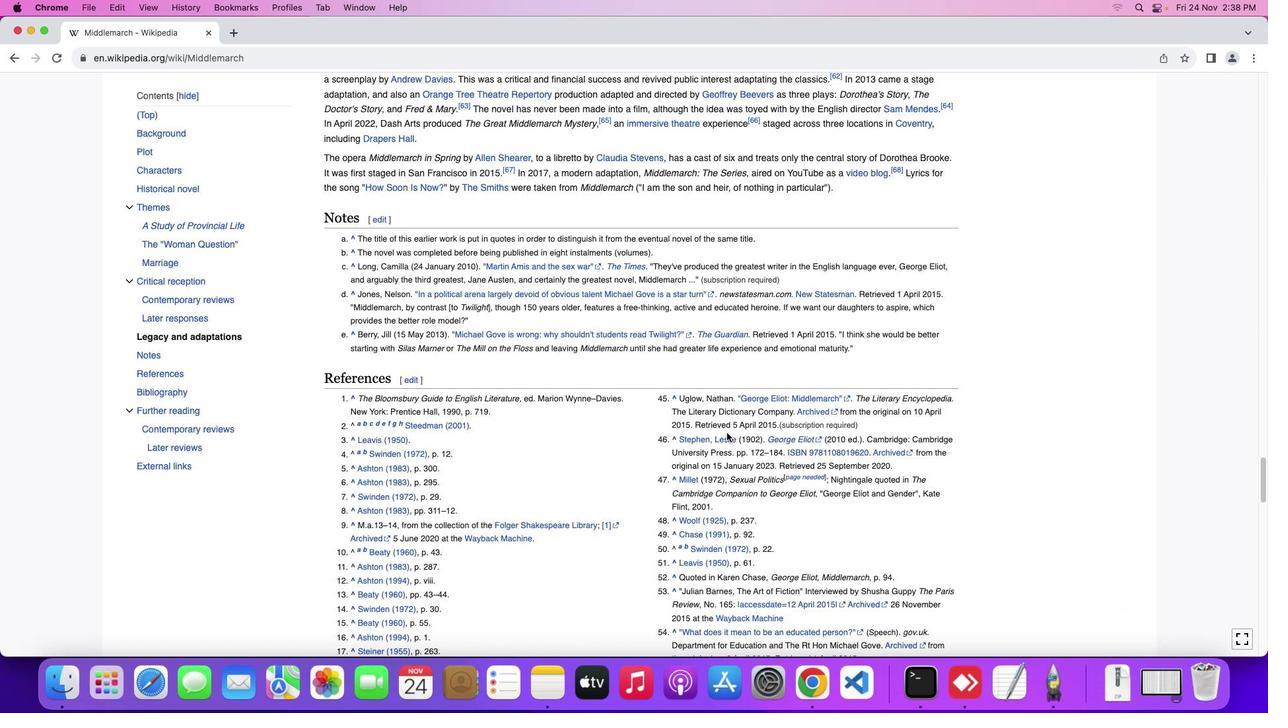 
Action: Mouse scrolled (727, 432) with delta (0, 0)
Screenshot: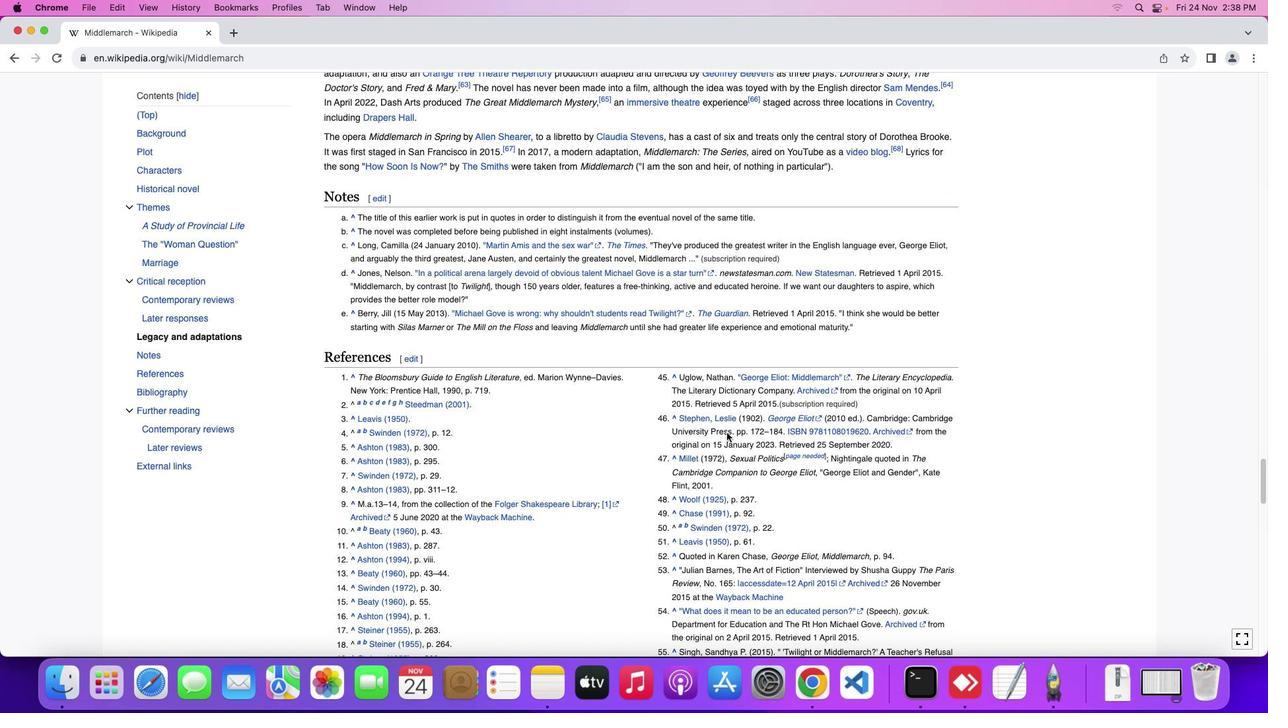 
Action: Mouse scrolled (727, 432) with delta (0, 0)
Screenshot: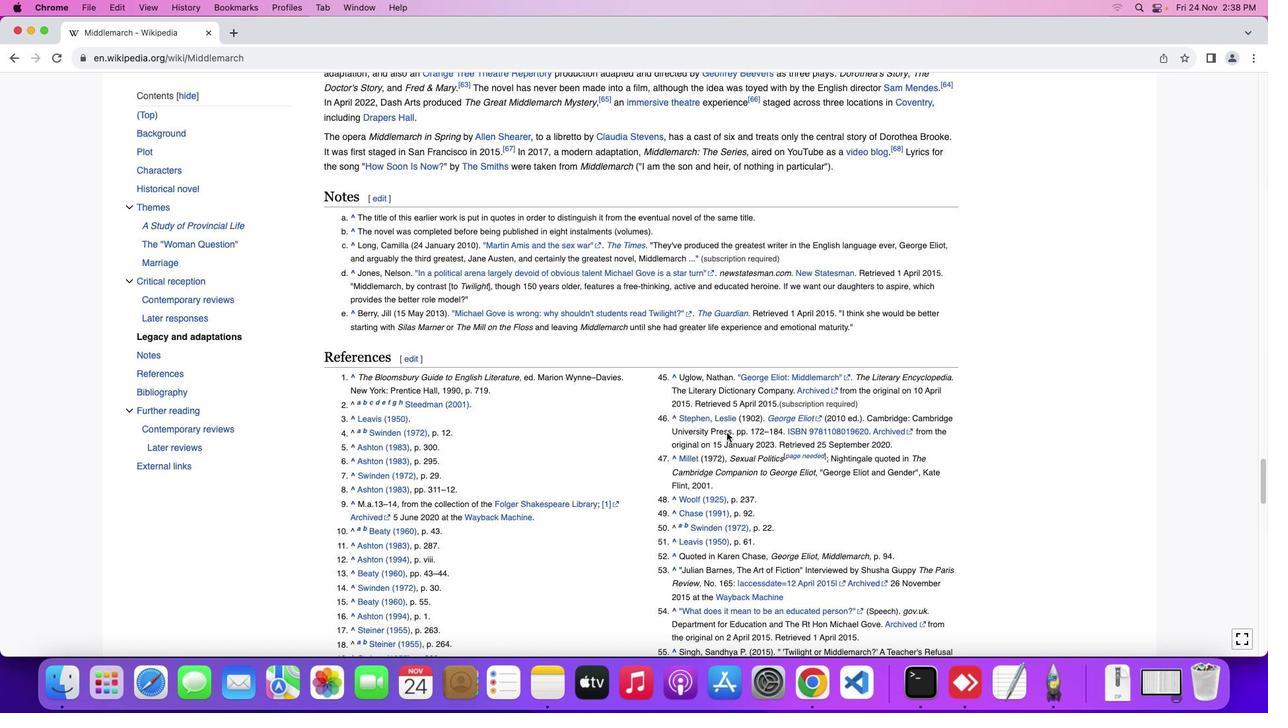 
Action: Mouse scrolled (727, 432) with delta (0, 0)
Screenshot: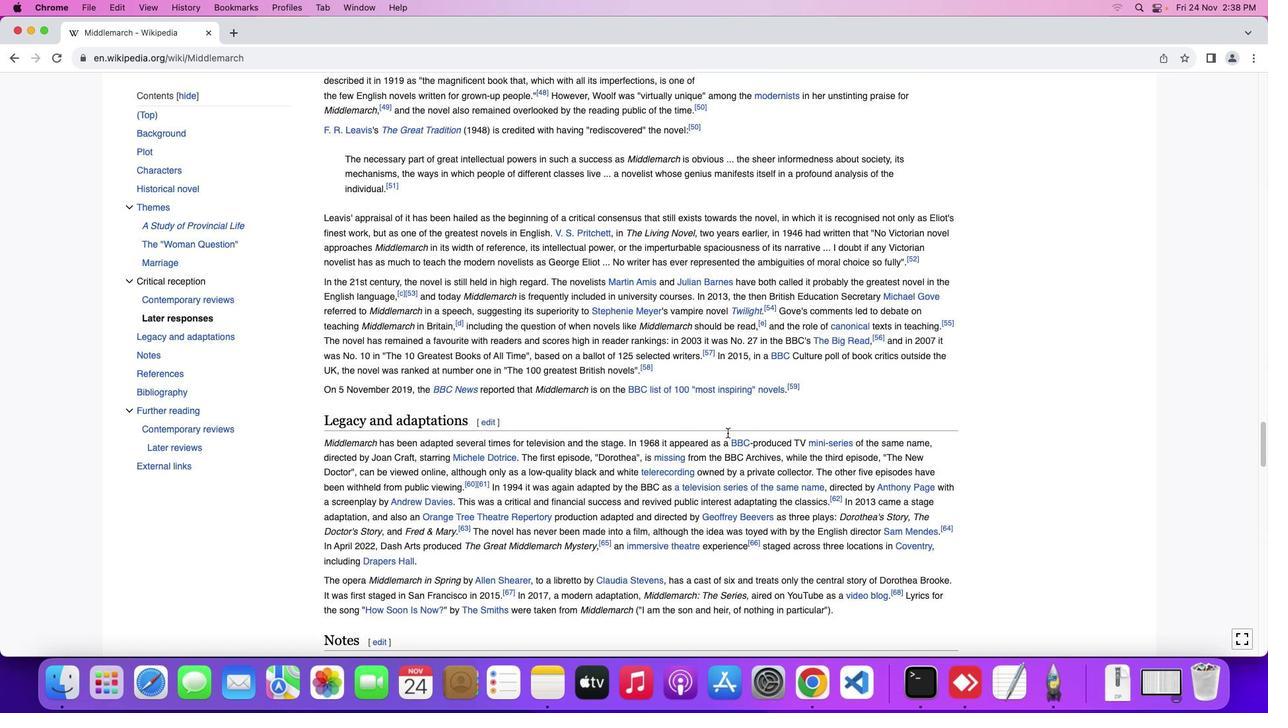 
Action: Mouse moved to (727, 432)
Screenshot: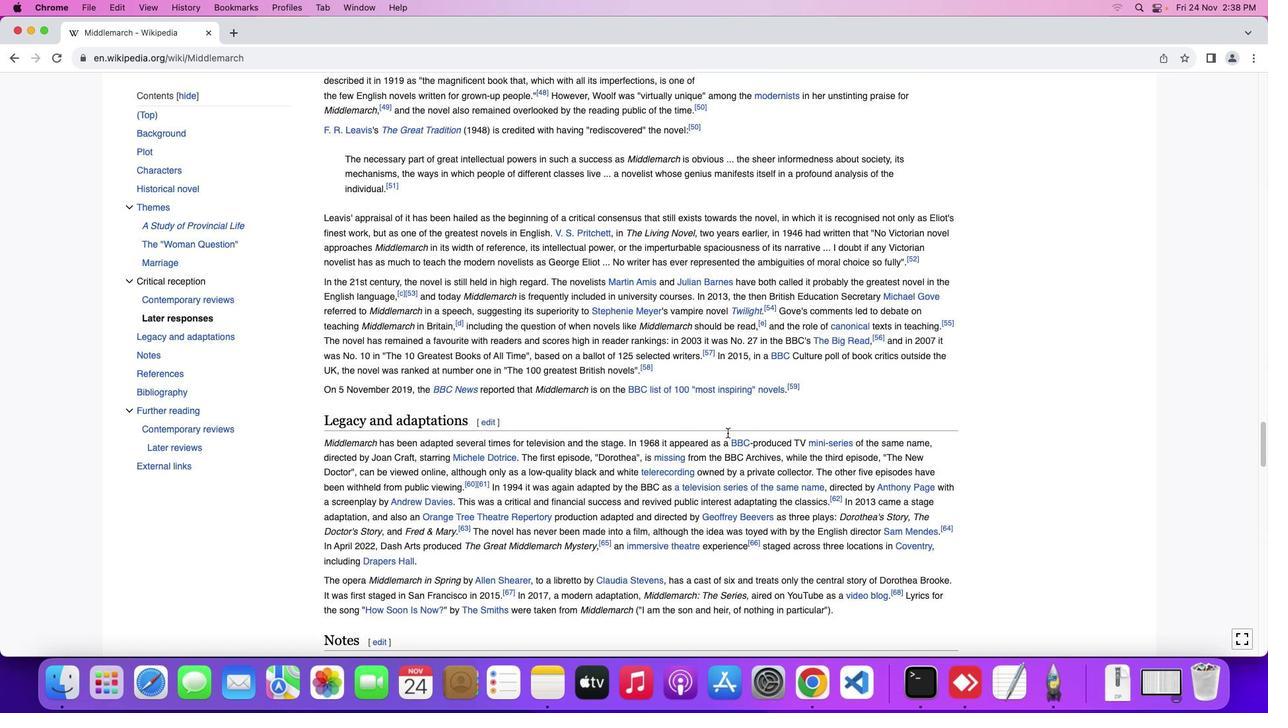 
Action: Mouse scrolled (727, 432) with delta (0, 0)
Screenshot: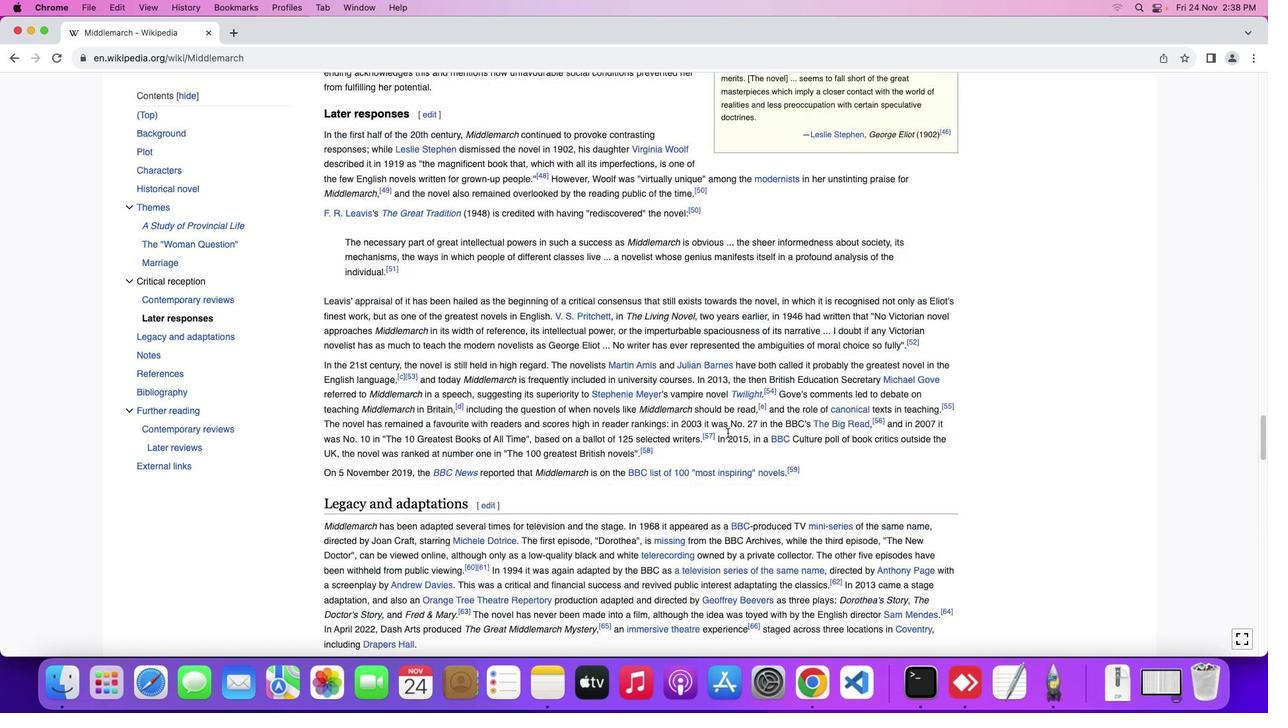 
Action: Mouse scrolled (727, 432) with delta (0, 1)
Screenshot: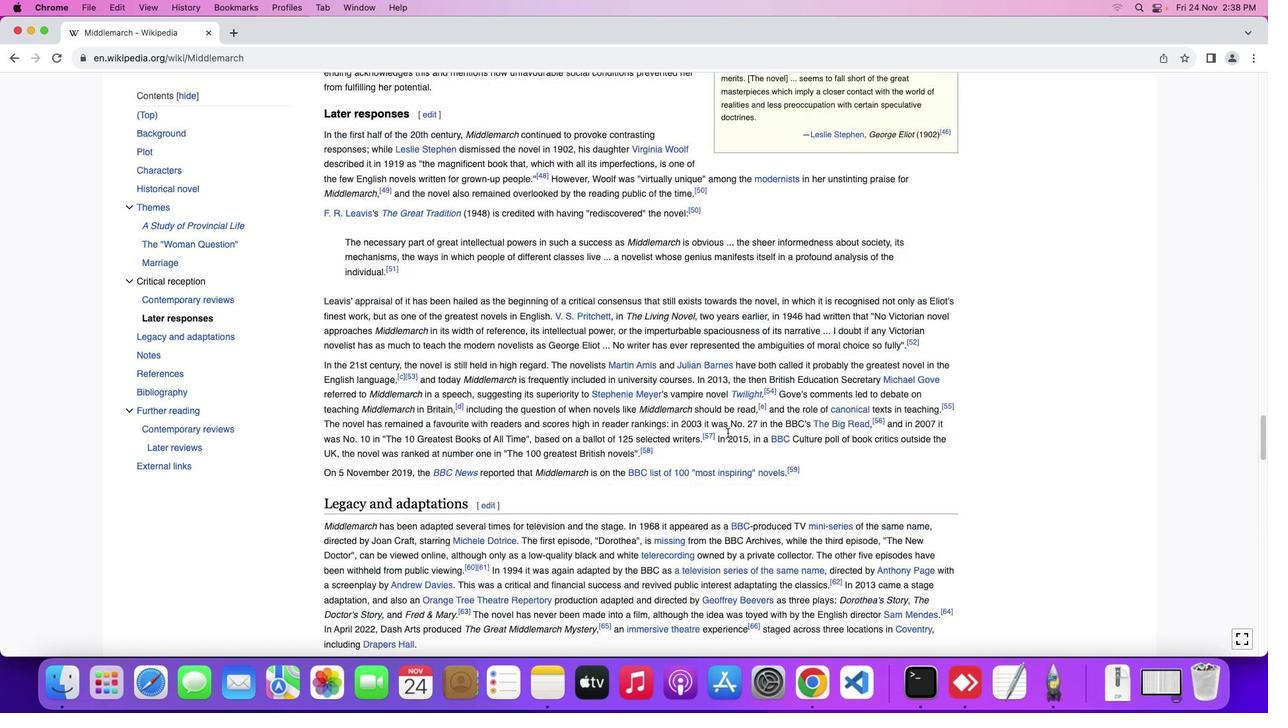 
Action: Mouse scrolled (727, 432) with delta (0, 3)
Screenshot: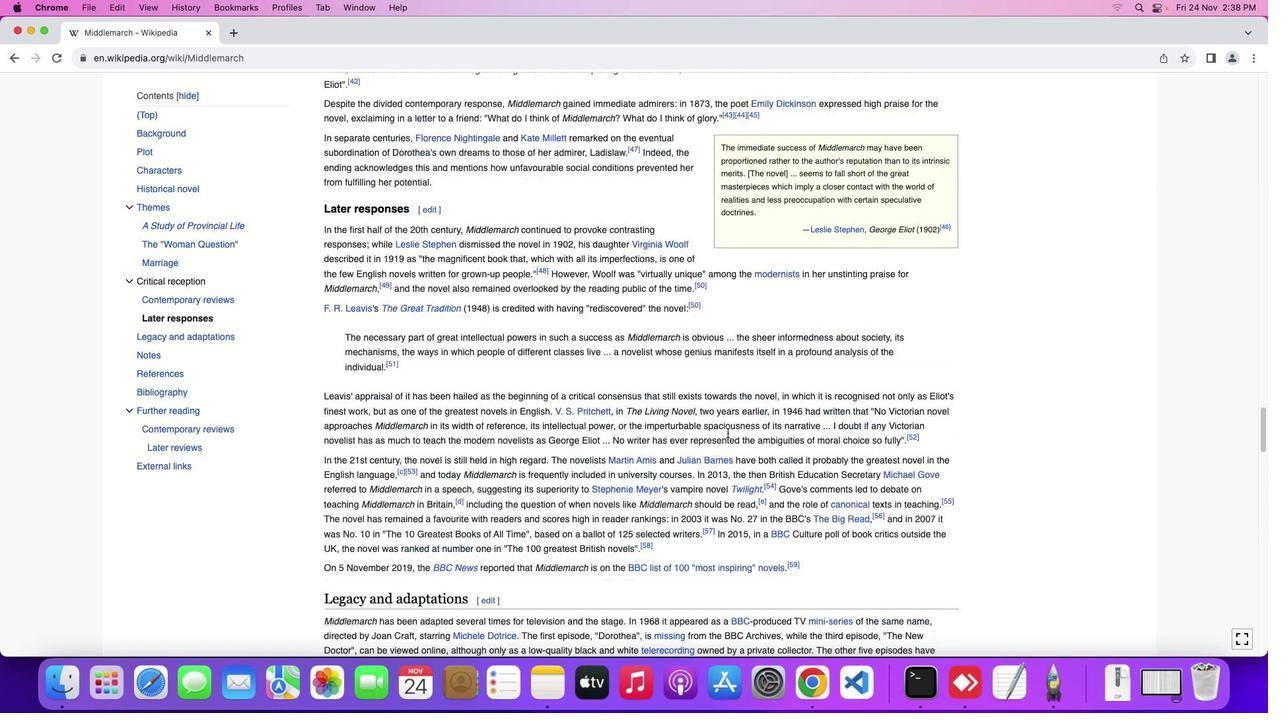 
Action: Mouse scrolled (727, 432) with delta (0, 3)
Screenshot: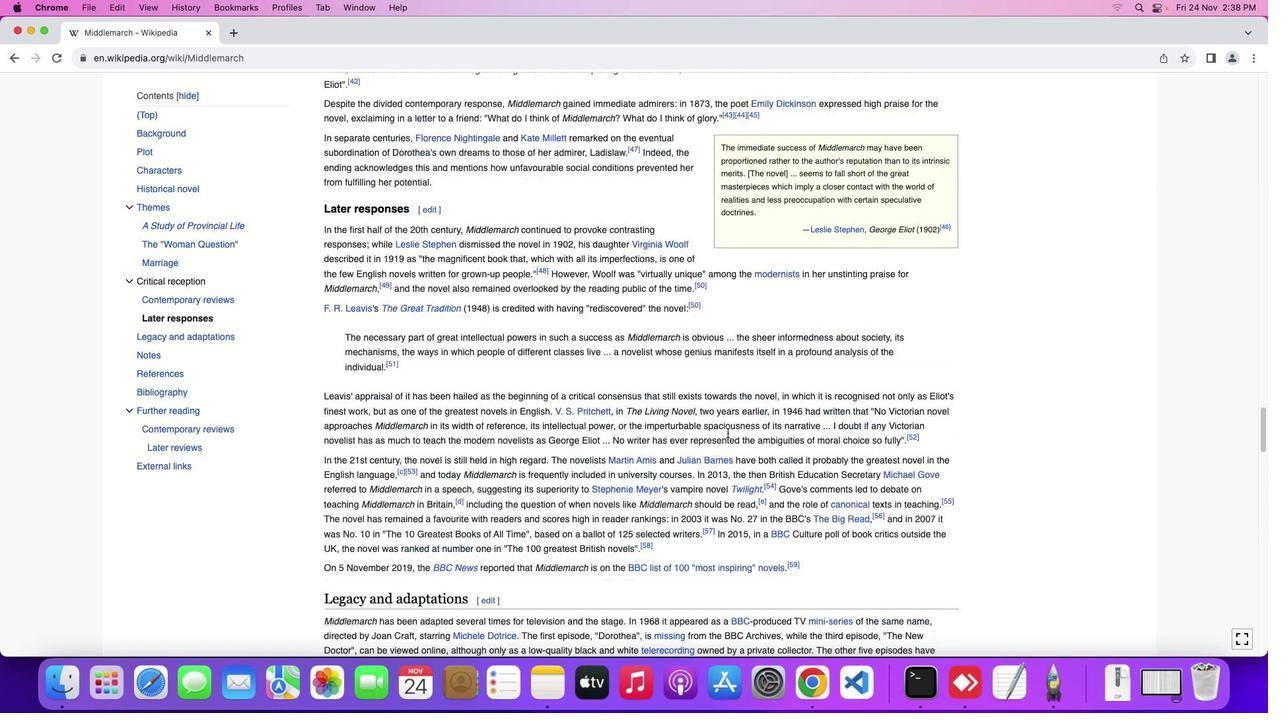 
Action: Mouse scrolled (727, 432) with delta (0, 0)
Screenshot: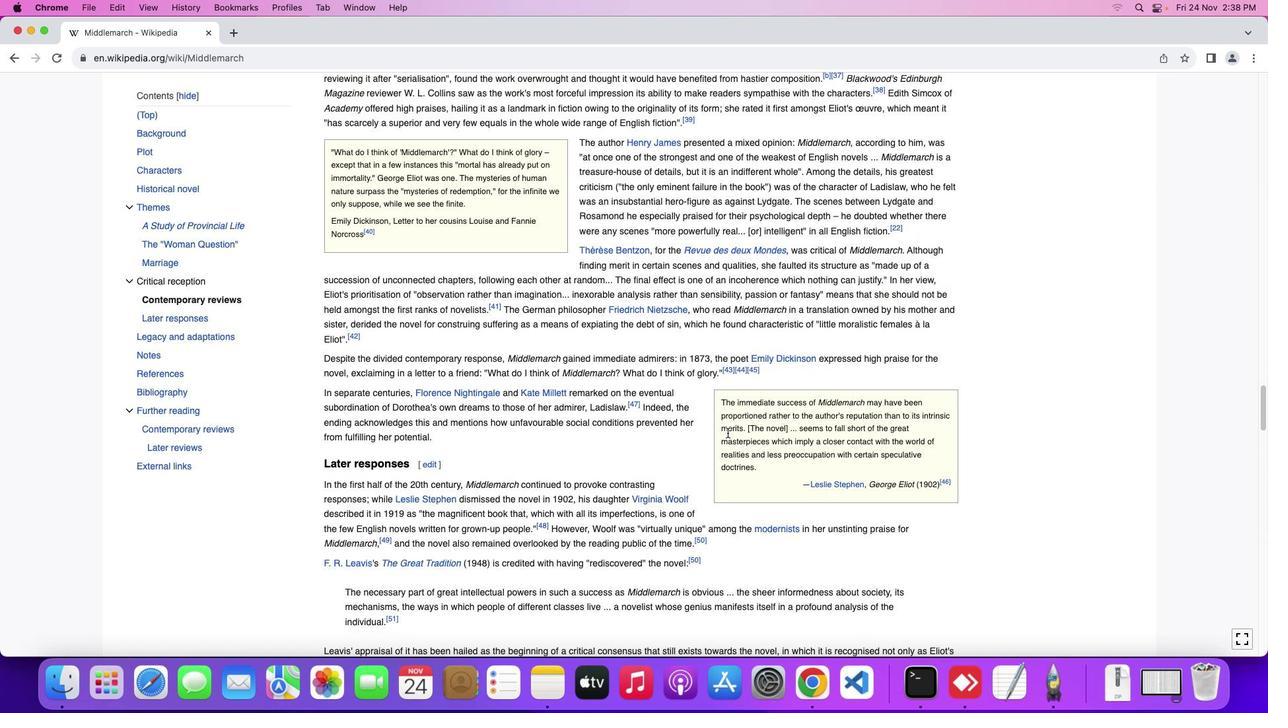 
Action: Mouse scrolled (727, 432) with delta (0, 0)
Screenshot: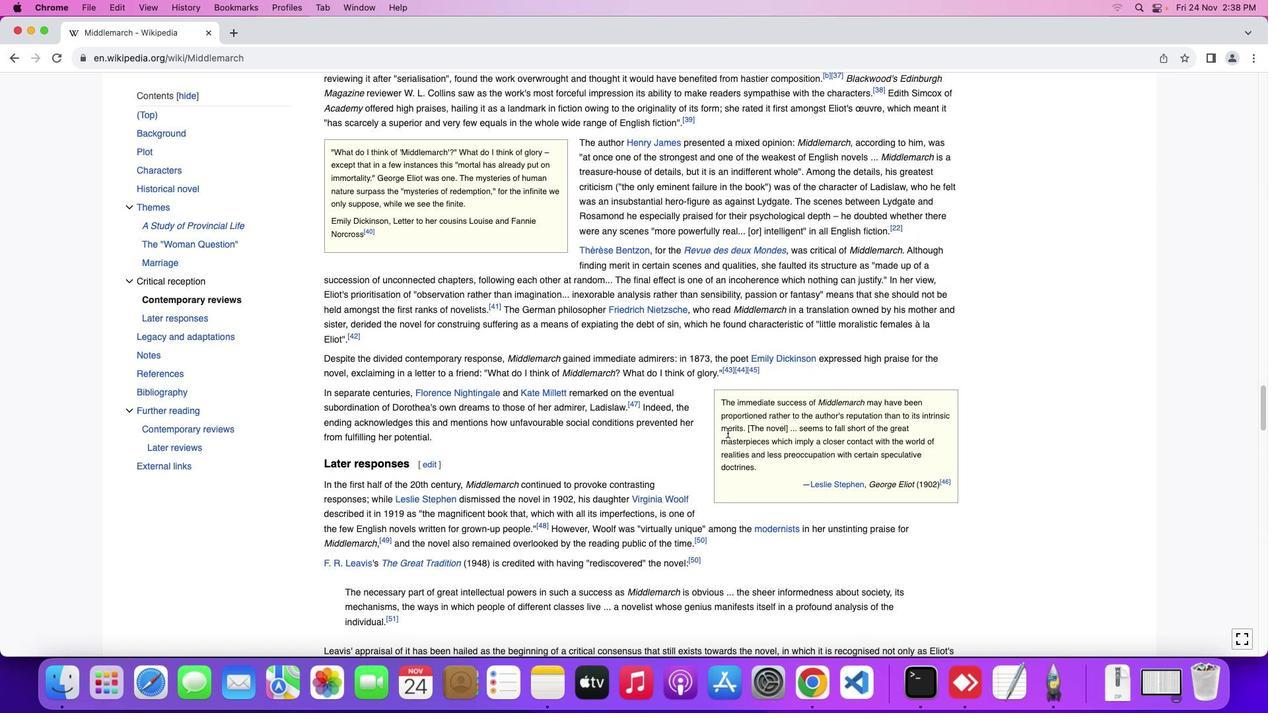 
Action: Mouse scrolled (727, 432) with delta (0, 1)
Screenshot: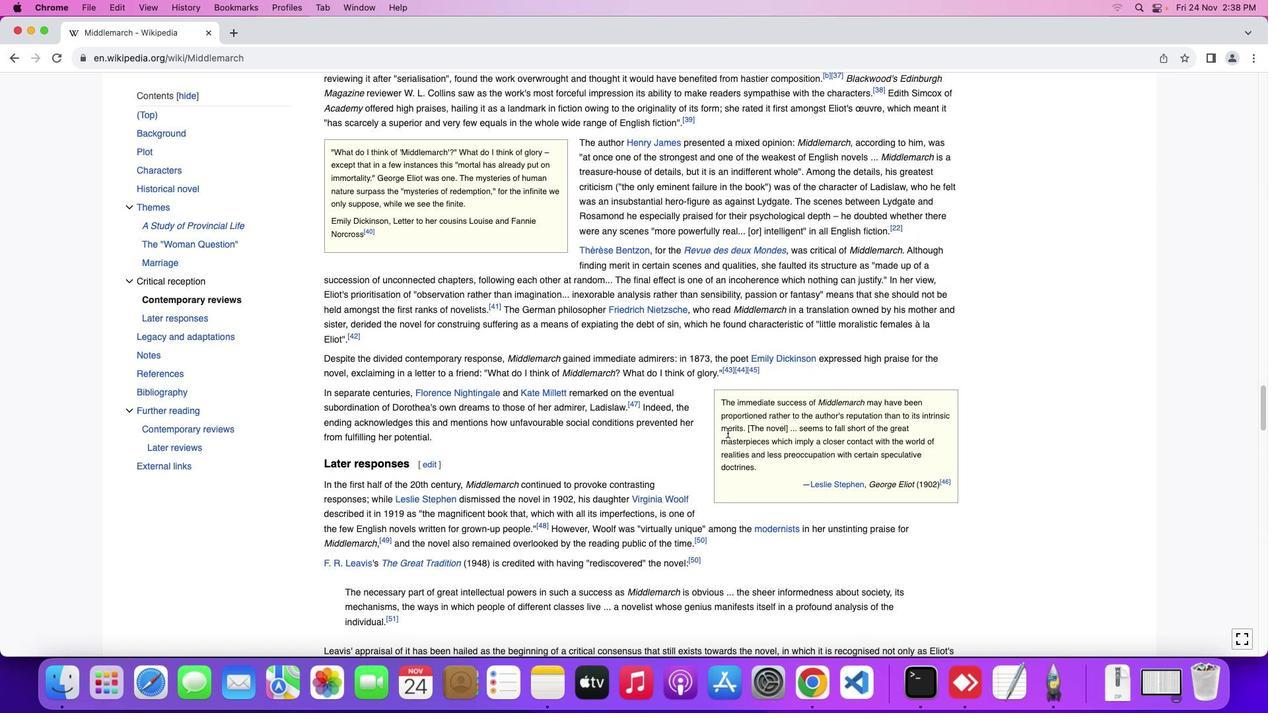 
Action: Mouse scrolled (727, 432) with delta (0, 3)
Screenshot: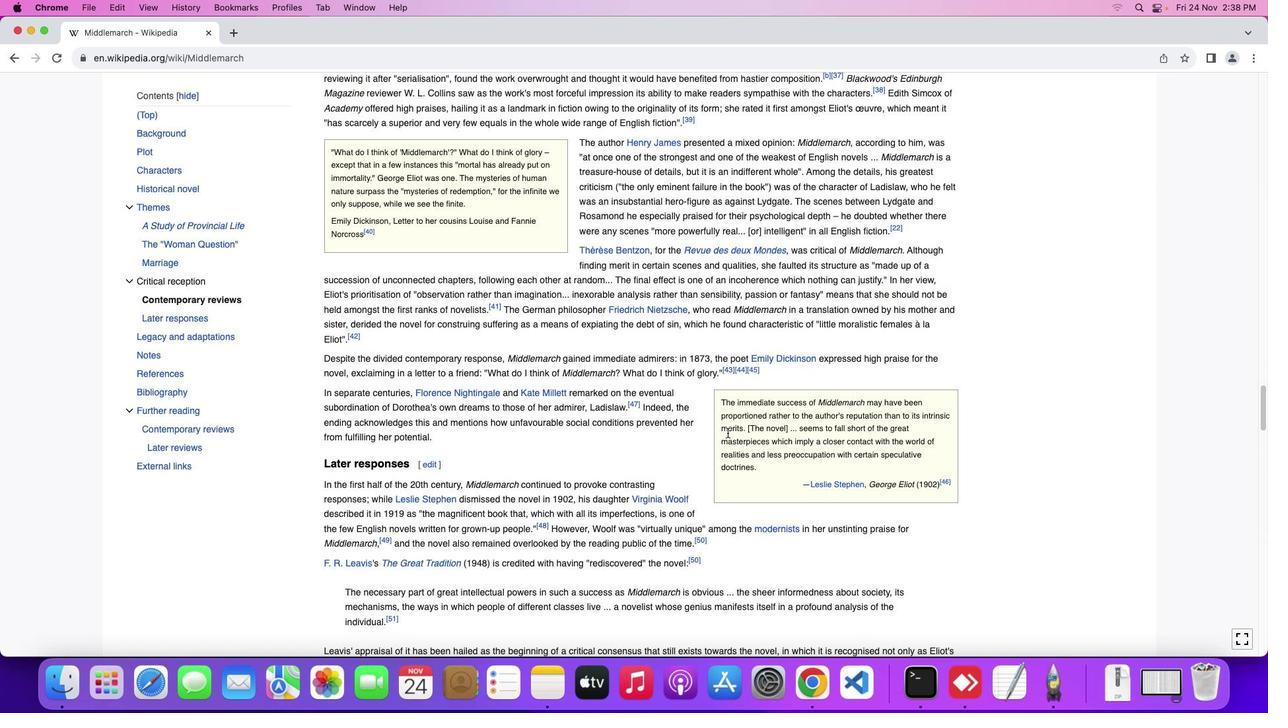 
Action: Mouse scrolled (727, 432) with delta (0, 3)
Screenshot: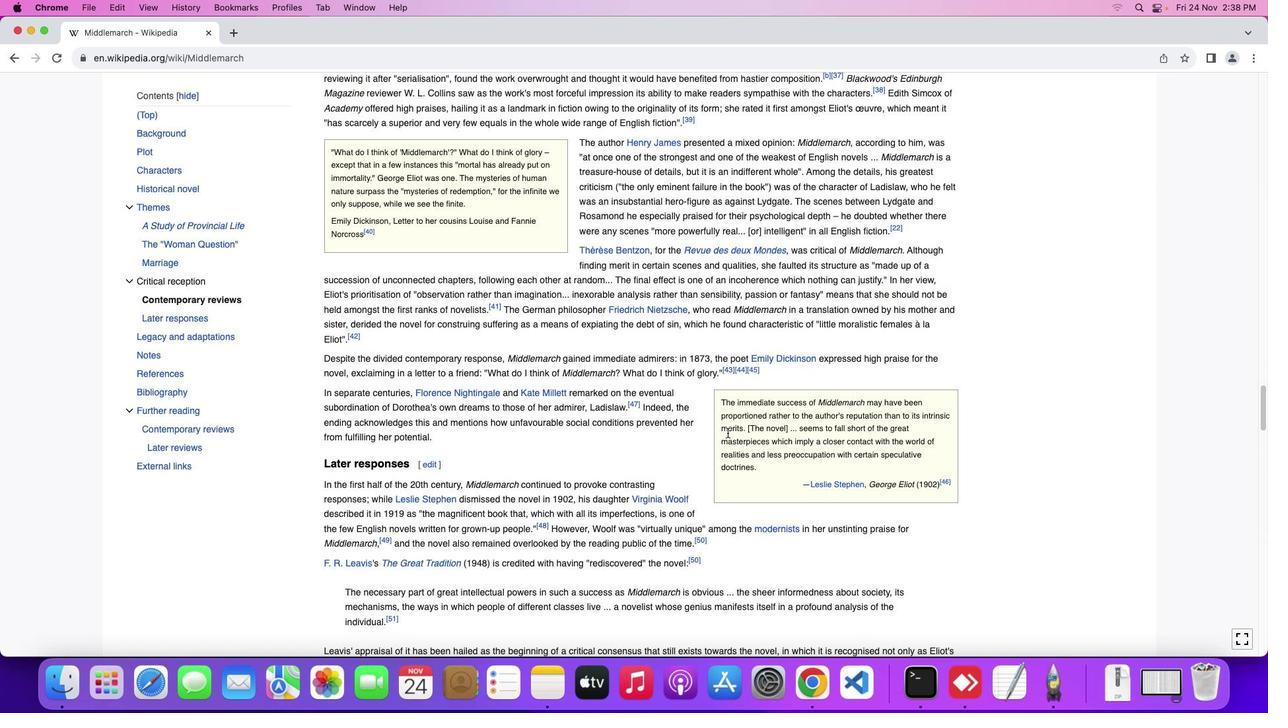 
Action: Mouse moved to (727, 432)
Screenshot: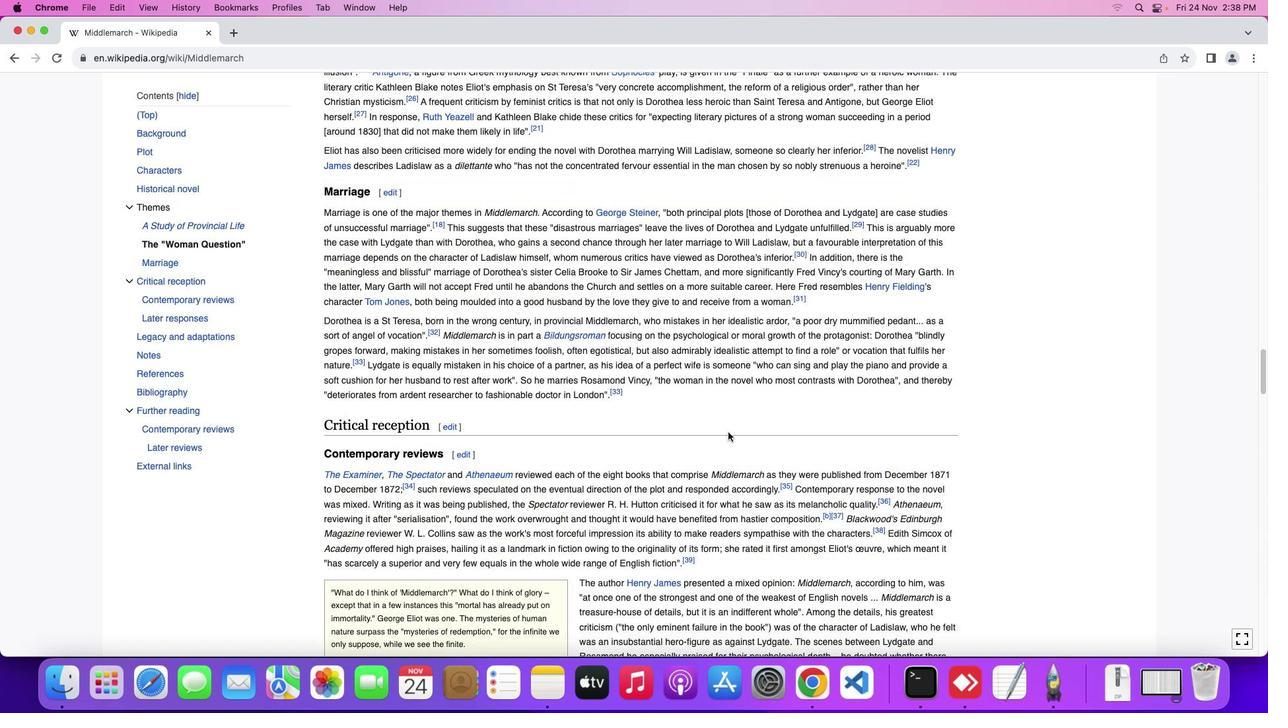 
Action: Mouse scrolled (727, 432) with delta (0, 0)
Screenshot: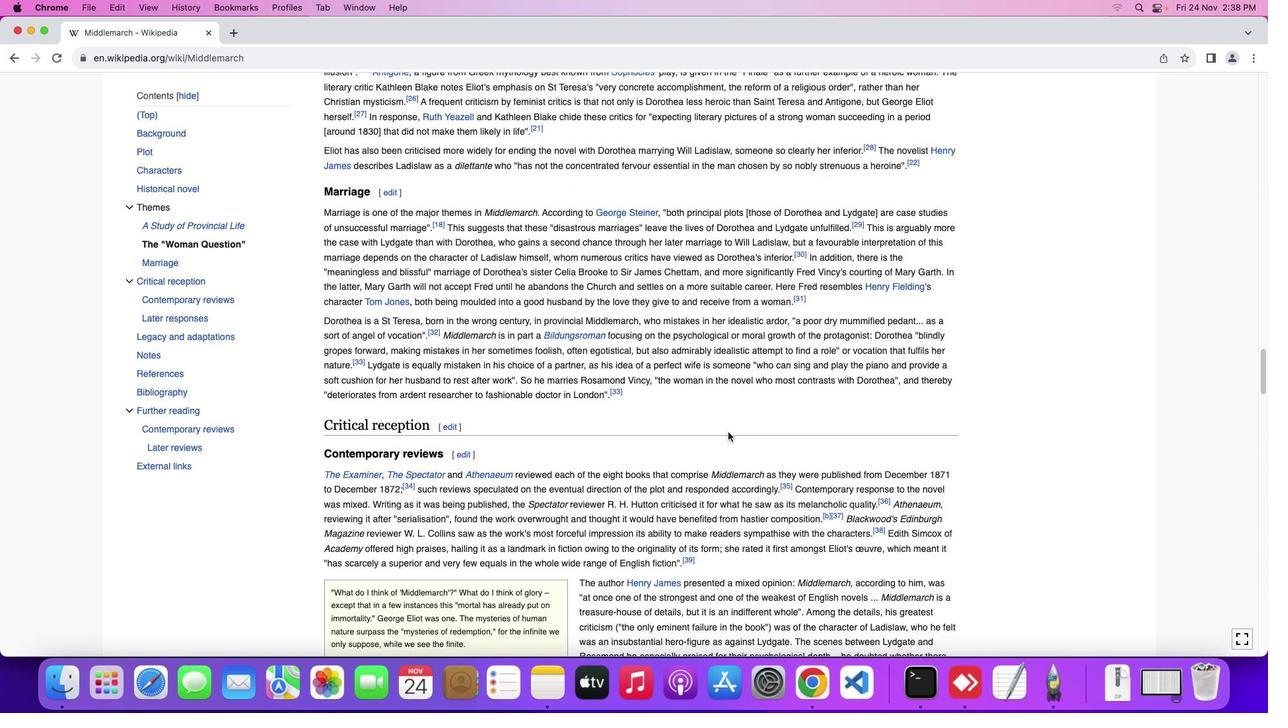 
Action: Mouse scrolled (727, 432) with delta (0, 0)
Screenshot: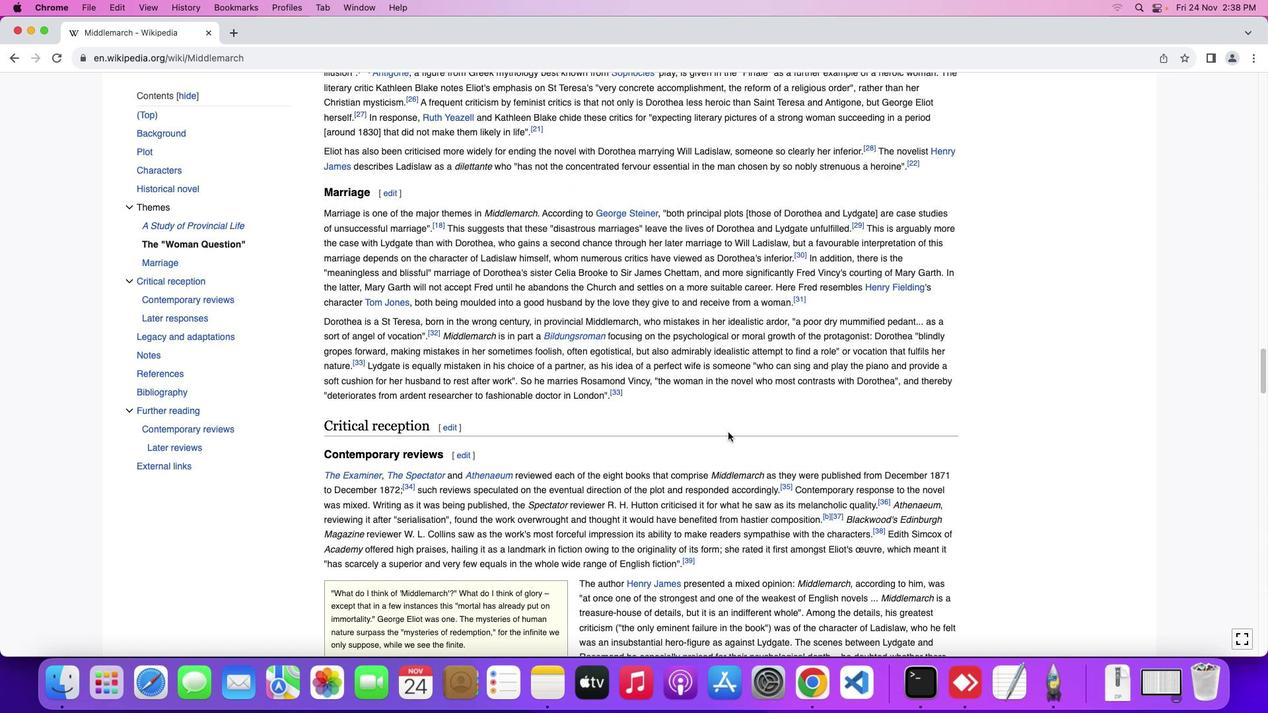 
Action: Mouse scrolled (727, 432) with delta (0, 1)
Screenshot: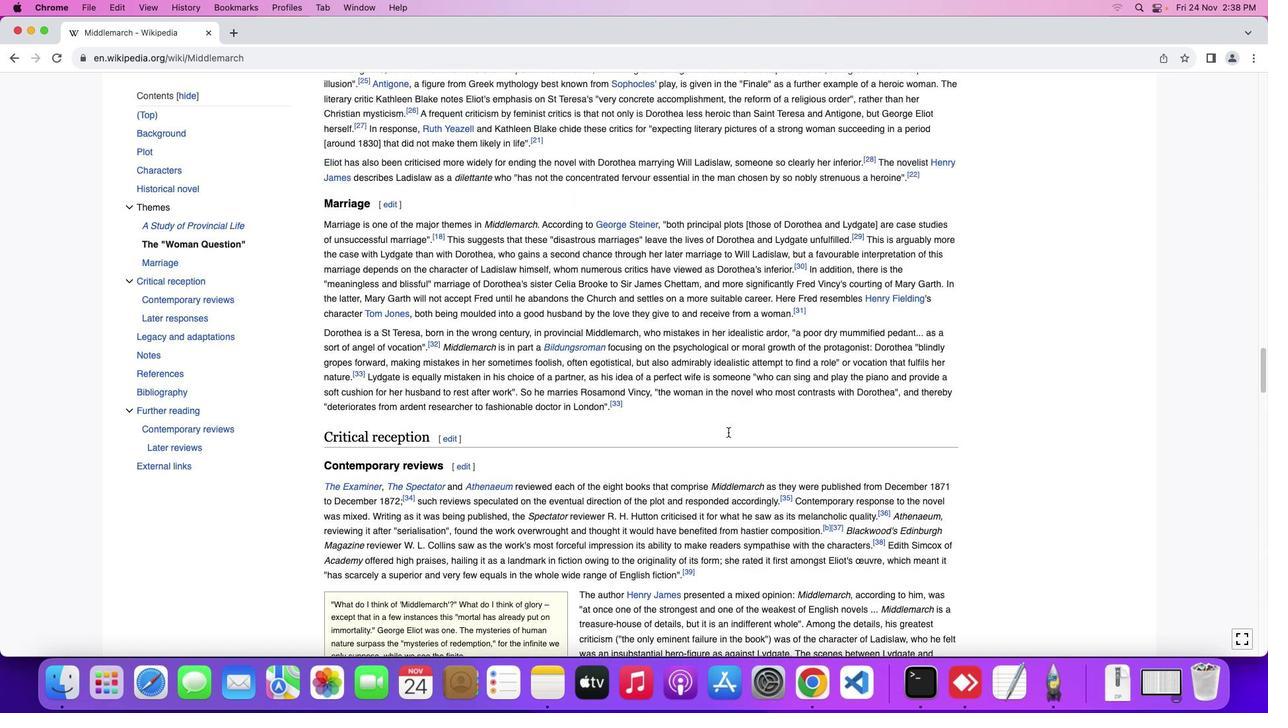 
Action: Mouse scrolled (727, 432) with delta (0, 3)
Screenshot: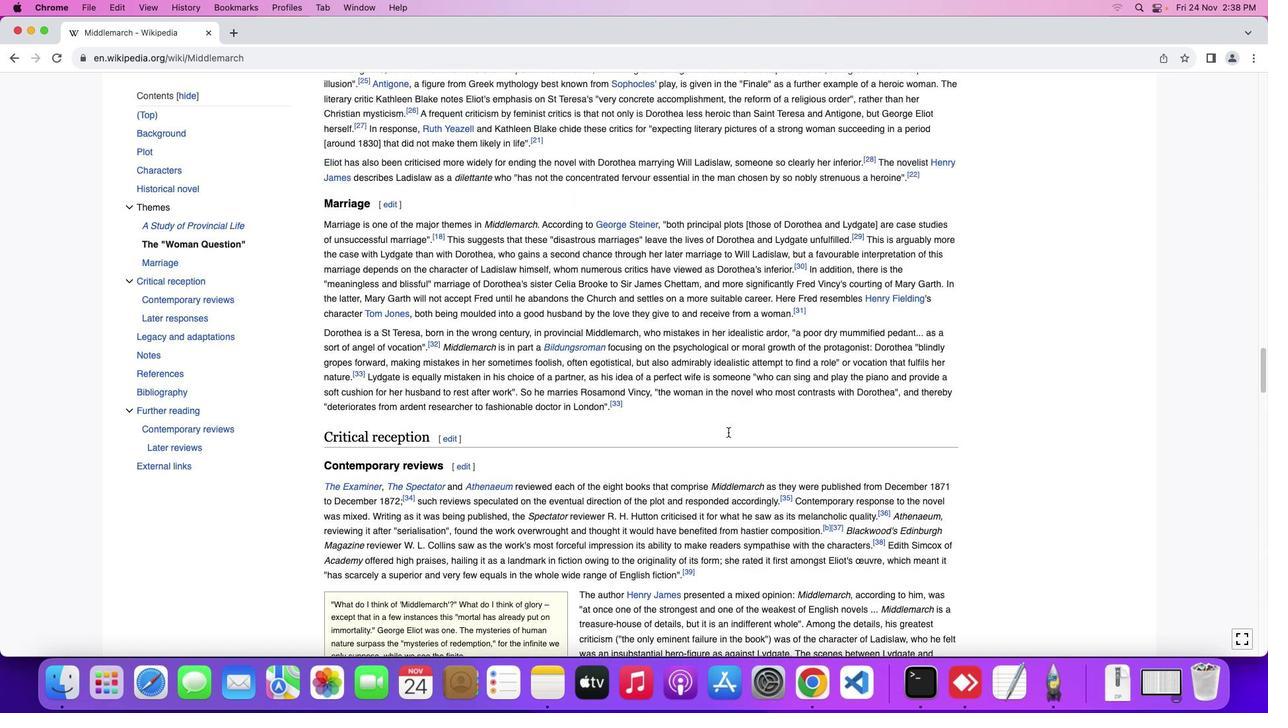 
Action: Mouse scrolled (727, 432) with delta (0, 3)
Screenshot: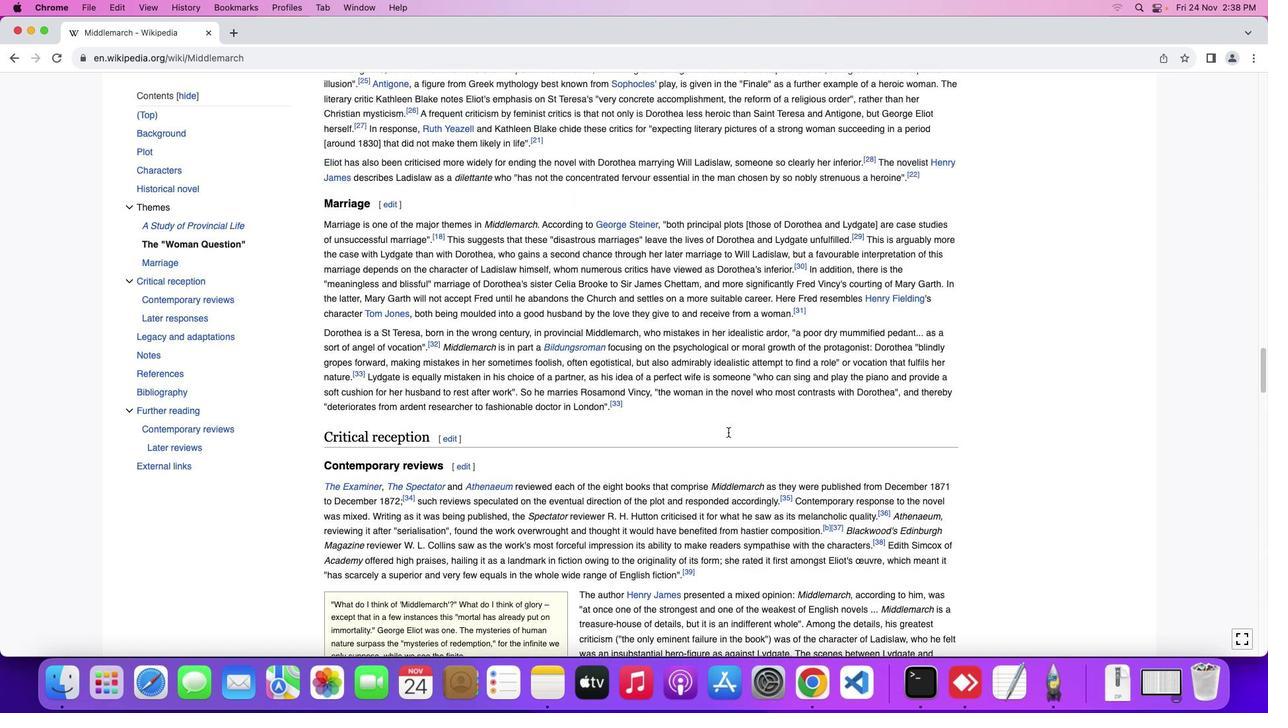 
Action: Mouse moved to (728, 432)
Screenshot: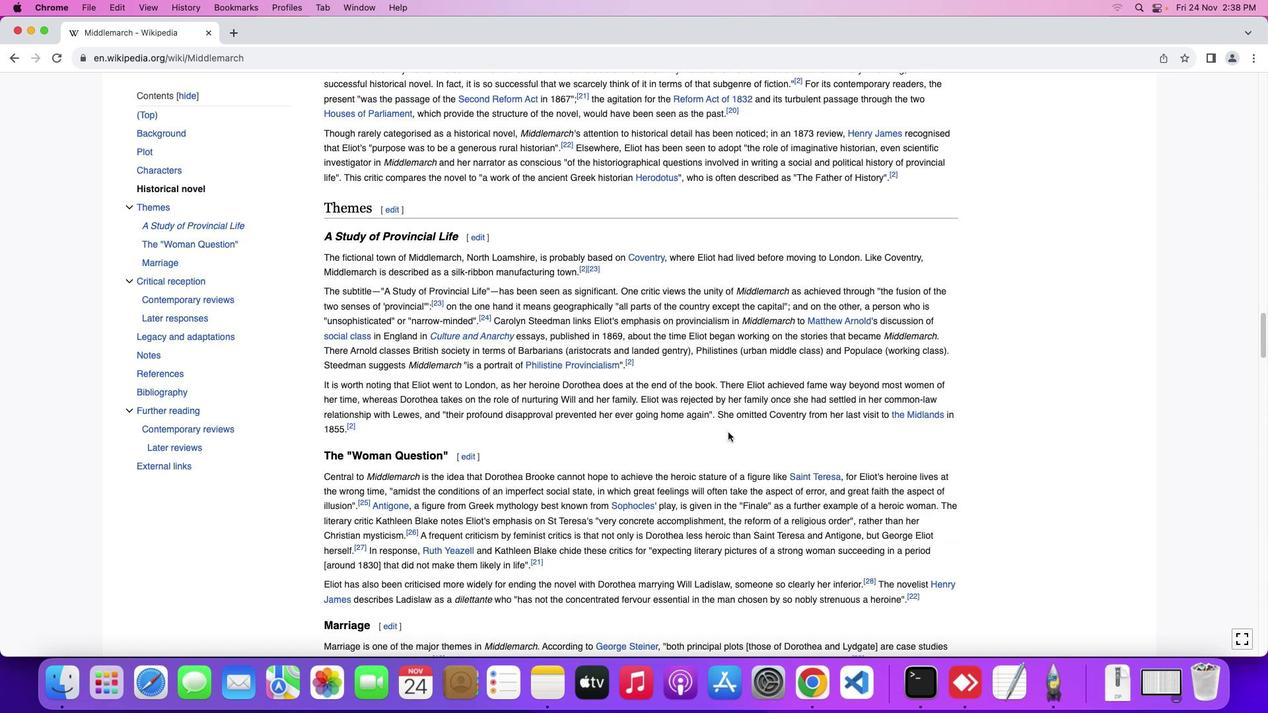 
Action: Mouse scrolled (728, 432) with delta (0, 0)
Screenshot: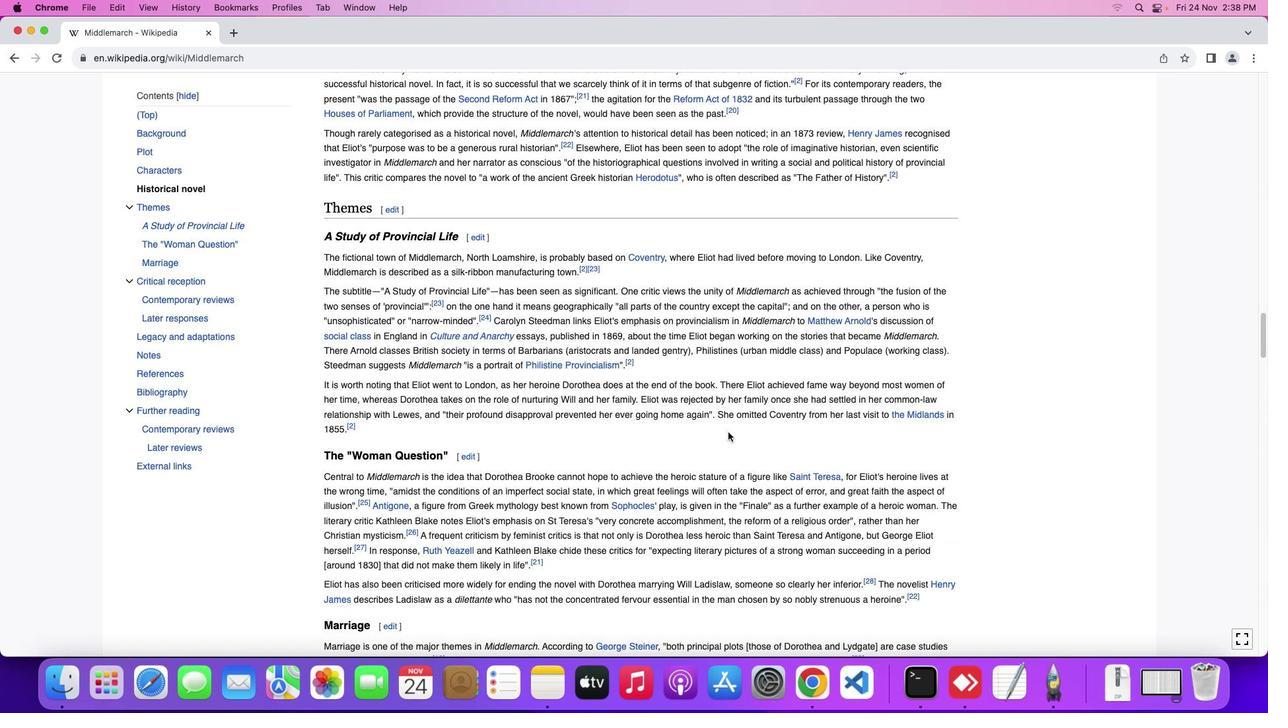 
Action: Mouse scrolled (728, 432) with delta (0, 0)
Screenshot: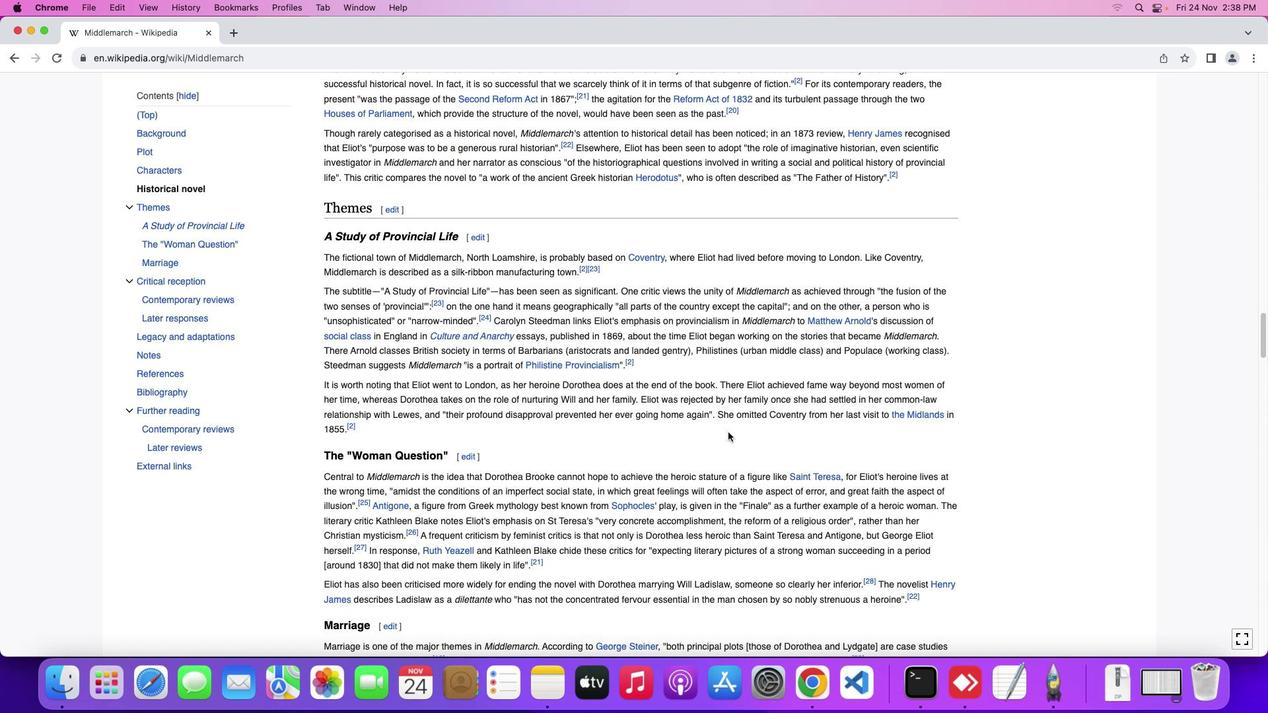 
Action: Mouse scrolled (728, 432) with delta (0, 1)
Screenshot: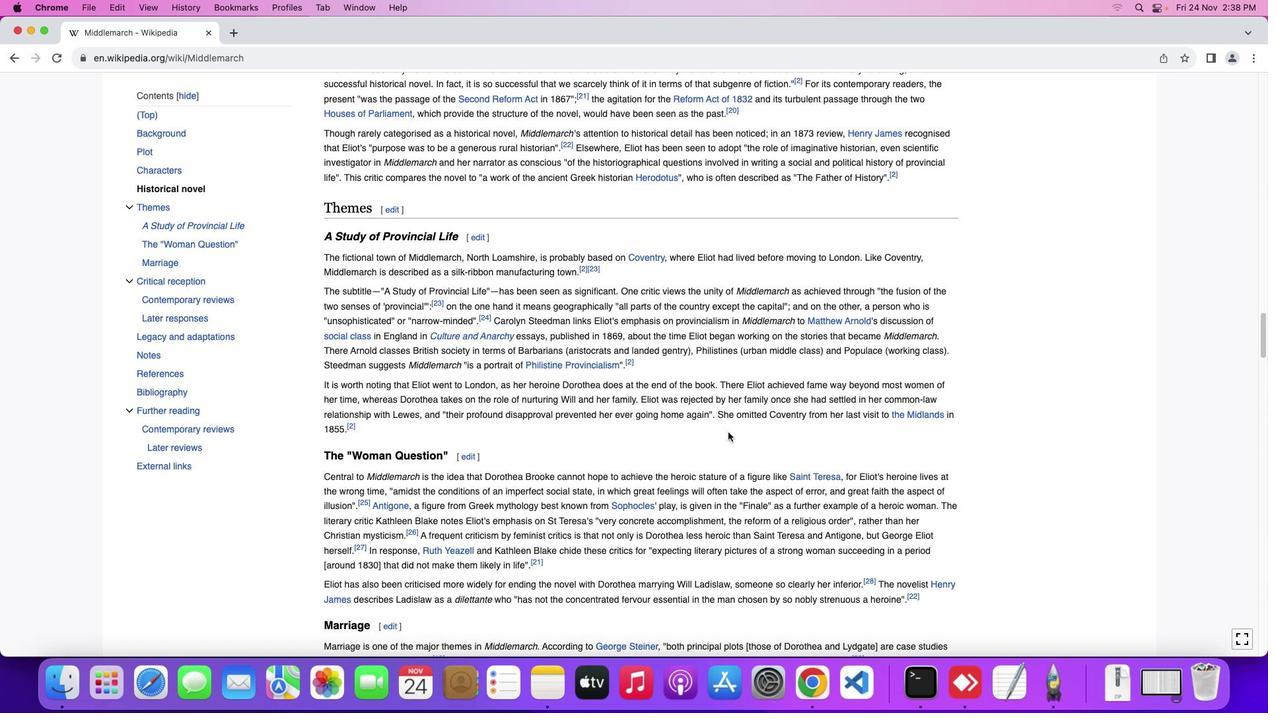 
Action: Mouse scrolled (728, 432) with delta (0, 3)
Screenshot: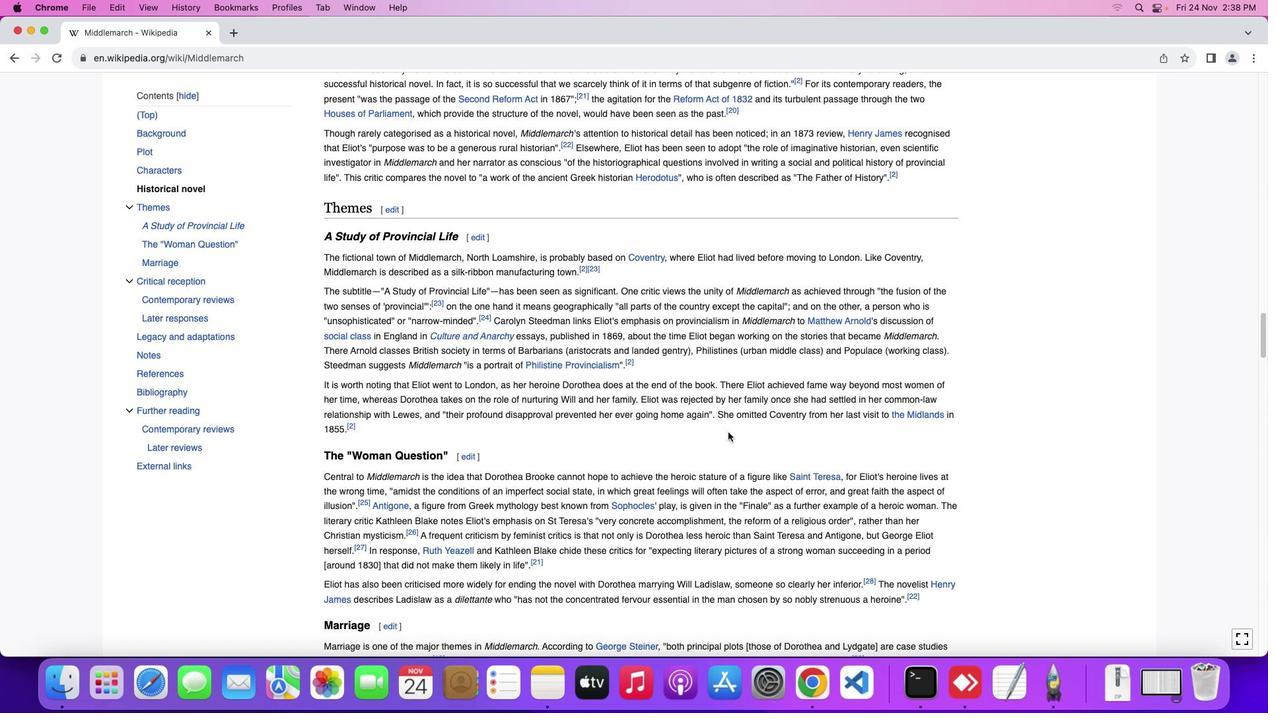 
Action: Mouse moved to (728, 431)
Screenshot: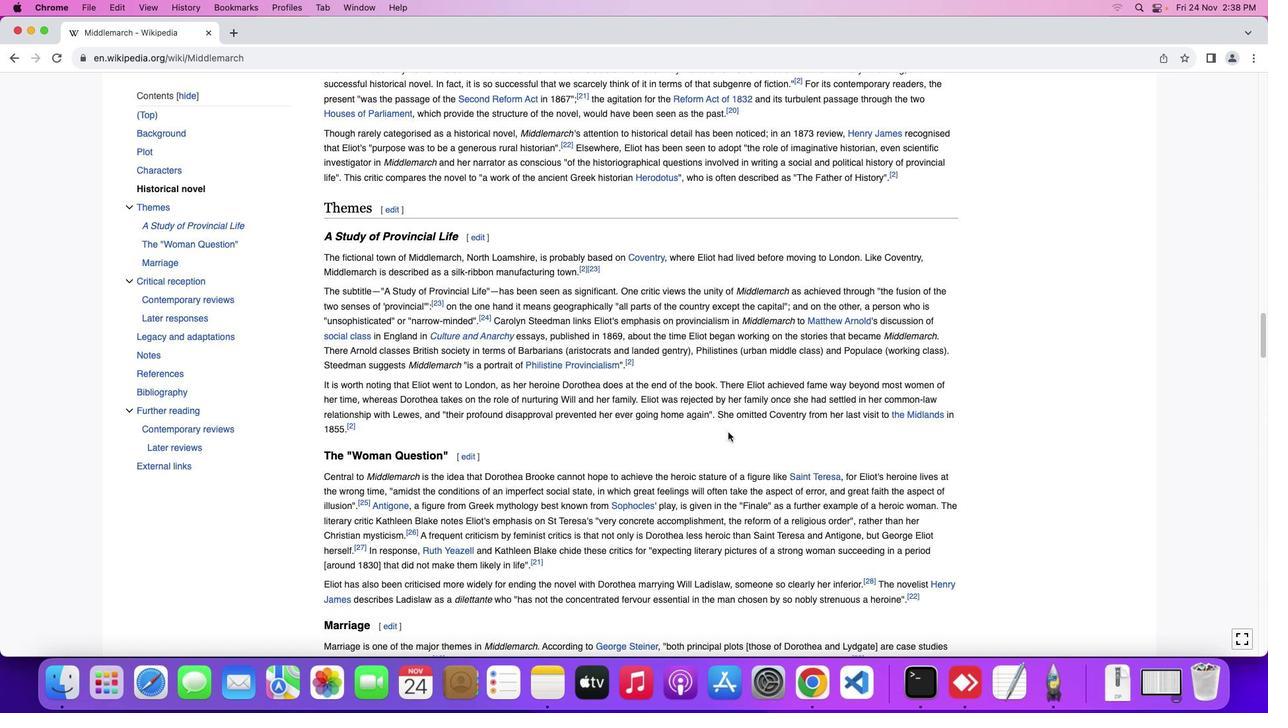
Action: Mouse scrolled (728, 431) with delta (0, 3)
Screenshot: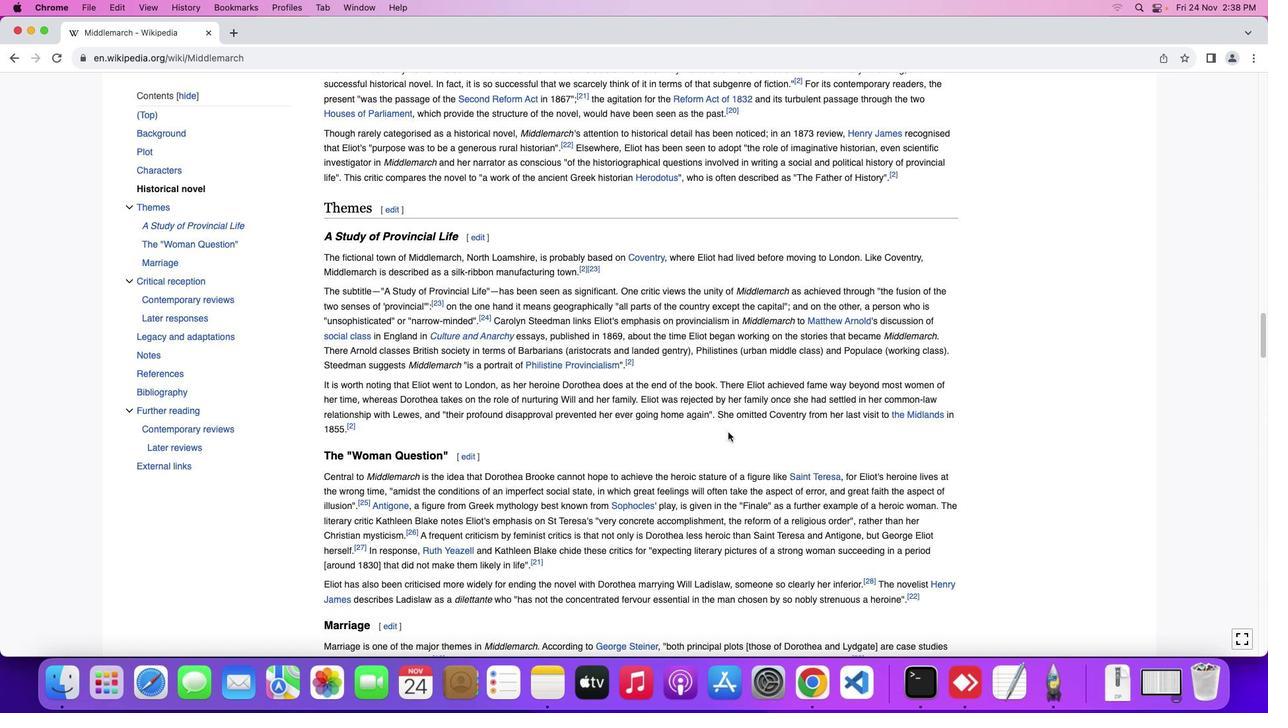 
Action: Mouse scrolled (728, 431) with delta (0, 0)
Screenshot: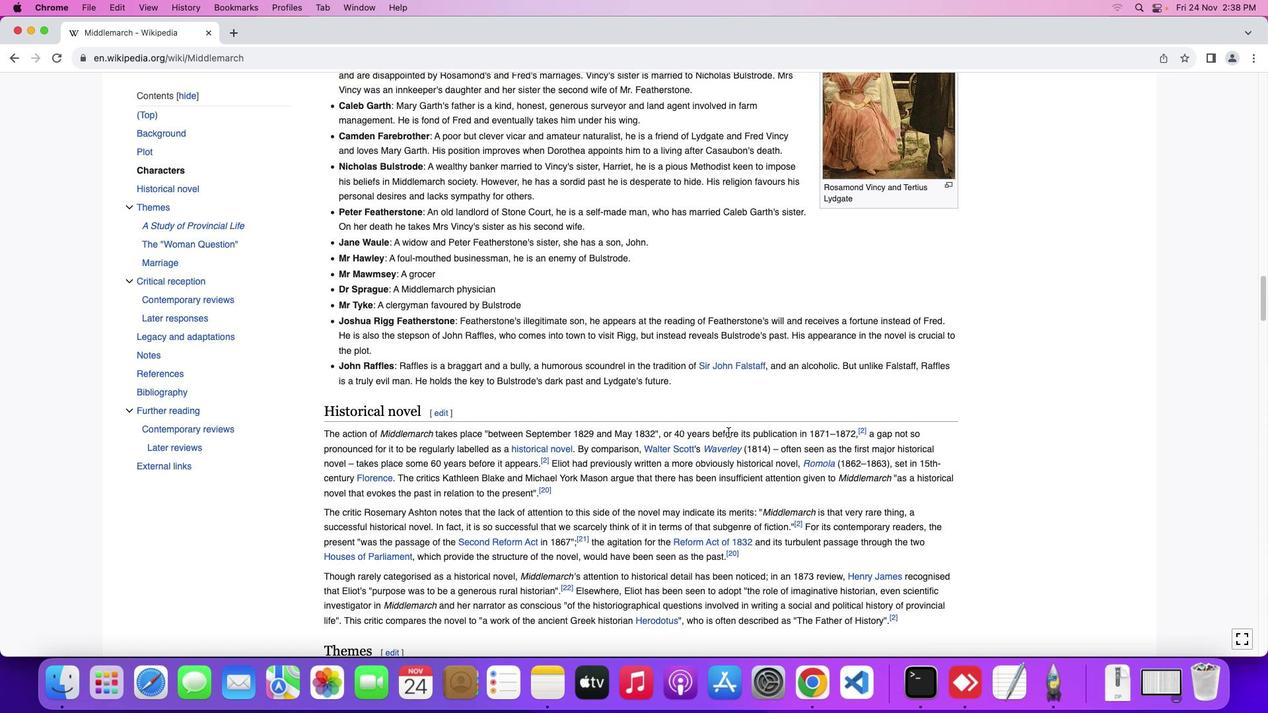 
Action: Mouse scrolled (728, 431) with delta (0, 0)
Screenshot: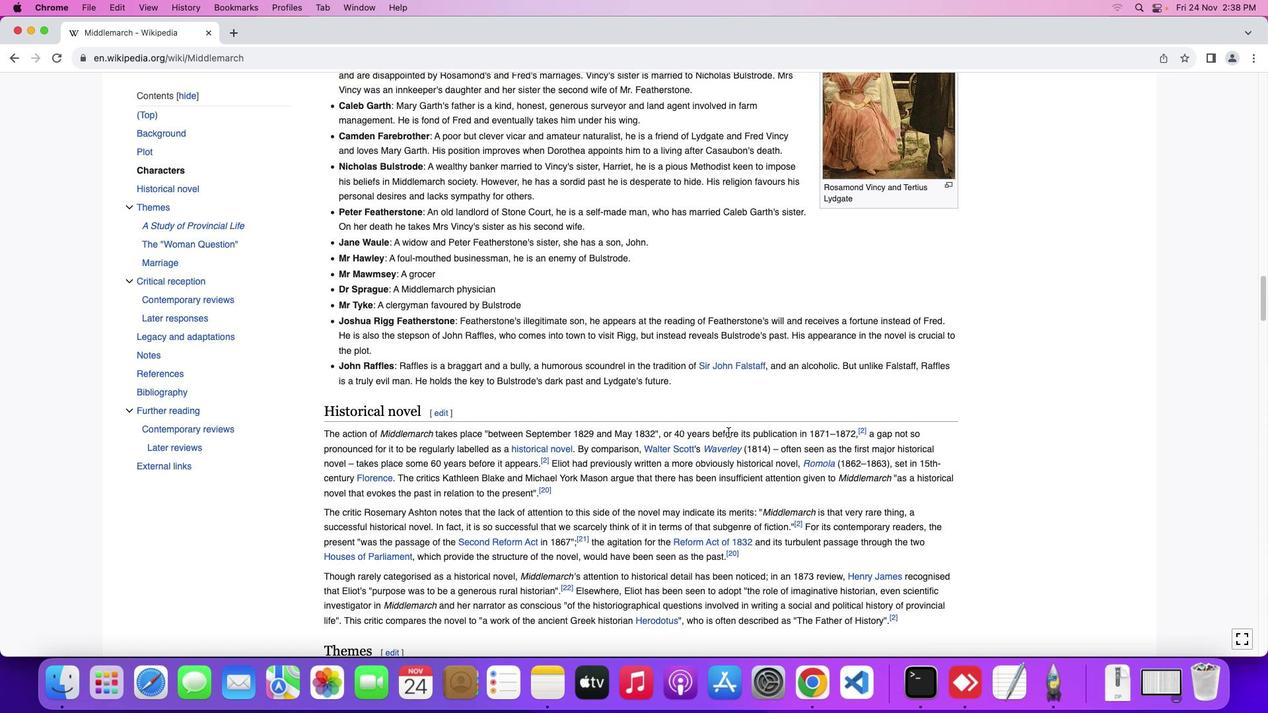 
Action: Mouse scrolled (728, 431) with delta (0, 1)
Screenshot: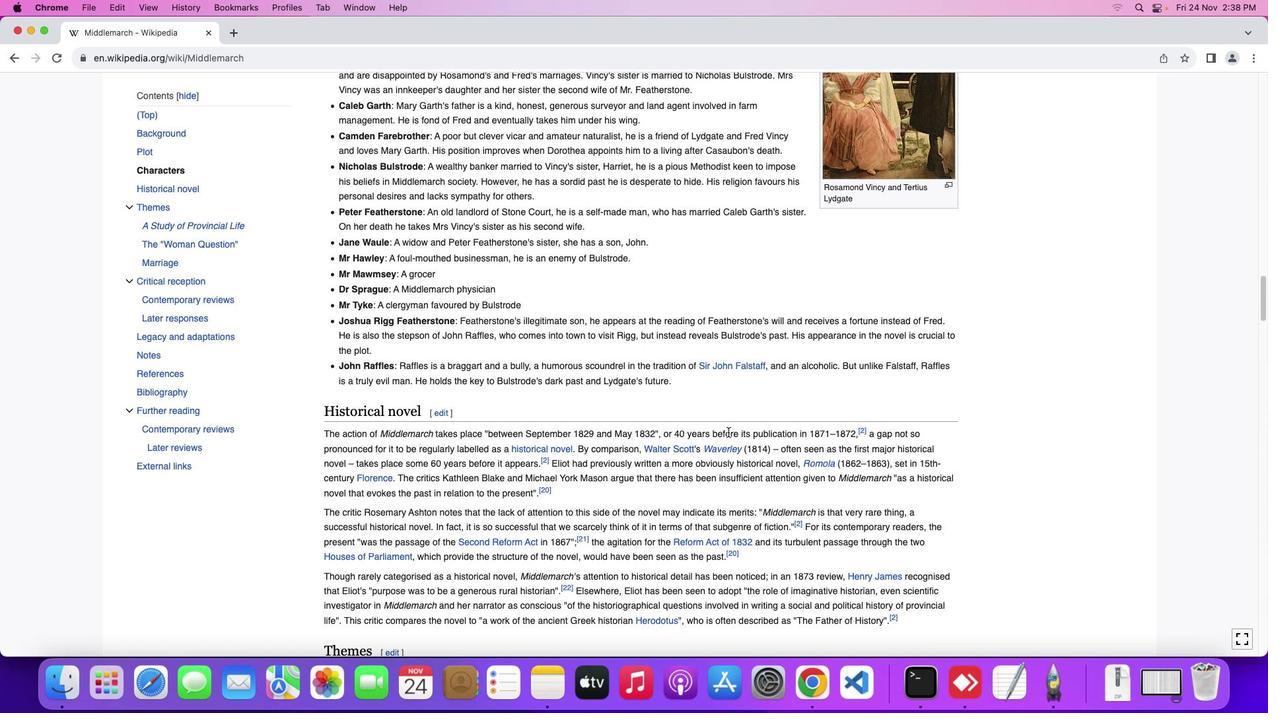 
Action: Mouse scrolled (728, 431) with delta (0, 3)
Screenshot: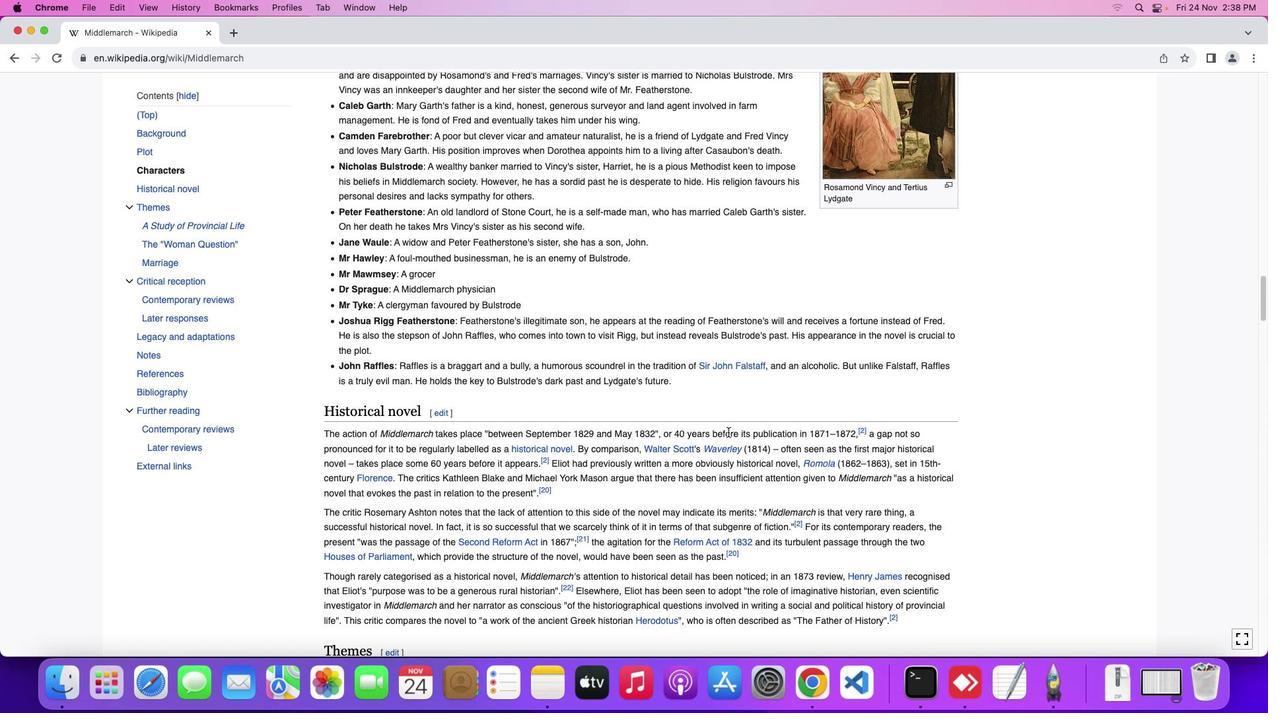 
Action: Mouse scrolled (728, 431) with delta (0, 3)
Screenshot: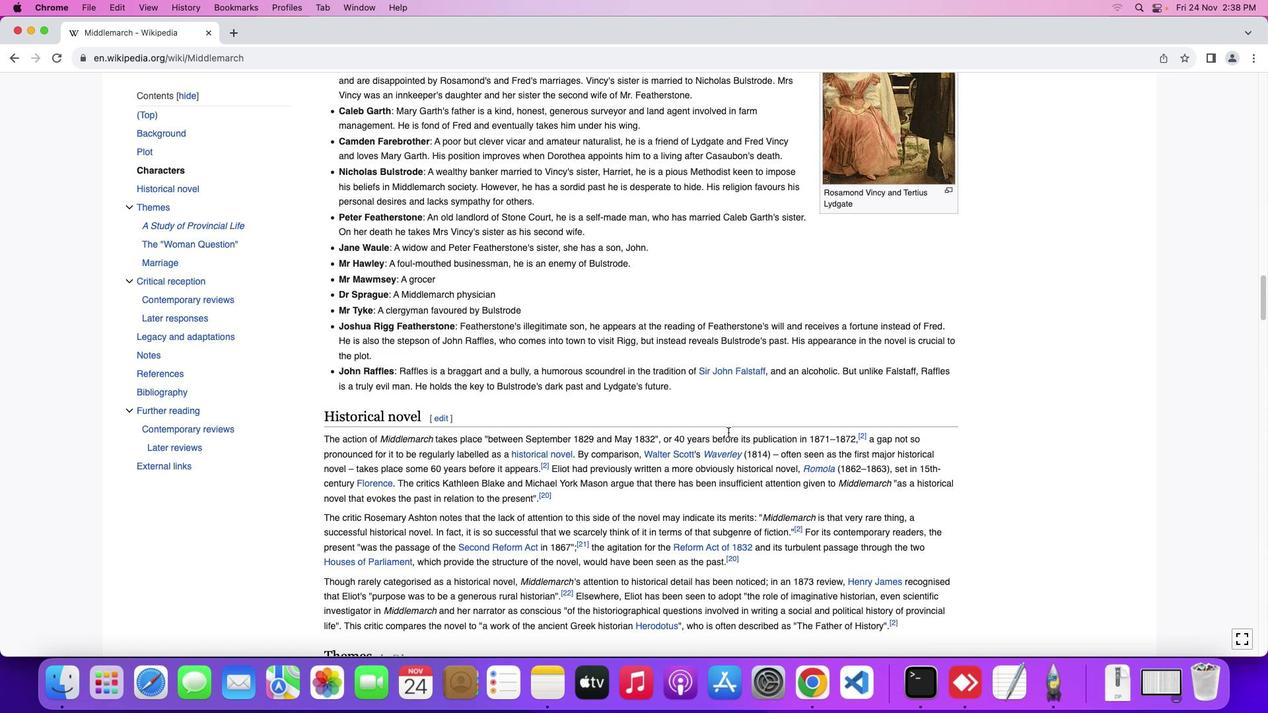 
Action: Mouse scrolled (728, 431) with delta (0, 0)
Screenshot: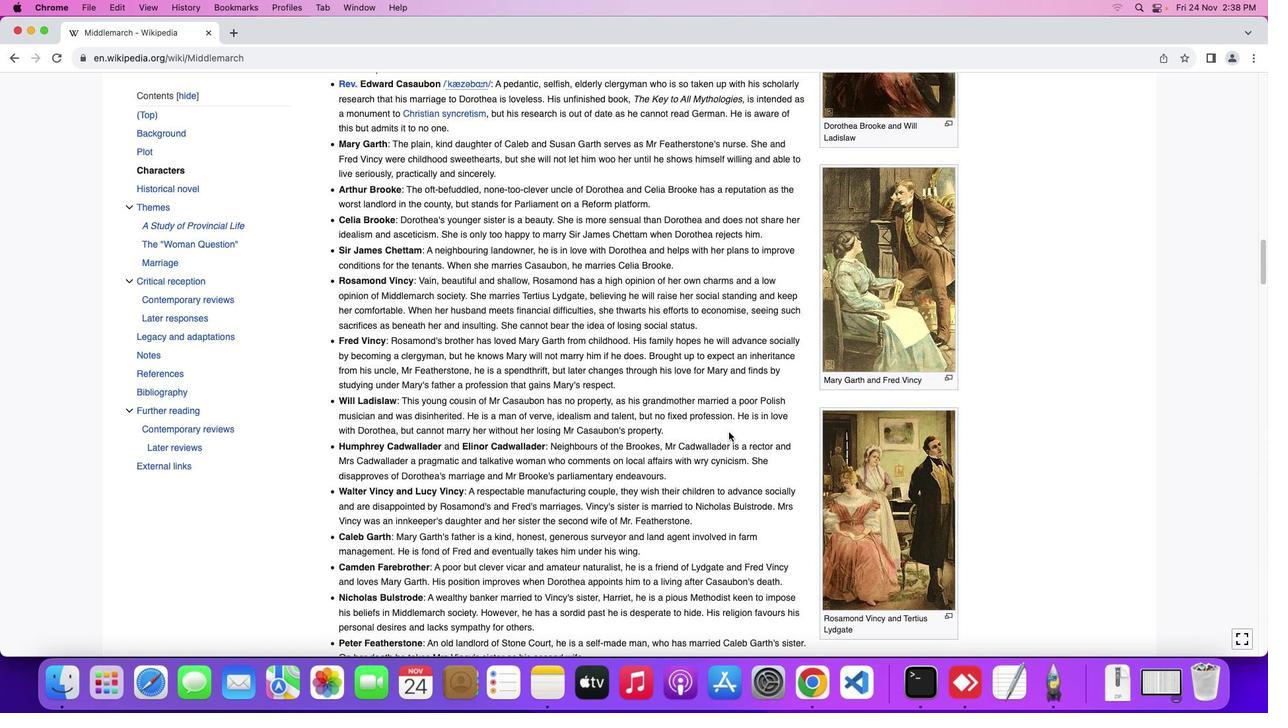 
Action: Mouse scrolled (728, 431) with delta (0, 0)
Screenshot: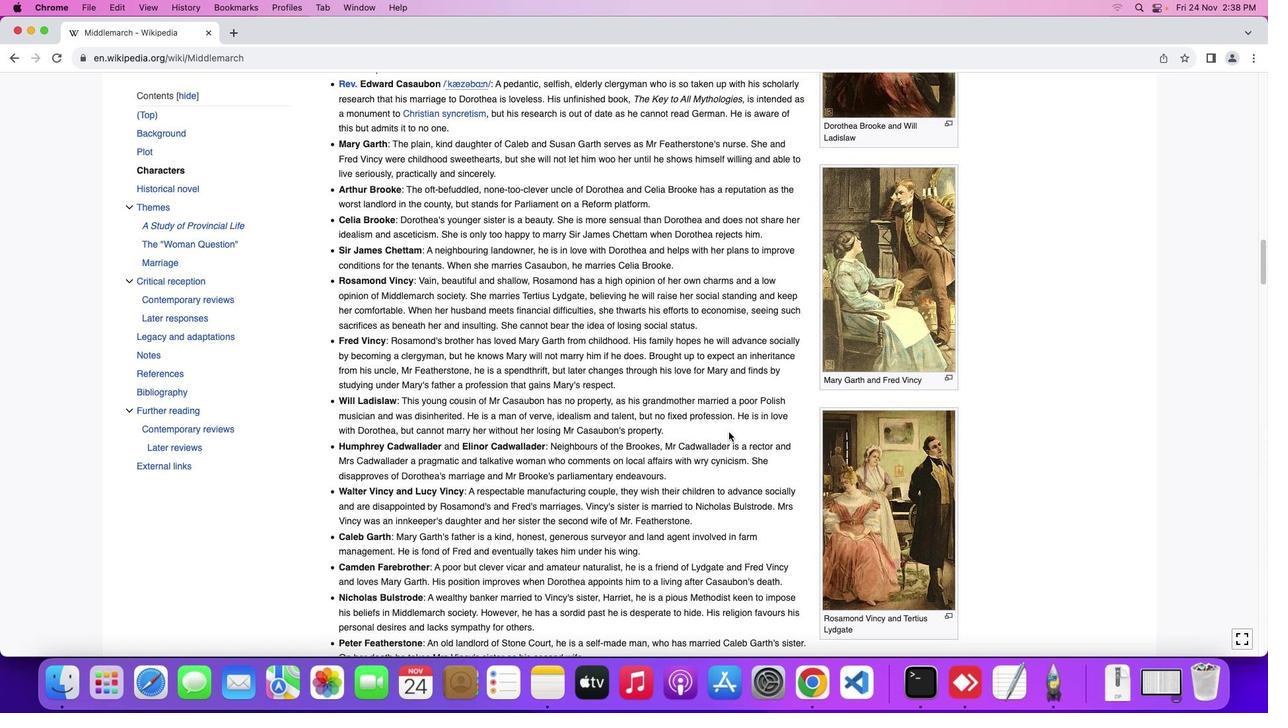 
Action: Mouse scrolled (728, 431) with delta (0, 1)
Screenshot: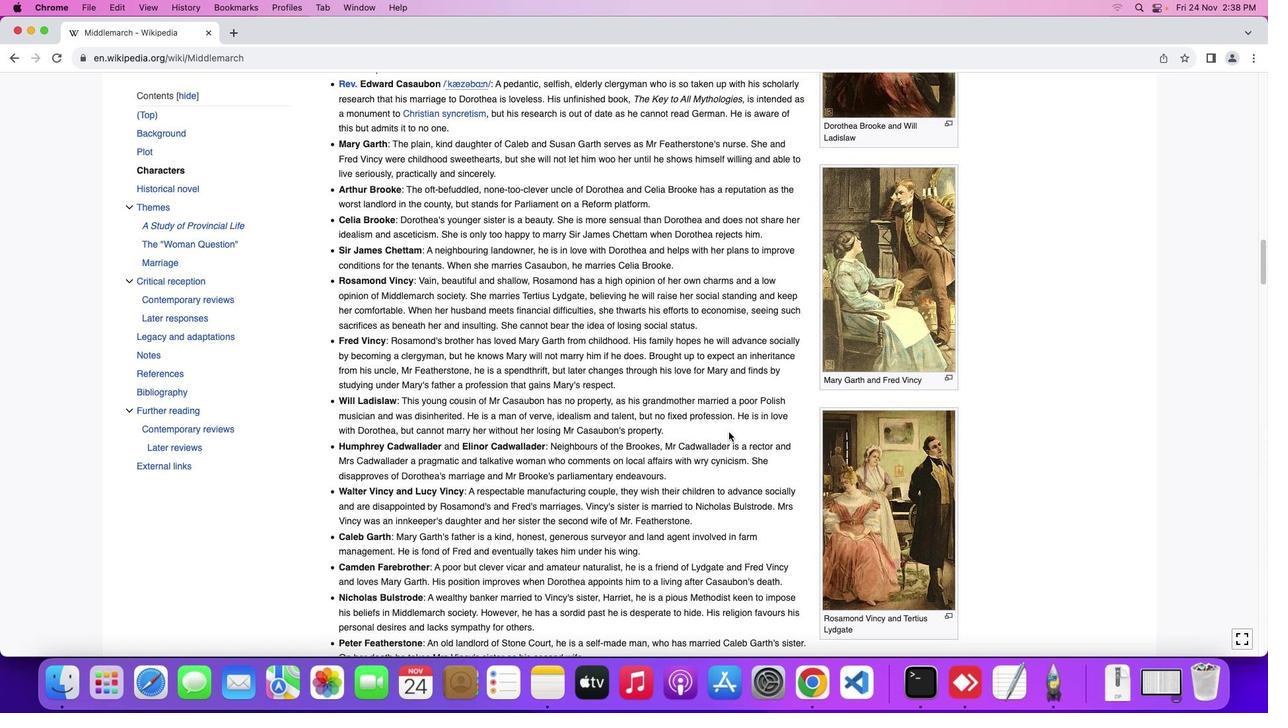 
Action: Mouse scrolled (728, 431) with delta (0, 3)
Screenshot: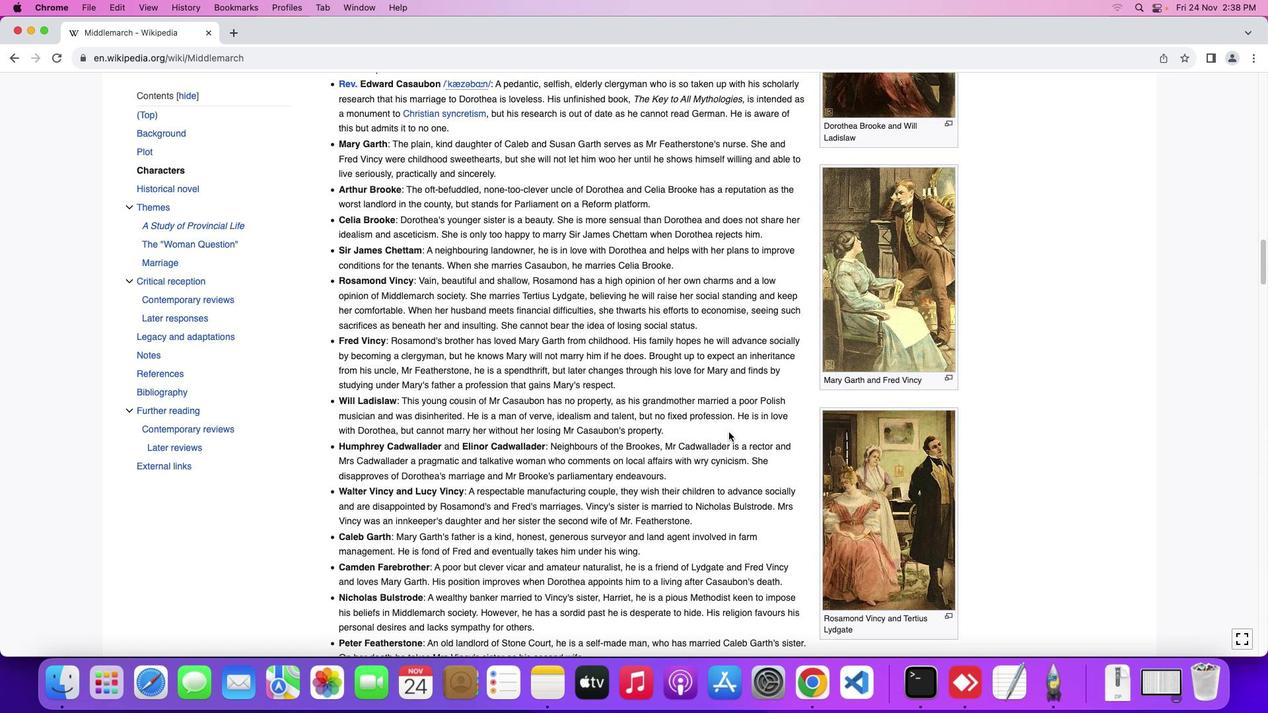 
Action: Mouse scrolled (728, 431) with delta (0, 3)
Screenshot: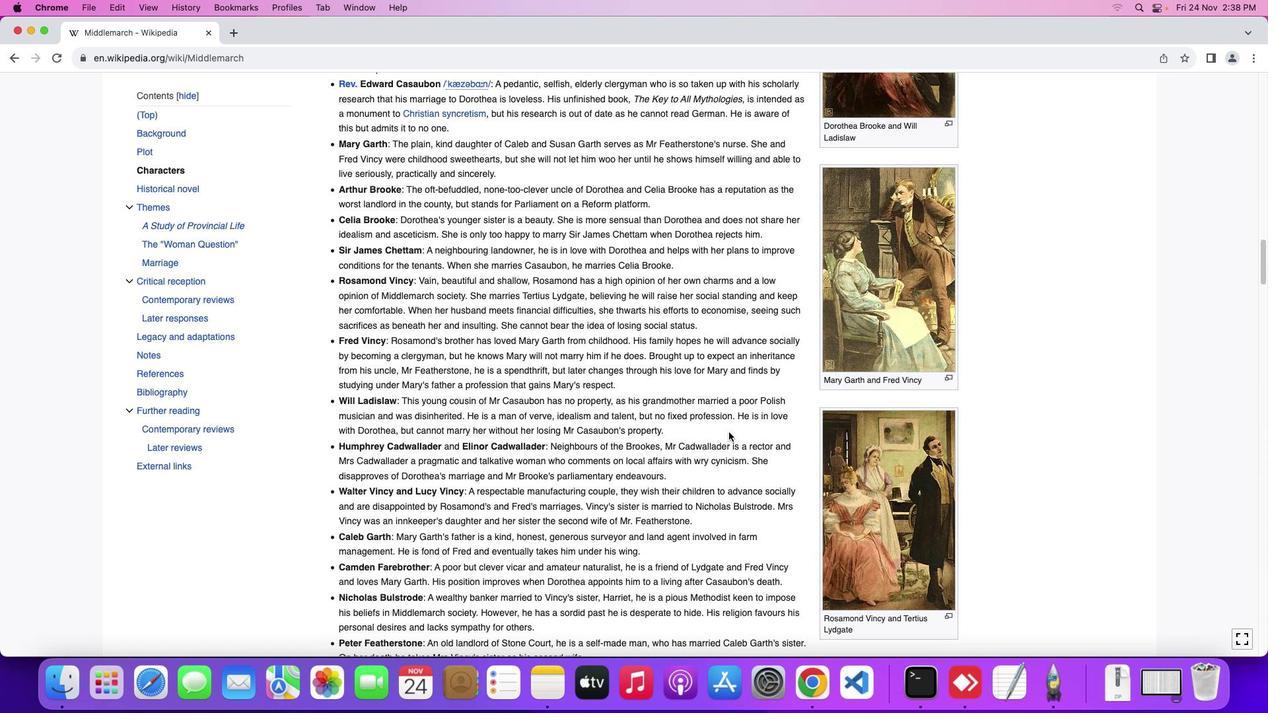 
Action: Mouse moved to (728, 431)
Screenshot: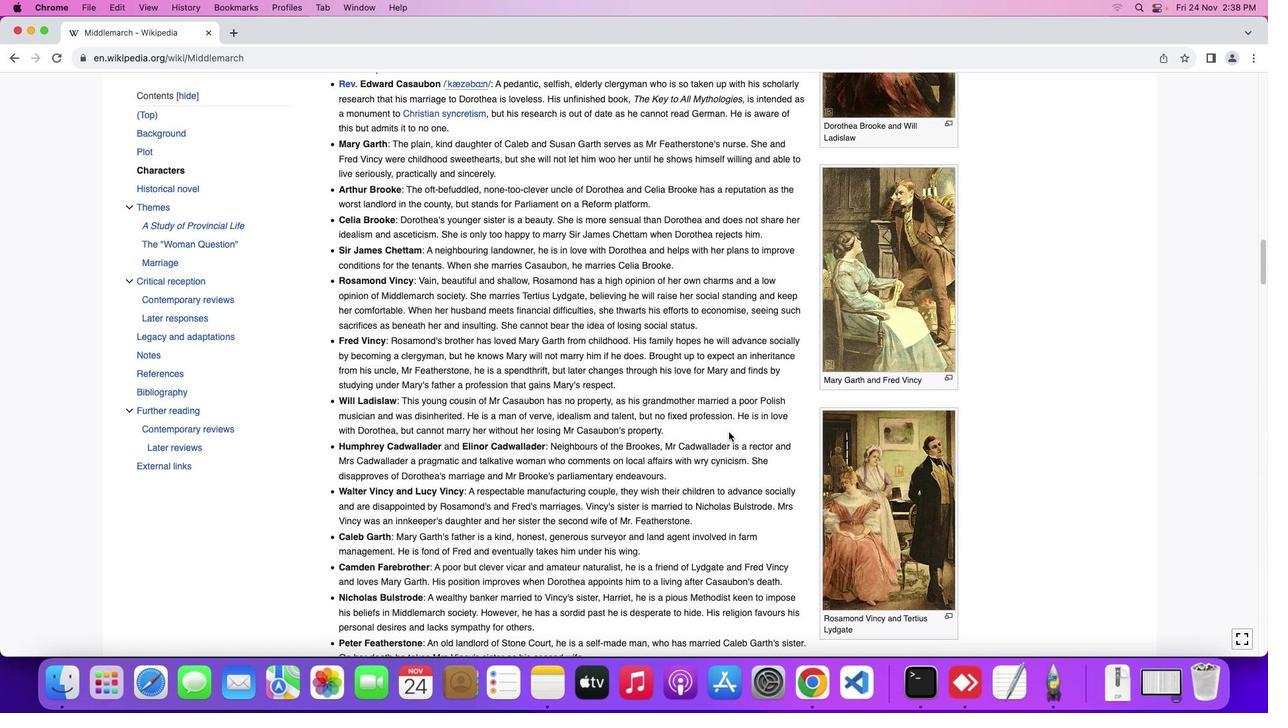 
Action: Mouse scrolled (728, 431) with delta (0, 0)
Screenshot: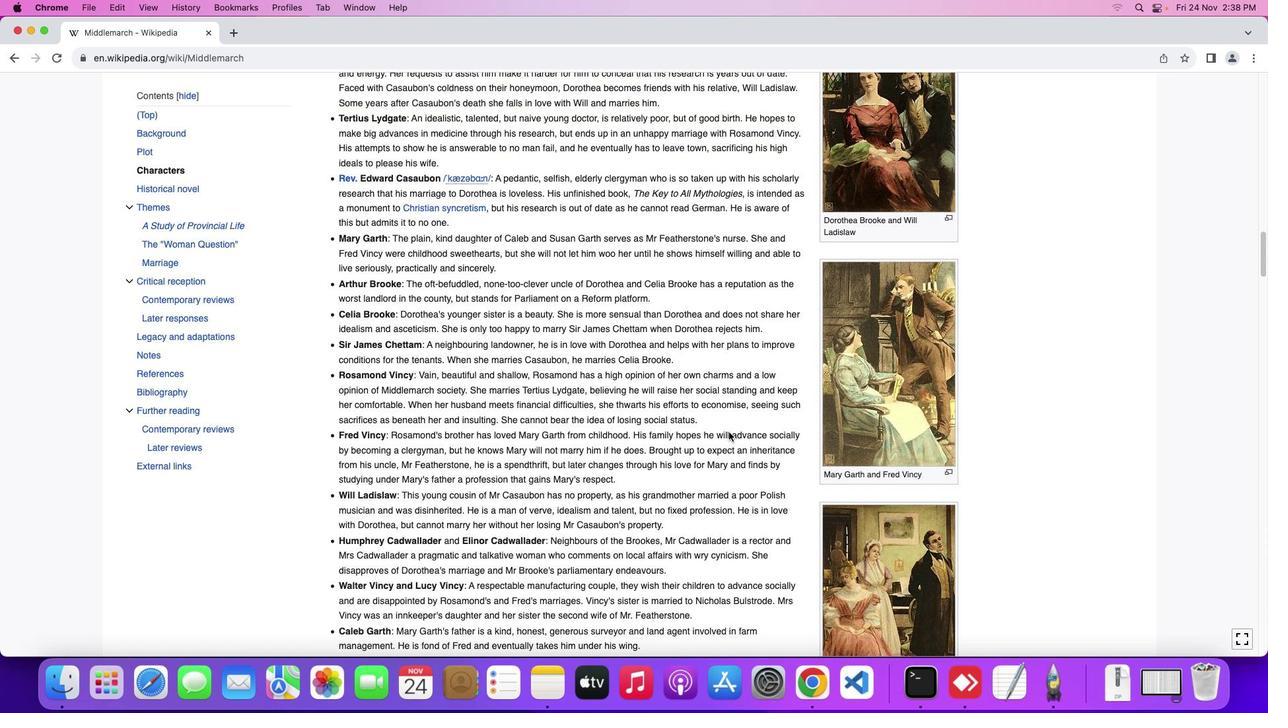 
Action: Mouse scrolled (728, 431) with delta (0, 0)
Screenshot: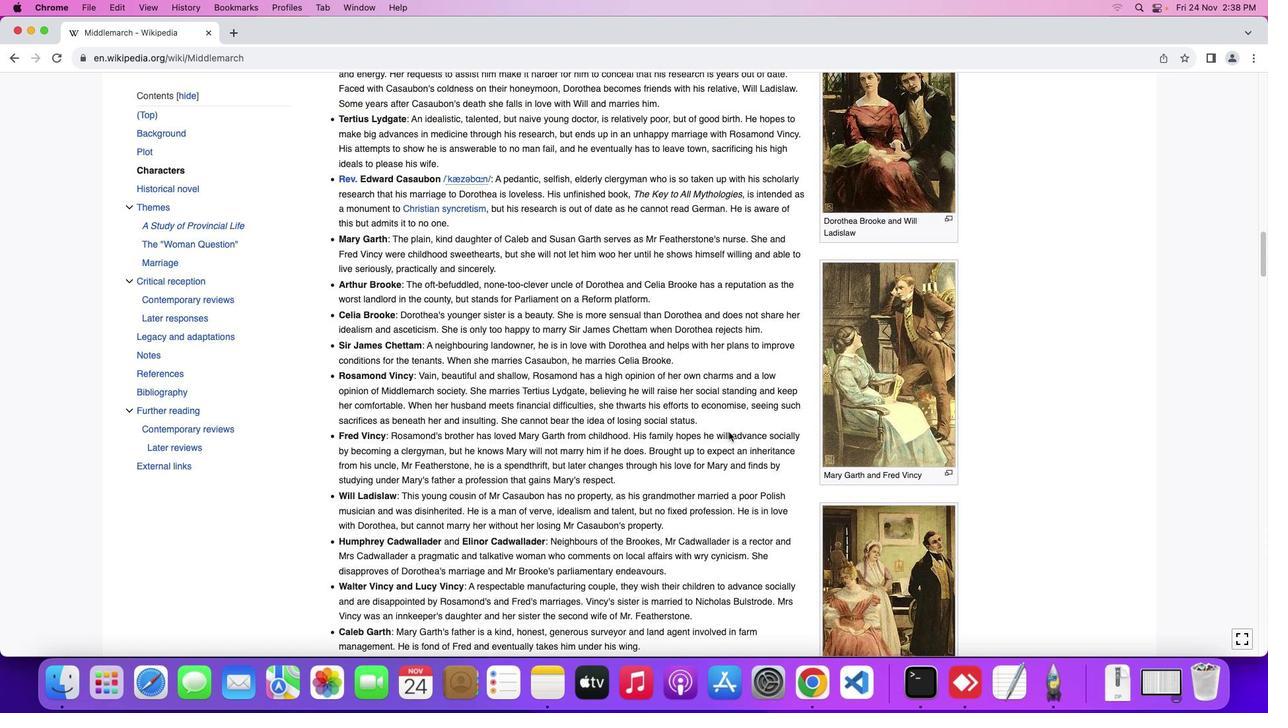 
Action: Mouse scrolled (728, 431) with delta (0, 1)
Screenshot: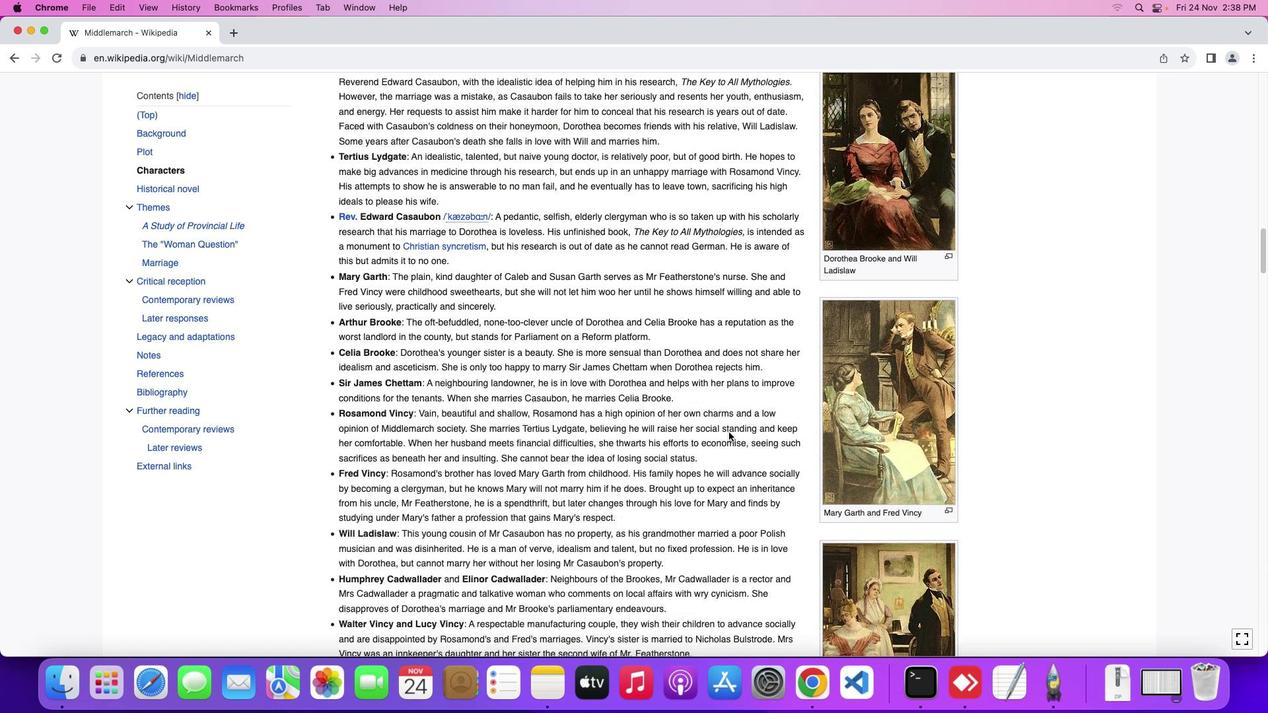 
Action: Mouse scrolled (728, 431) with delta (0, 0)
Screenshot: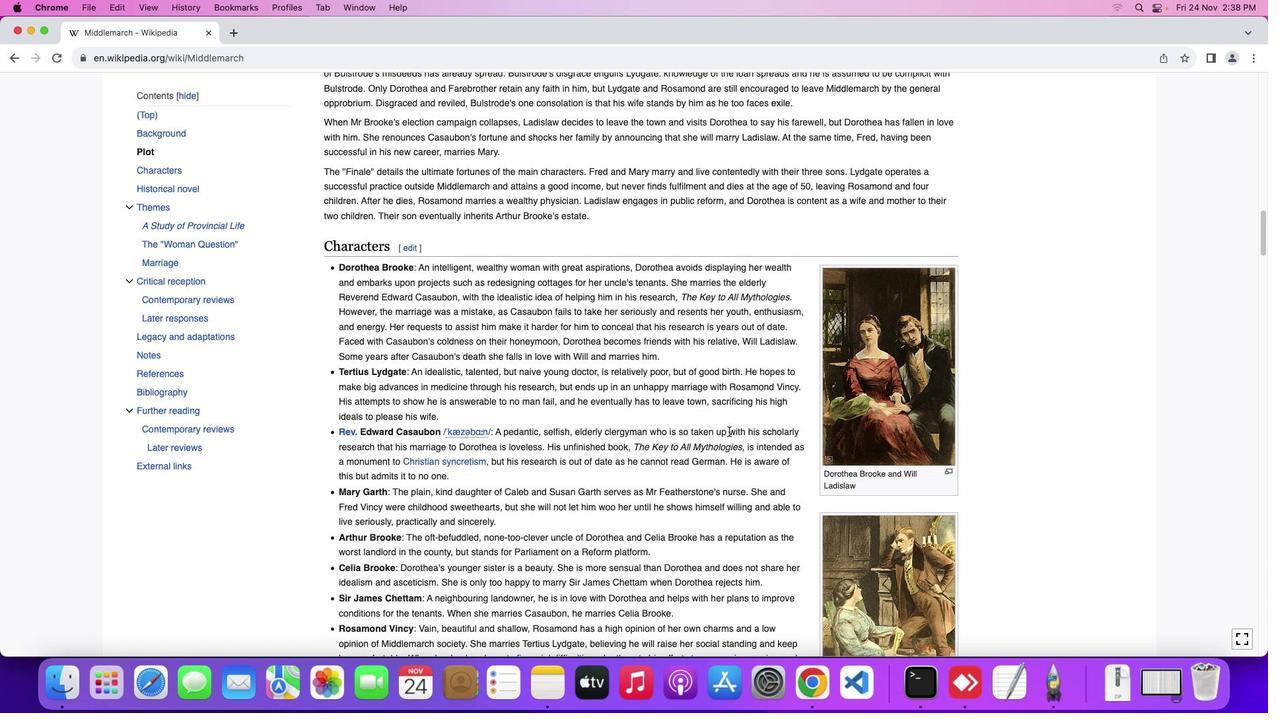 
Action: Mouse scrolled (728, 431) with delta (0, 0)
Screenshot: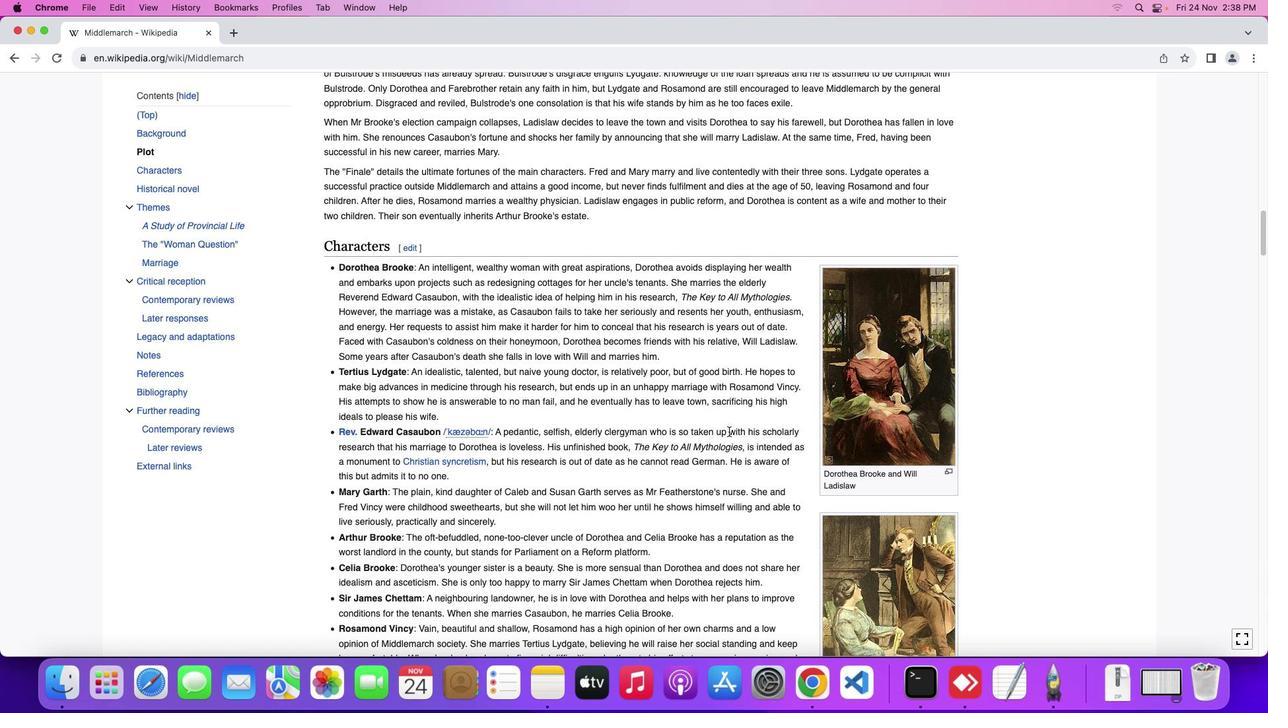
Action: Mouse scrolled (728, 431) with delta (0, 1)
Screenshot: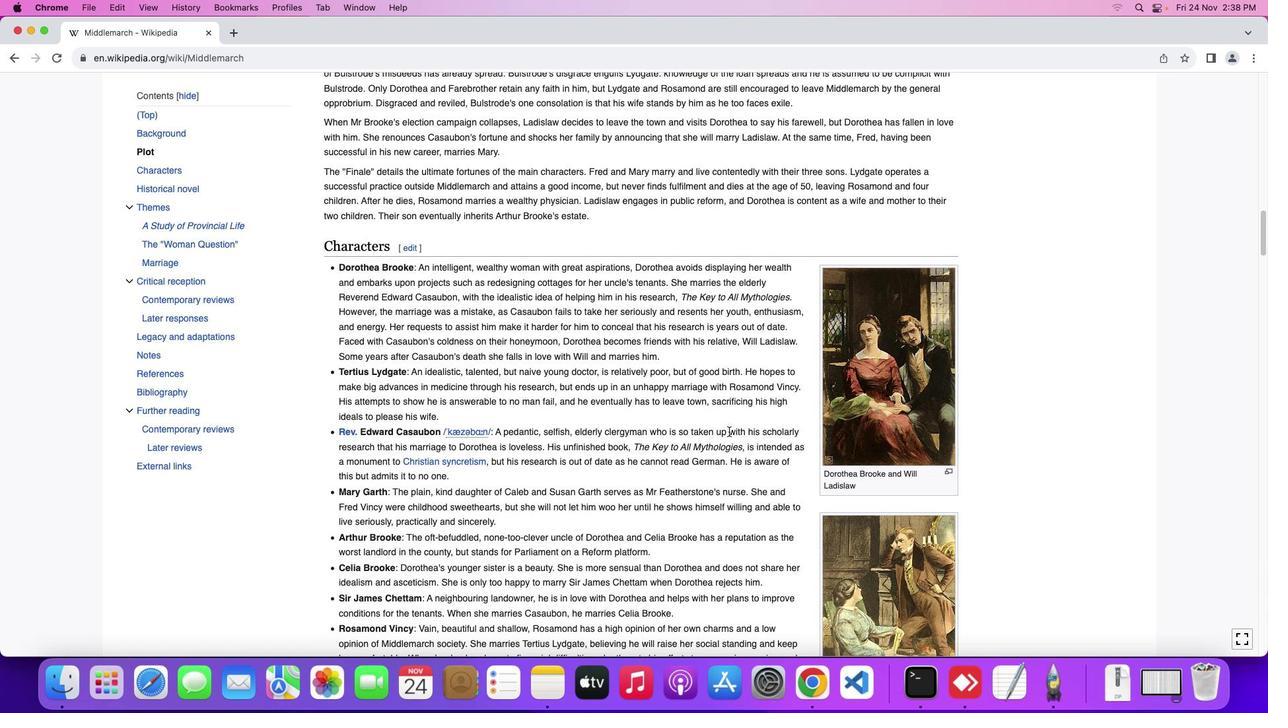 
Action: Mouse scrolled (728, 431) with delta (0, 3)
Screenshot: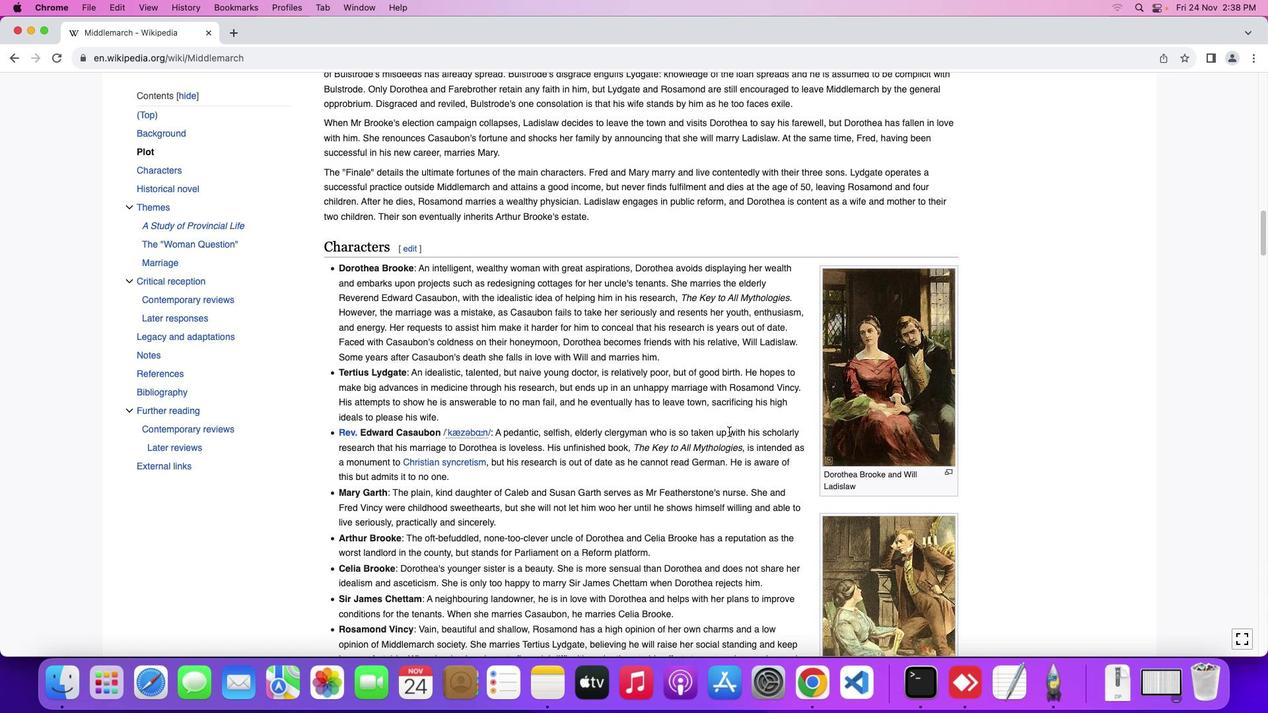 
Action: Mouse moved to (728, 431)
Screenshot: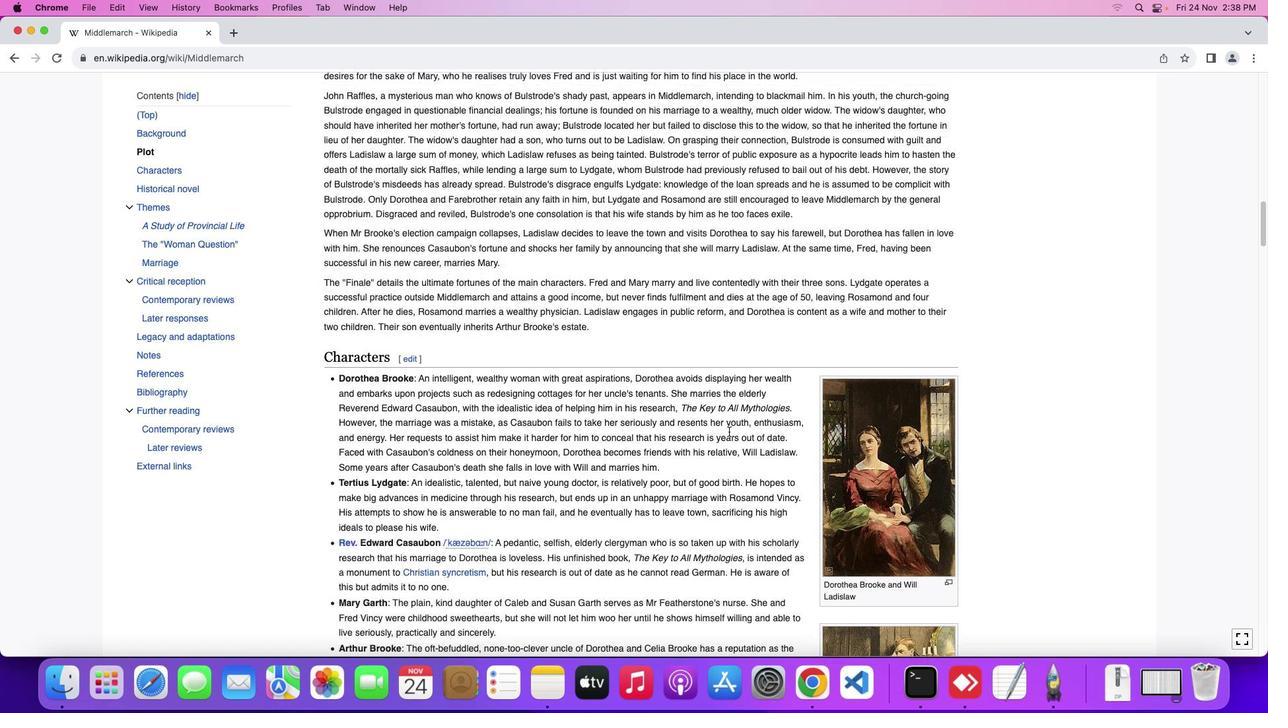 
Action: Mouse scrolled (728, 431) with delta (0, 0)
Screenshot: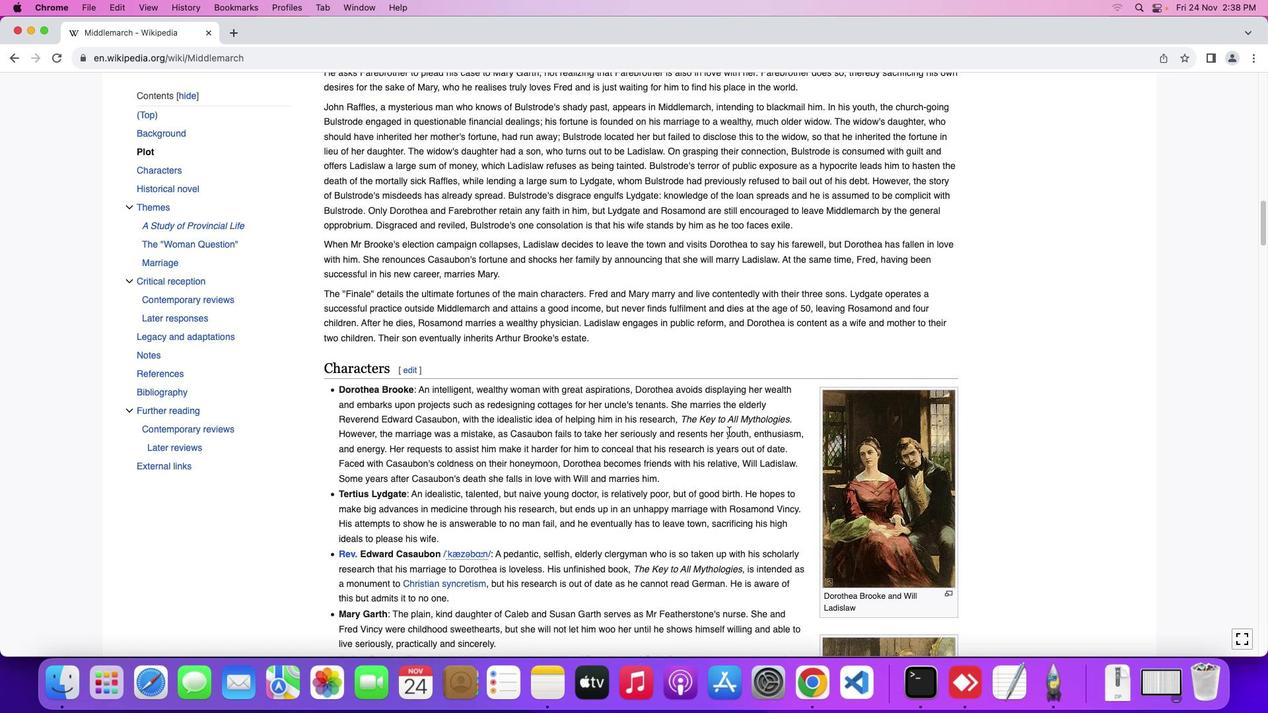 
Action: Mouse scrolled (728, 431) with delta (0, 0)
Screenshot: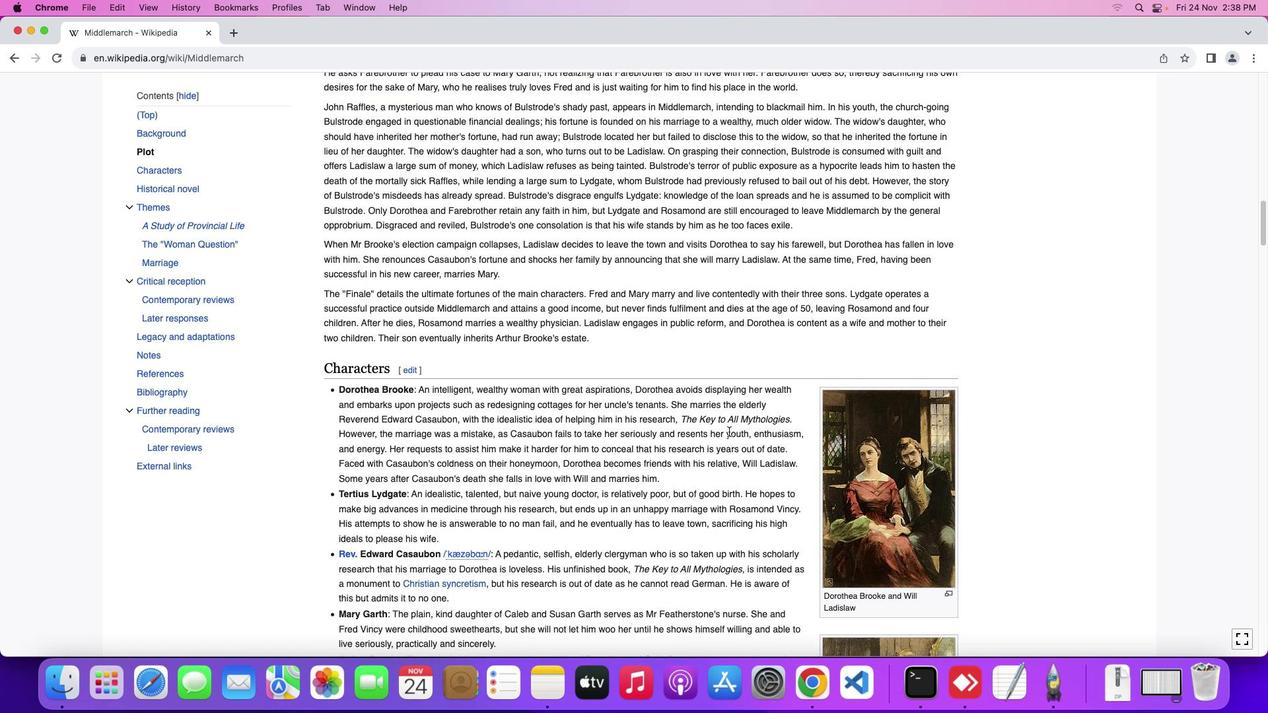 
Action: Mouse scrolled (728, 431) with delta (0, 1)
Screenshot: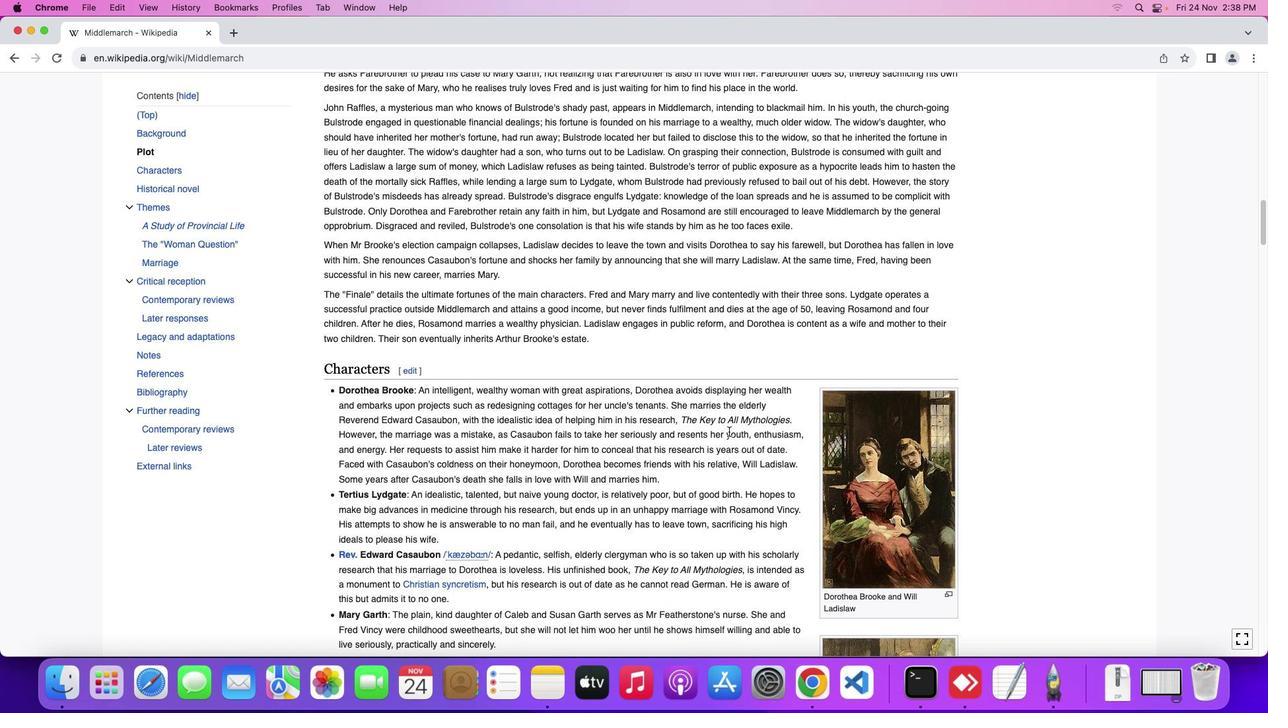 
Action: Mouse scrolled (728, 431) with delta (0, 0)
Screenshot: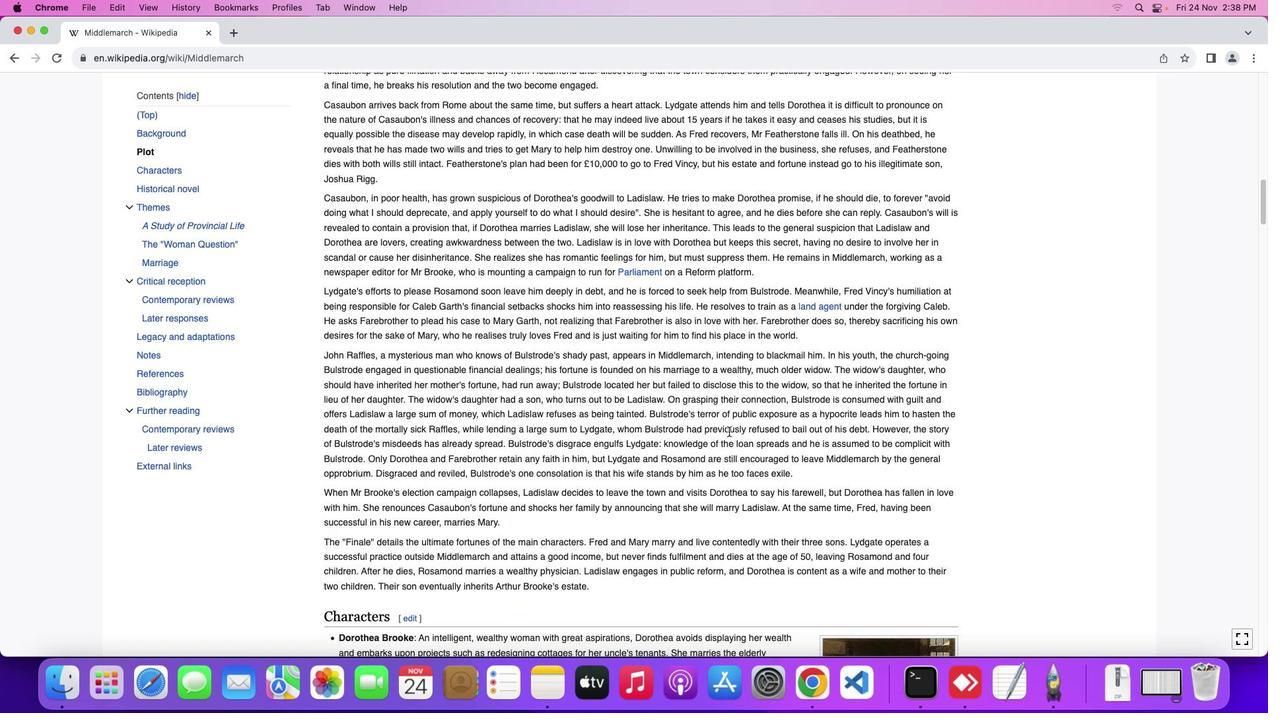 
Action: Mouse scrolled (728, 431) with delta (0, 0)
Screenshot: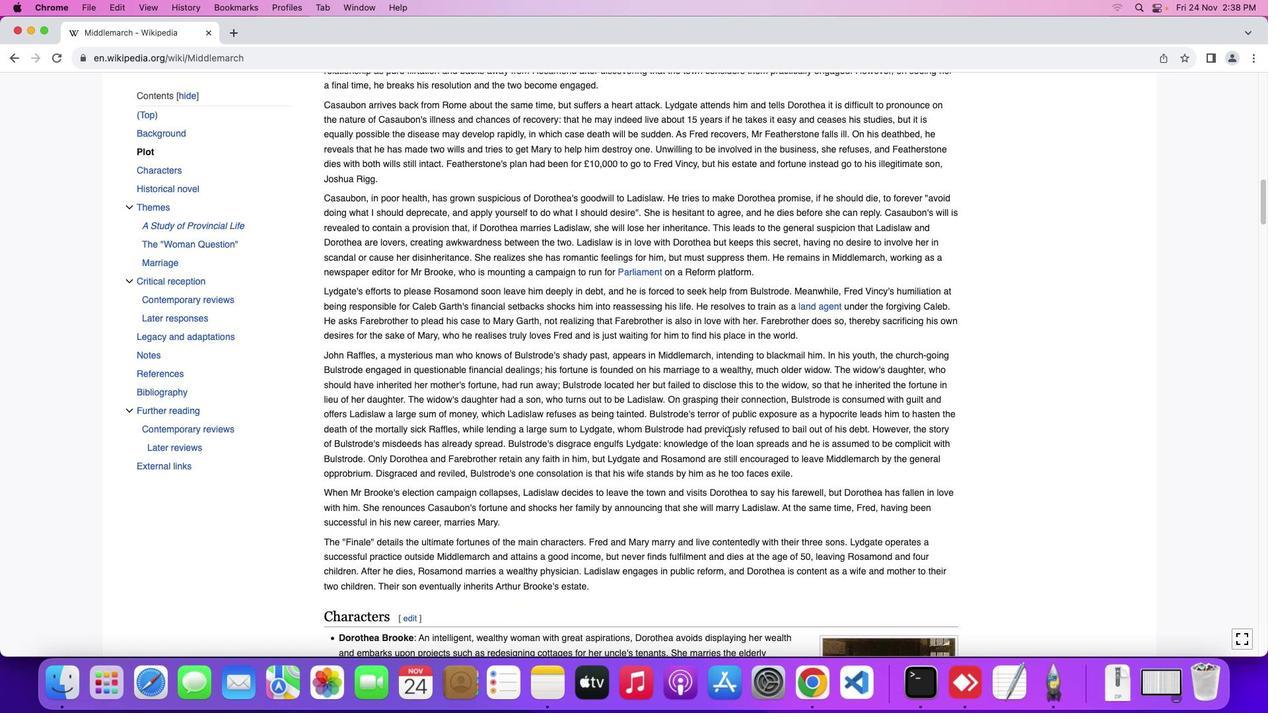 
Action: Mouse scrolled (728, 431) with delta (0, 1)
Screenshot: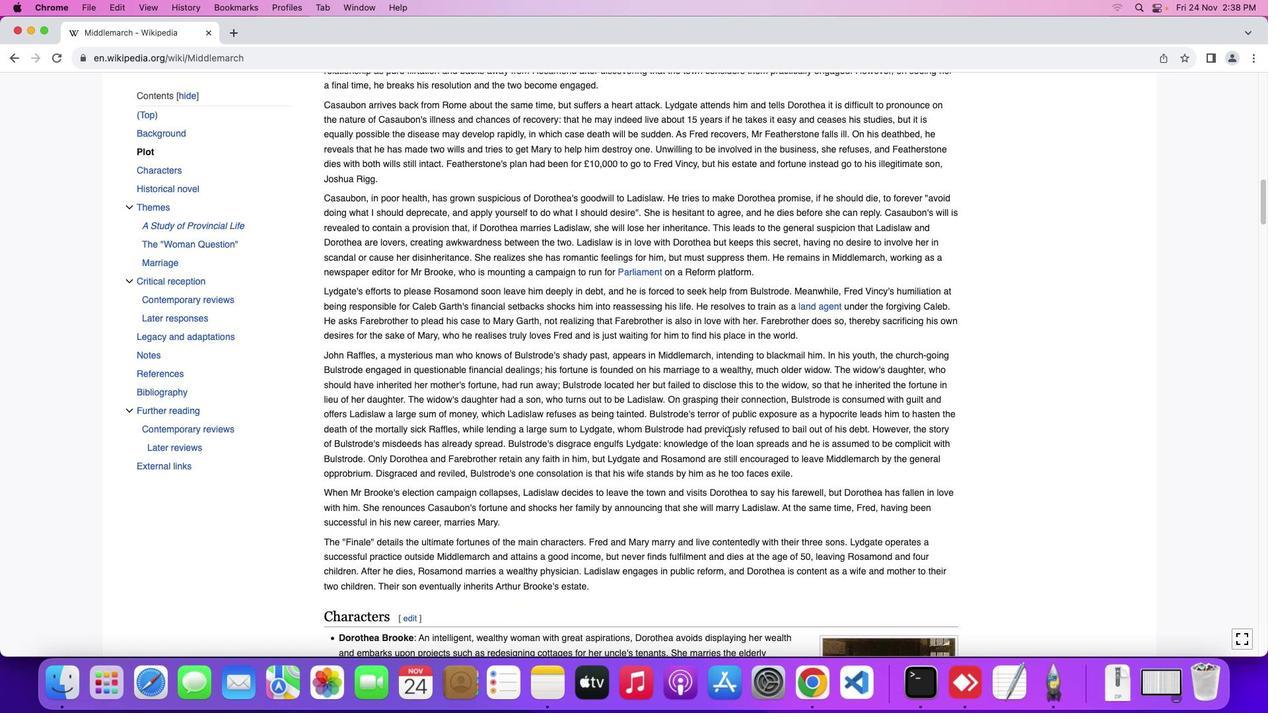 
Action: Mouse scrolled (728, 431) with delta (0, 3)
Screenshot: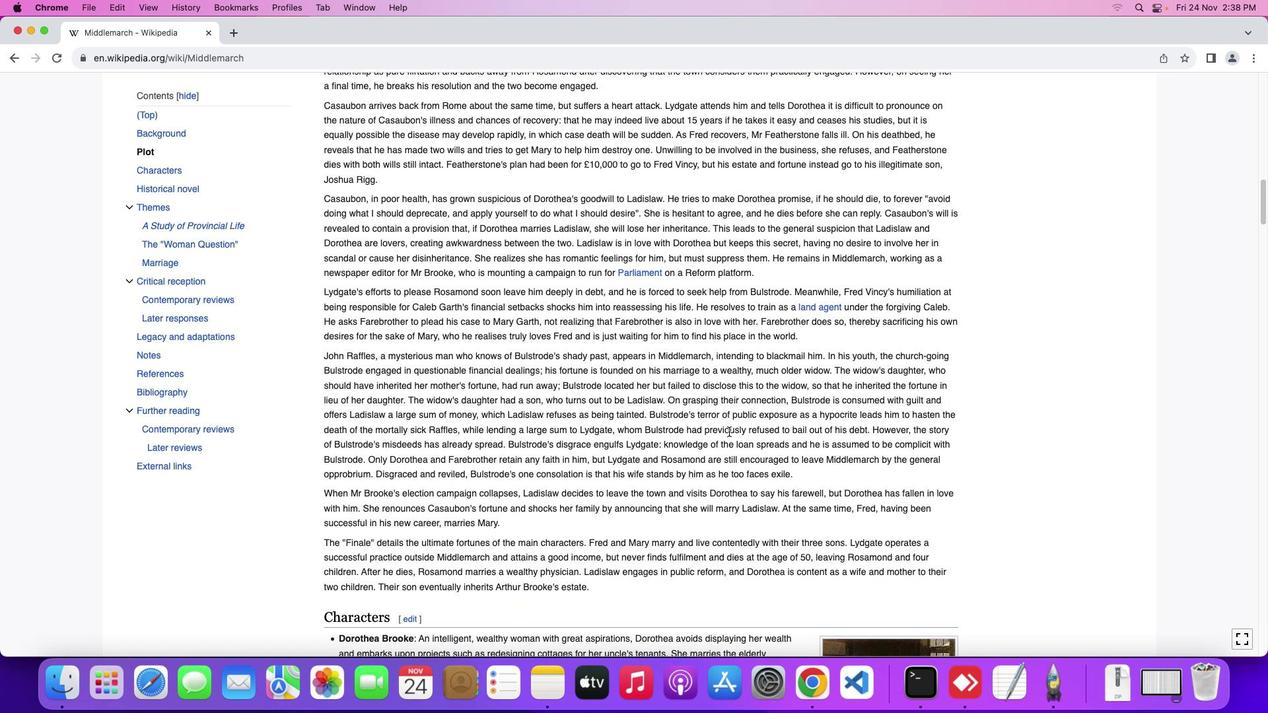 
Action: Mouse scrolled (728, 431) with delta (0, 0)
Screenshot: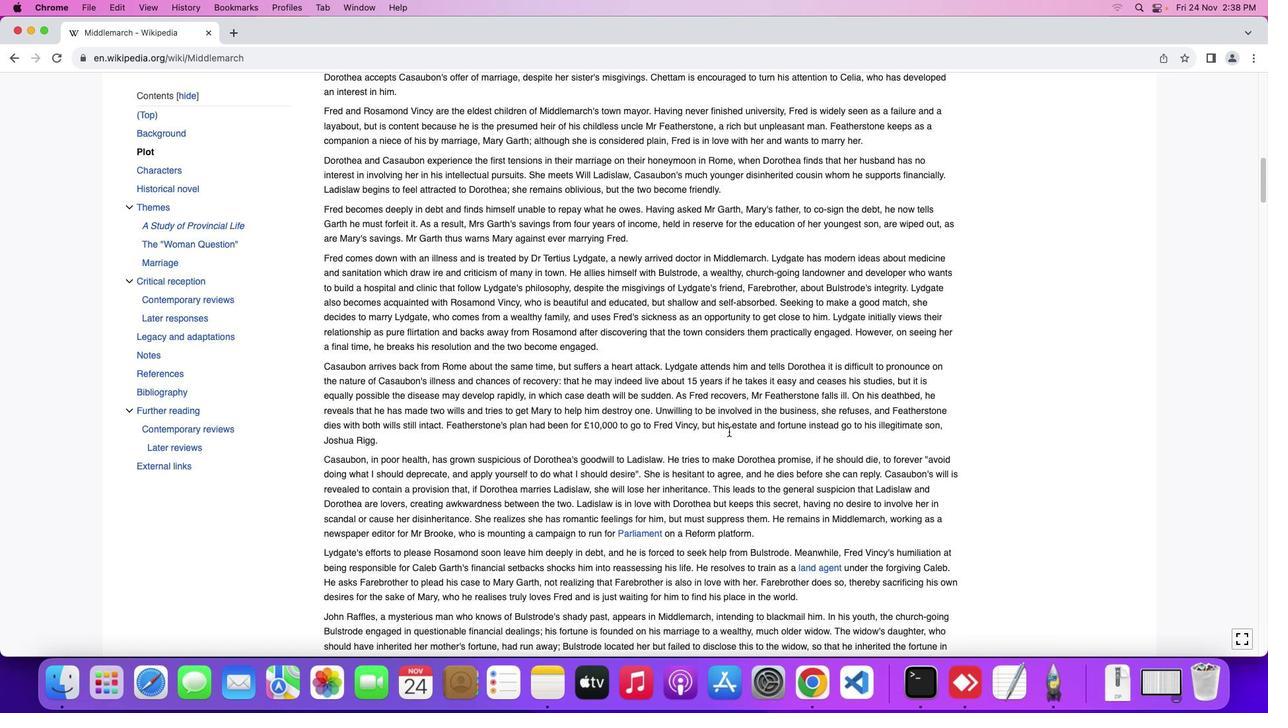 
Action: Mouse scrolled (728, 431) with delta (0, 0)
Screenshot: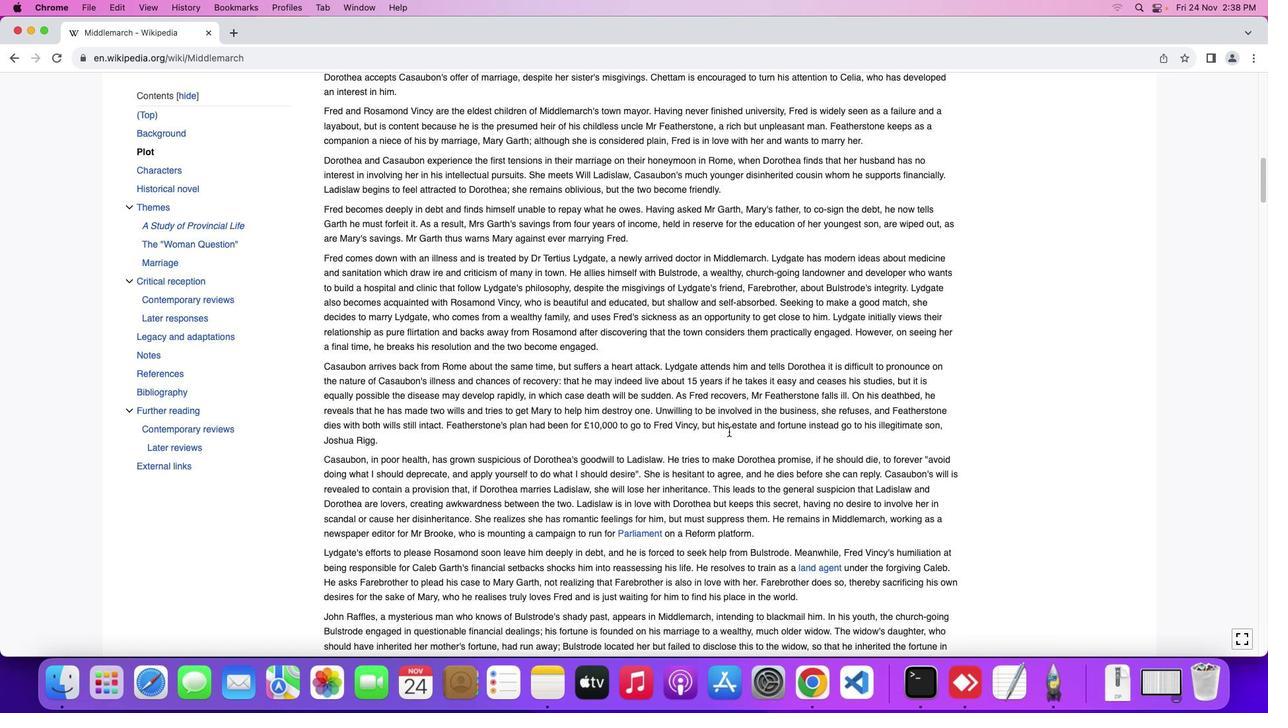 
Action: Mouse scrolled (728, 431) with delta (0, 1)
Screenshot: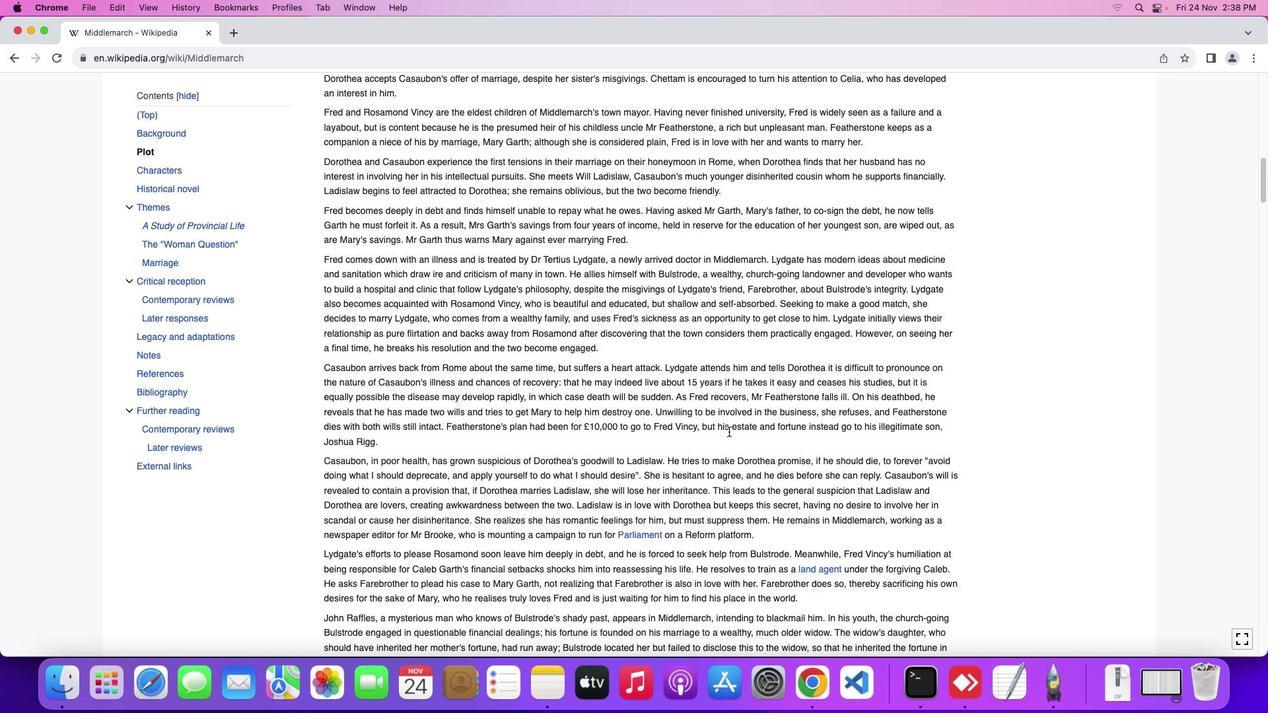 
Action: Mouse scrolled (728, 431) with delta (0, 3)
Screenshot: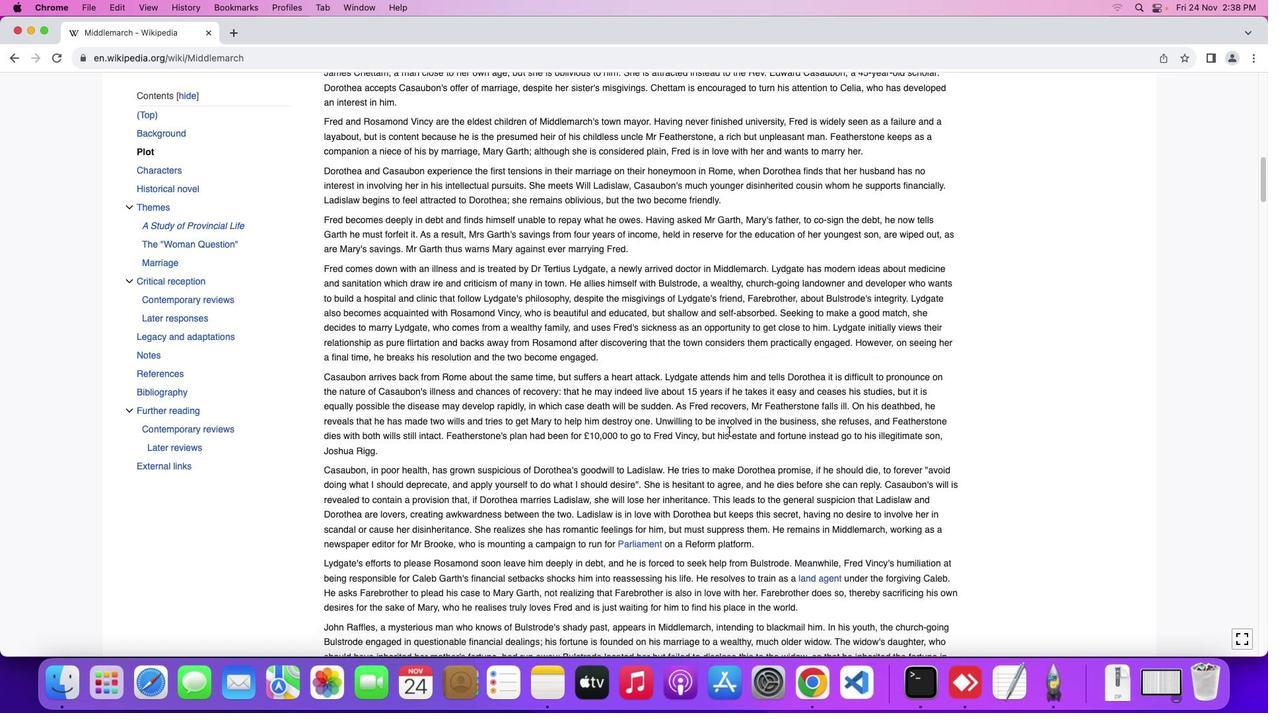 
Action: Mouse scrolled (728, 431) with delta (0, 0)
Screenshot: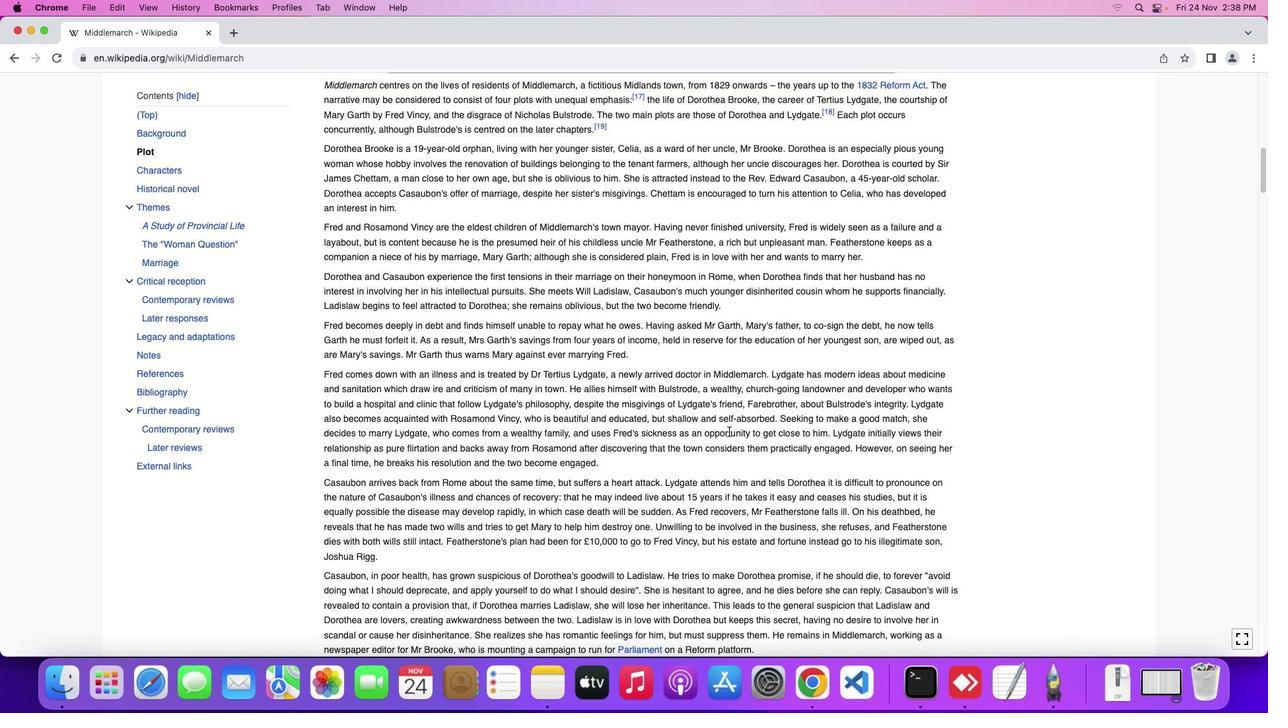 
Action: Mouse scrolled (728, 431) with delta (0, 0)
Screenshot: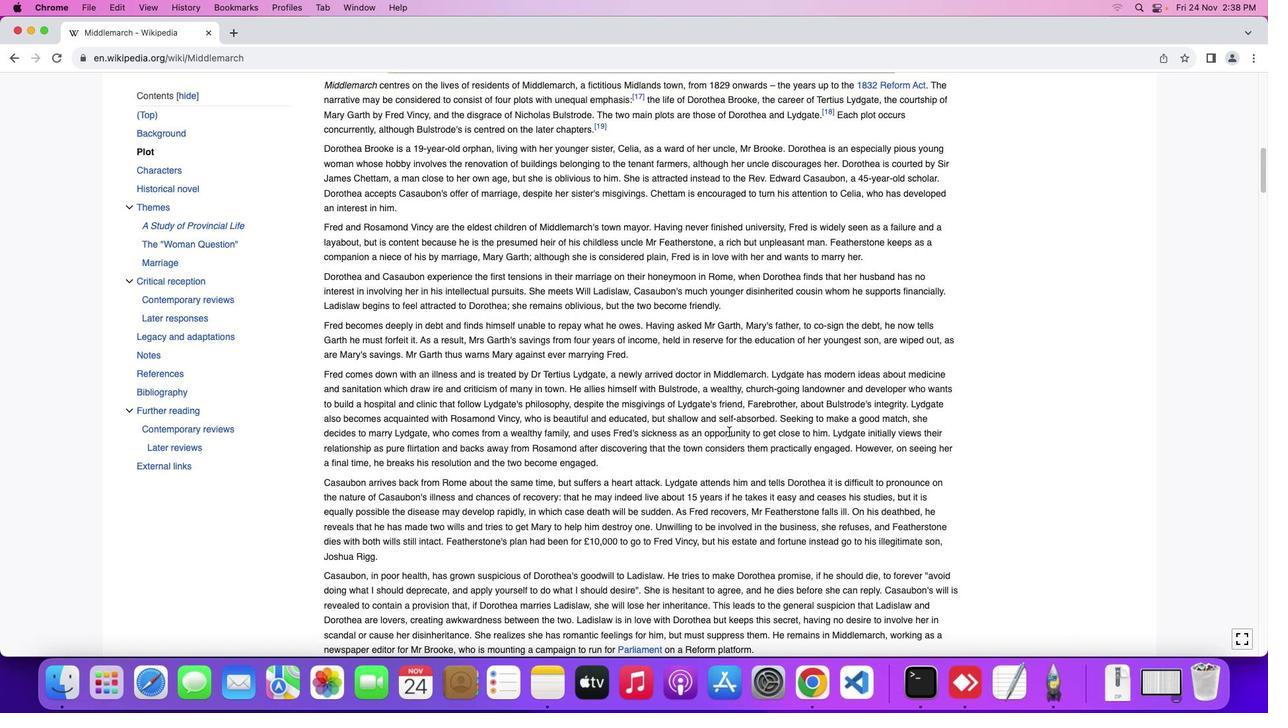 
Action: Mouse scrolled (728, 431) with delta (0, 1)
Screenshot: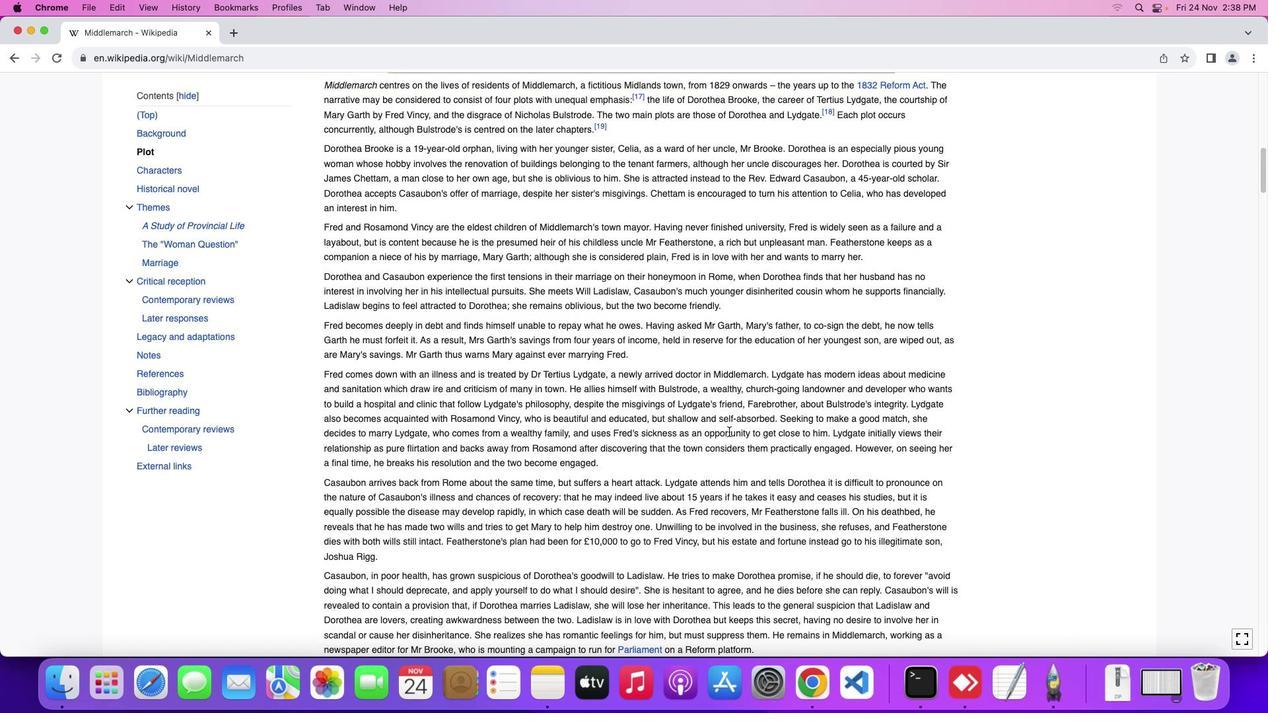 
Action: Mouse moved to (728, 431)
Screenshot: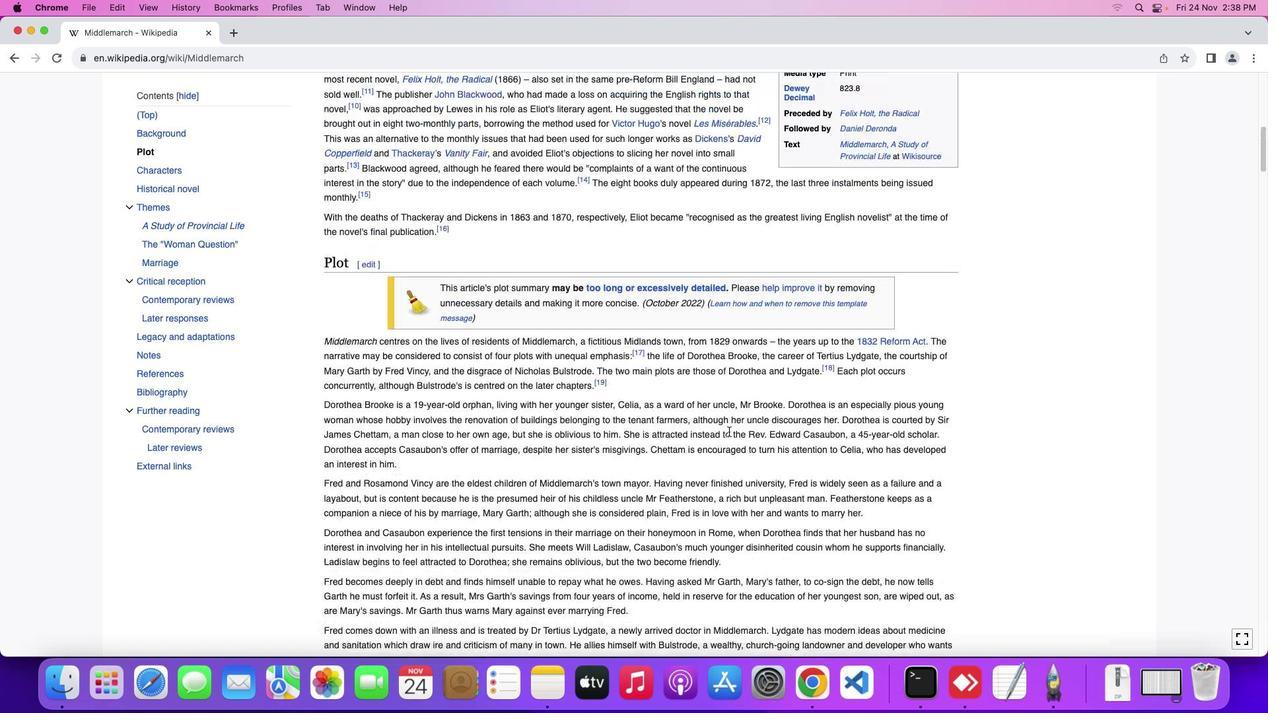
Action: Mouse scrolled (728, 431) with delta (0, 0)
Screenshot: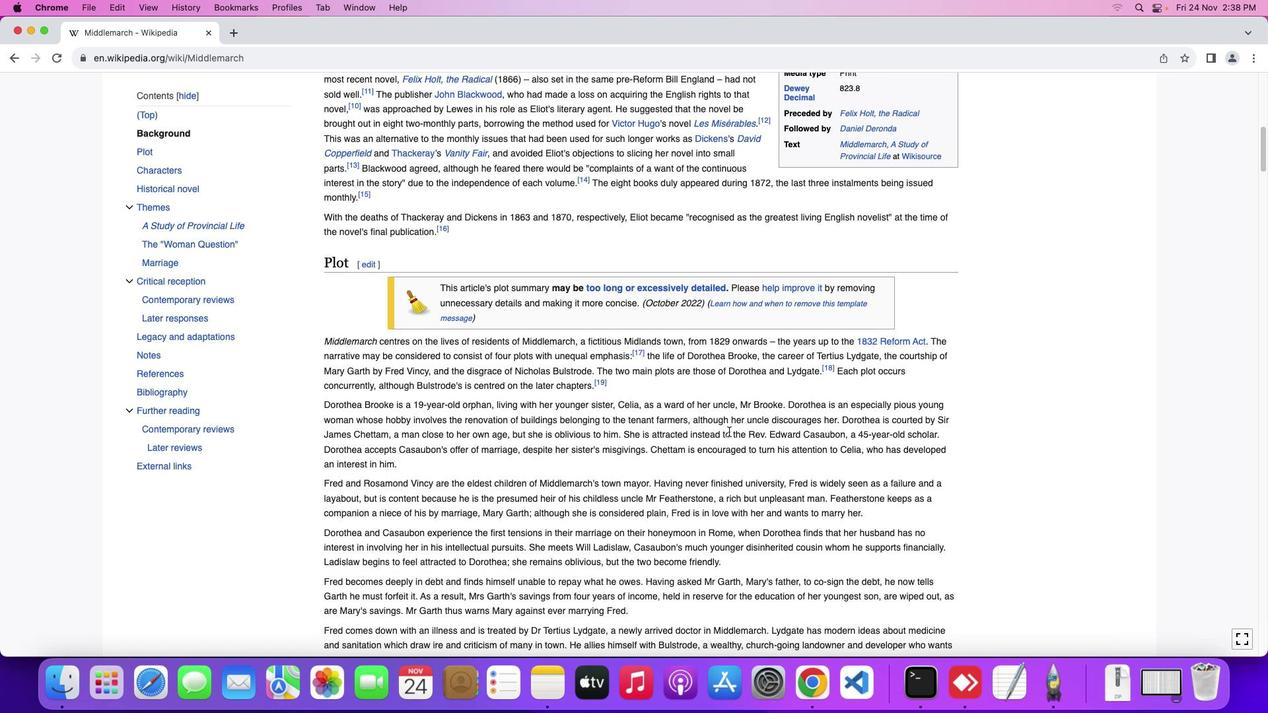 
Action: Mouse scrolled (728, 431) with delta (0, 0)
Screenshot: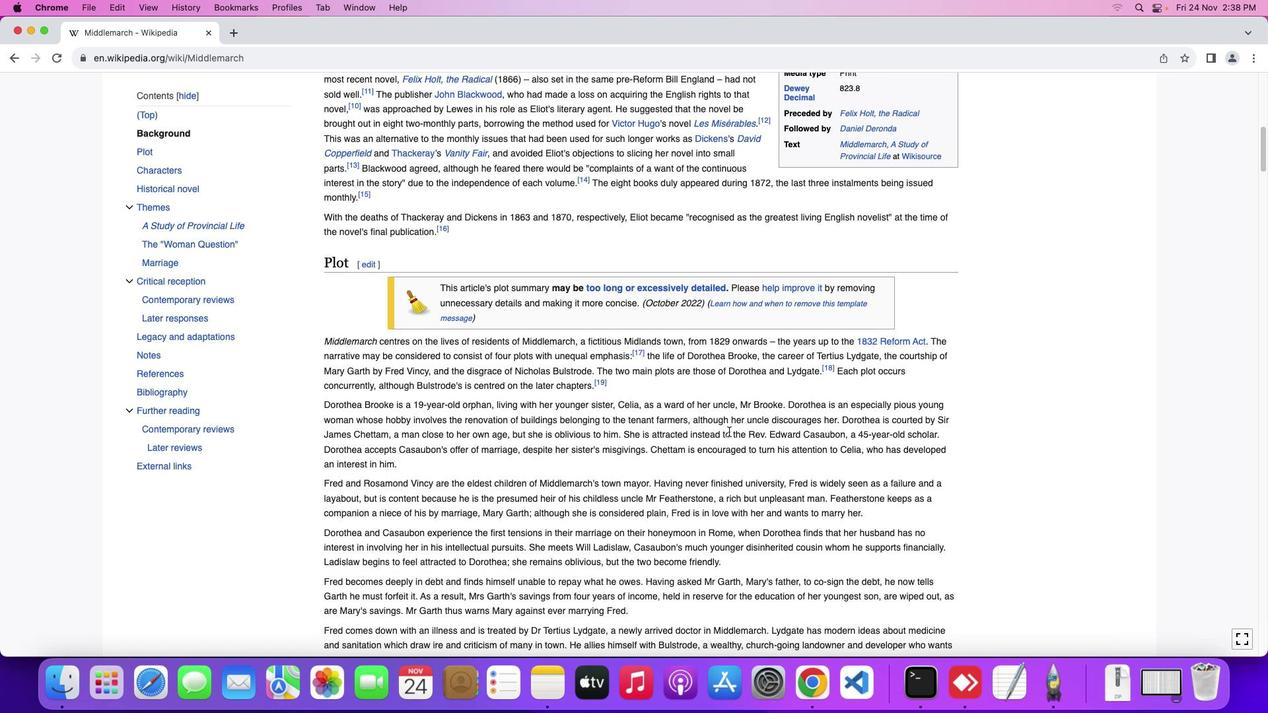 
Action: Mouse scrolled (728, 431) with delta (0, 1)
Screenshot: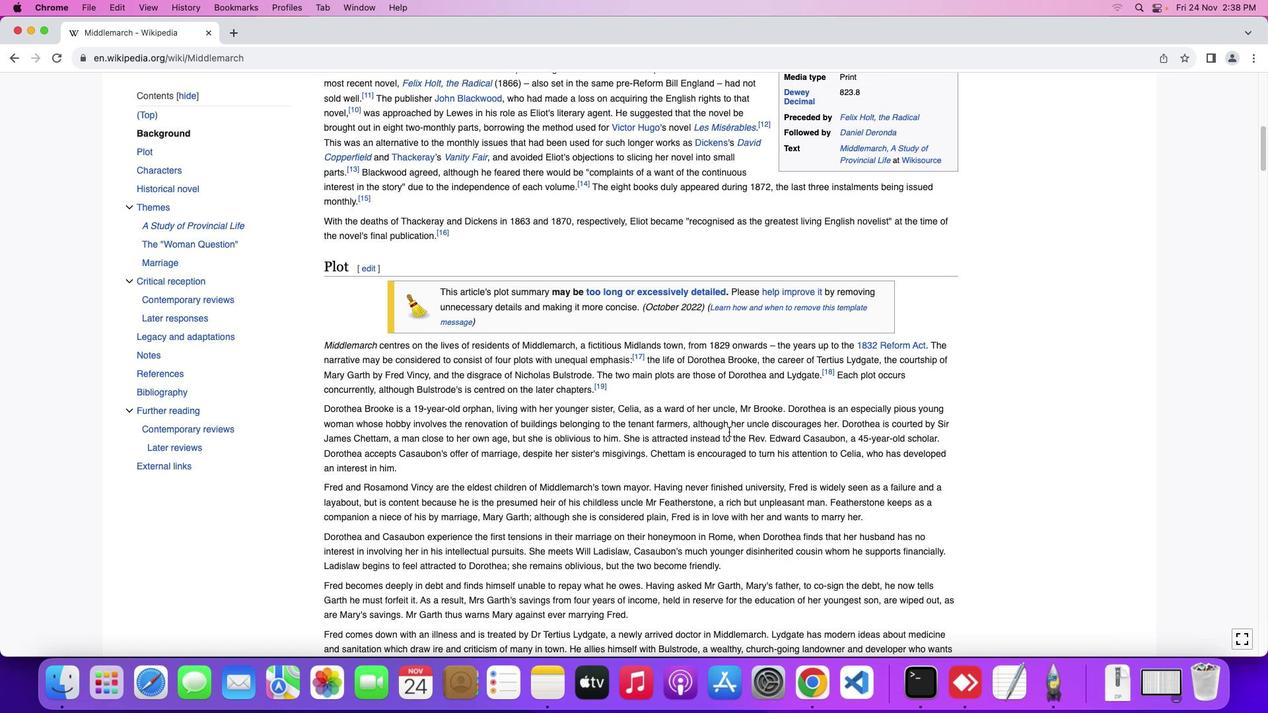 
Action: Mouse scrolled (728, 431) with delta (0, 3)
Screenshot: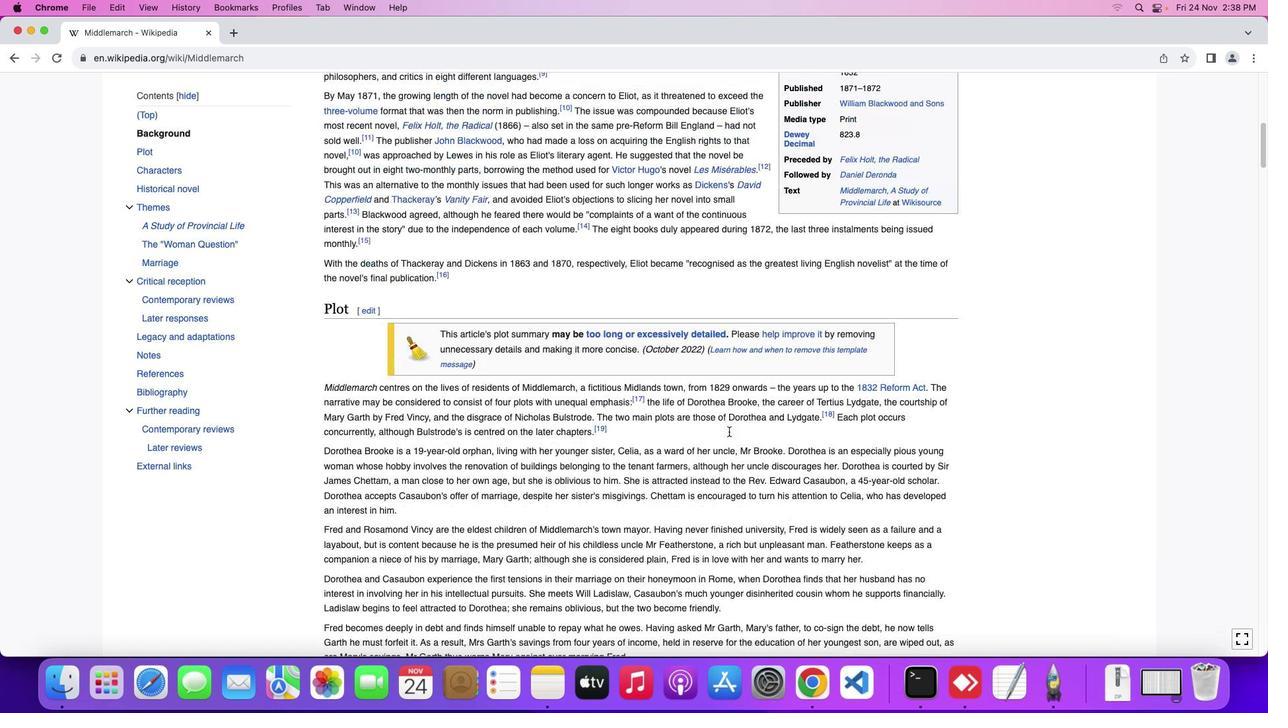 
Action: Mouse scrolled (728, 431) with delta (0, 0)
Screenshot: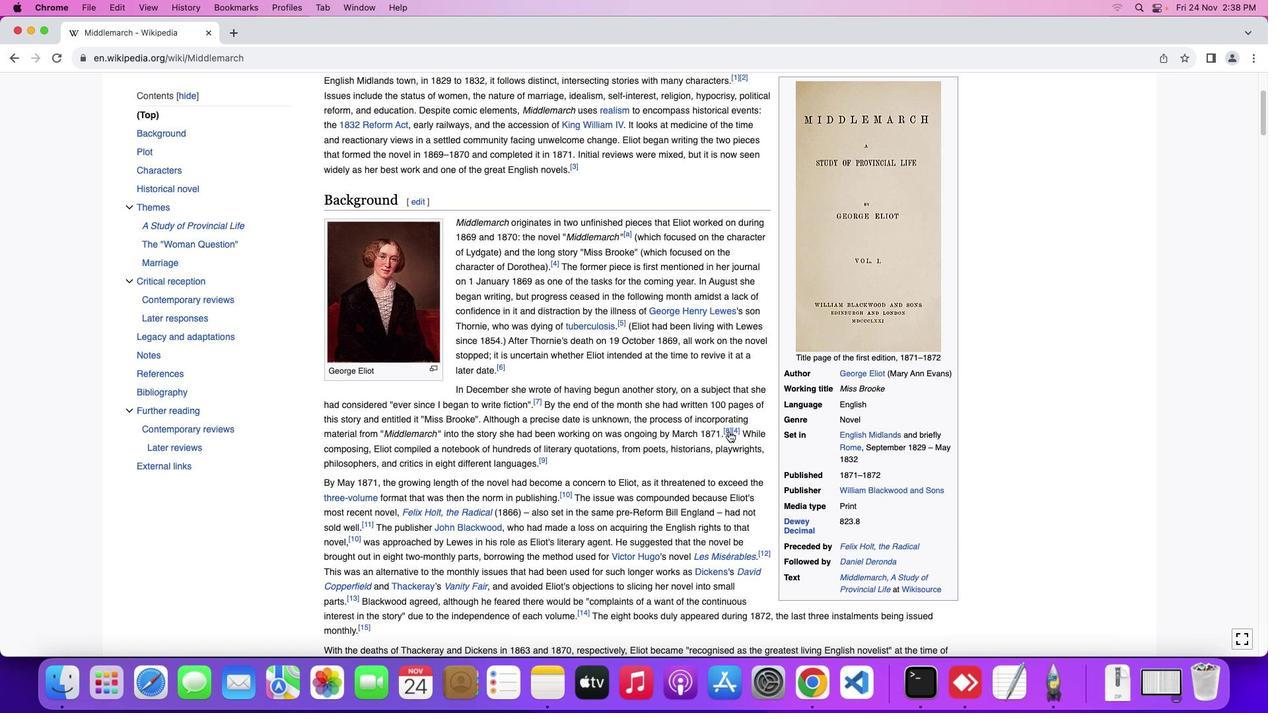 
Action: Mouse scrolled (728, 431) with delta (0, 0)
Screenshot: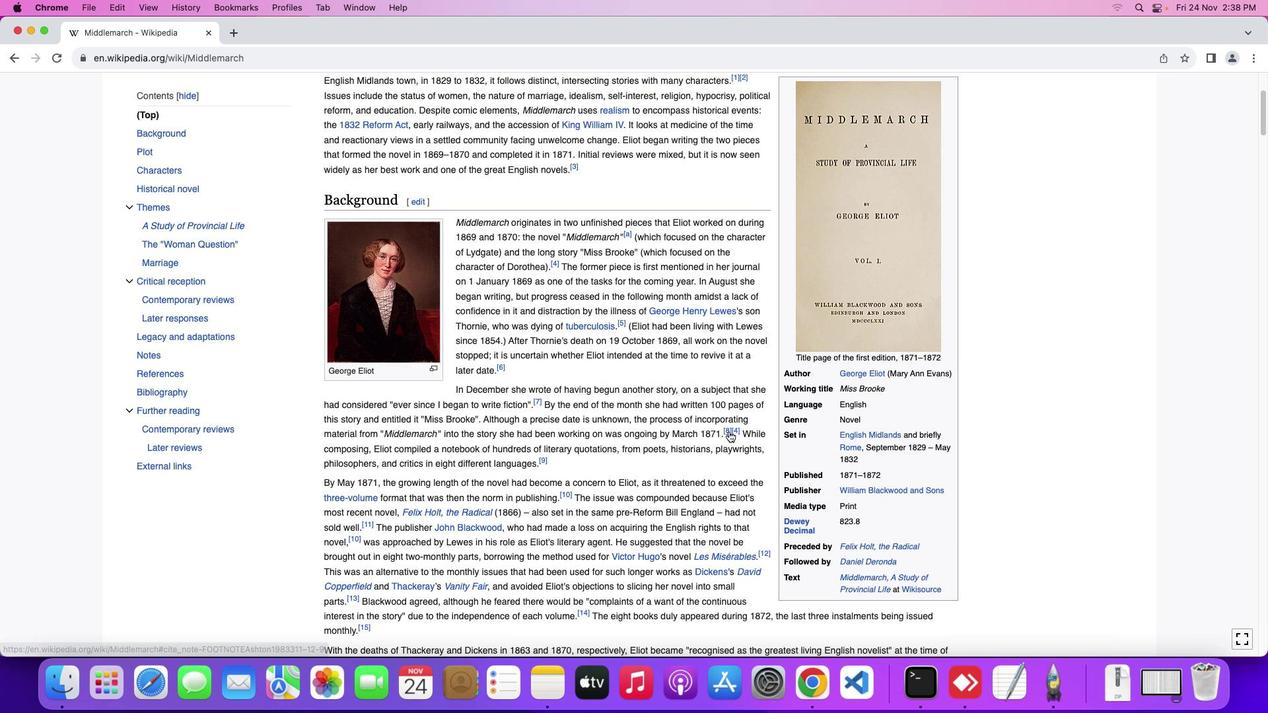 
Action: Mouse scrolled (728, 431) with delta (0, 1)
Screenshot: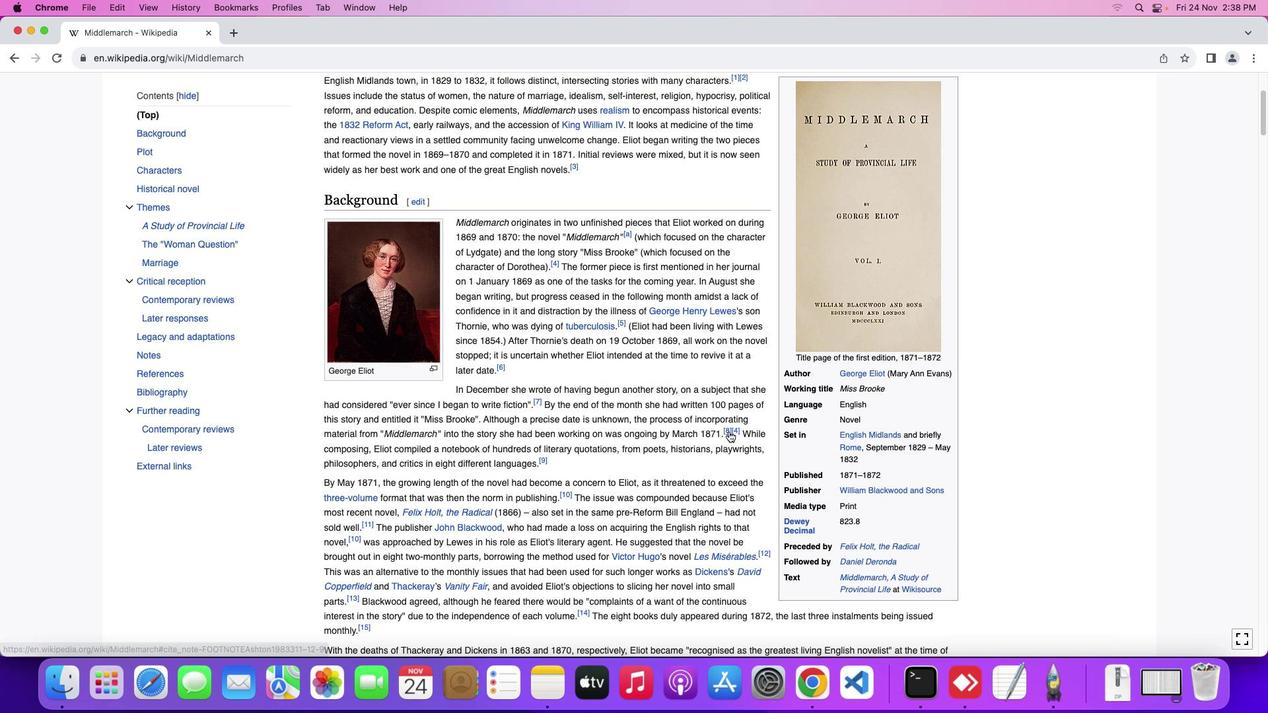 
Action: Mouse scrolled (728, 431) with delta (0, 3)
Screenshot: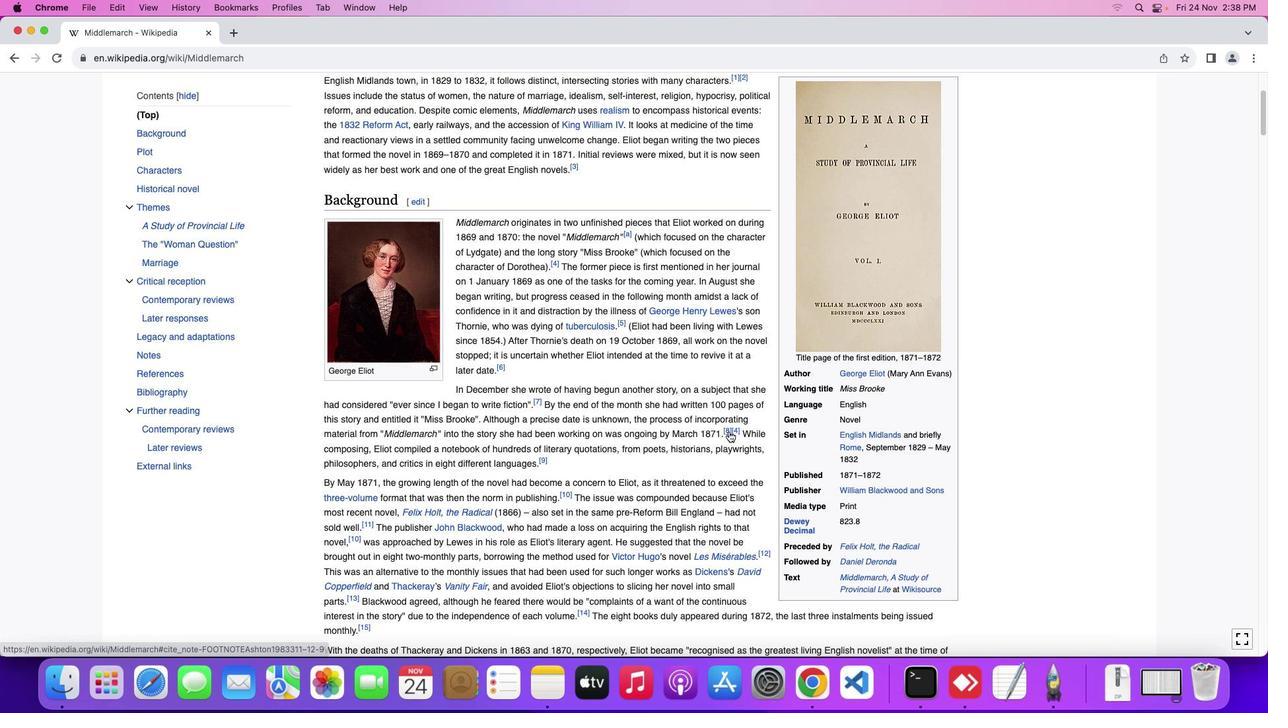 
Action: Mouse scrolled (728, 431) with delta (0, 3)
Screenshot: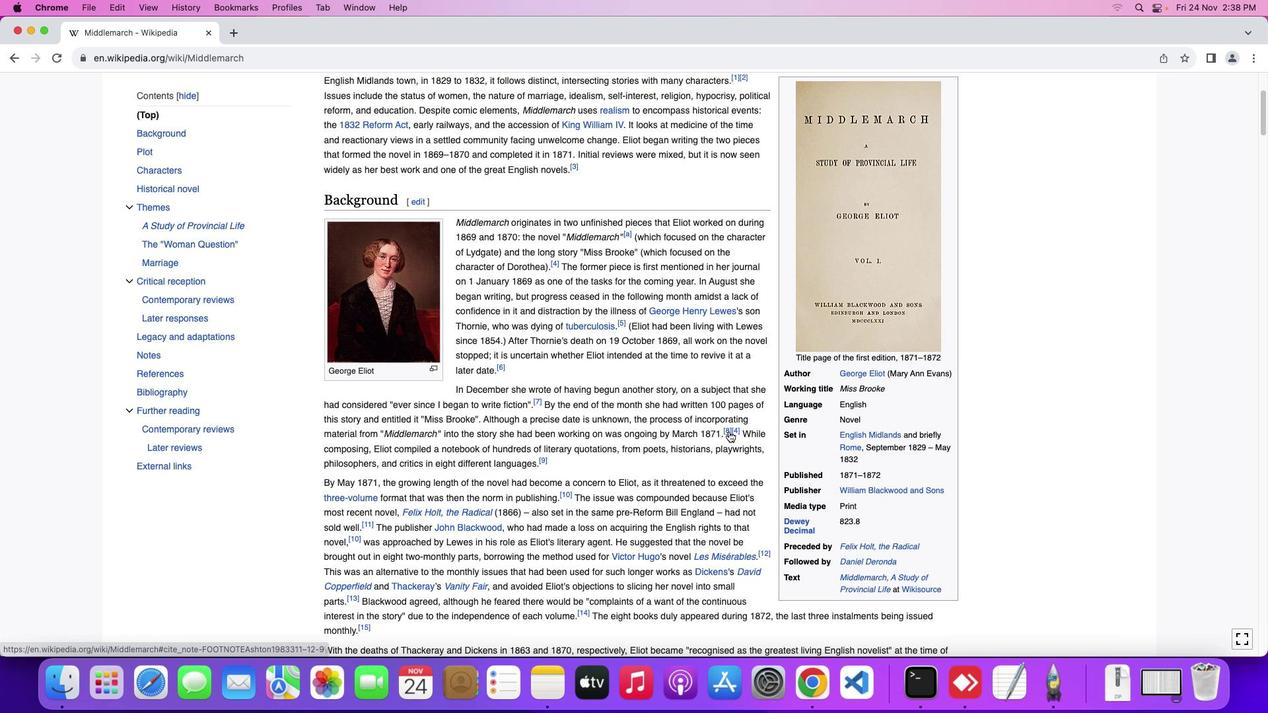 
Action: Mouse scrolled (728, 431) with delta (0, 0)
Screenshot: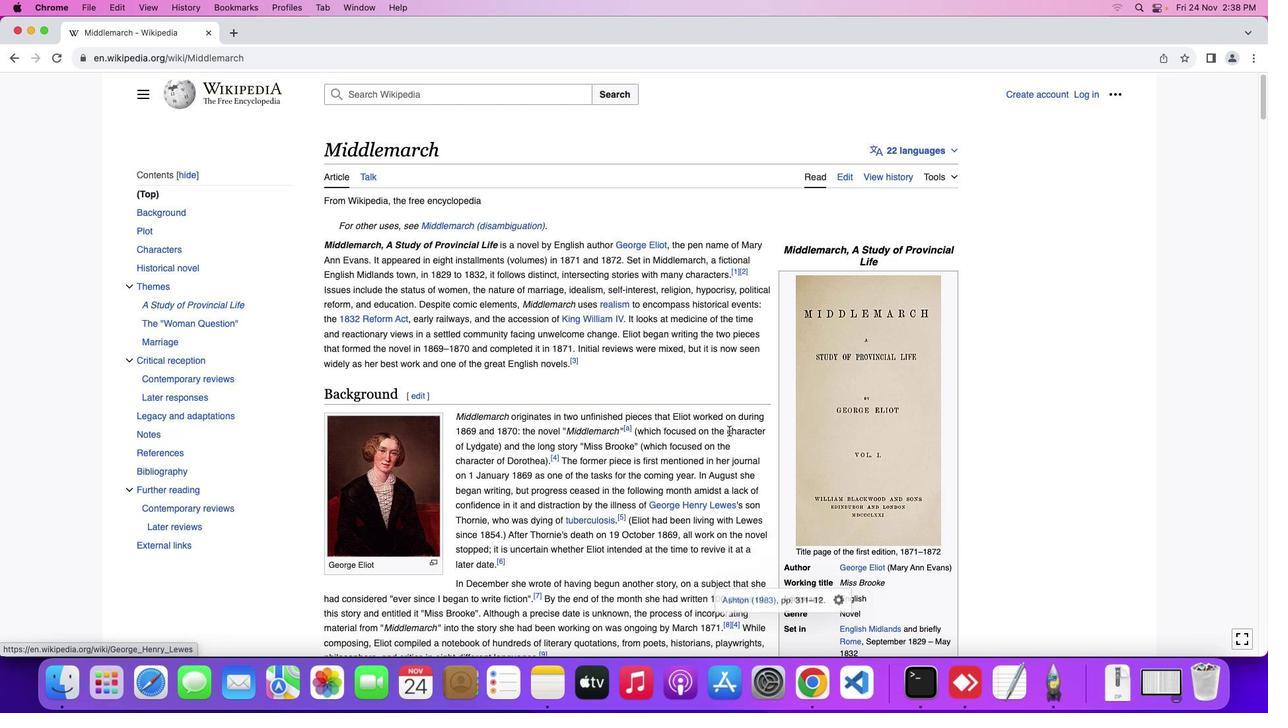 
Action: Mouse scrolled (728, 431) with delta (0, 0)
Screenshot: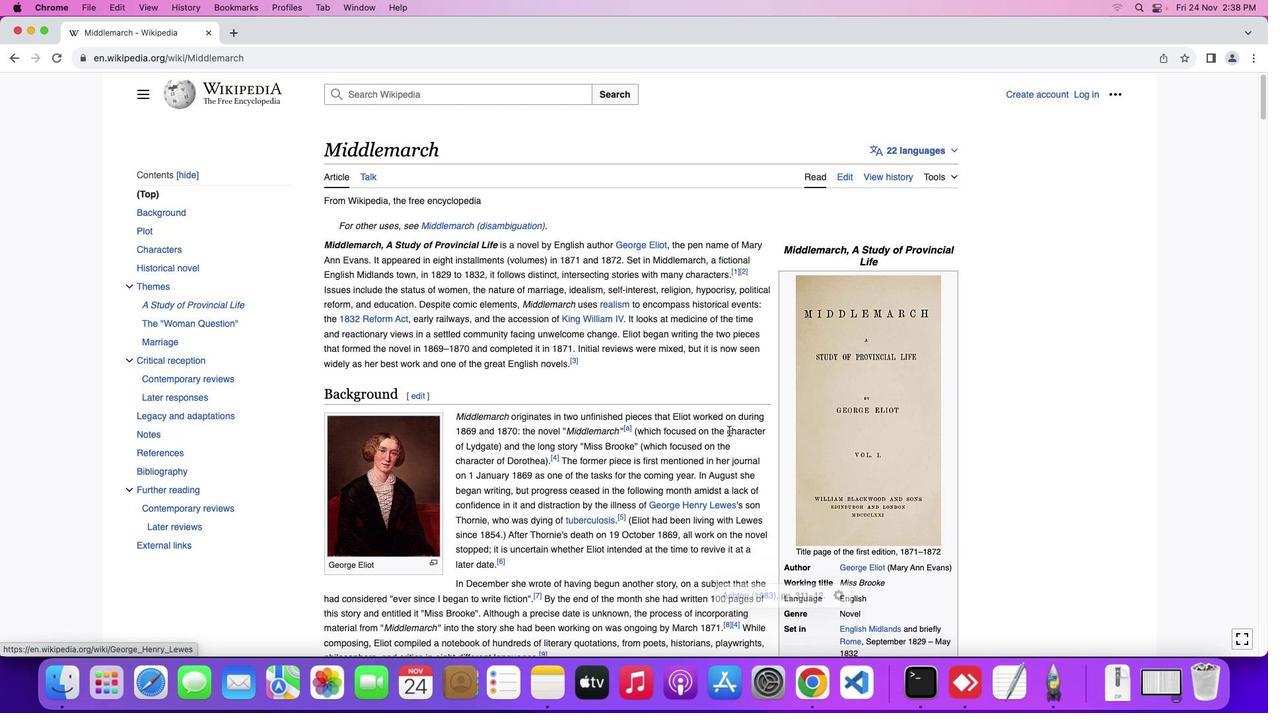 
Action: Mouse scrolled (728, 431) with delta (0, 1)
Screenshot: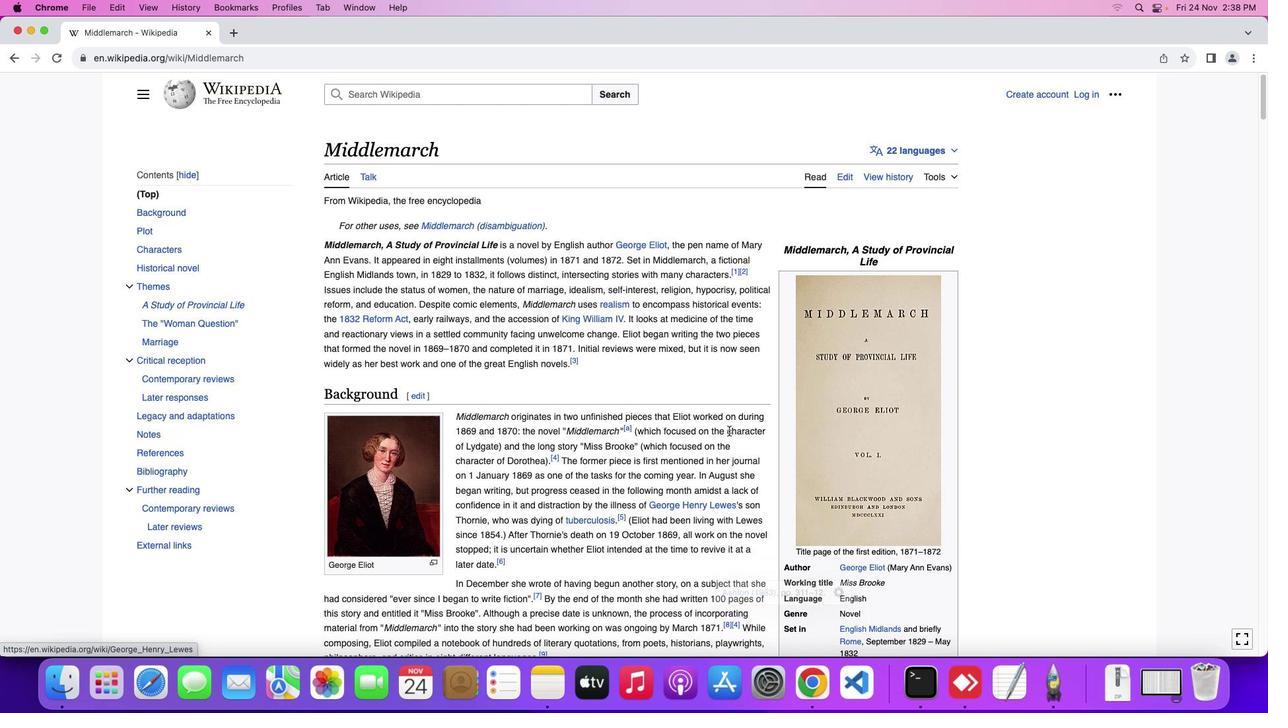 
Action: Mouse scrolled (728, 431) with delta (0, 3)
Screenshot: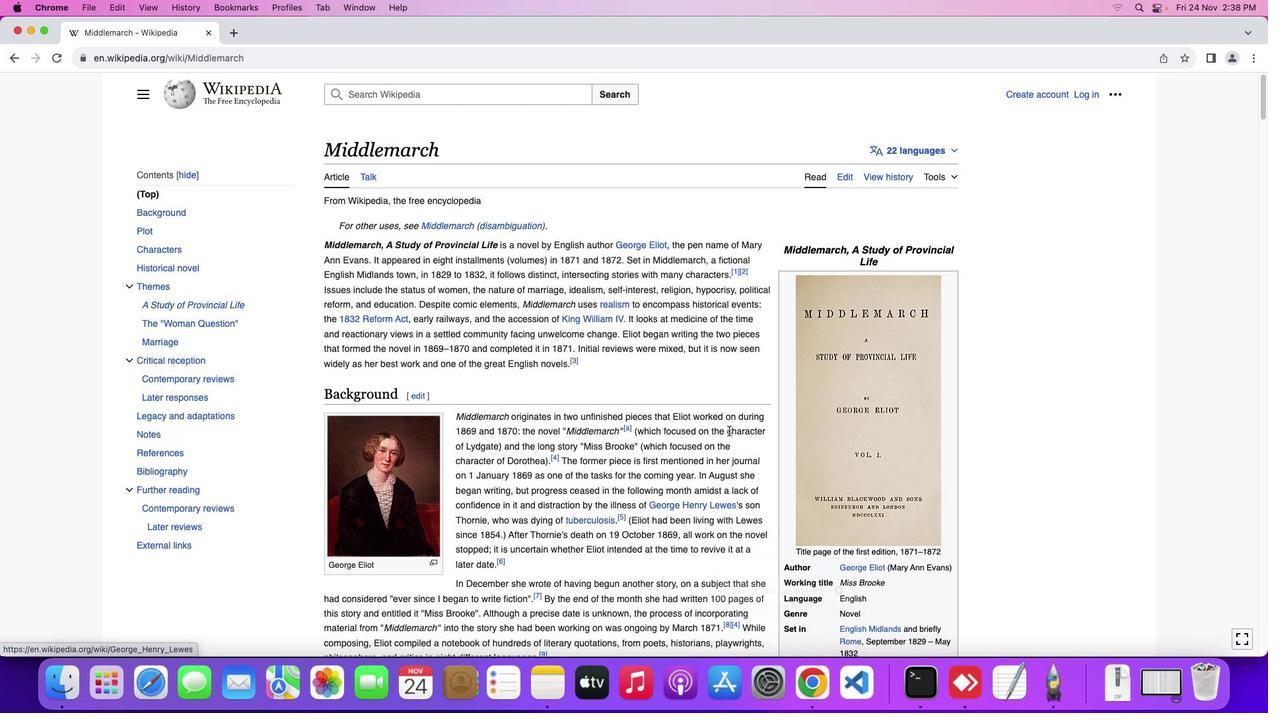
Action: Mouse moved to (728, 431)
Screenshot: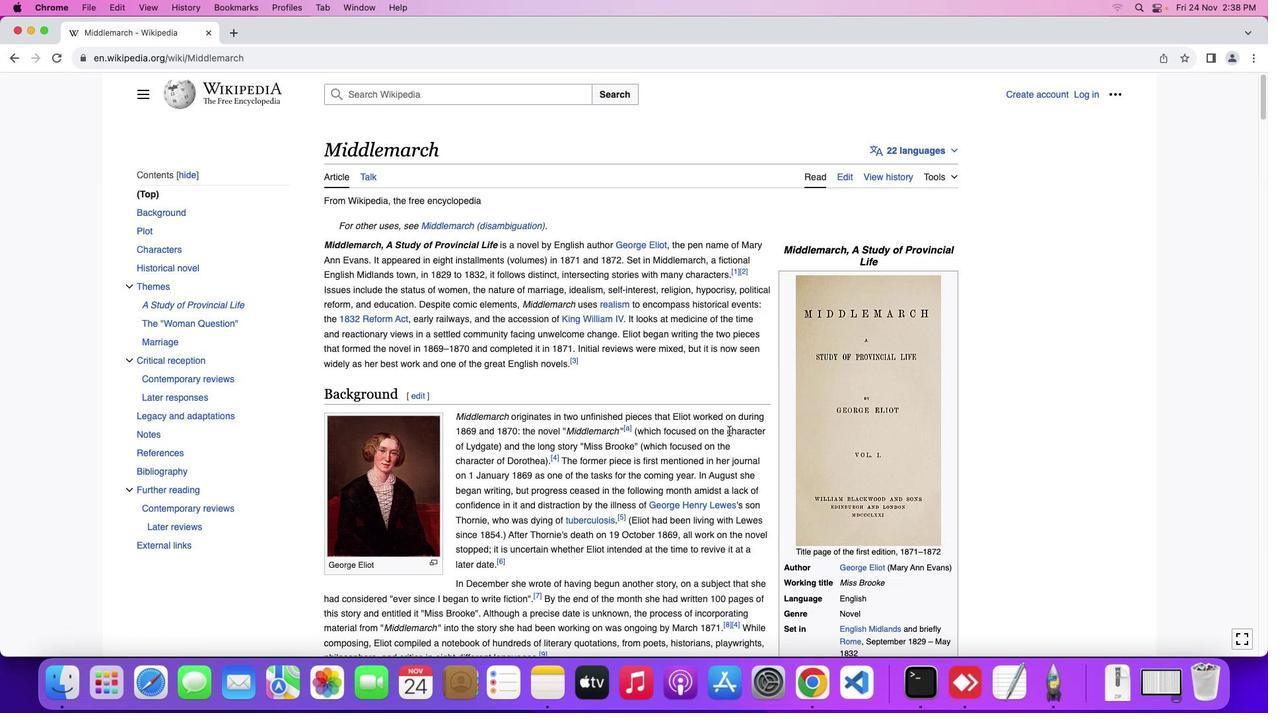 
Action: Mouse scrolled (728, 431) with delta (0, 0)
Screenshot: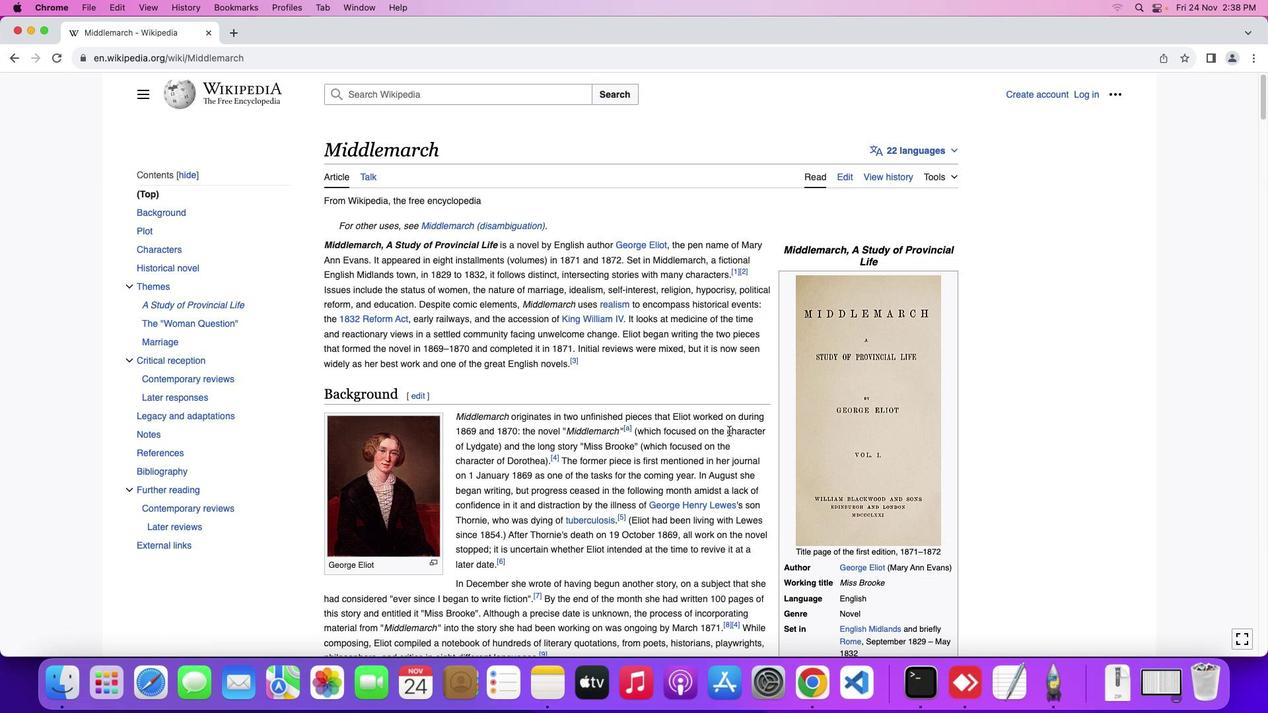 
Action: Mouse scrolled (728, 431) with delta (0, 0)
Screenshot: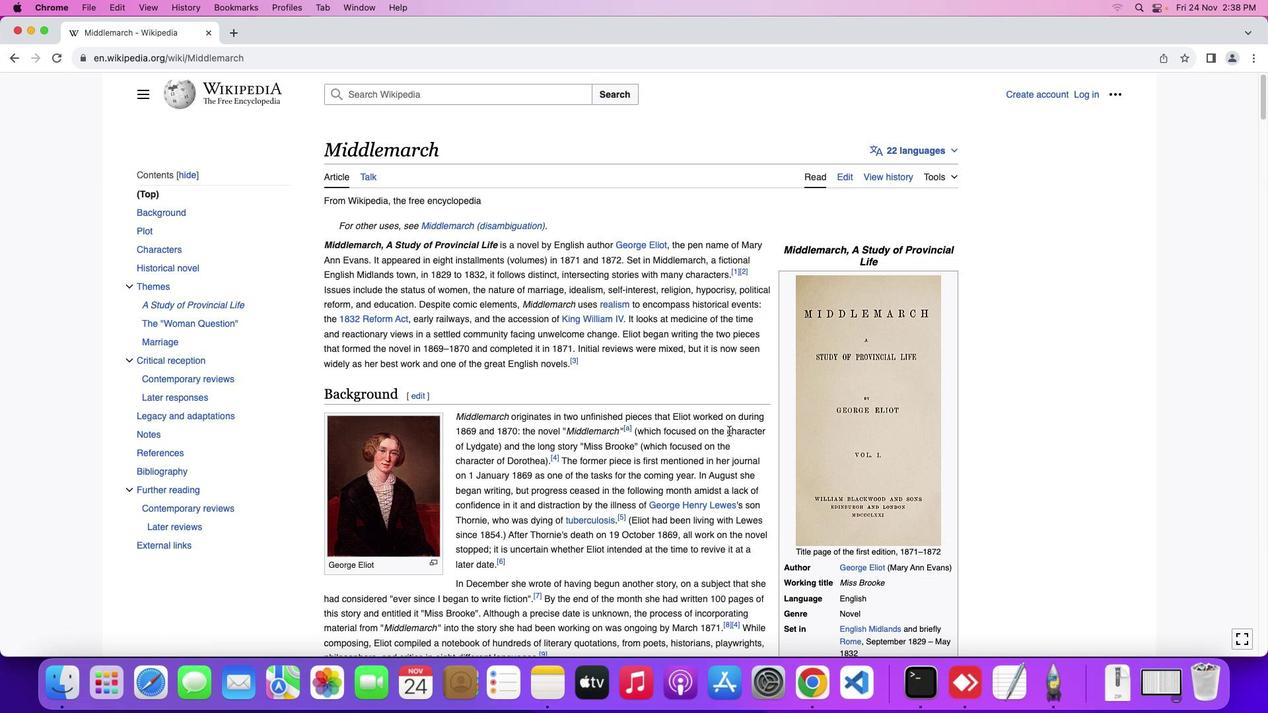 
Action: Mouse scrolled (728, 431) with delta (0, 1)
Screenshot: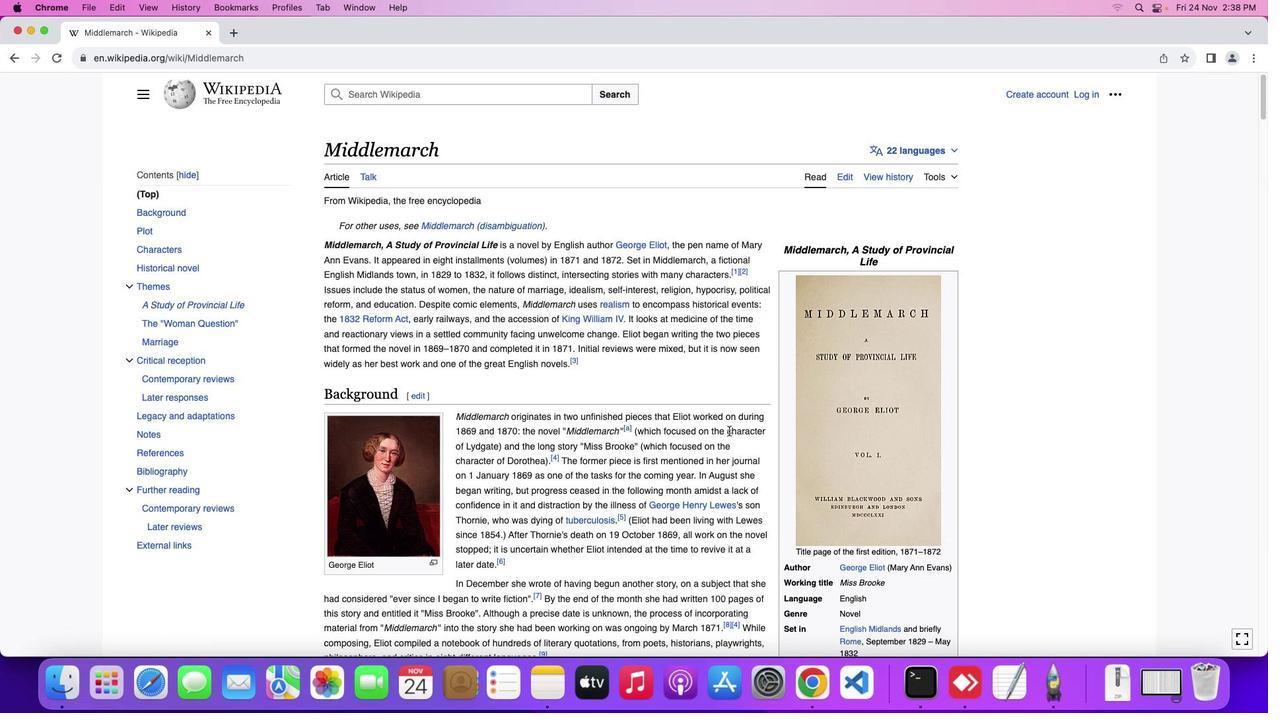 
Action: Mouse scrolled (728, 431) with delta (0, 3)
Screenshot: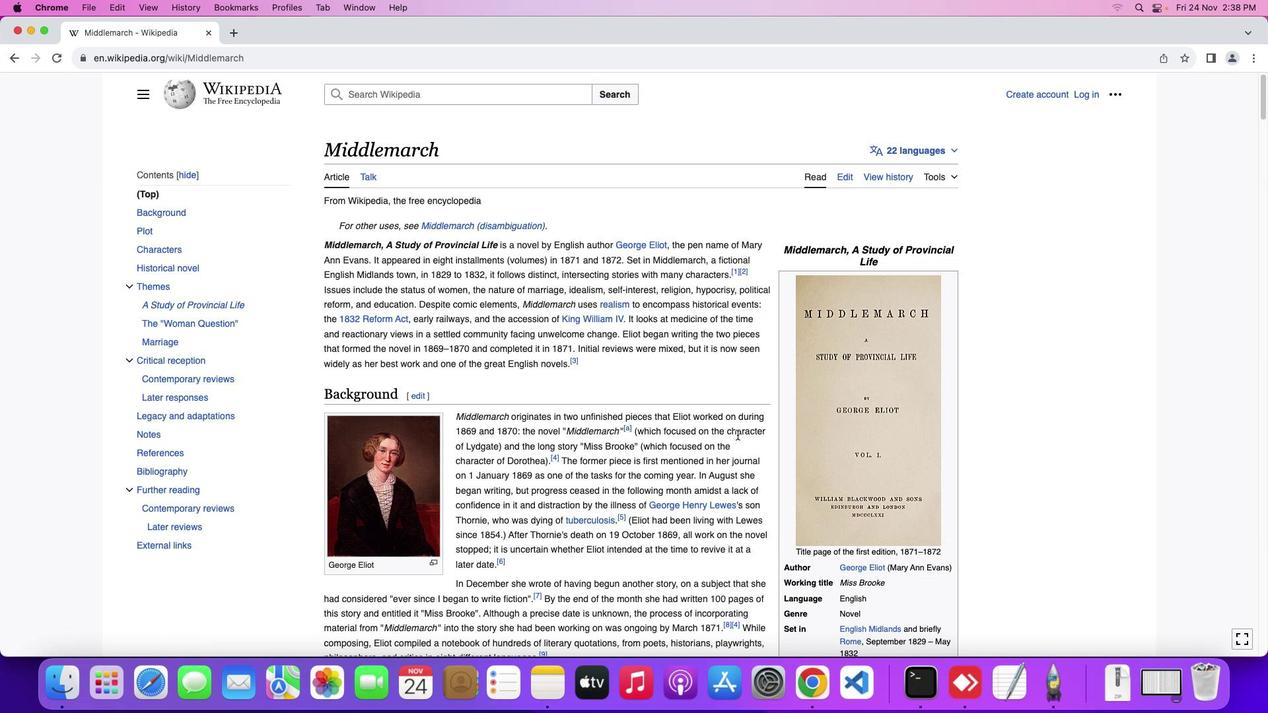 
Action: Mouse moved to (32, 32)
Screenshot: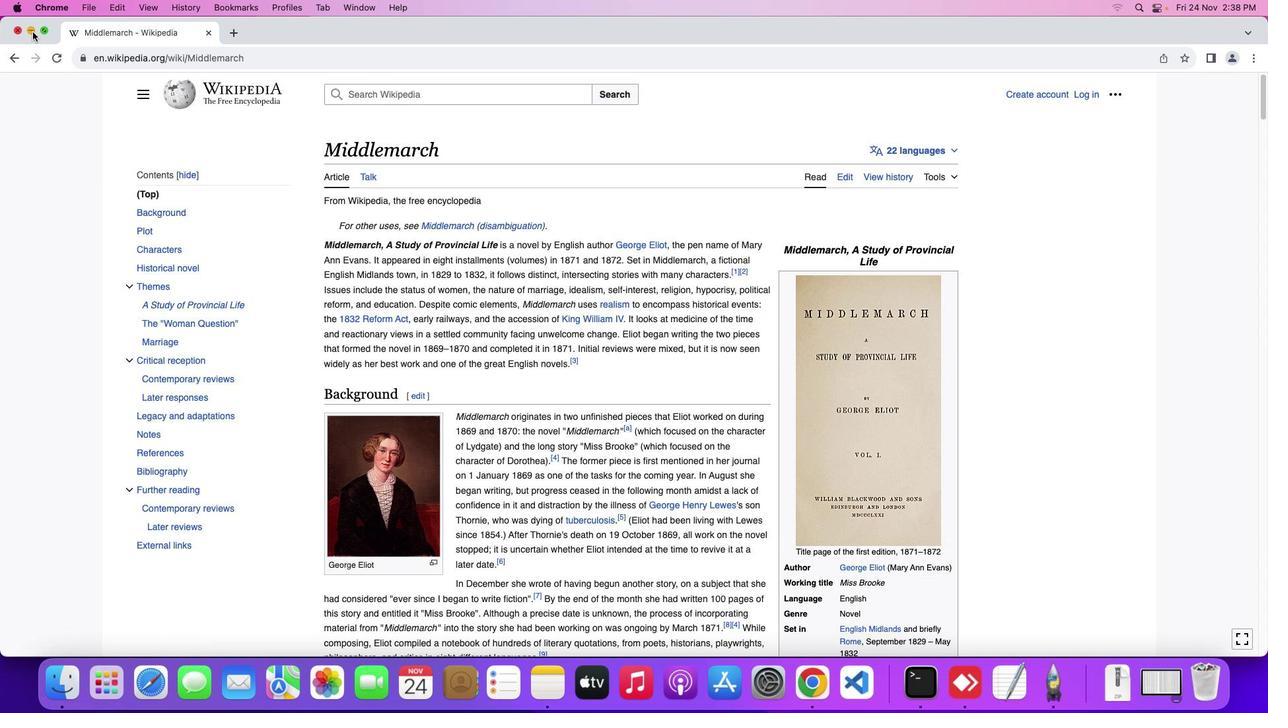 
Action: Mouse pressed left at (32, 32)
Screenshot: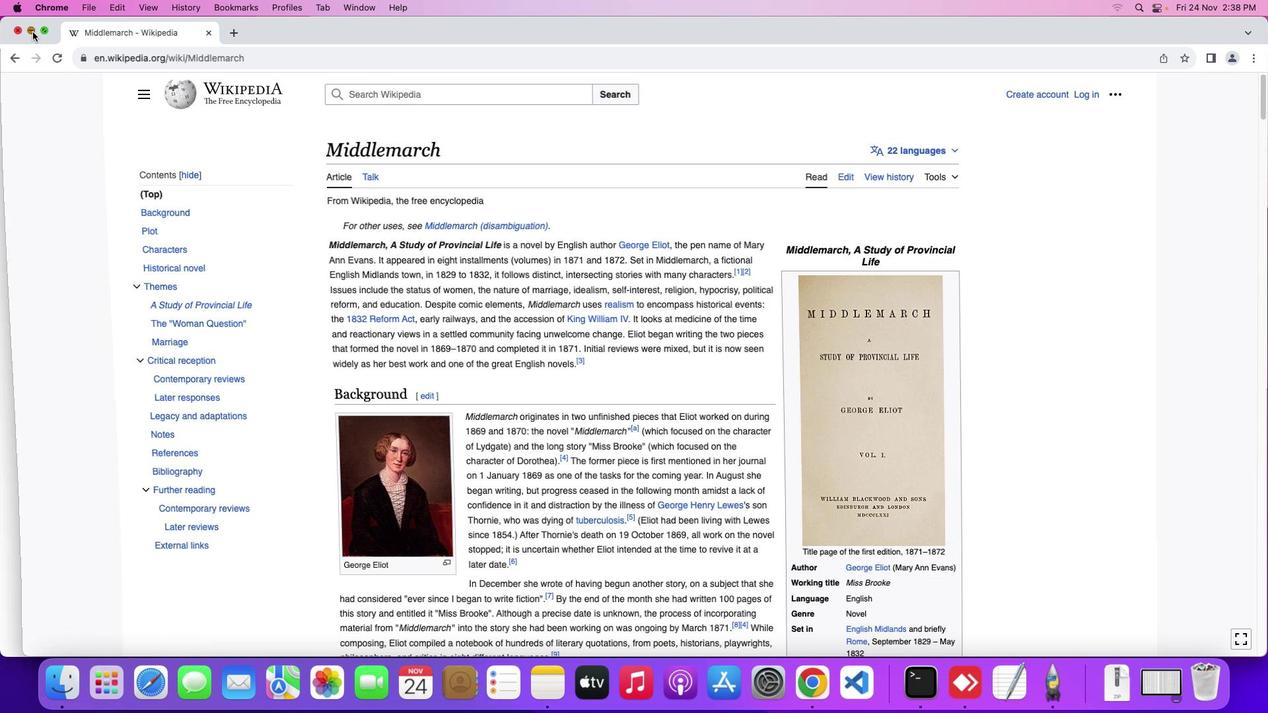 
Action: Mouse moved to (73, 111)
Screenshot: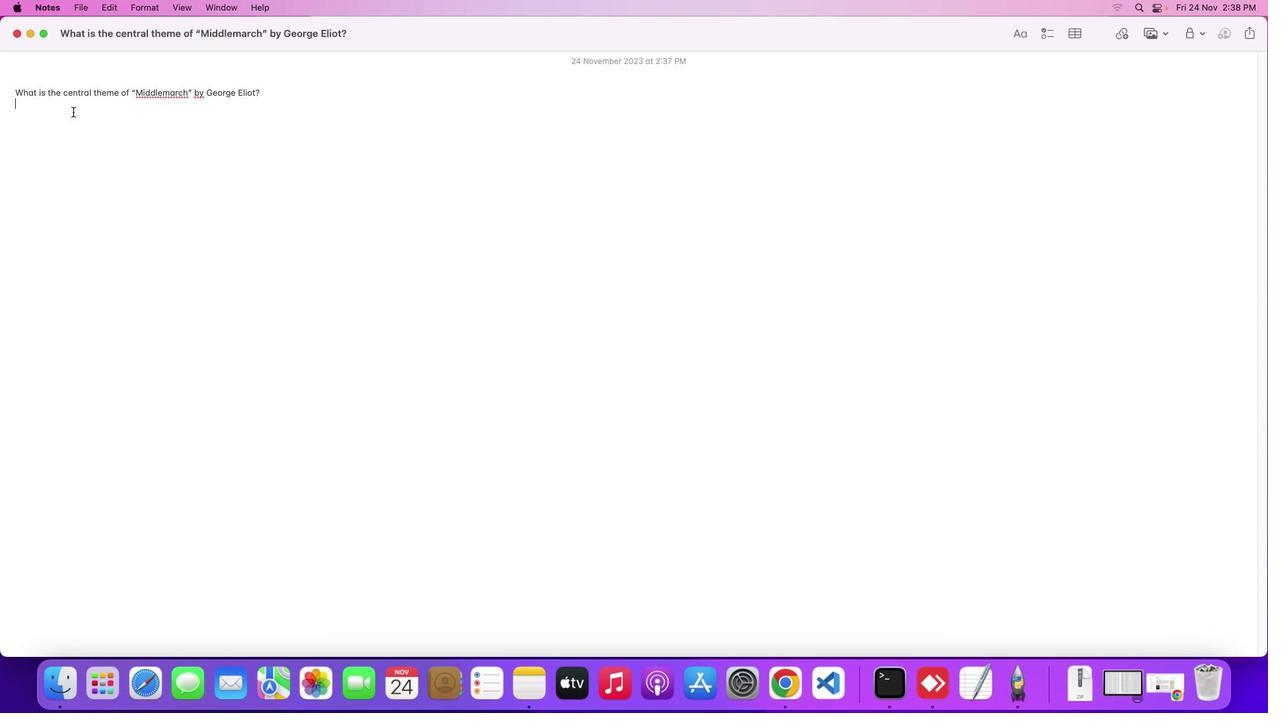 
Action: Mouse pressed left at (73, 111)
Screenshot: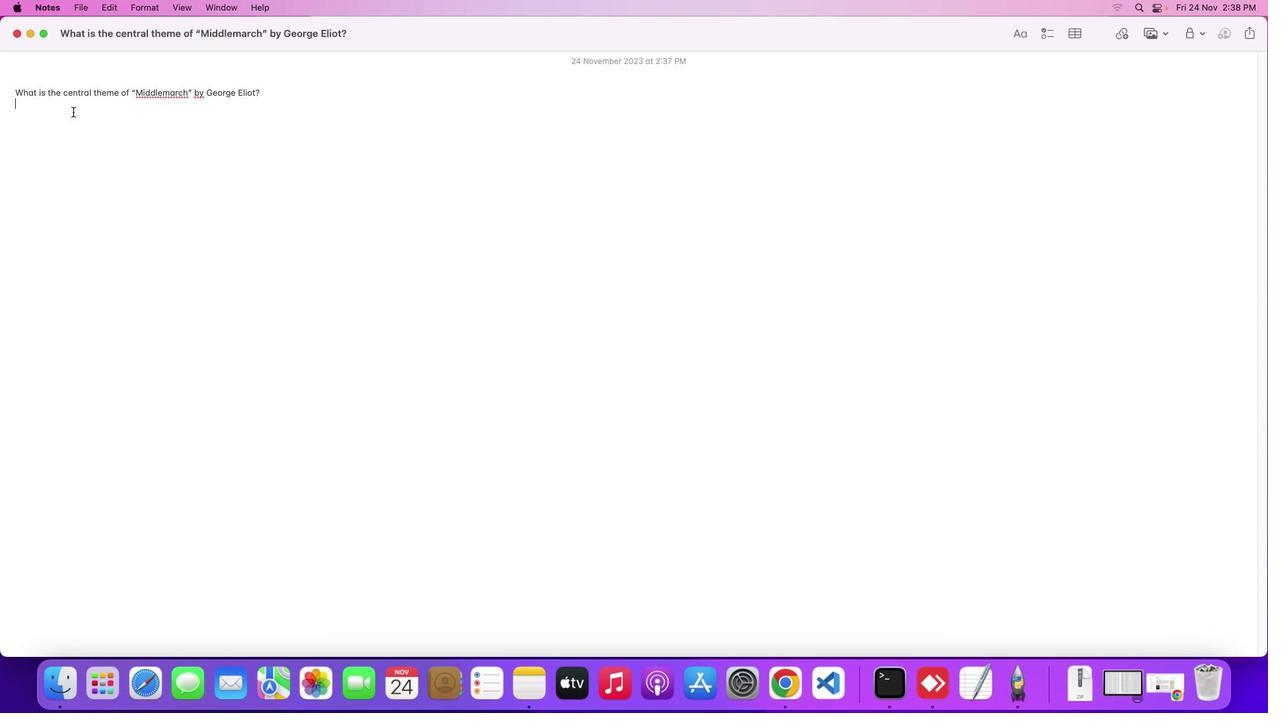 
Action: Mouse moved to (68, 113)
Screenshot: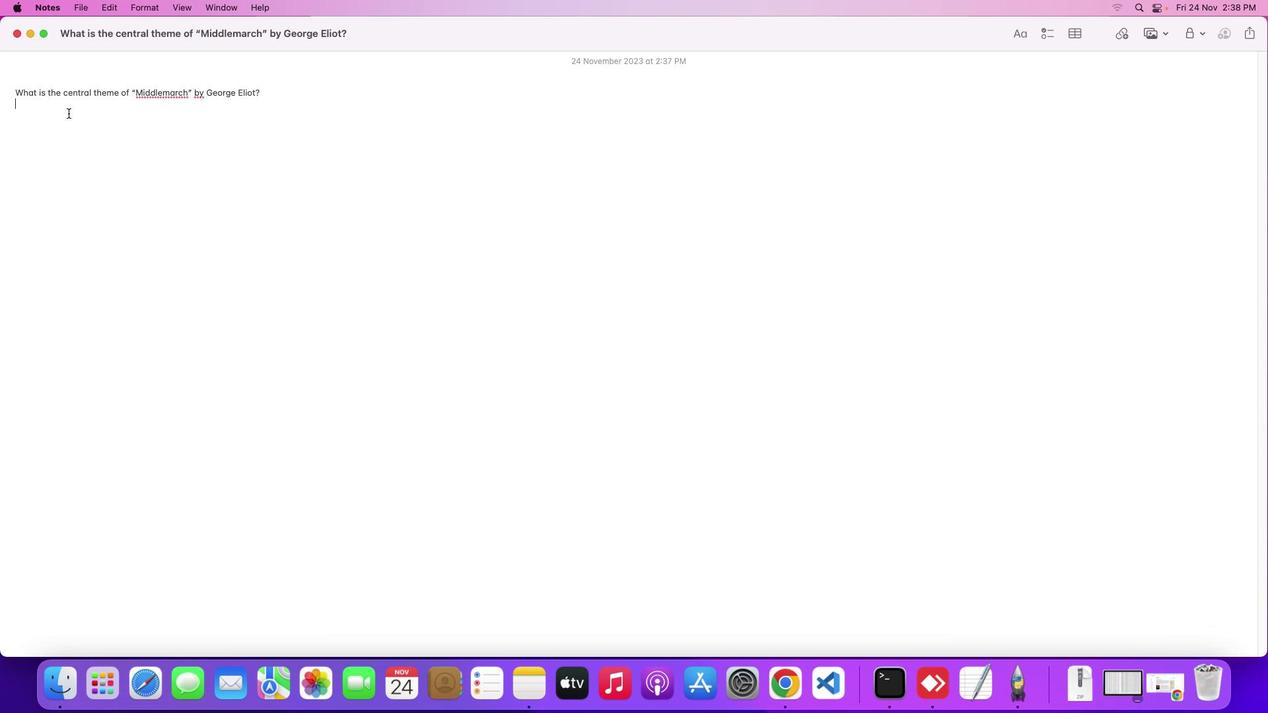 
Action: Key pressed Key.shift'M''a''r''r''i''a''g''e'Key.space'a''n''d'Key.space't''h''e'Key.space'p''u''r''s''u''i''t'Key.space'o''f''i''t'Key.spaceKey.backspaceKey.backspaceKey.backspaceKey.backspace'o''f'Key.space'i''t'Key.space'i''s'Key.space't''h''e'Key.space'c''e''n''t''r''a''l'Key.space't''h''e''m''e'Key.space'o''f'Key.spaceKey.shift'M''i''d''d''l''e'Key.shift'm''a''r''c''h'Key.leftKey.leftKey.leftKey.leftKey.leftKey.leftKey.leftKey.leftKey.leftKey.leftKey.leftKey.shift'"'Key.altKey.rightKey.shift'"'Key.space'b''y'Key.spaceKey.shift'G''e''o''r''g''e'Key.spaceKey.shift'E''l''i''o''t''.'
Screenshot: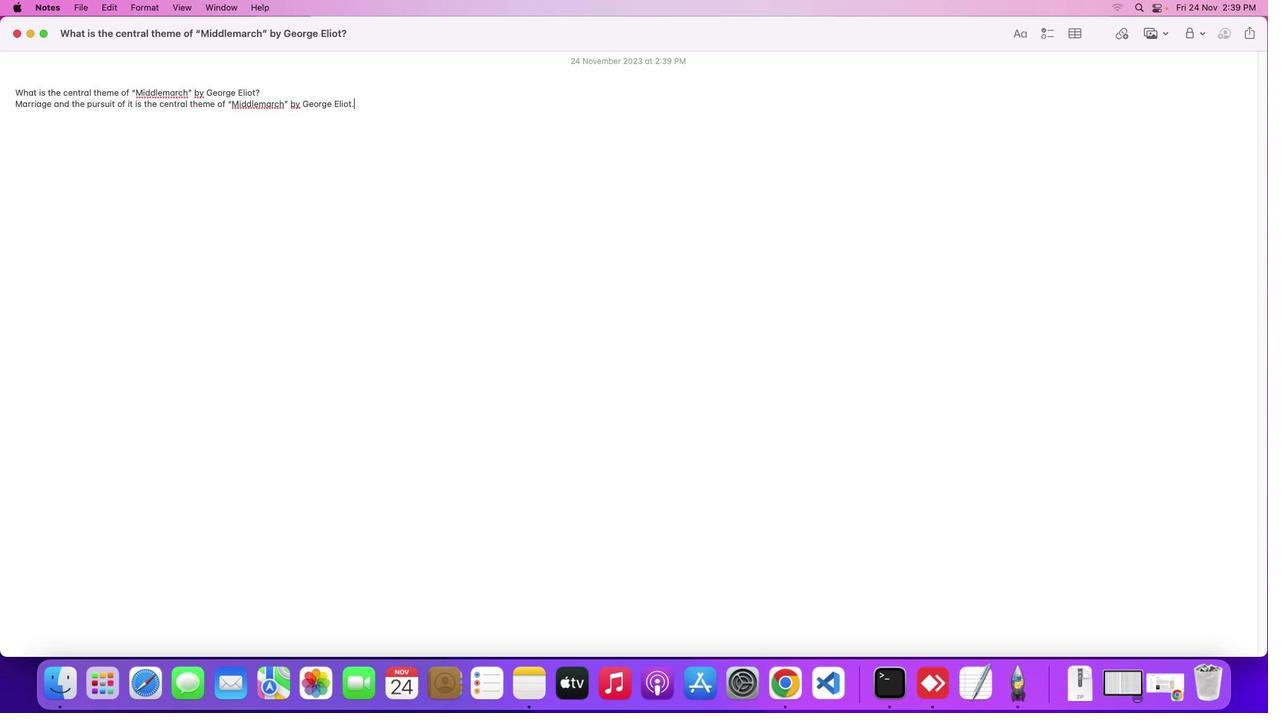 
